 Task: Create a collage of vacation photos using Google Photos.
Action: Mouse moved to (329, 0)
Screenshot: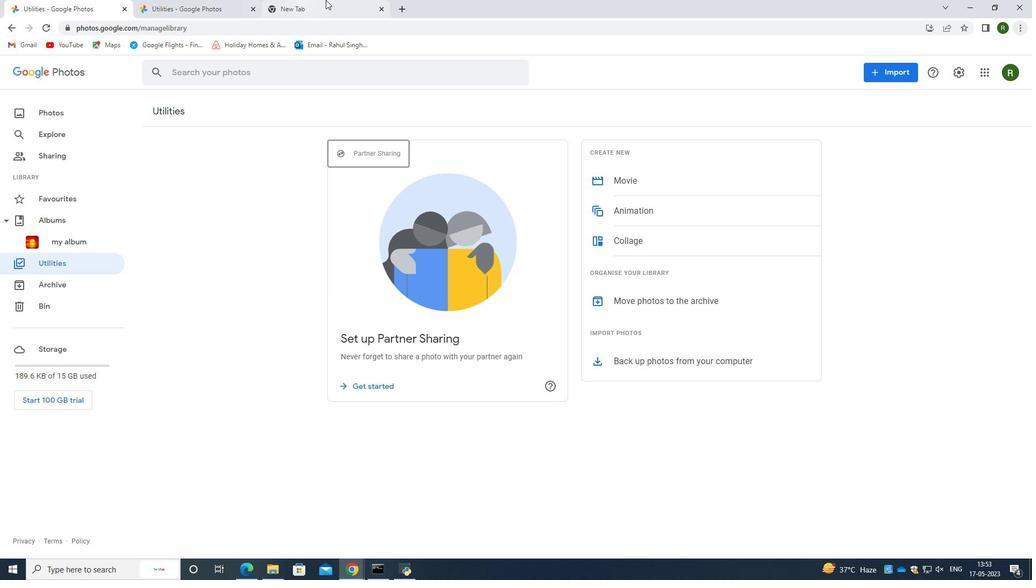 
Action: Mouse pressed left at (329, 0)
Screenshot: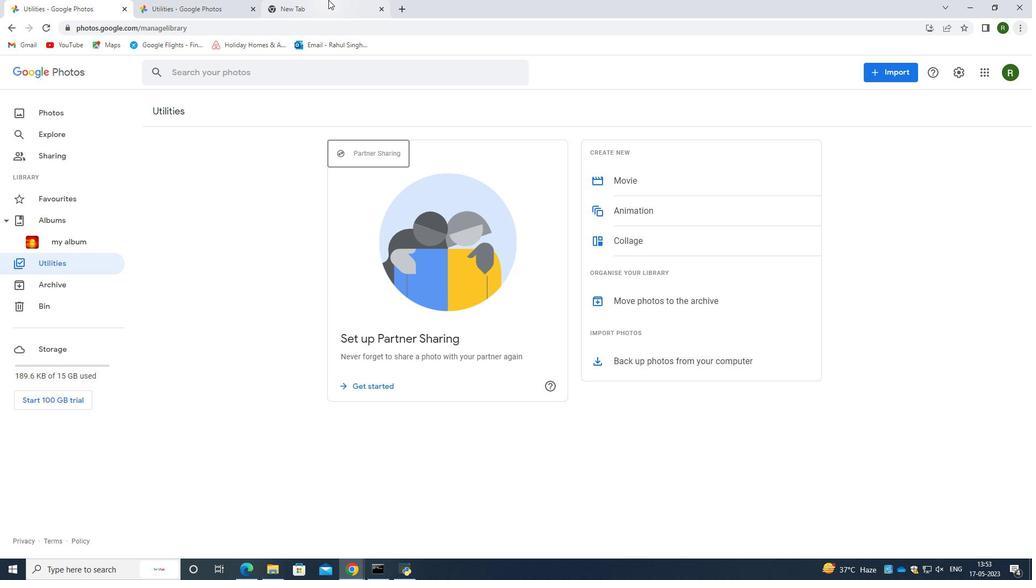 
Action: Mouse moved to (221, 22)
Screenshot: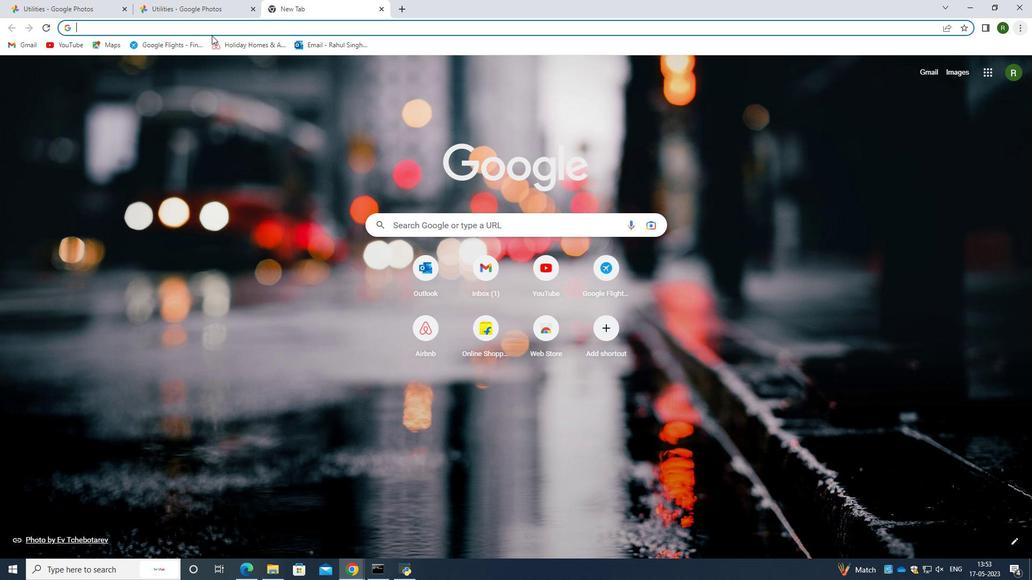 
Action: Mouse pressed left at (221, 22)
Screenshot: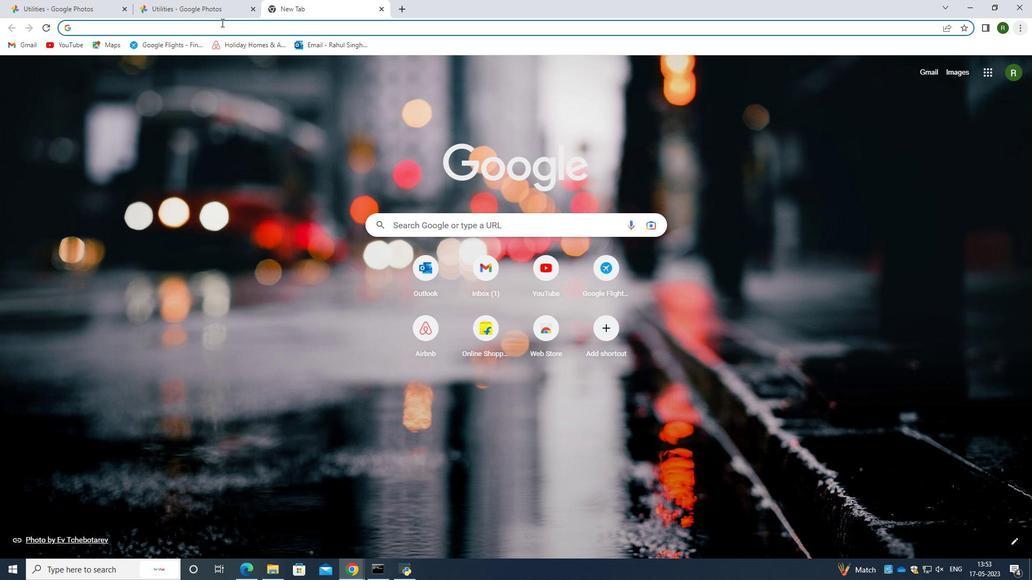 
Action: Mouse moved to (221, 25)
Screenshot: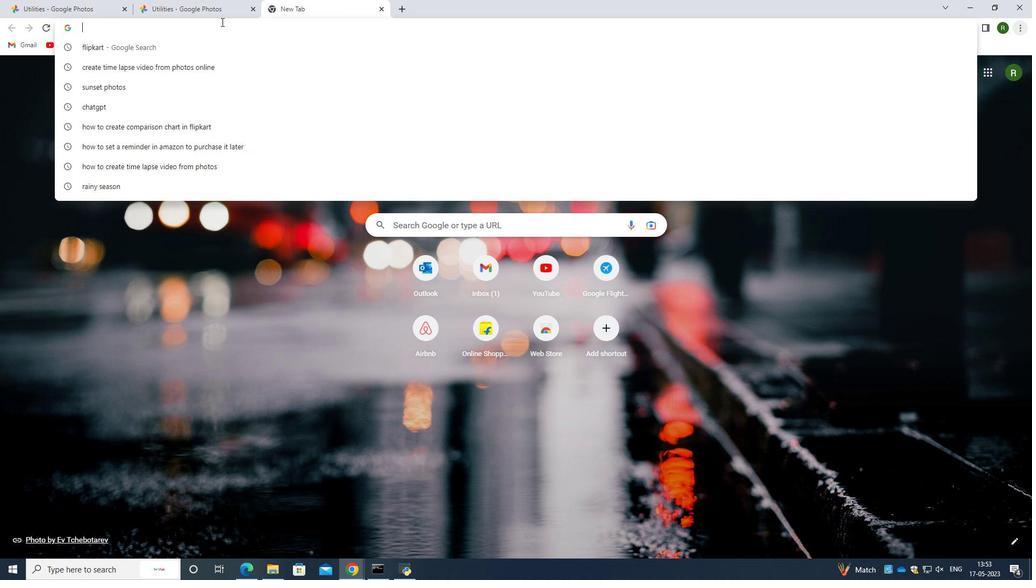 
Action: Key pressed c<Key.backspace>v<Key.backspace><Key.backspace>vacatiom<Key.backspace>n<Key.space>photos<Key.enter>
Screenshot: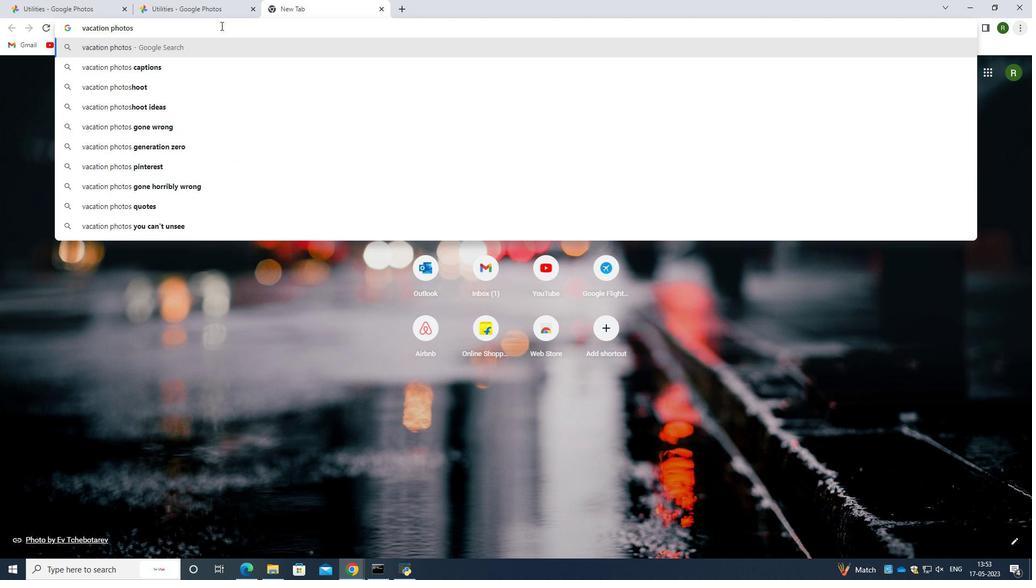 
Action: Mouse moved to (180, 112)
Screenshot: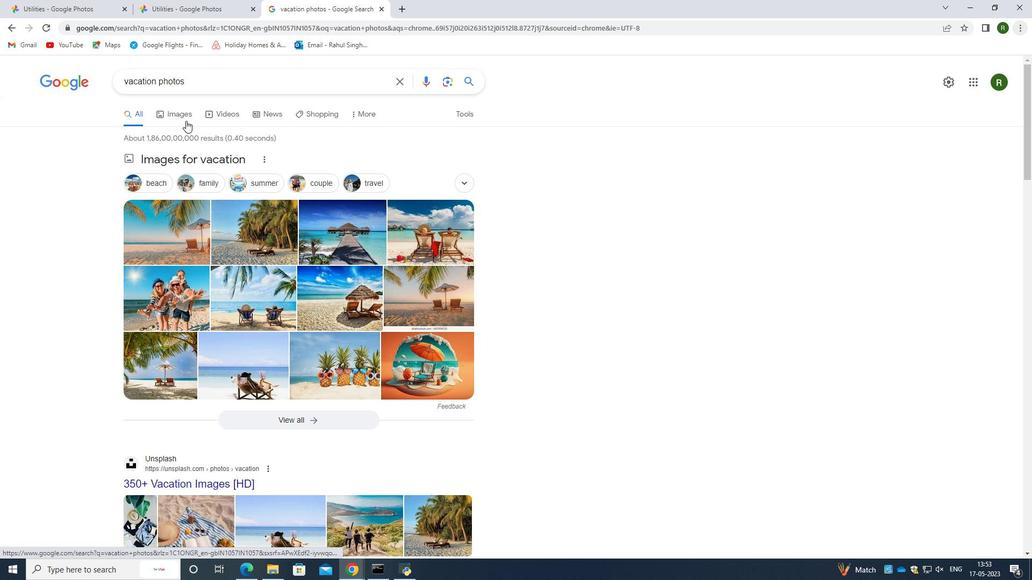 
Action: Mouse pressed left at (180, 112)
Screenshot: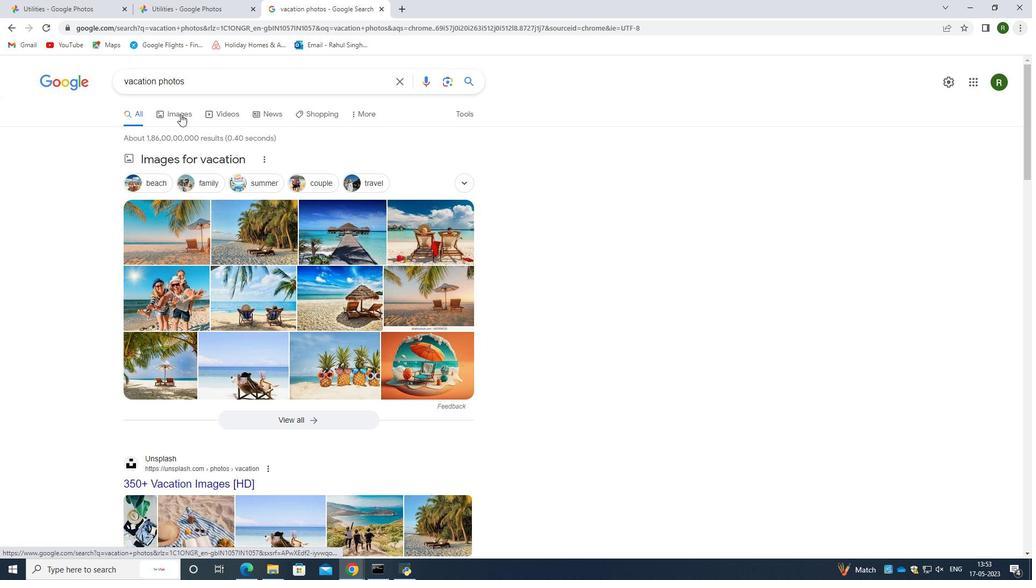 
Action: Mouse moved to (275, 346)
Screenshot: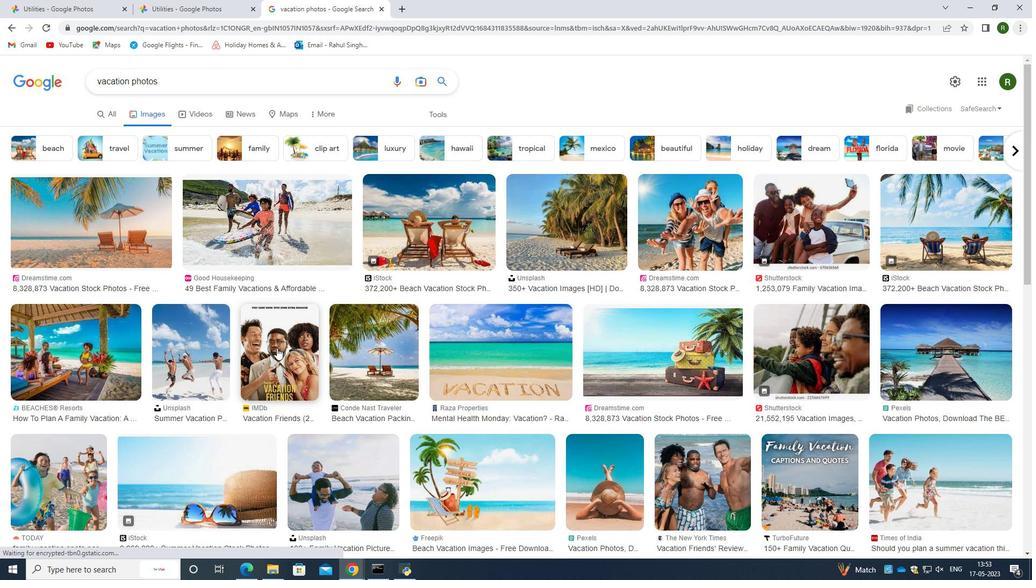 
Action: Mouse scrolled (275, 345) with delta (0, 0)
Screenshot: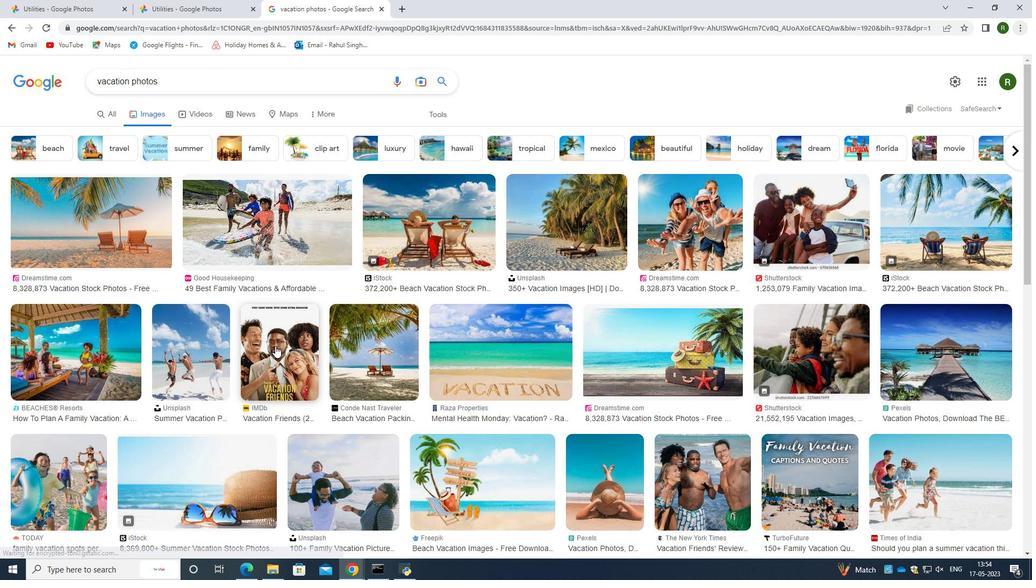 
Action: Mouse moved to (275, 344)
Screenshot: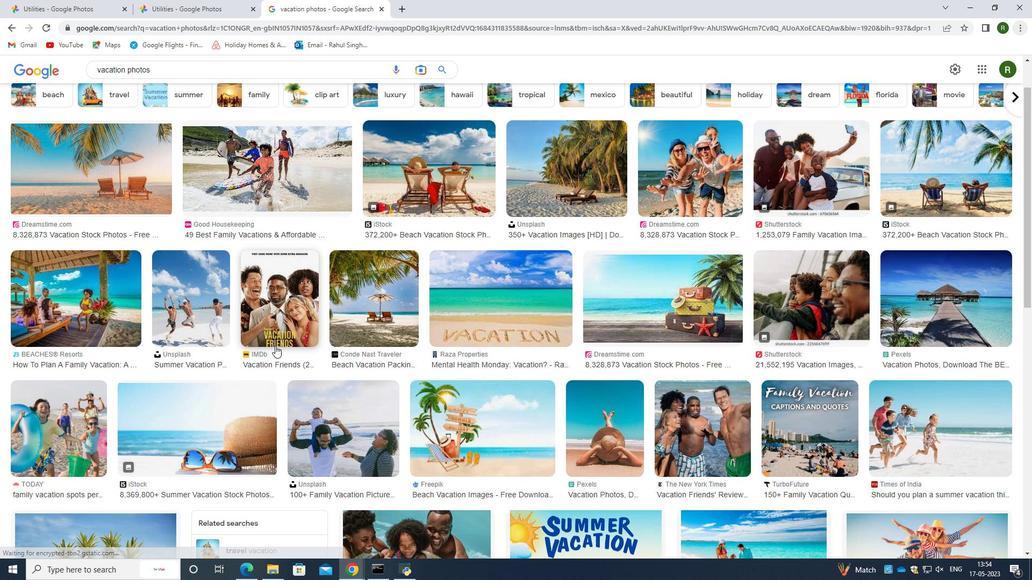
Action: Mouse scrolled (275, 343) with delta (0, 0)
Screenshot: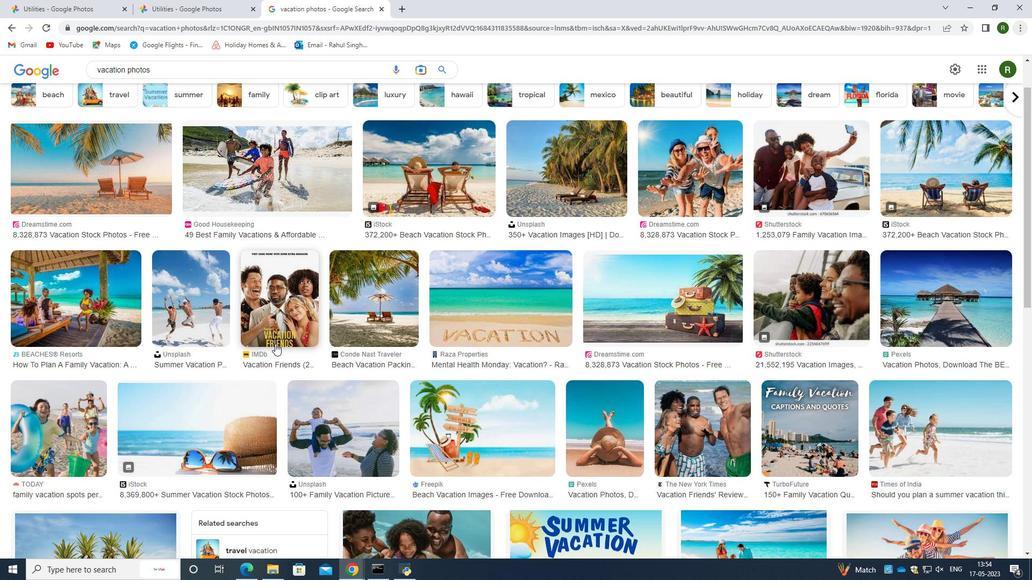 
Action: Mouse moved to (252, 298)
Screenshot: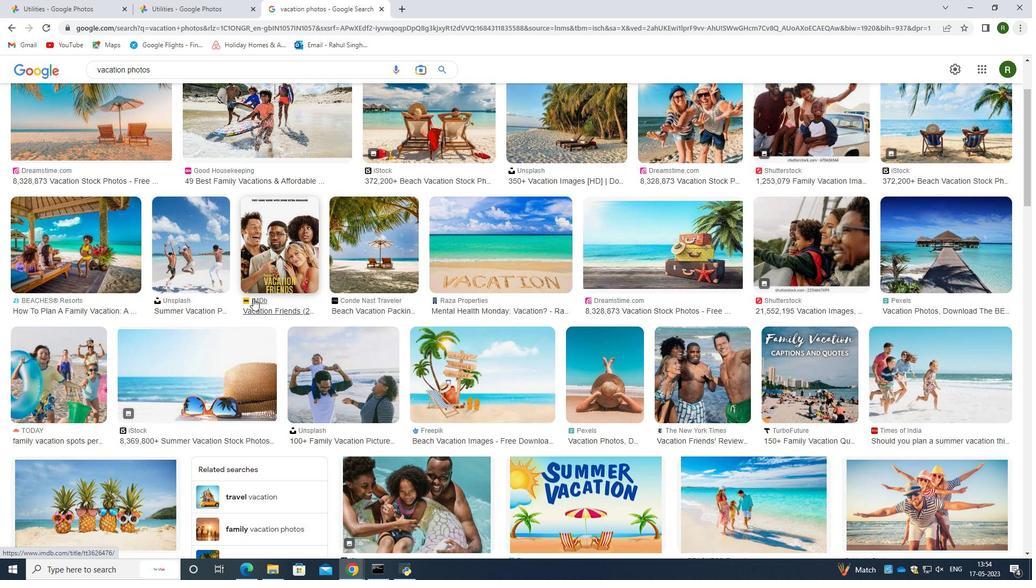 
Action: Mouse scrolled (252, 299) with delta (0, 0)
Screenshot: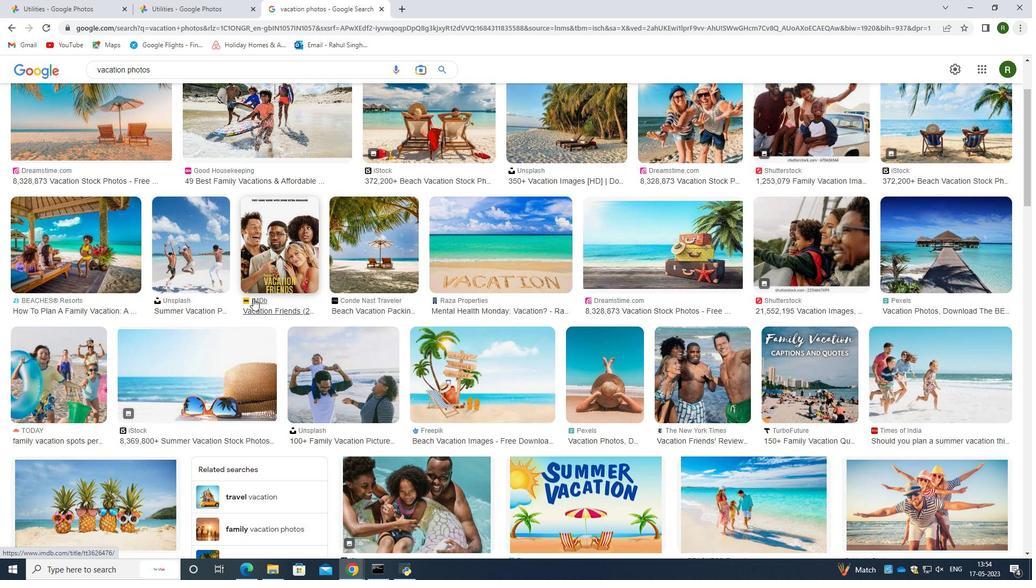 
Action: Mouse moved to (184, 310)
Screenshot: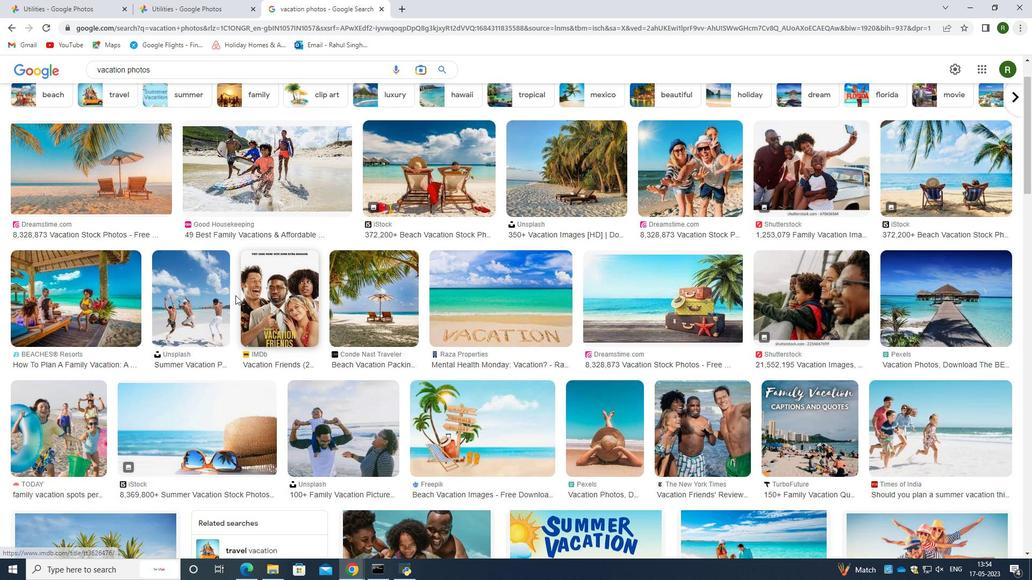 
Action: Mouse pressed left at (184, 310)
Screenshot: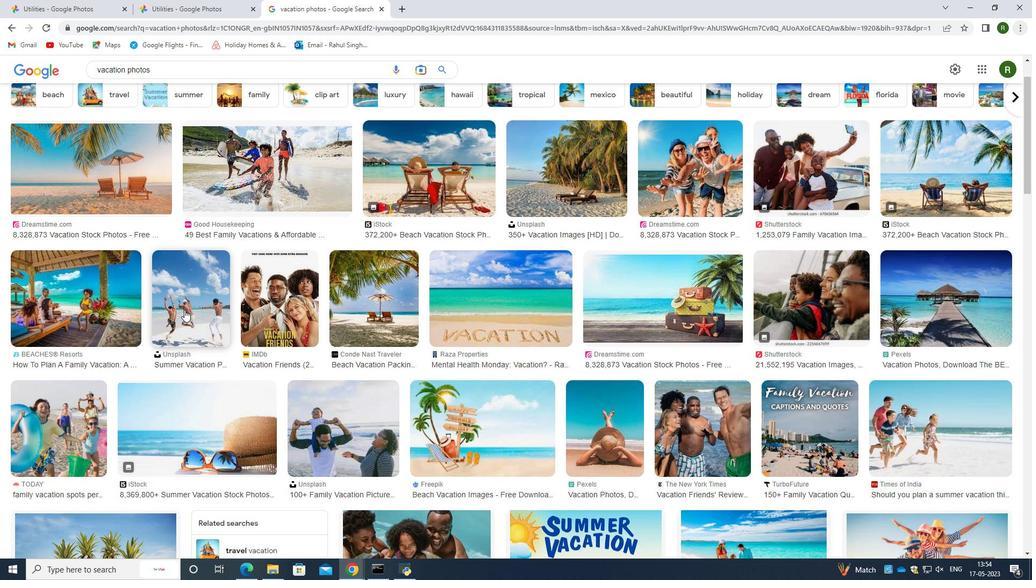 
Action: Mouse moved to (771, 261)
Screenshot: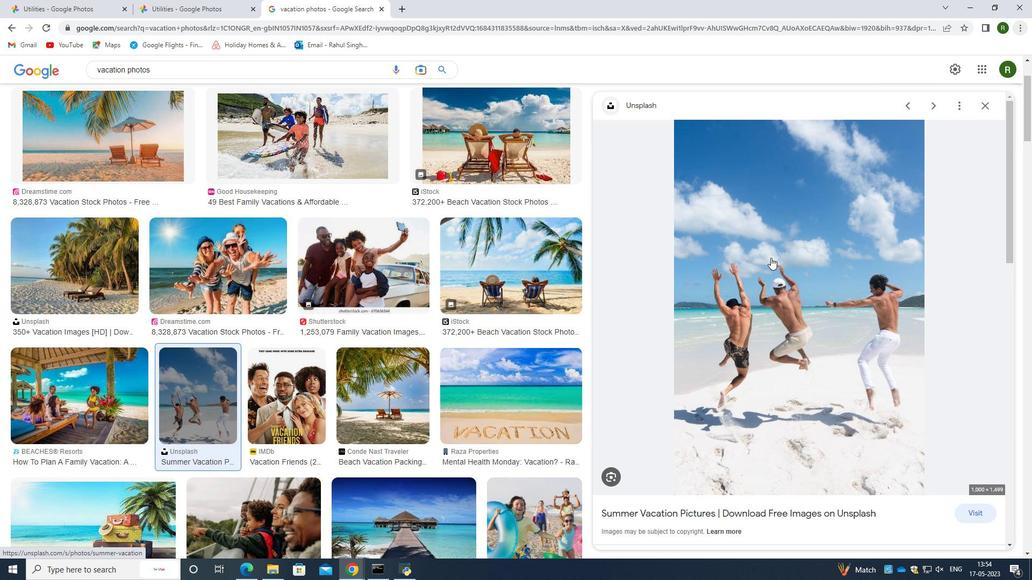 
Action: Mouse pressed right at (771, 261)
Screenshot: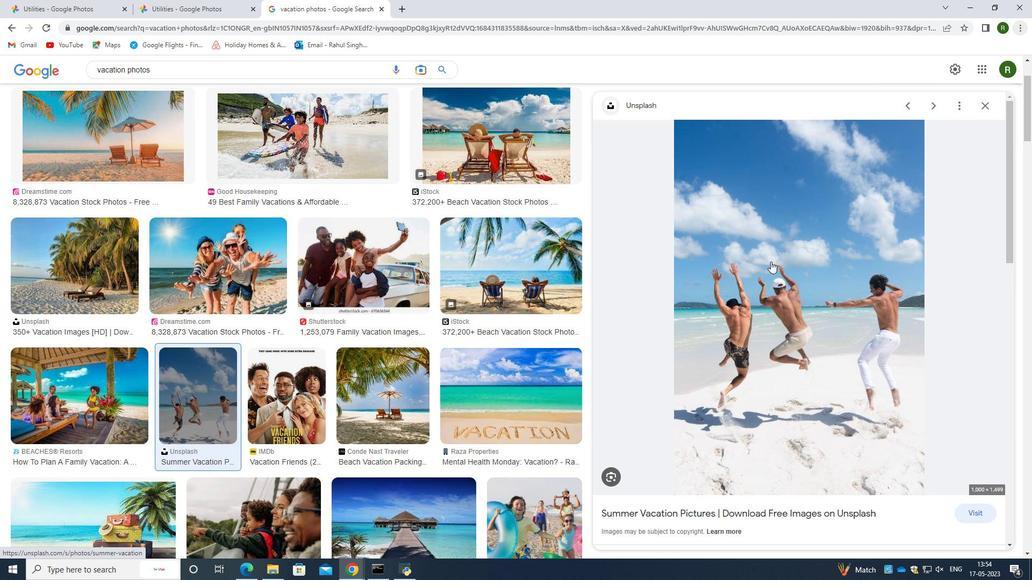 
Action: Mouse moved to (833, 370)
Screenshot: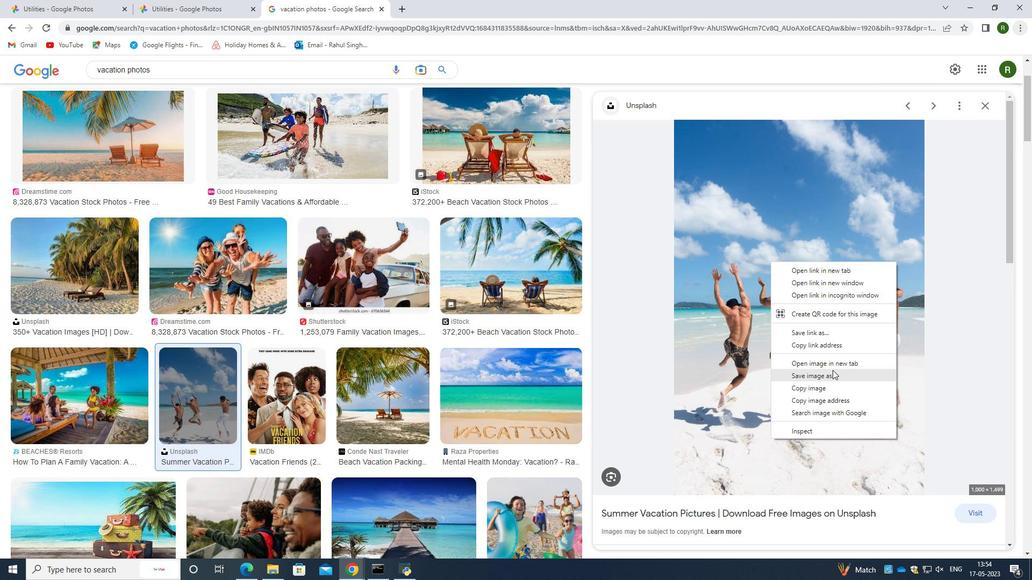 
Action: Mouse pressed left at (833, 370)
Screenshot: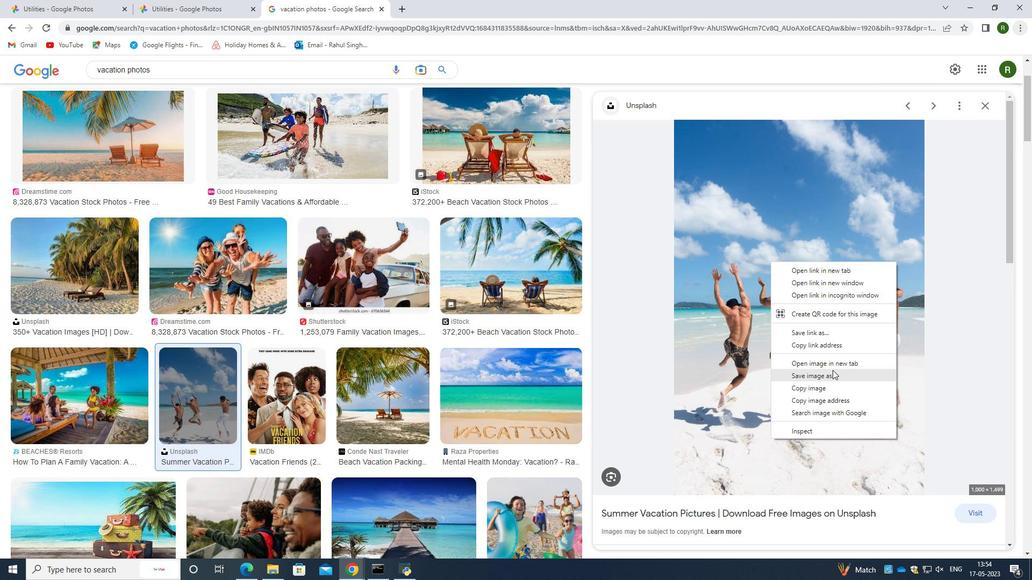 
Action: Mouse moved to (479, 150)
Screenshot: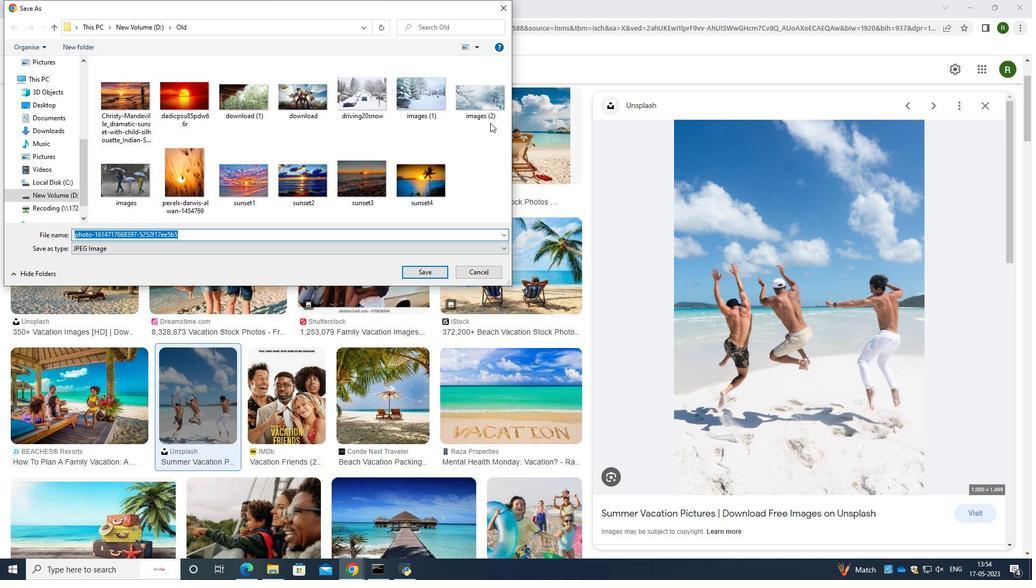 
Action: Mouse pressed left at (479, 150)
Screenshot: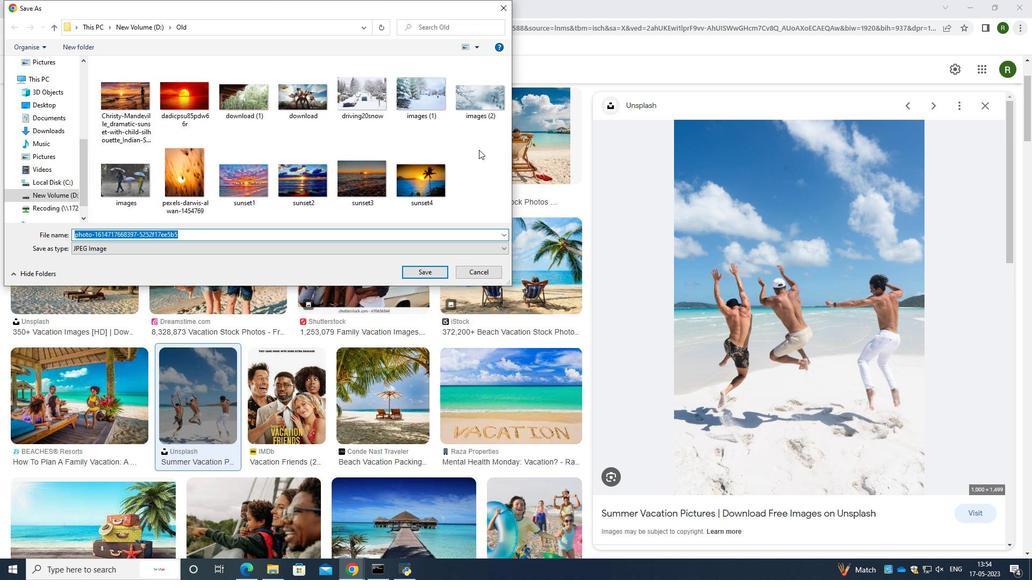 
Action: Mouse pressed right at (479, 150)
Screenshot: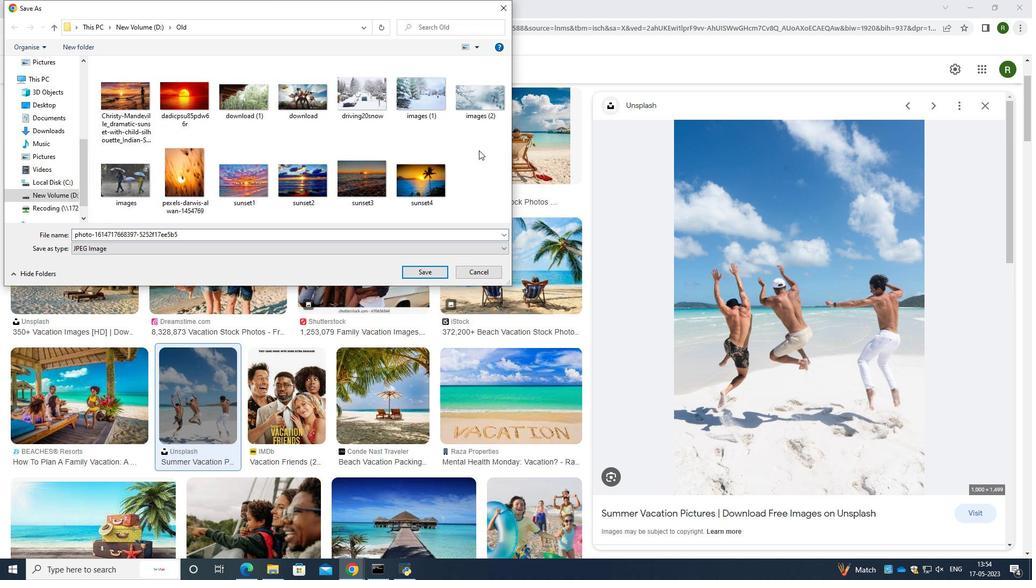 
Action: Mouse moved to (613, 265)
Screenshot: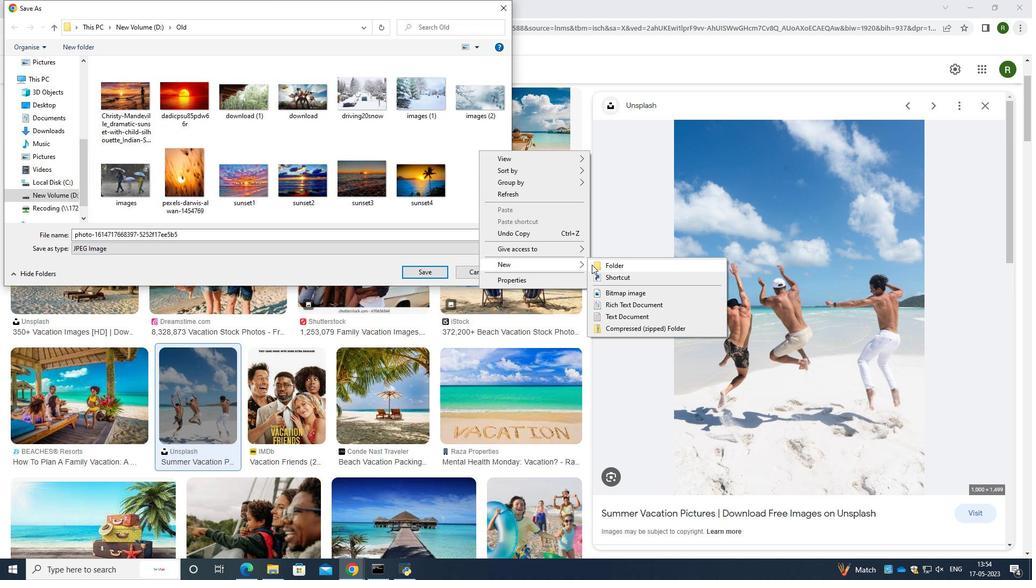 
Action: Mouse pressed left at (613, 265)
Screenshot: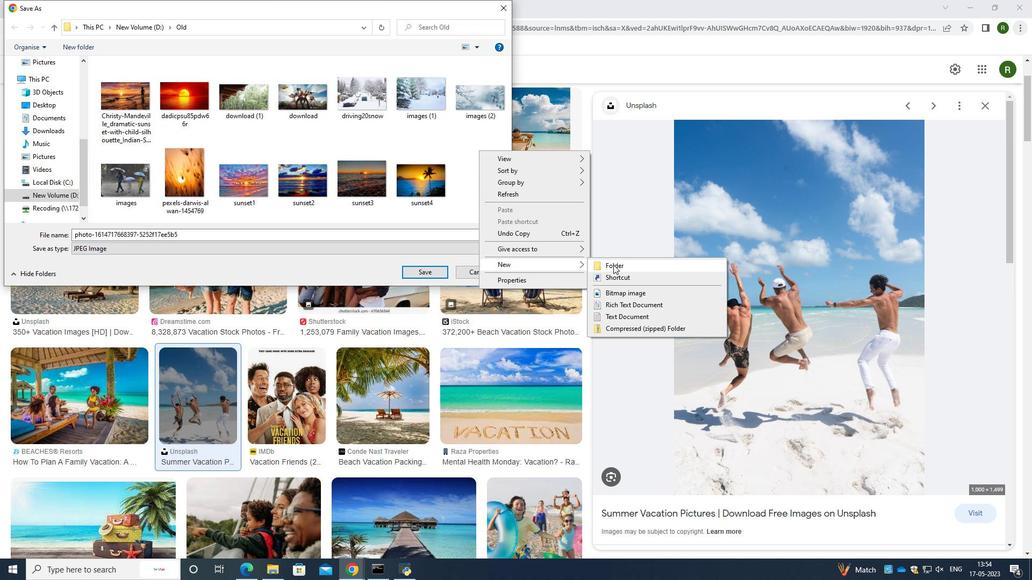 
Action: Mouse moved to (551, 260)
Screenshot: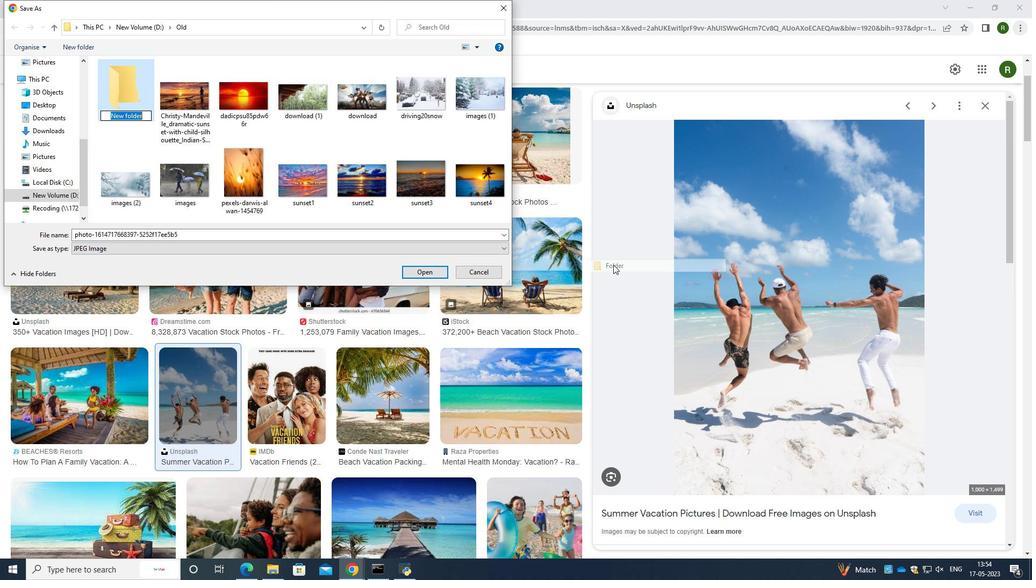 
Action: Key pressed vacation<Key.space>photos<Key.enter>
Screenshot: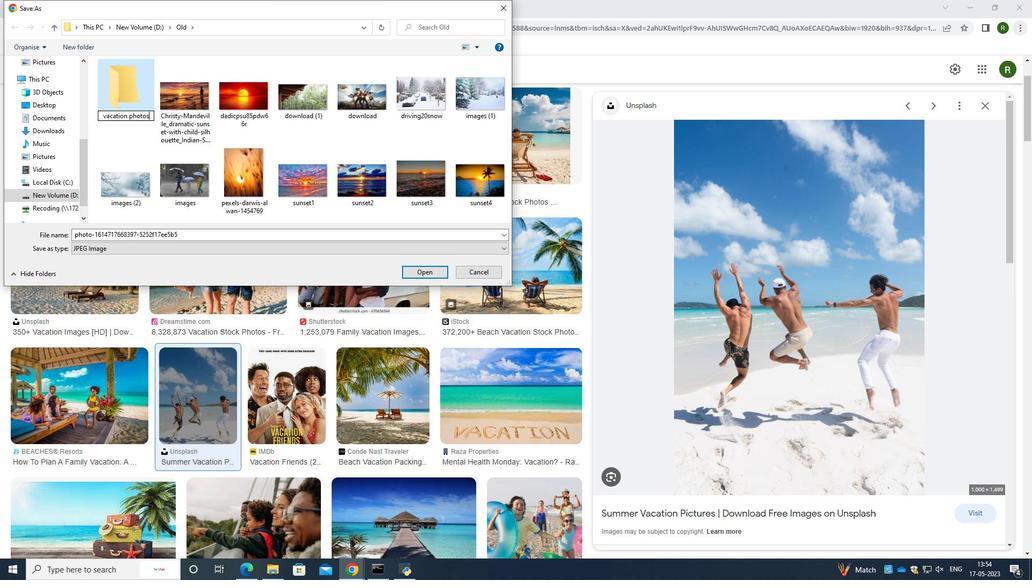 
Action: Mouse moved to (111, 104)
Screenshot: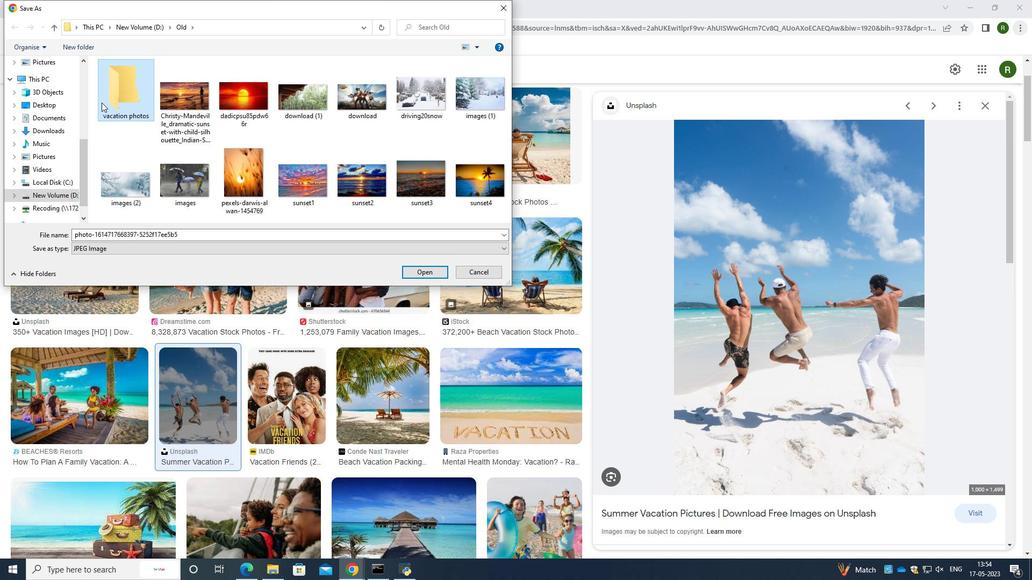 
Action: Mouse pressed left at (111, 104)
Screenshot: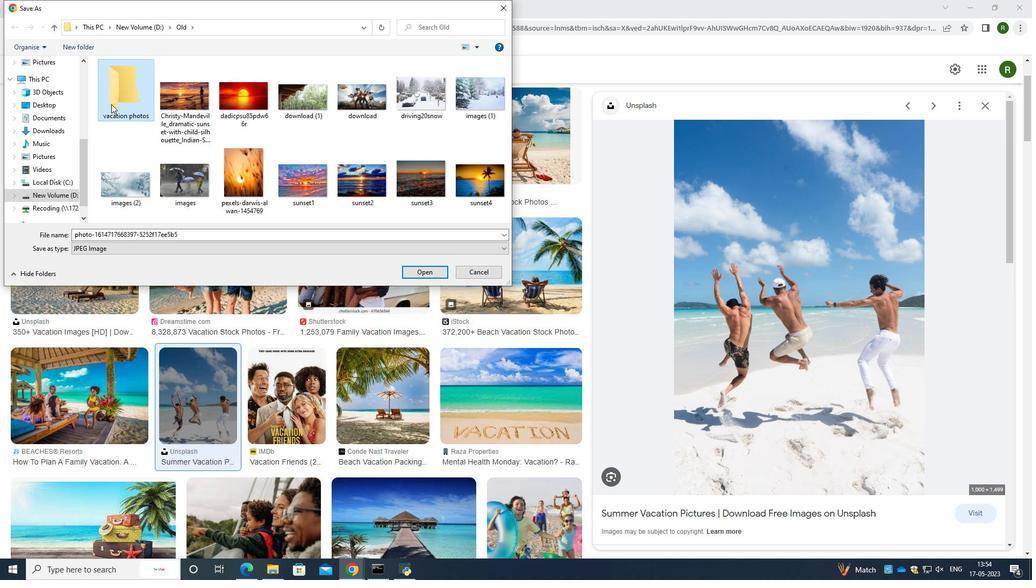 
Action: Mouse moved to (111, 104)
Screenshot: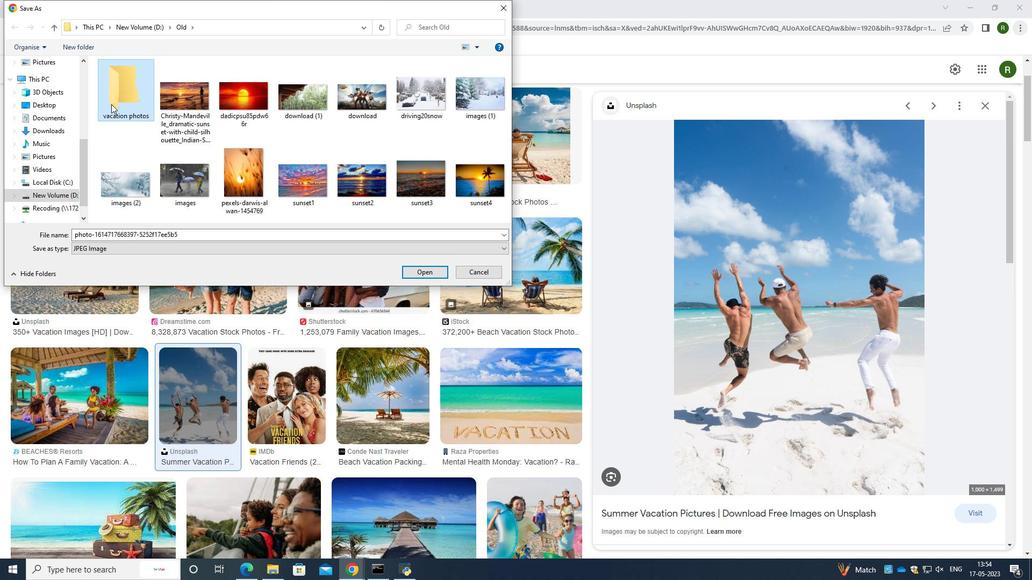 
Action: Mouse pressed left at (111, 104)
Screenshot: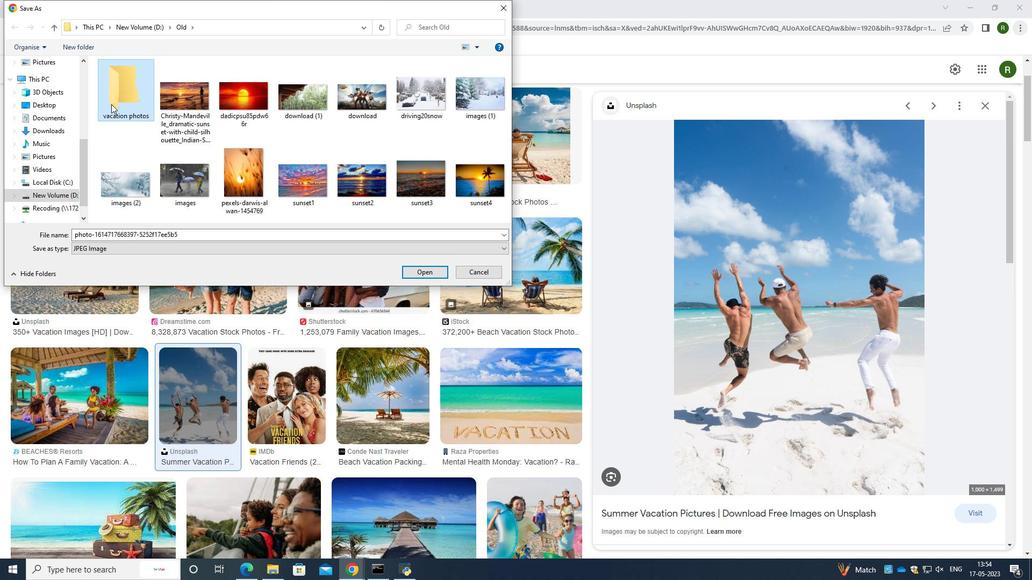 
Action: Mouse moved to (424, 270)
Screenshot: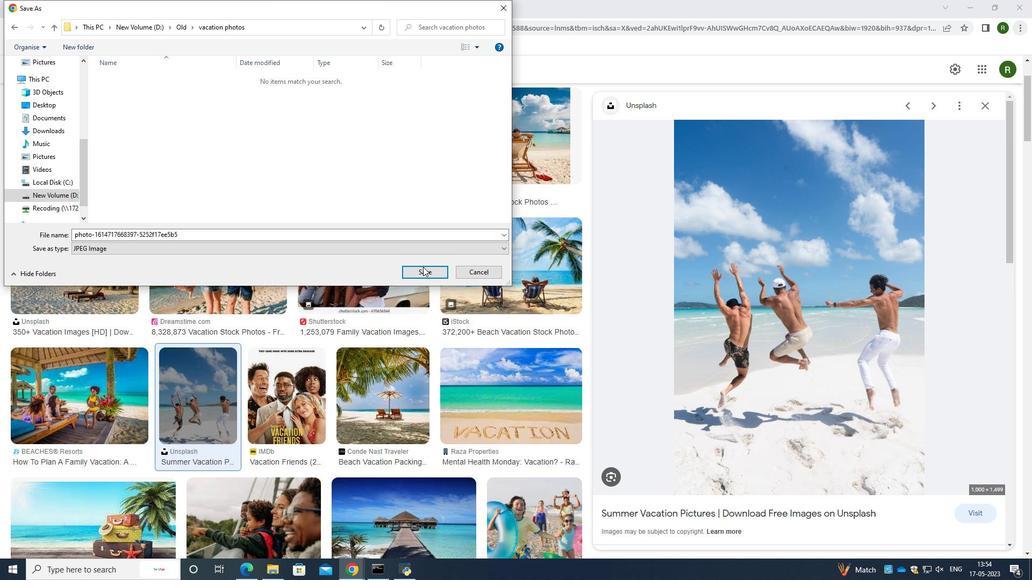 
Action: Mouse pressed left at (424, 270)
Screenshot: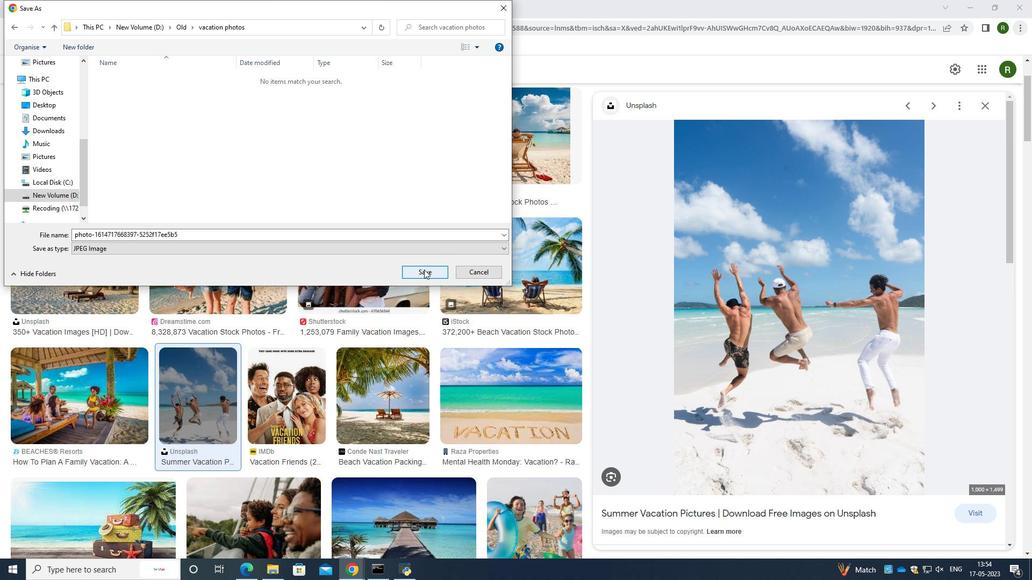 
Action: Mouse moved to (357, 329)
Screenshot: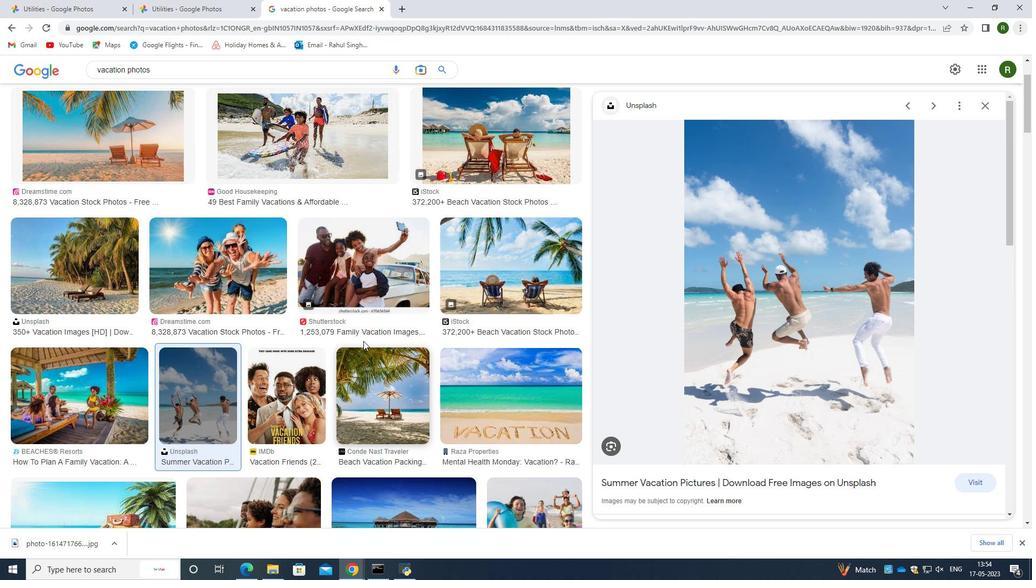 
Action: Mouse scrolled (357, 329) with delta (0, 0)
Screenshot: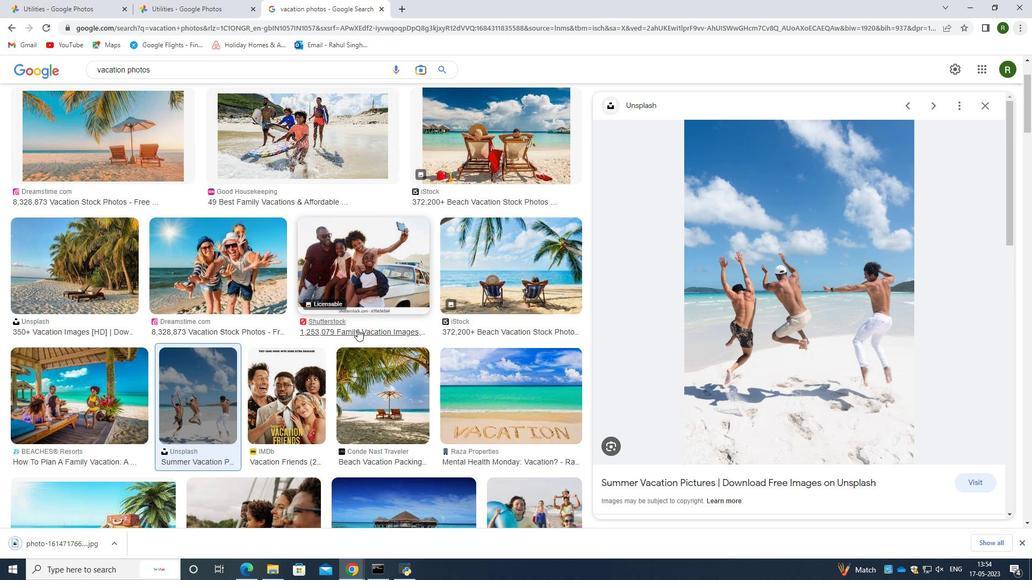
Action: Mouse moved to (353, 360)
Screenshot: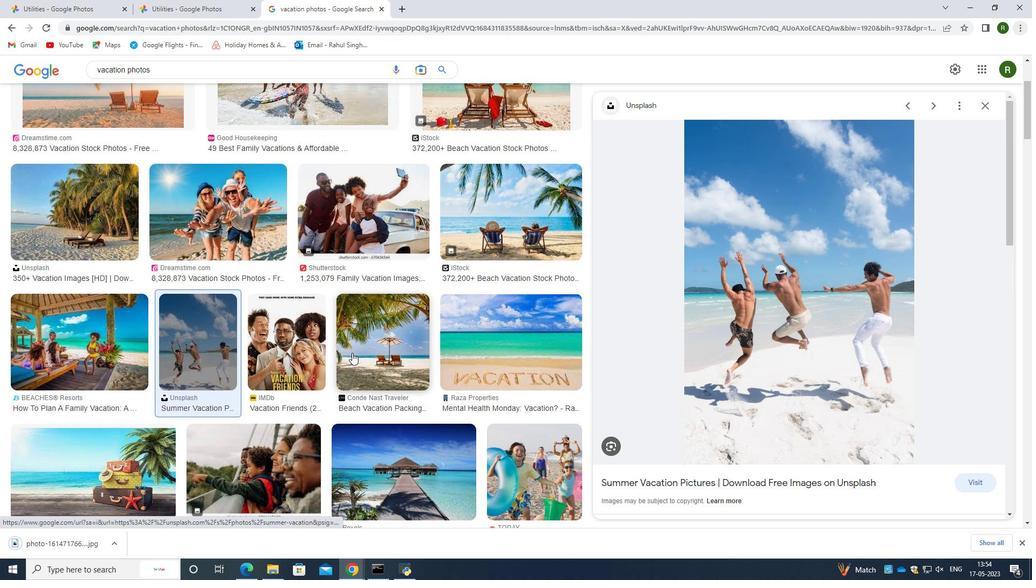 
Action: Mouse scrolled (353, 359) with delta (0, 0)
Screenshot: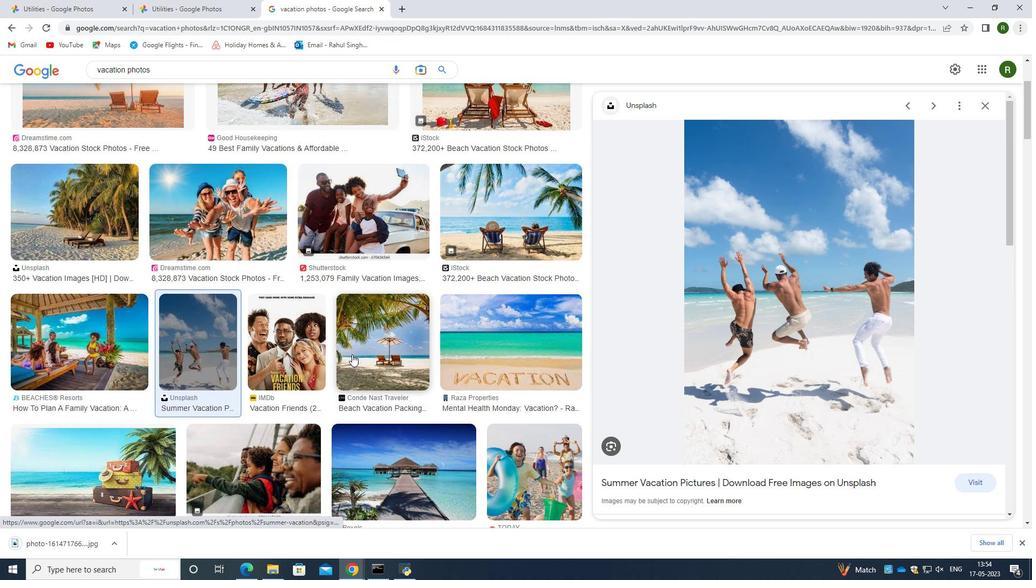
Action: Mouse moved to (306, 337)
Screenshot: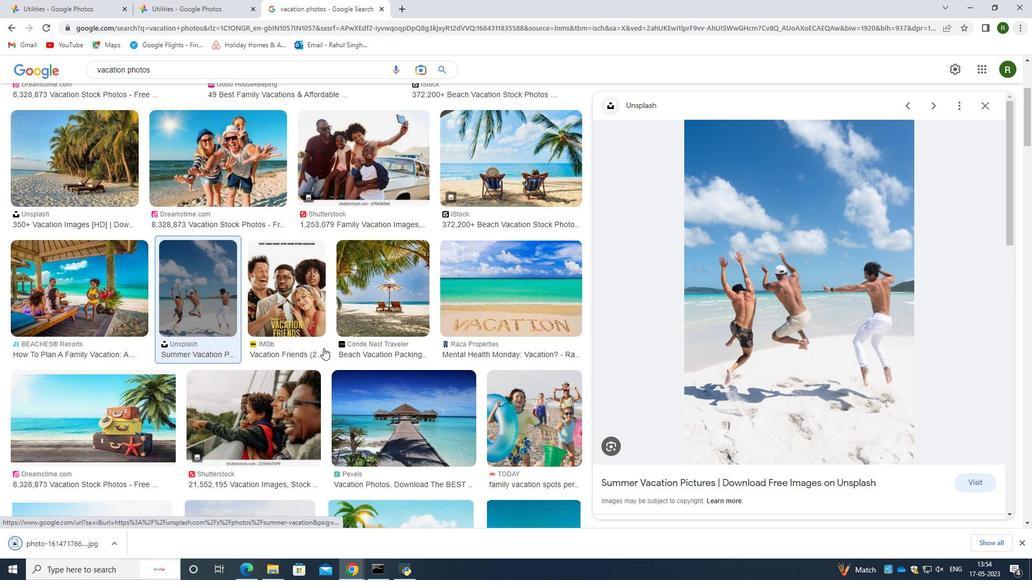 
Action: Mouse scrolled (306, 338) with delta (0, 0)
Screenshot: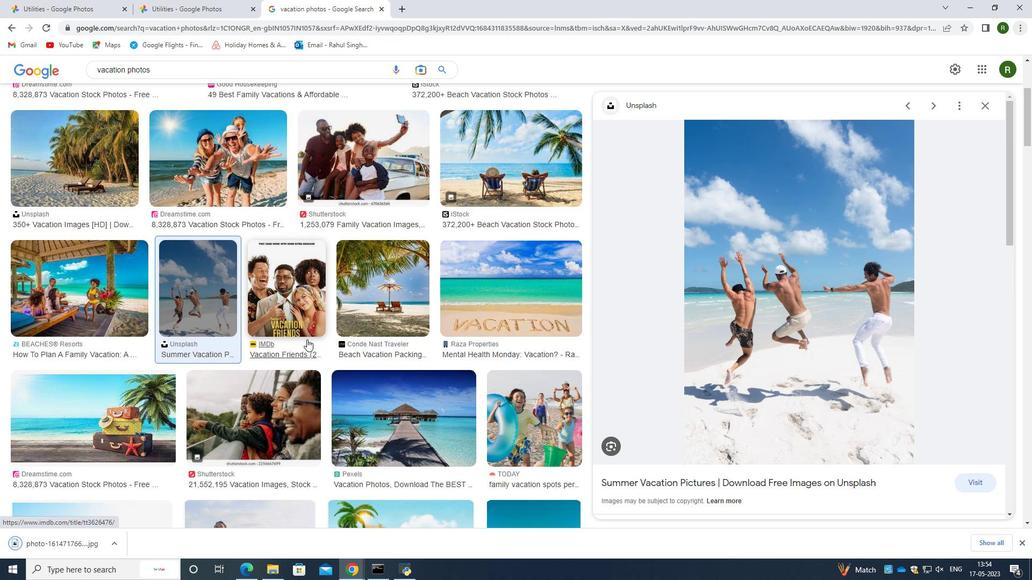 
Action: Mouse moved to (235, 217)
Screenshot: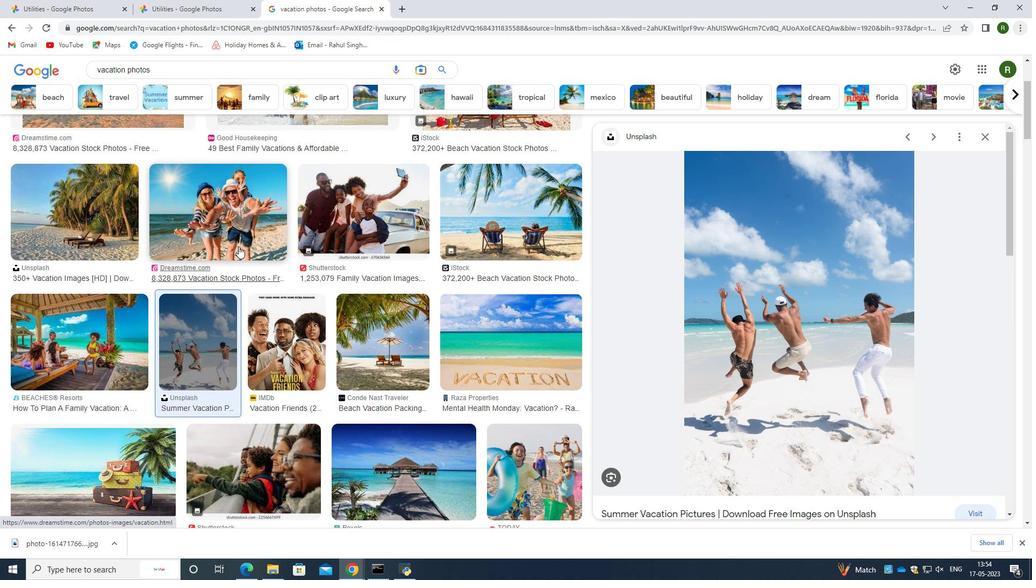 
Action: Mouse pressed left at (235, 217)
Screenshot: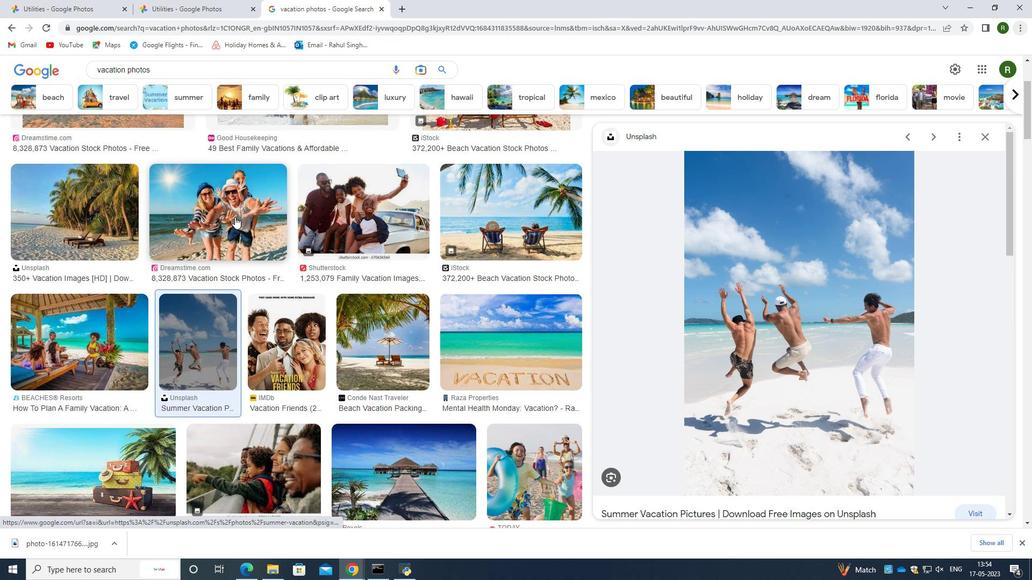 
Action: Mouse moved to (707, 299)
Screenshot: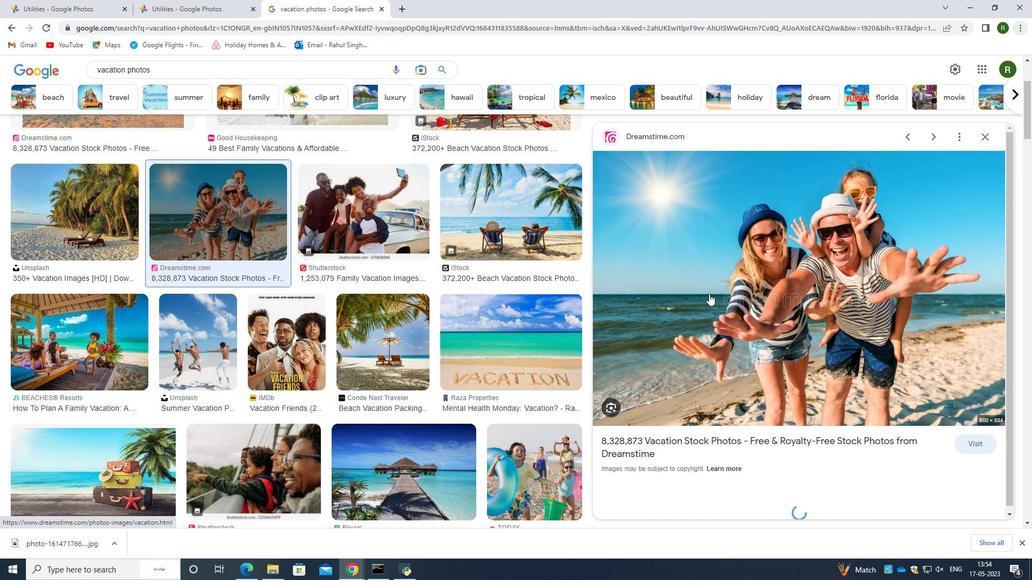 
Action: Mouse pressed right at (707, 299)
Screenshot: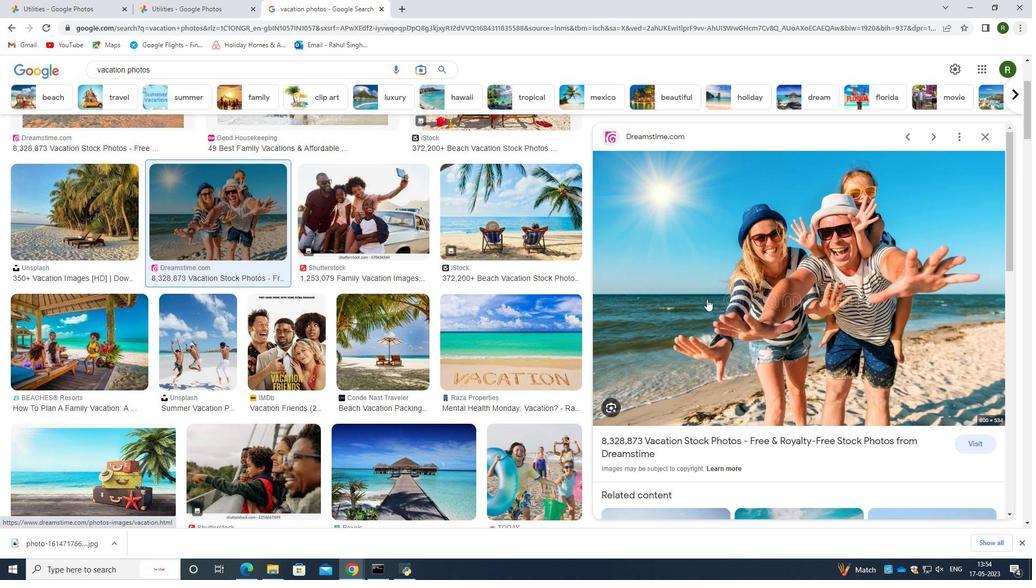 
Action: Mouse moved to (758, 410)
Screenshot: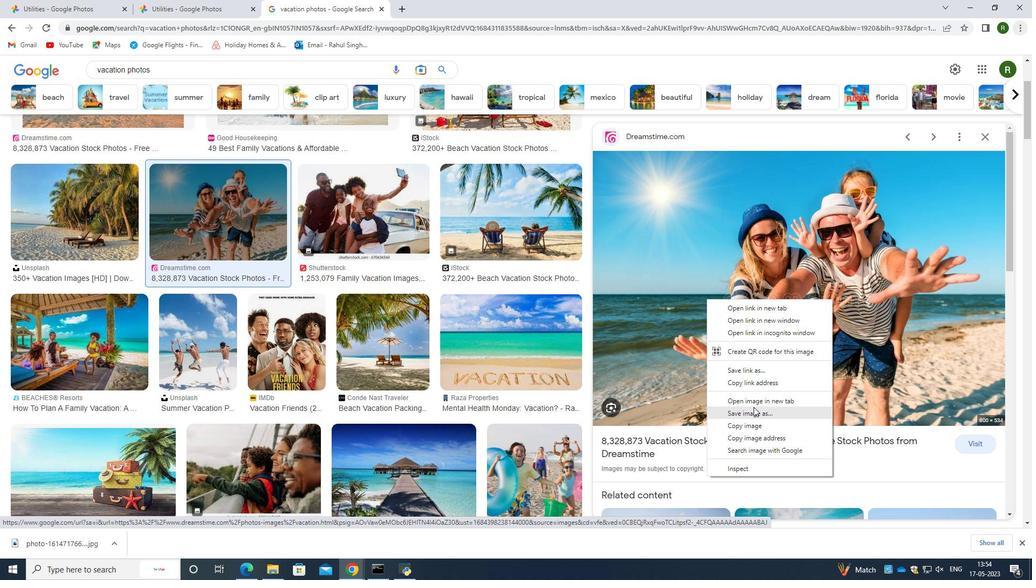 
Action: Mouse pressed left at (758, 410)
Screenshot: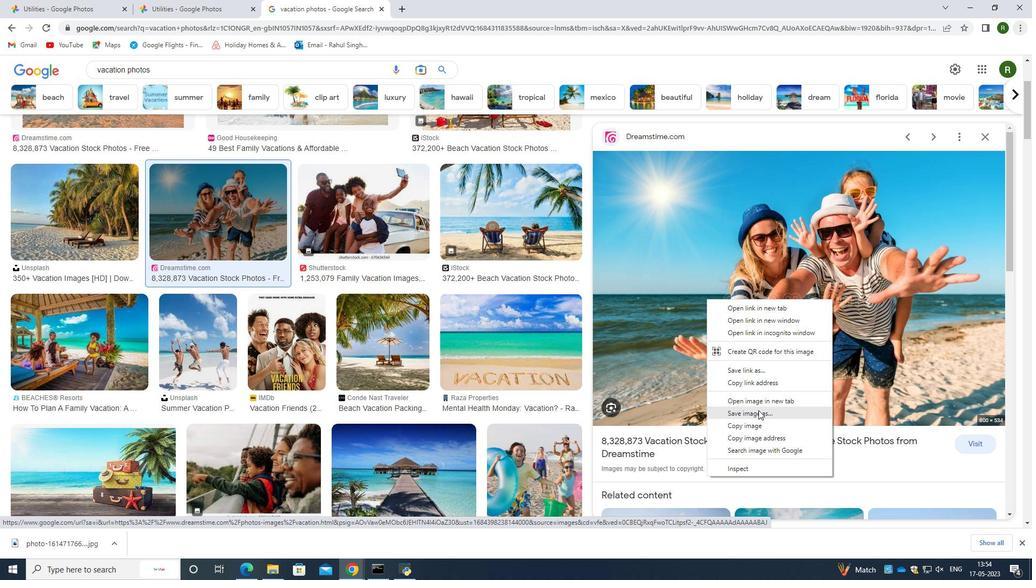 
Action: Mouse moved to (413, 270)
Screenshot: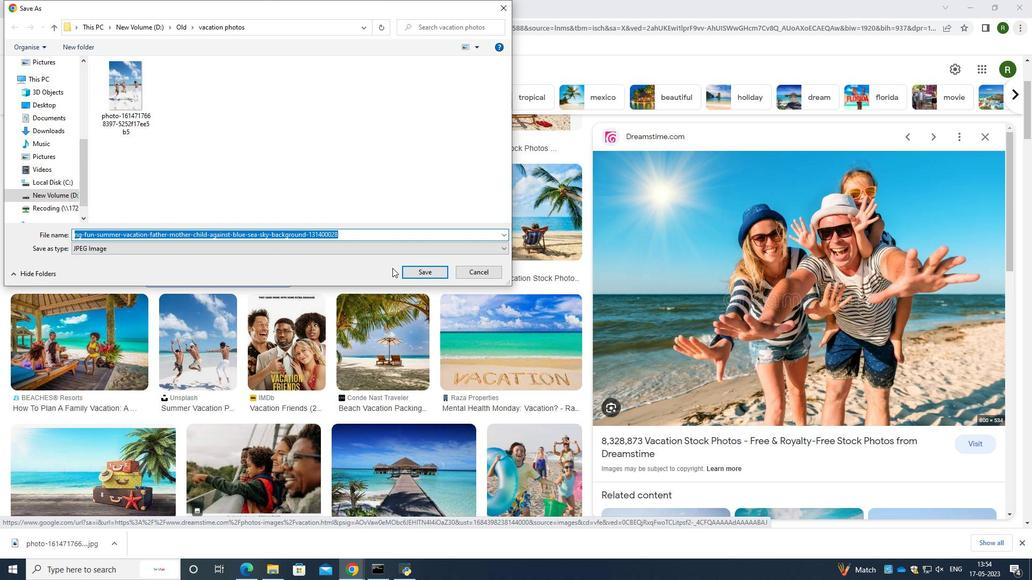 
Action: Mouse pressed left at (413, 270)
Screenshot: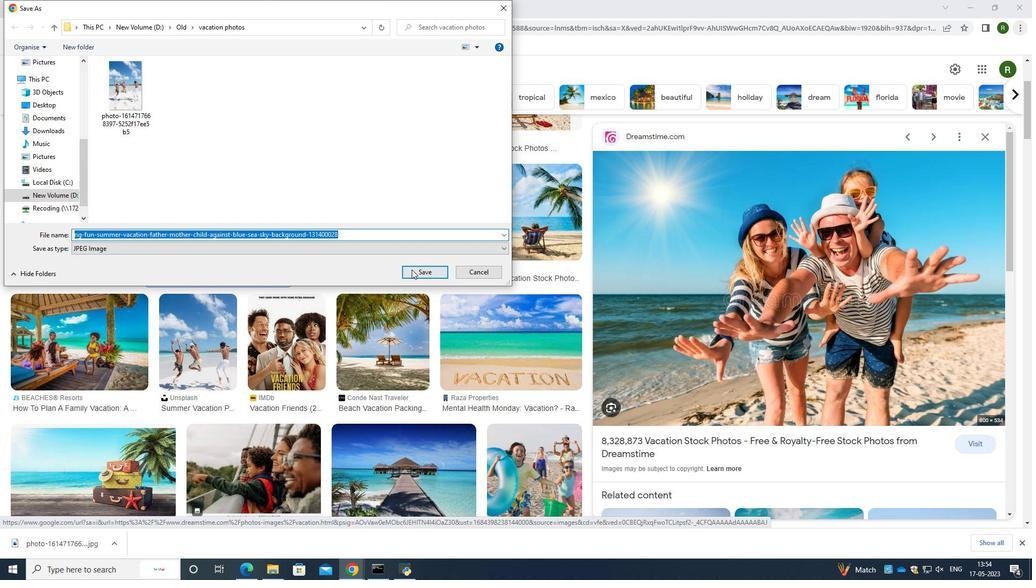 
Action: Mouse moved to (297, 326)
Screenshot: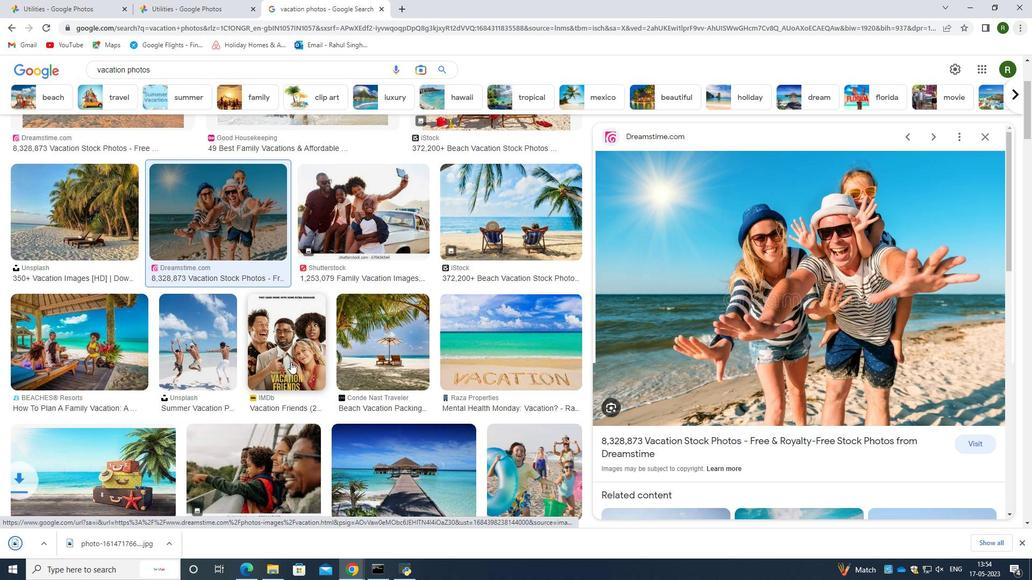 
Action: Mouse scrolled (297, 325) with delta (0, 0)
Screenshot: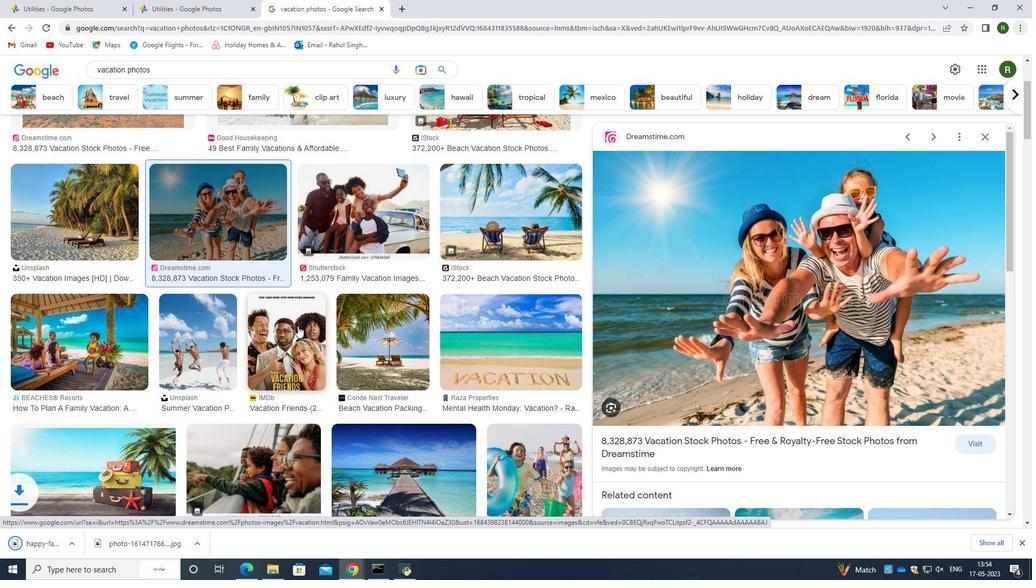 
Action: Mouse scrolled (297, 327) with delta (0, 0)
Screenshot: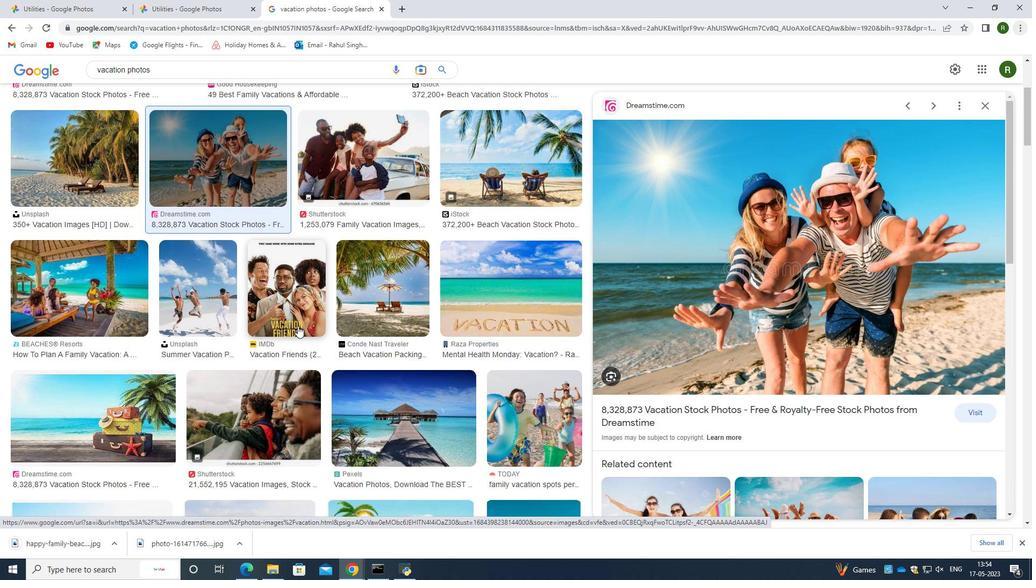 
Action: Mouse scrolled (297, 327) with delta (0, 0)
Screenshot: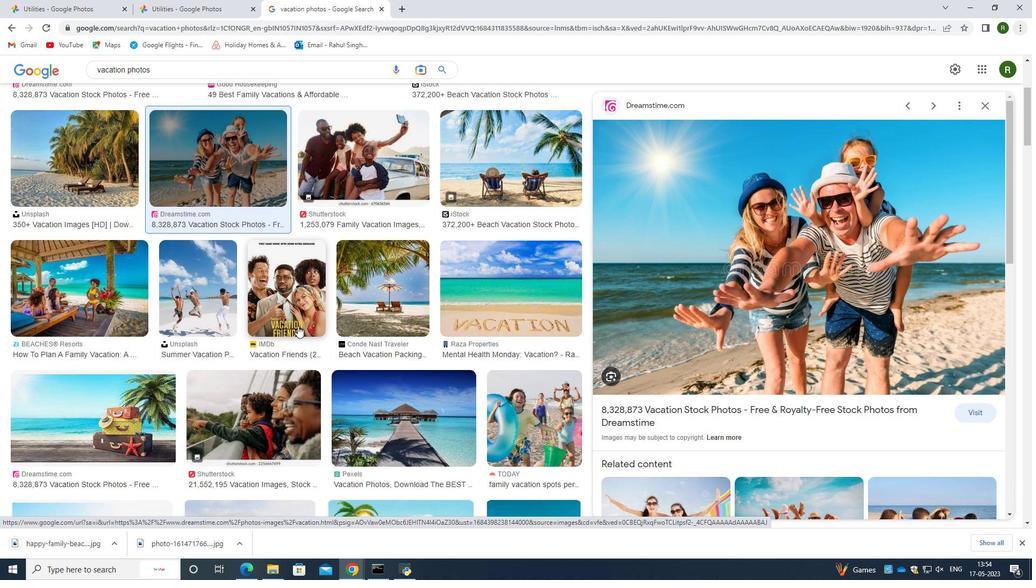 
Action: Mouse scrolled (297, 327) with delta (0, 0)
Screenshot: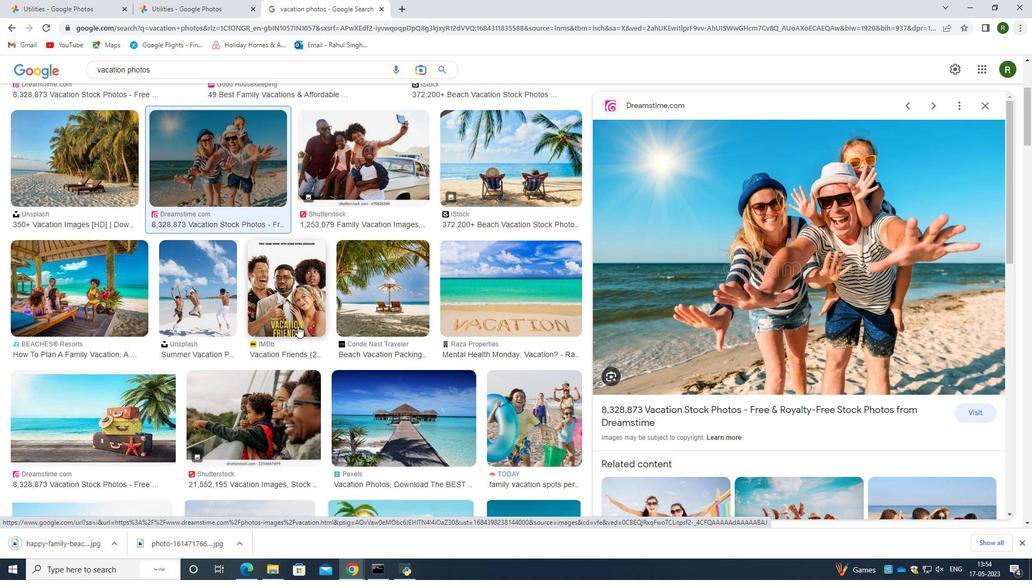 
Action: Mouse scrolled (297, 327) with delta (0, 0)
Screenshot: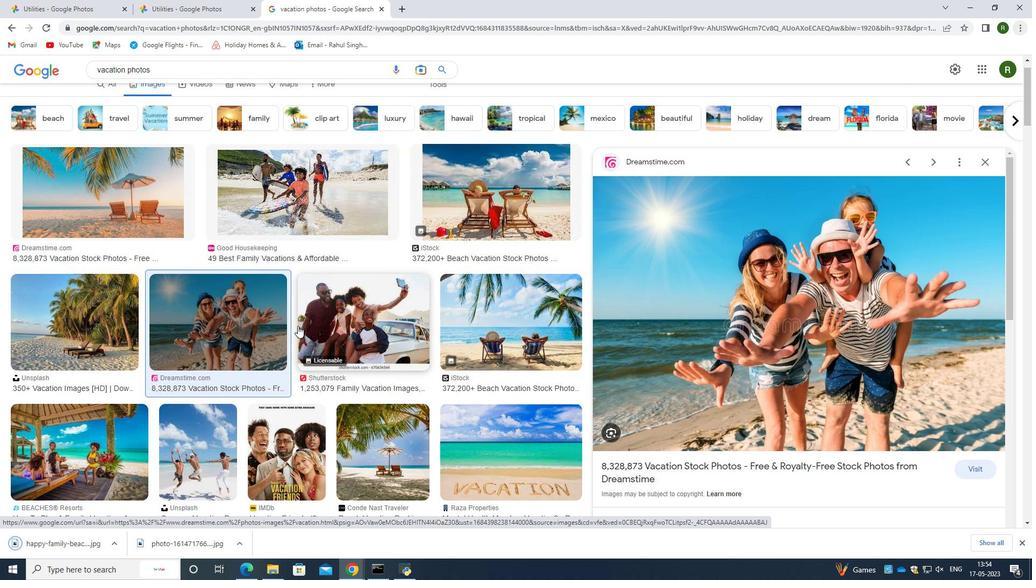 
Action: Mouse scrolled (297, 327) with delta (0, 0)
Screenshot: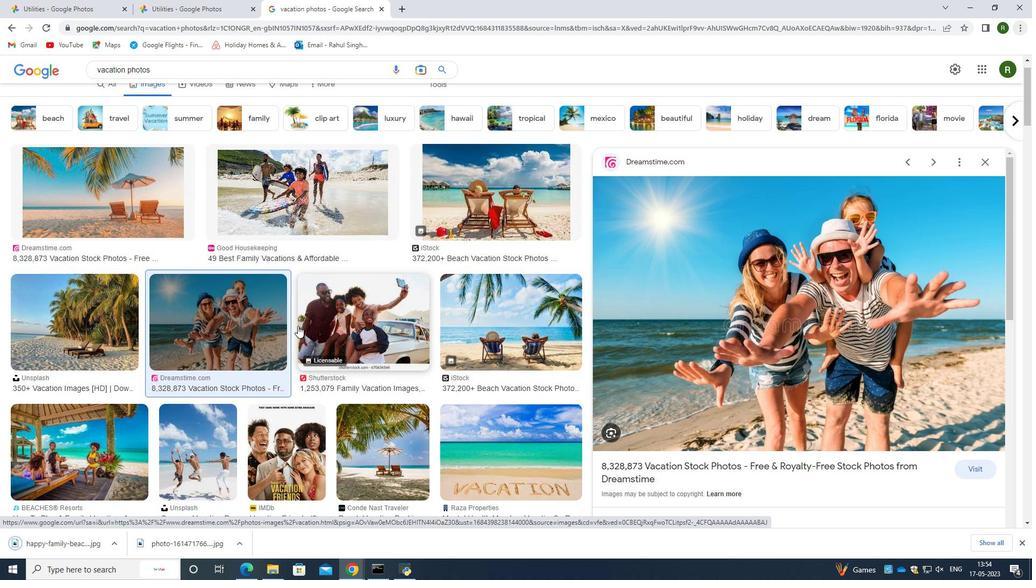 
Action: Mouse scrolled (297, 325) with delta (0, 0)
Screenshot: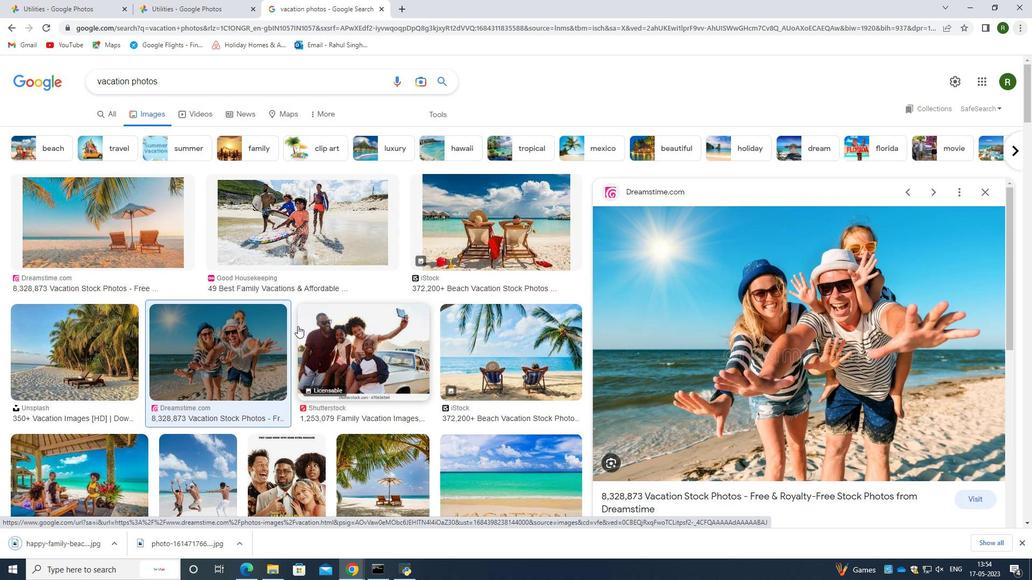
Action: Mouse scrolled (297, 325) with delta (0, 0)
Screenshot: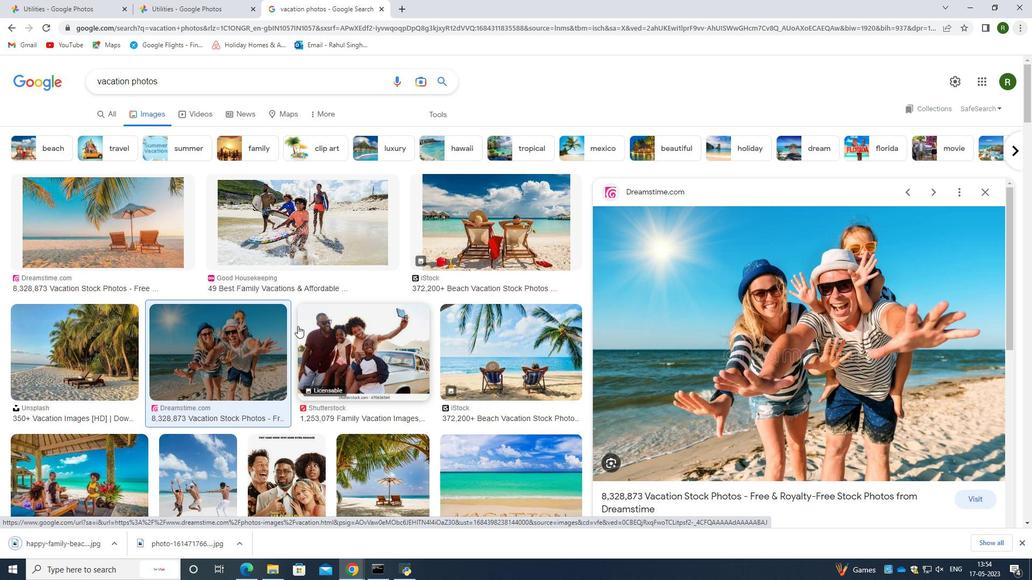 
Action: Mouse scrolled (297, 325) with delta (0, 0)
Screenshot: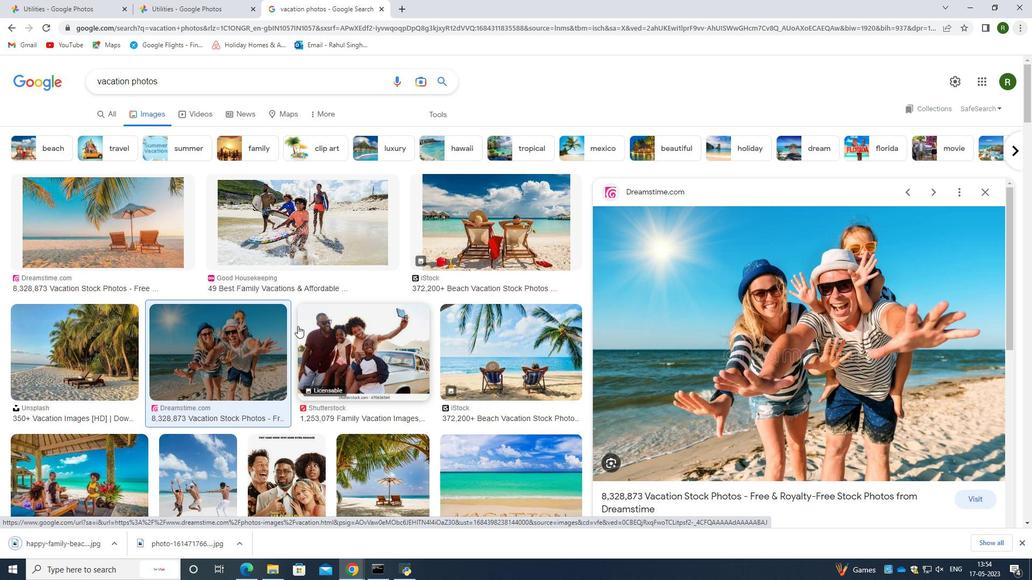 
Action: Mouse scrolled (297, 325) with delta (0, 0)
Screenshot: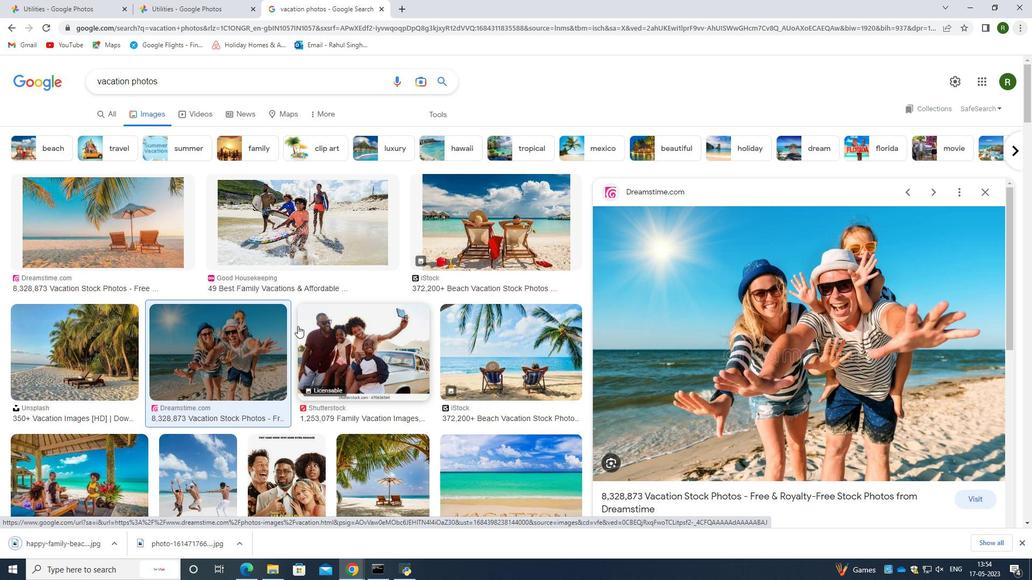 
Action: Mouse scrolled (297, 325) with delta (0, 0)
Screenshot: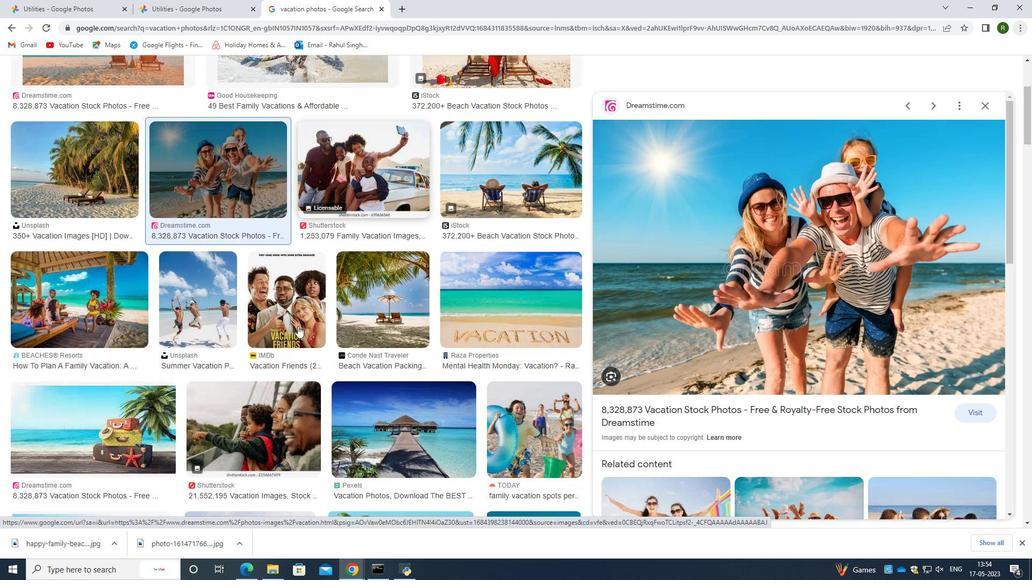 
Action: Mouse scrolled (297, 325) with delta (0, 0)
Screenshot: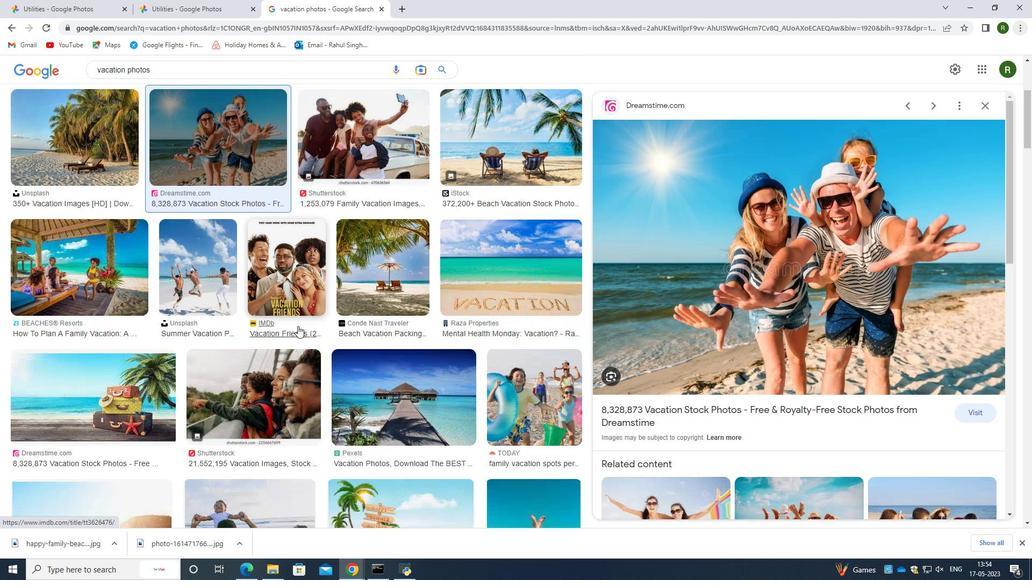 
Action: Mouse scrolled (297, 325) with delta (0, 0)
Screenshot: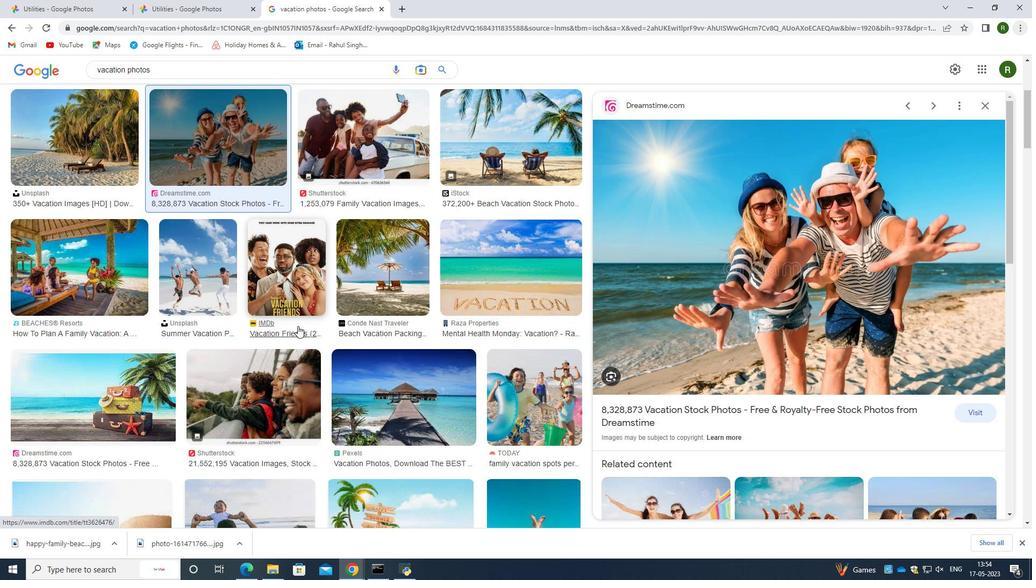 
Action: Mouse scrolled (297, 325) with delta (0, 0)
Screenshot: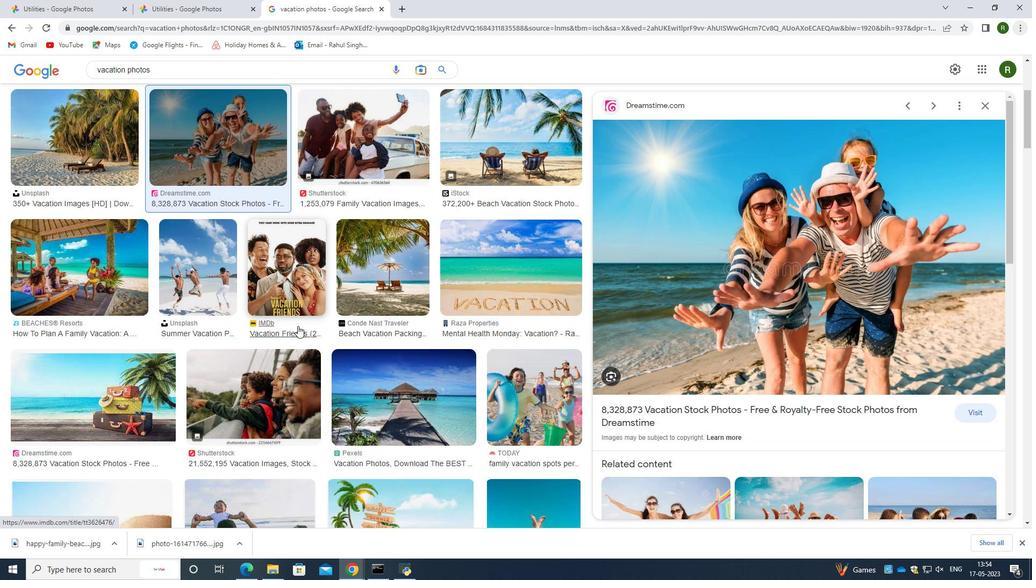 
Action: Mouse scrolled (297, 325) with delta (0, 0)
Screenshot: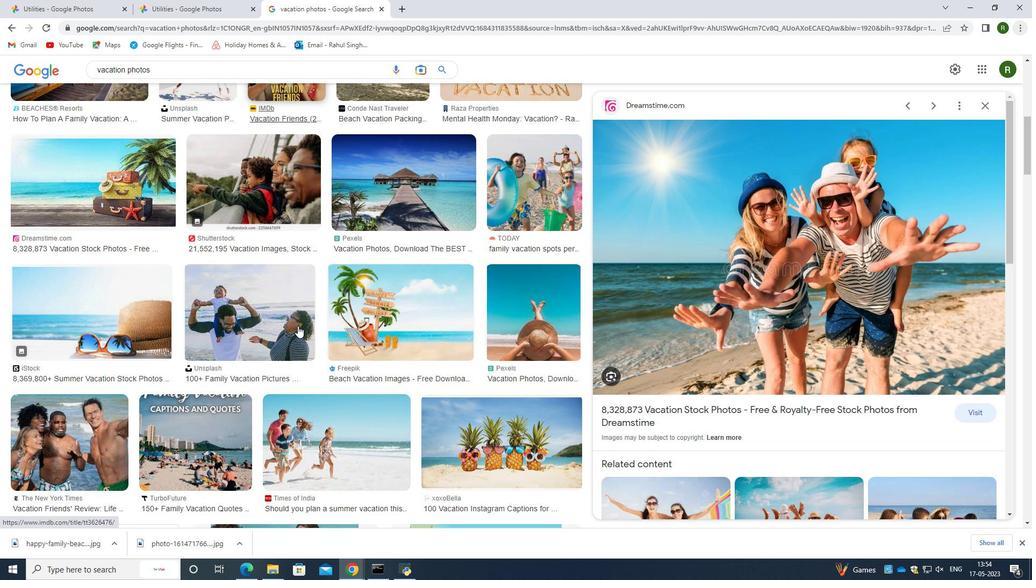 
Action: Mouse moved to (310, 376)
Screenshot: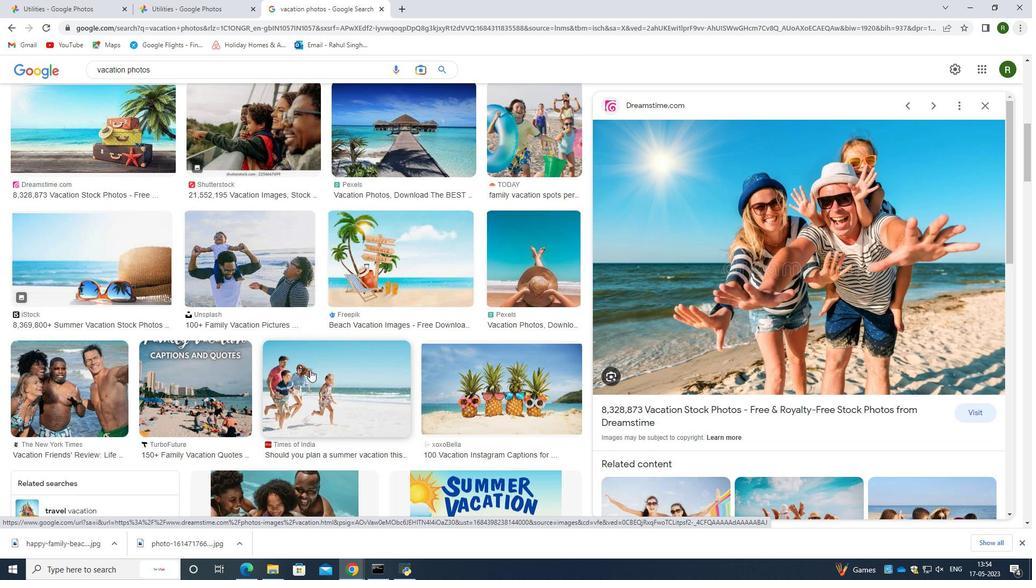 
Action: Mouse pressed left at (310, 376)
Screenshot: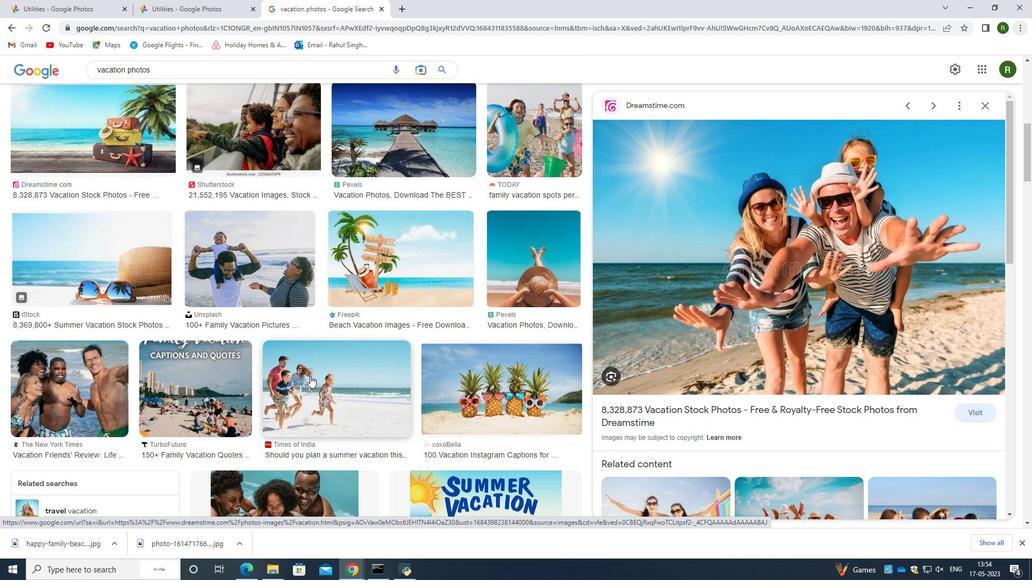 
Action: Mouse moved to (705, 281)
Screenshot: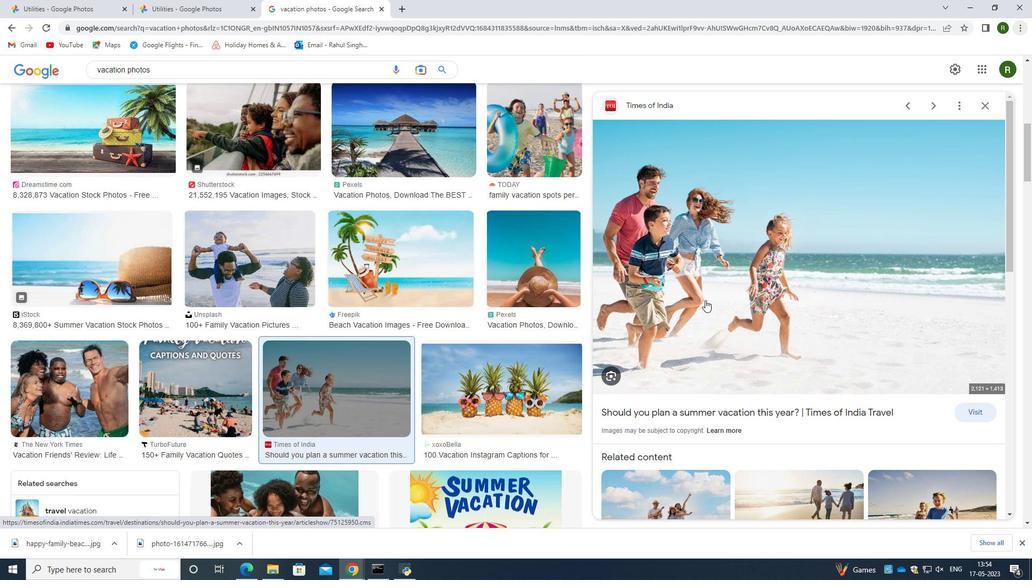 
Action: Mouse pressed right at (705, 281)
Screenshot: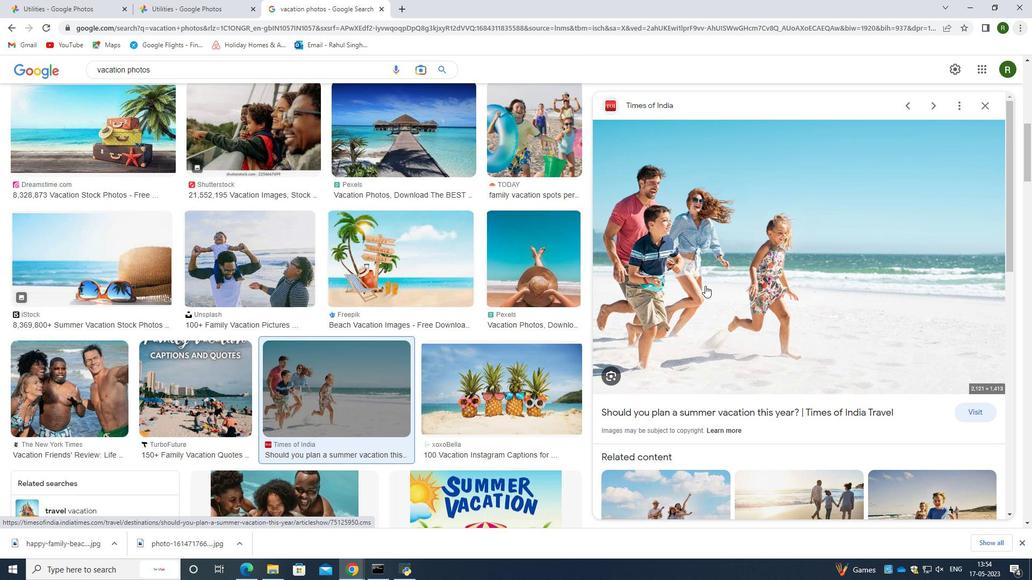 
Action: Mouse moved to (754, 395)
Screenshot: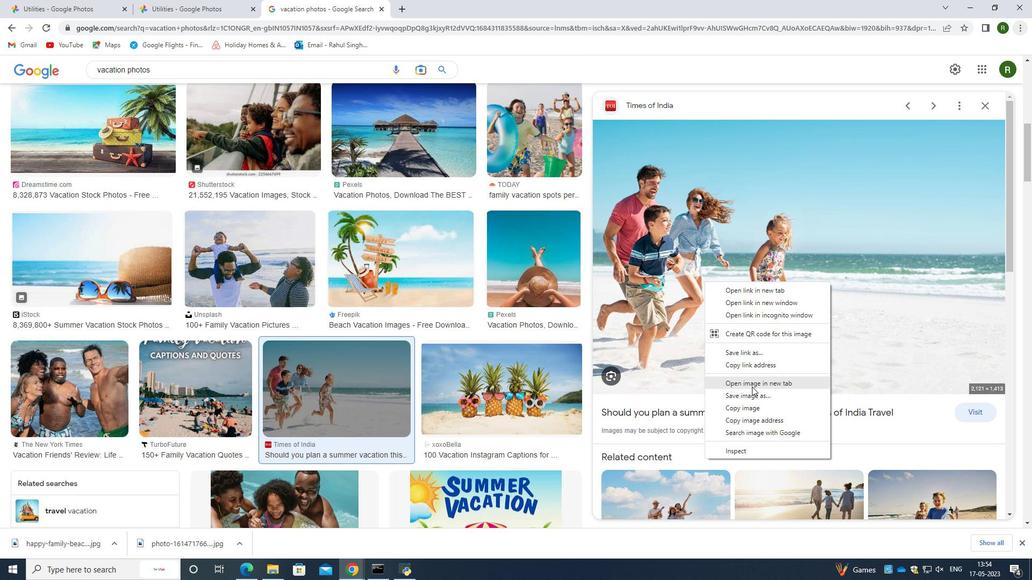 
Action: Mouse pressed left at (754, 395)
Screenshot: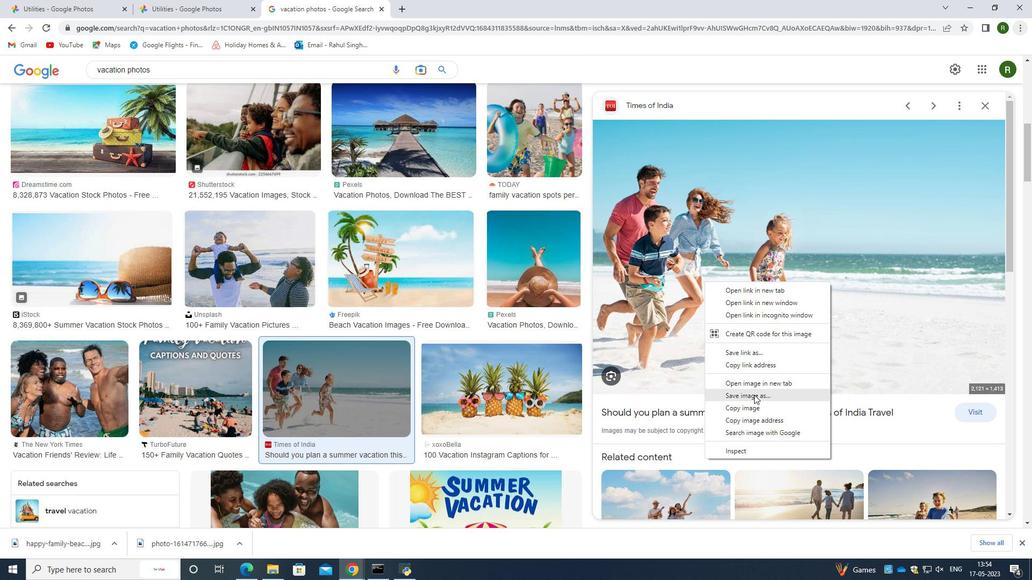 
Action: Mouse moved to (495, 11)
Screenshot: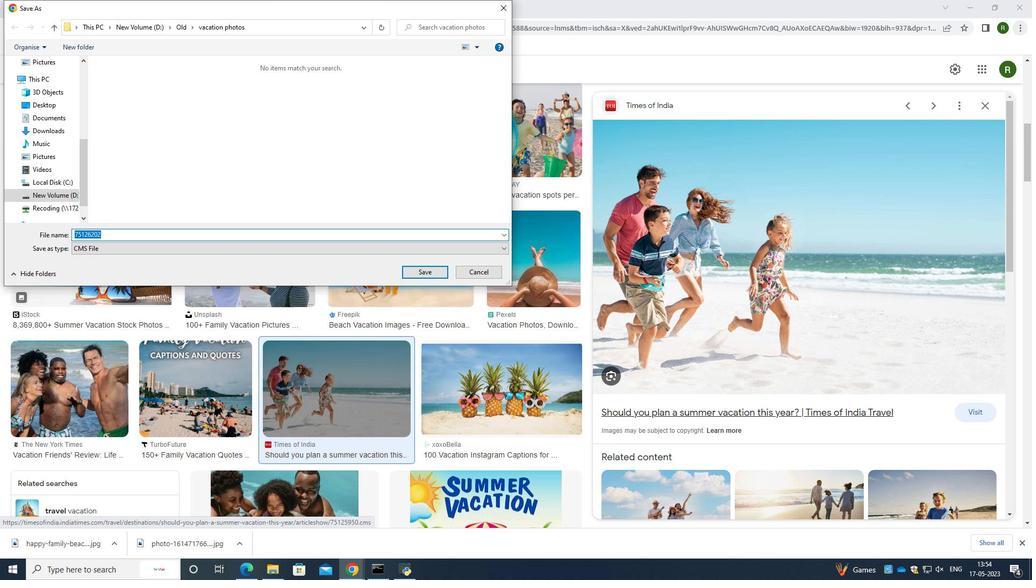 
Action: Mouse pressed left at (495, 11)
Screenshot: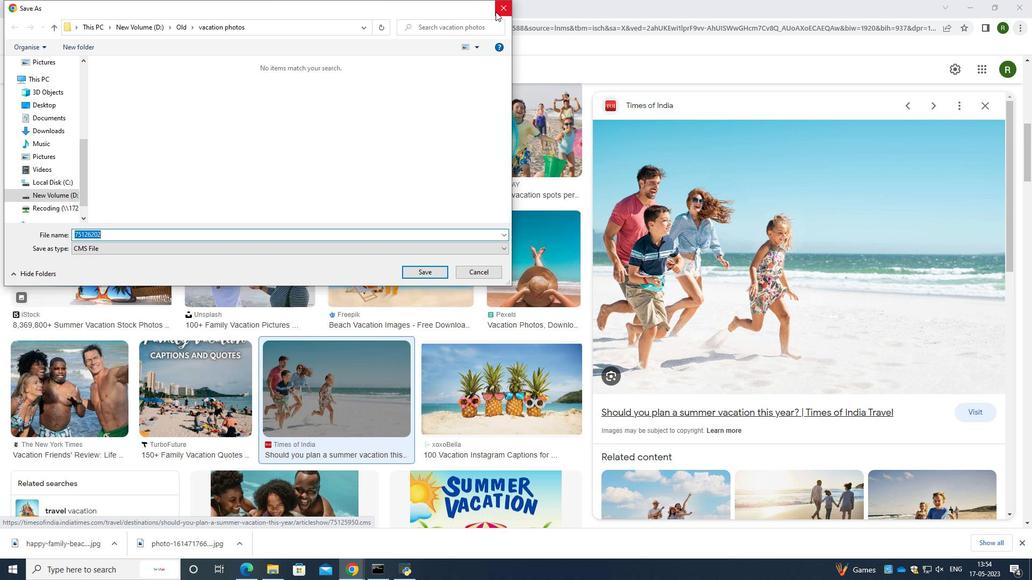 
Action: Mouse moved to (441, 344)
Screenshot: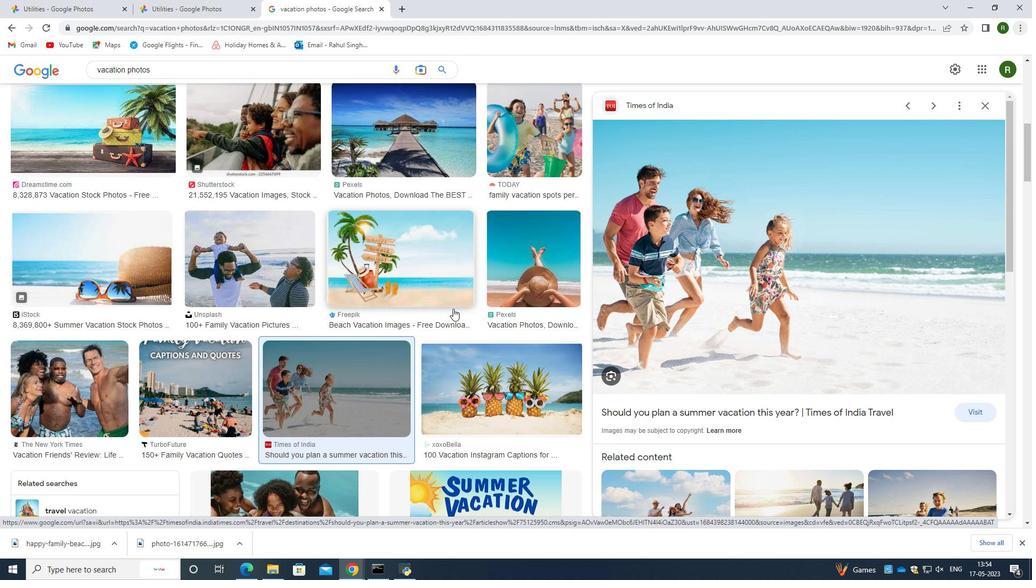 
Action: Mouse scrolled (441, 343) with delta (0, 0)
Screenshot: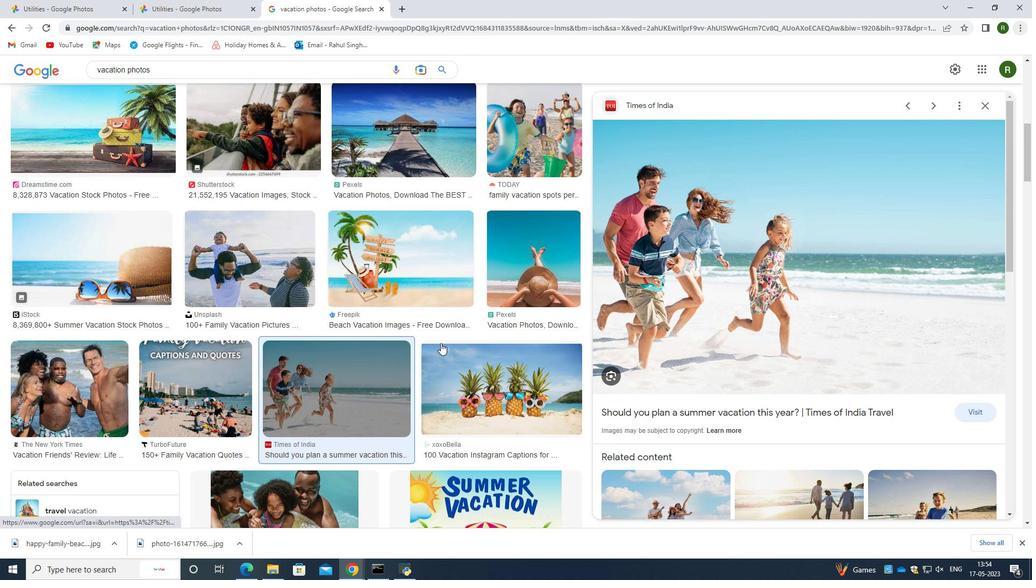 
Action: Mouse scrolled (441, 343) with delta (0, 0)
Screenshot: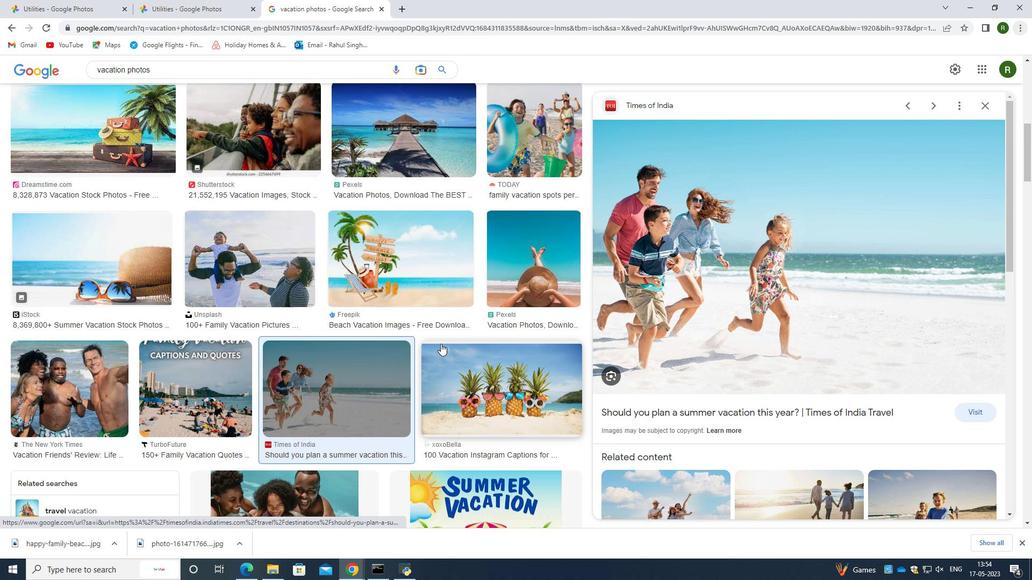 
Action: Mouse scrolled (441, 343) with delta (0, 0)
Screenshot: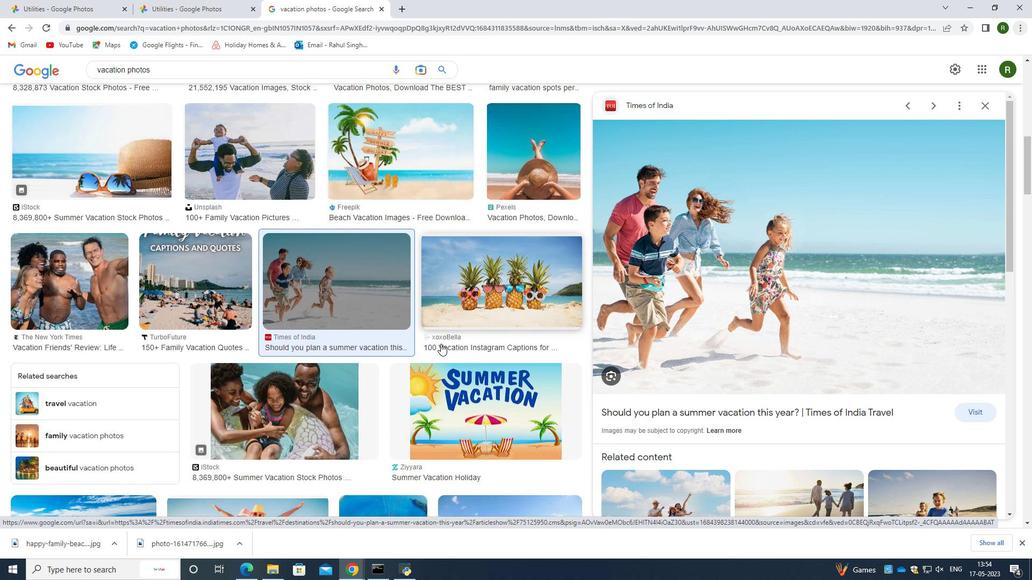 
Action: Mouse scrolled (441, 343) with delta (0, 0)
Screenshot: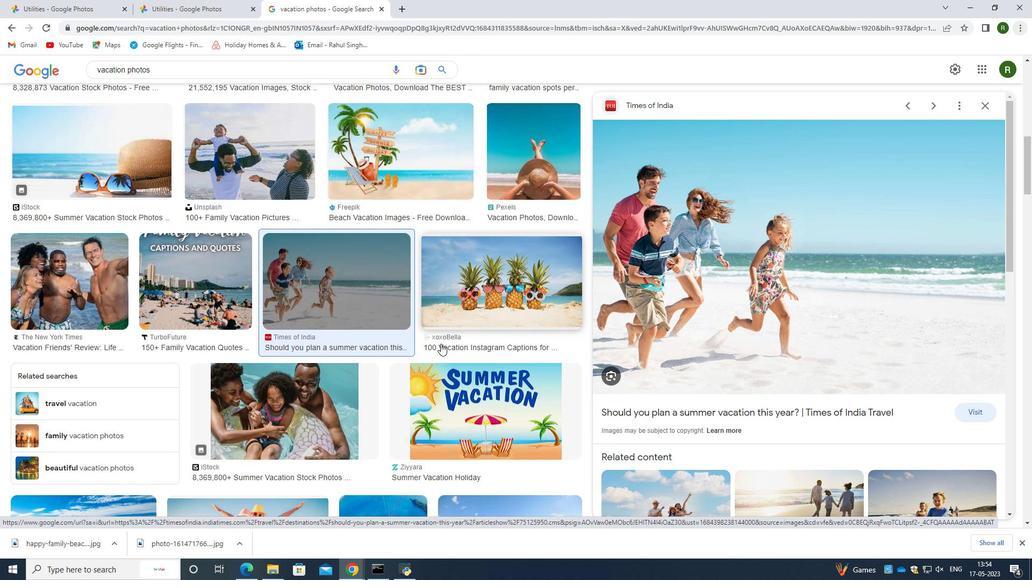 
Action: Mouse moved to (322, 332)
Screenshot: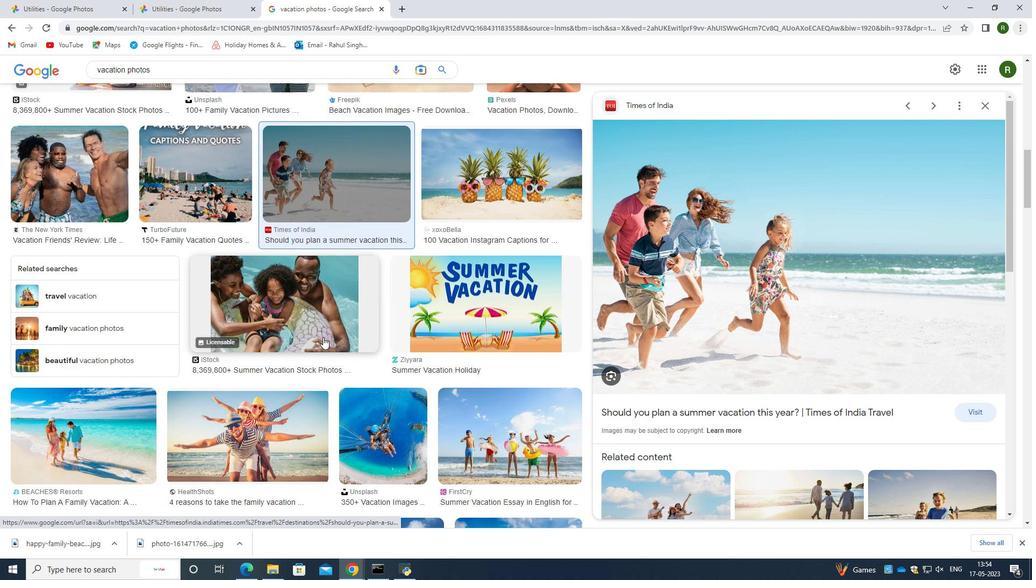 
Action: Mouse pressed left at (322, 332)
Screenshot: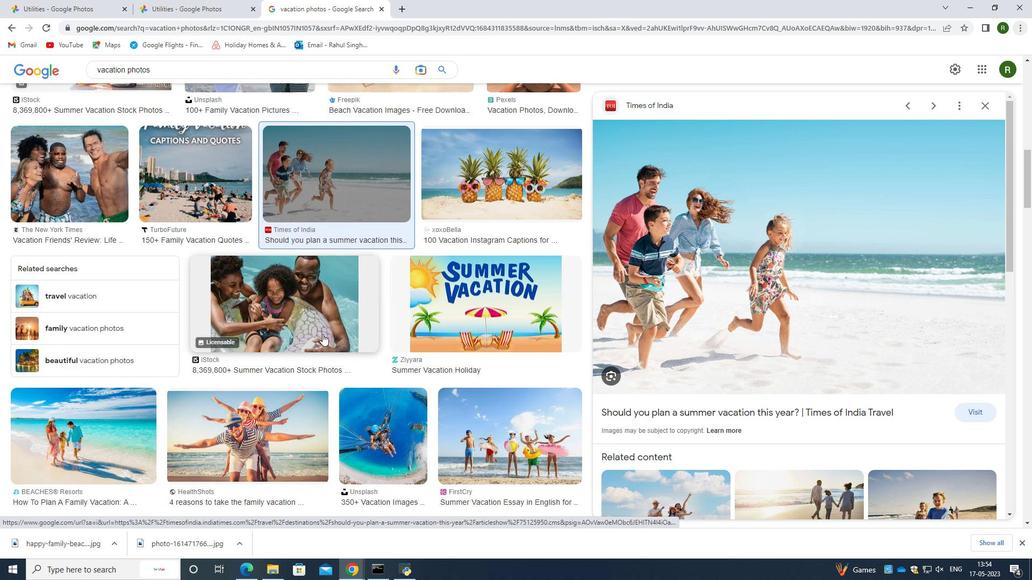 
Action: Mouse moved to (332, 318)
Screenshot: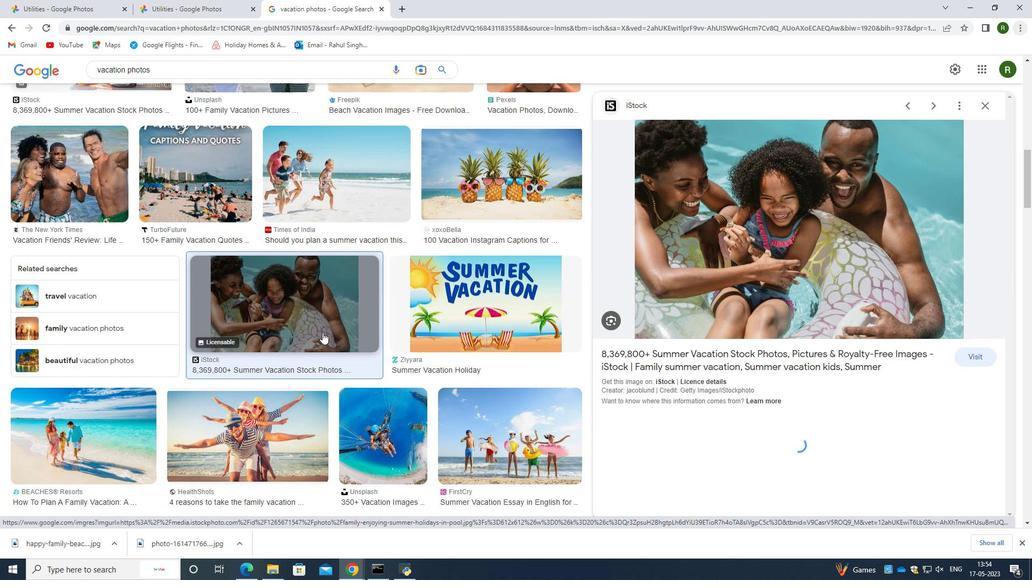 
Action: Mouse scrolled (332, 318) with delta (0, 0)
Screenshot: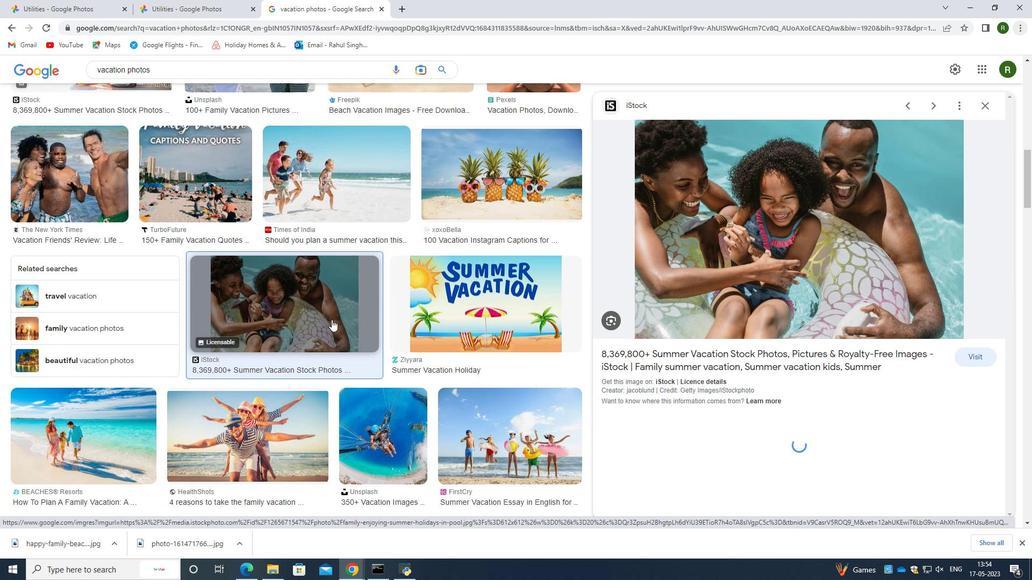 
Action: Mouse scrolled (332, 318) with delta (0, 0)
Screenshot: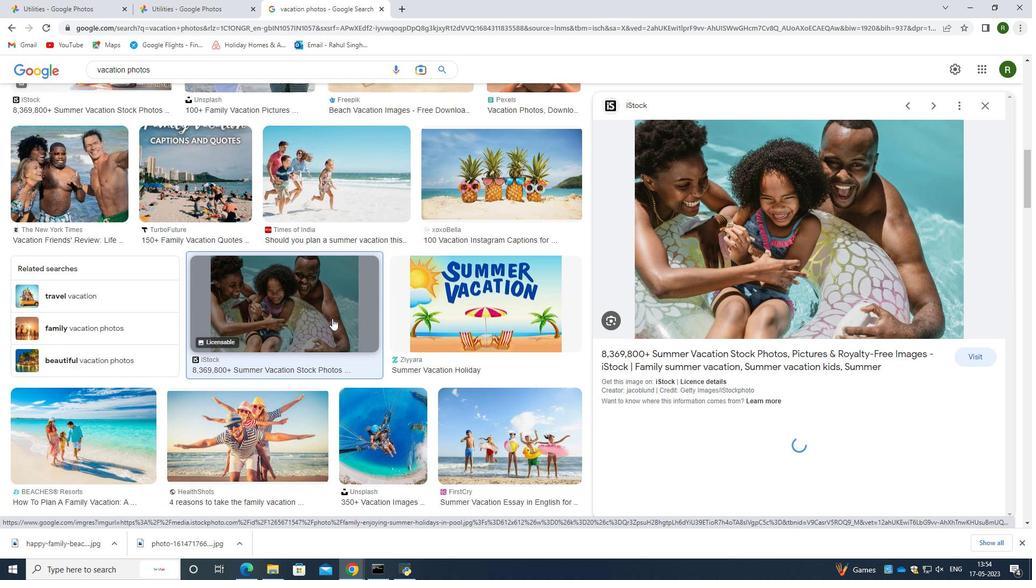 
Action: Mouse scrolled (332, 318) with delta (0, 0)
Screenshot: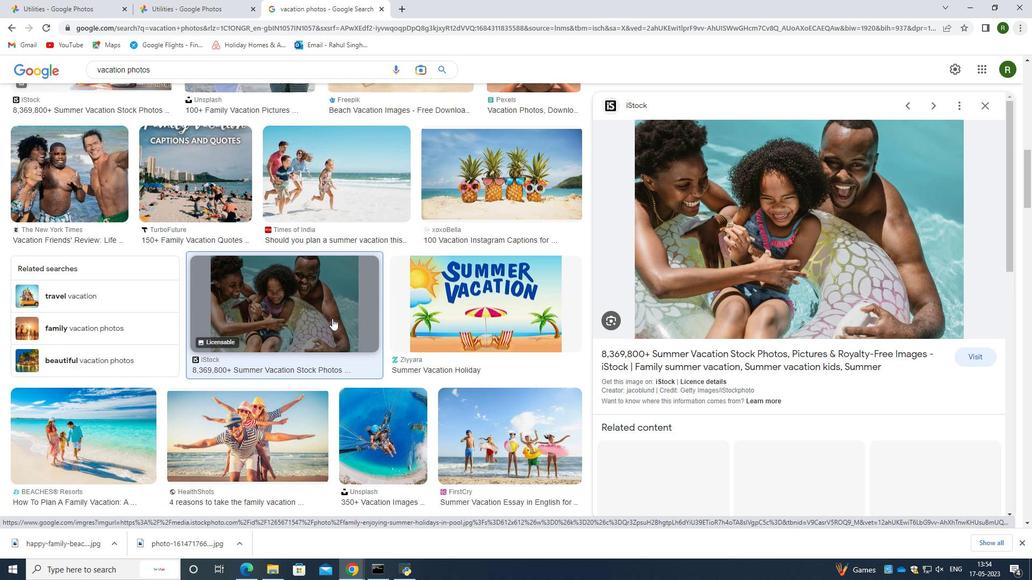 
Action: Mouse moved to (260, 291)
Screenshot: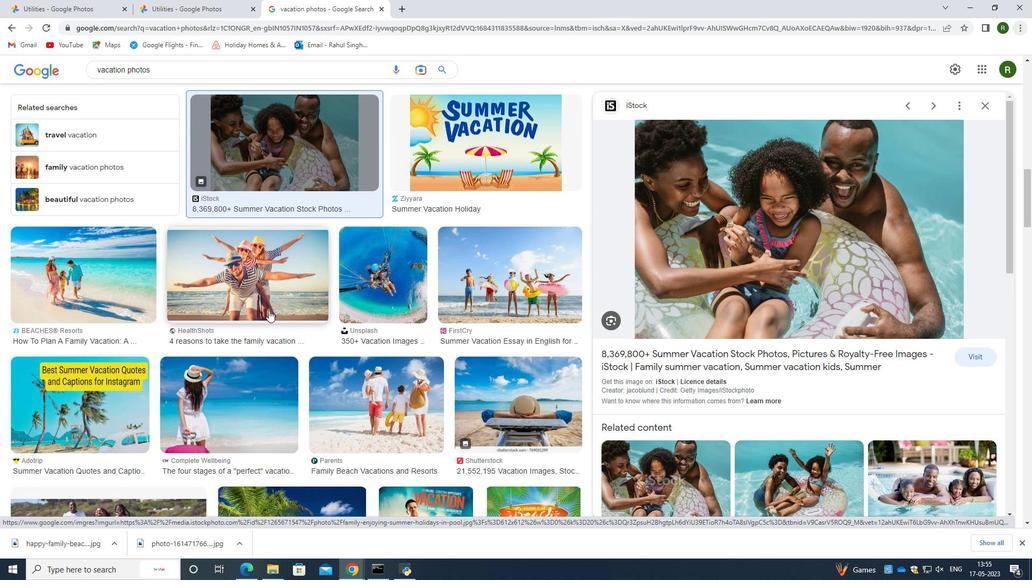 
Action: Mouse pressed left at (260, 291)
Screenshot: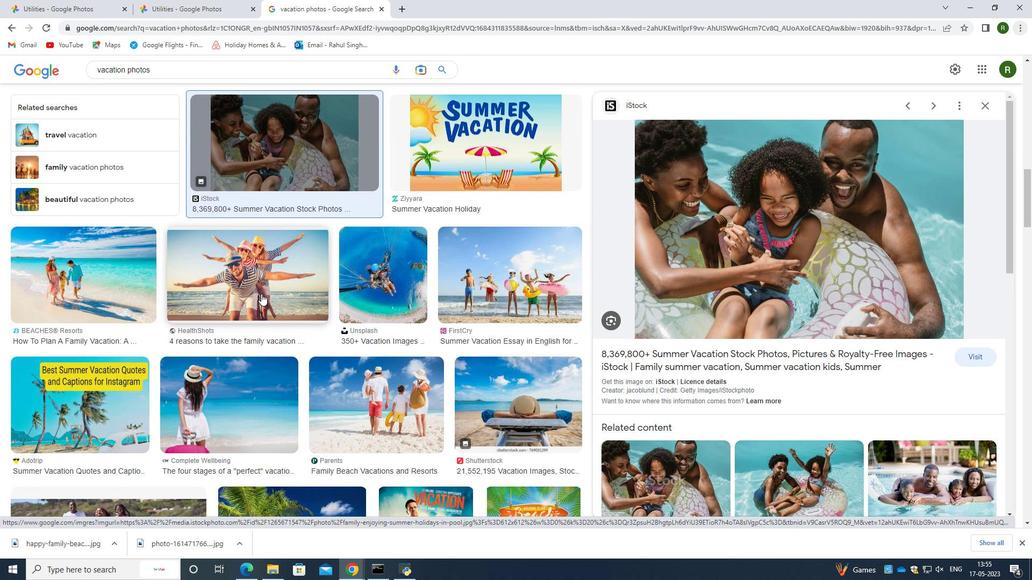 
Action: Mouse moved to (773, 240)
Screenshot: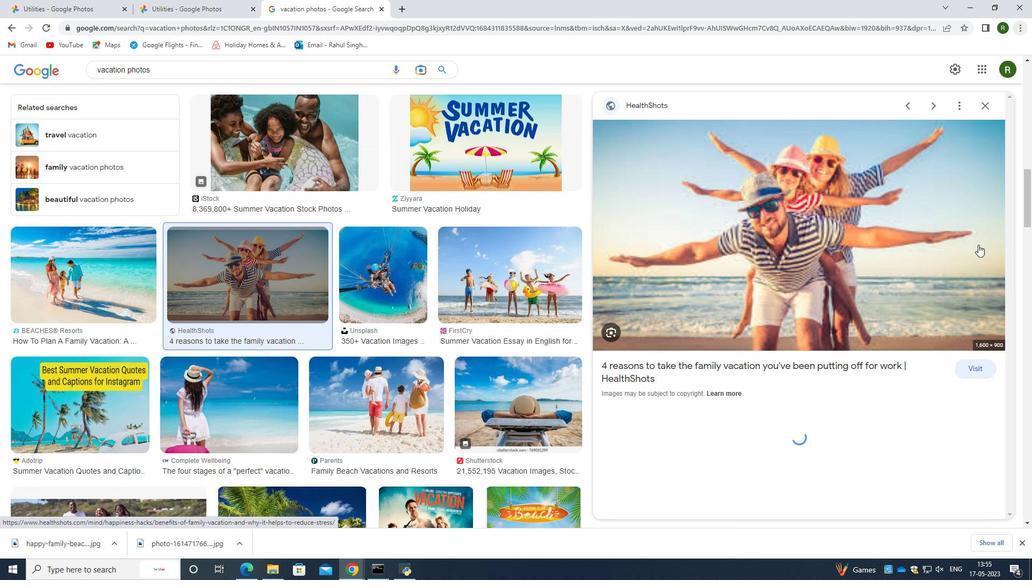 
Action: Mouse pressed right at (773, 240)
Screenshot: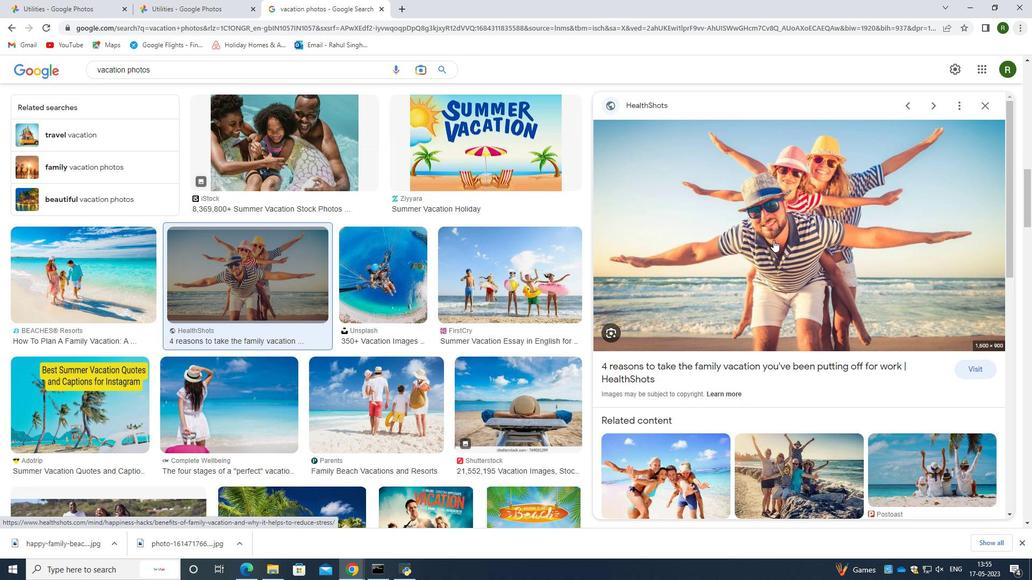 
Action: Mouse moved to (825, 352)
Screenshot: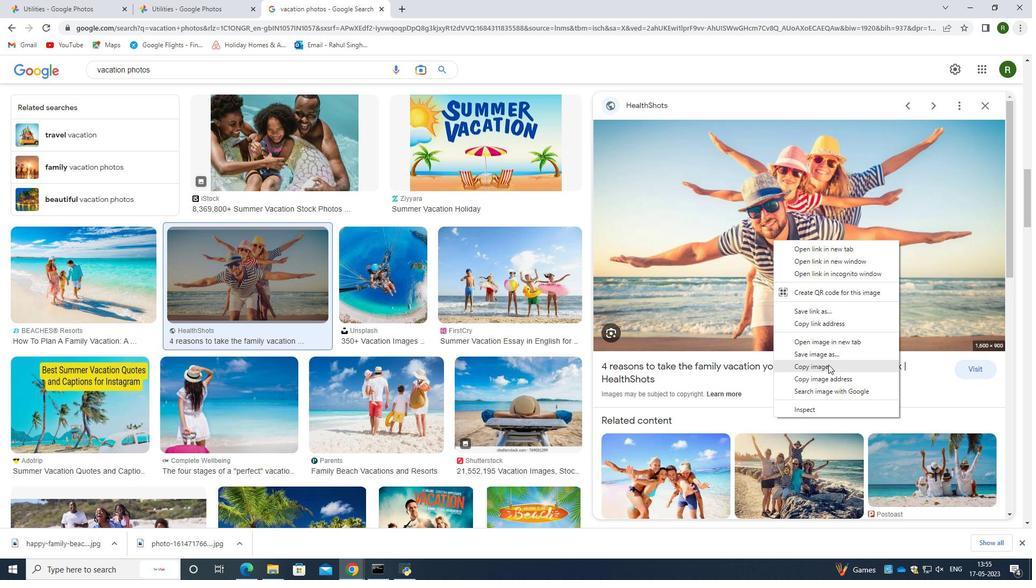 
Action: Mouse pressed left at (825, 352)
Screenshot: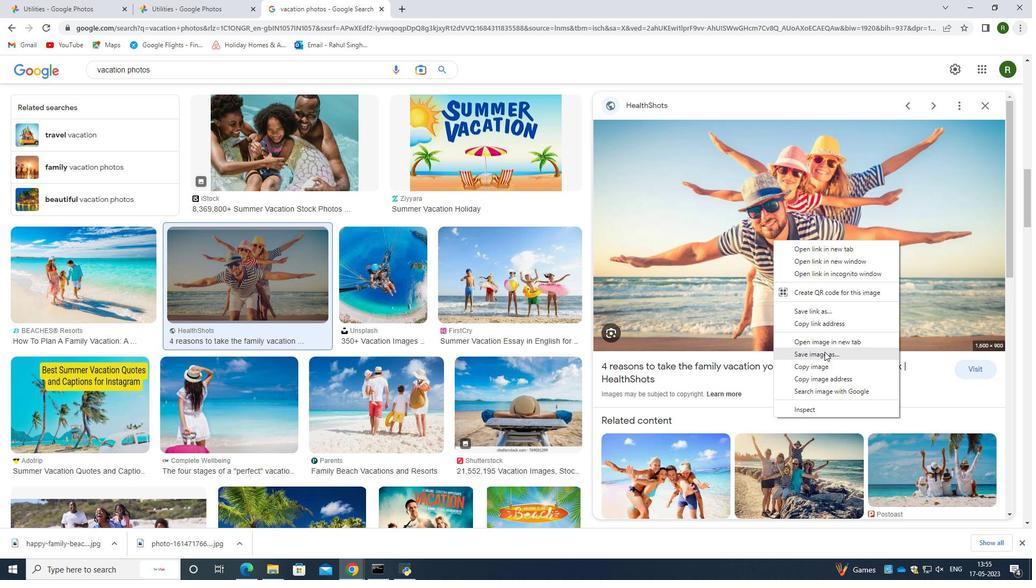 
Action: Mouse moved to (216, 253)
Screenshot: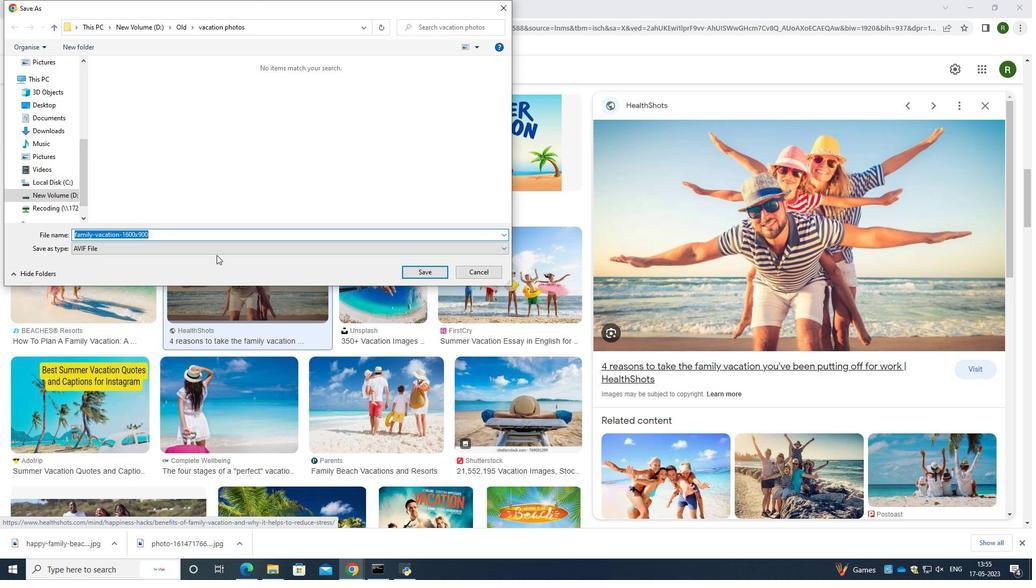 
Action: Mouse pressed left at (216, 253)
Screenshot: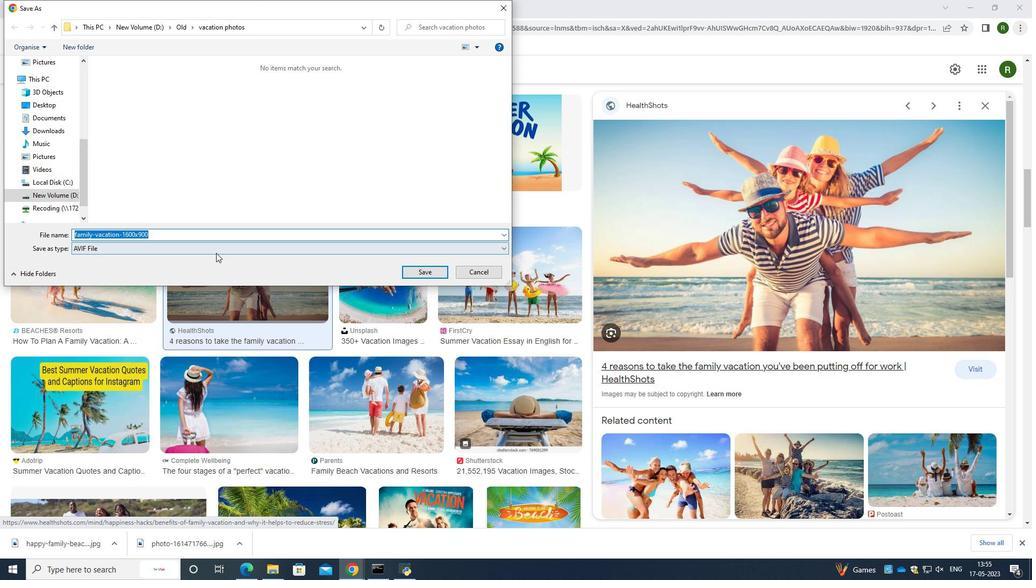 
Action: Mouse pressed left at (216, 253)
Screenshot: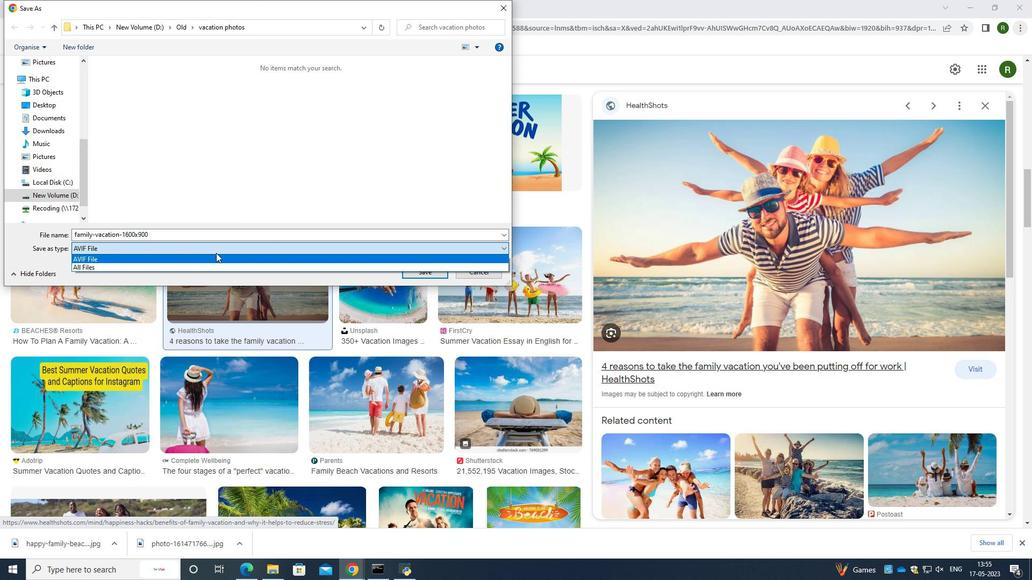 
Action: Mouse moved to (499, 4)
Screenshot: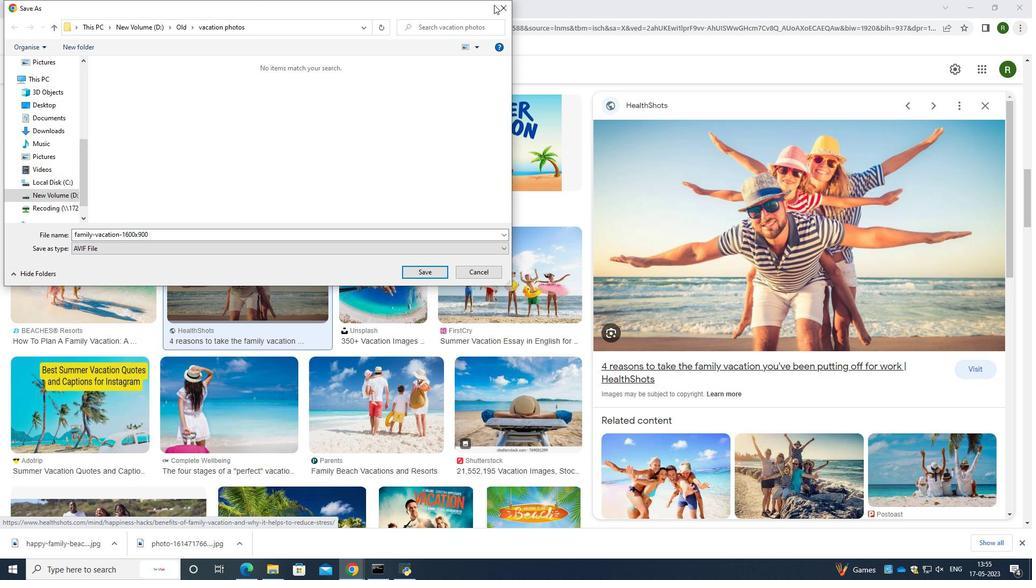 
Action: Mouse pressed left at (499, 4)
Screenshot: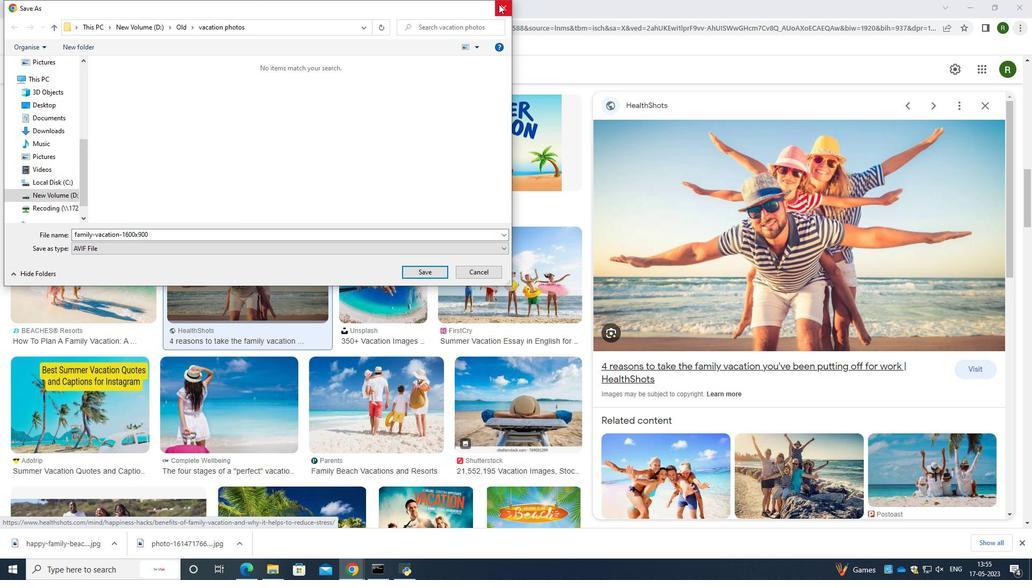 
Action: Mouse moved to (260, 418)
Screenshot: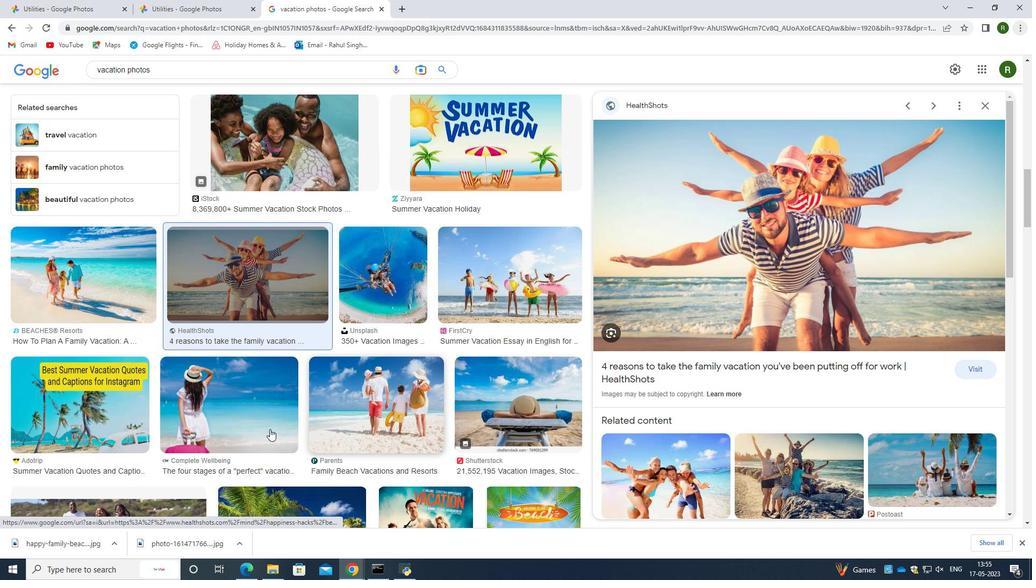 
Action: Mouse scrolled (260, 418) with delta (0, 0)
Screenshot: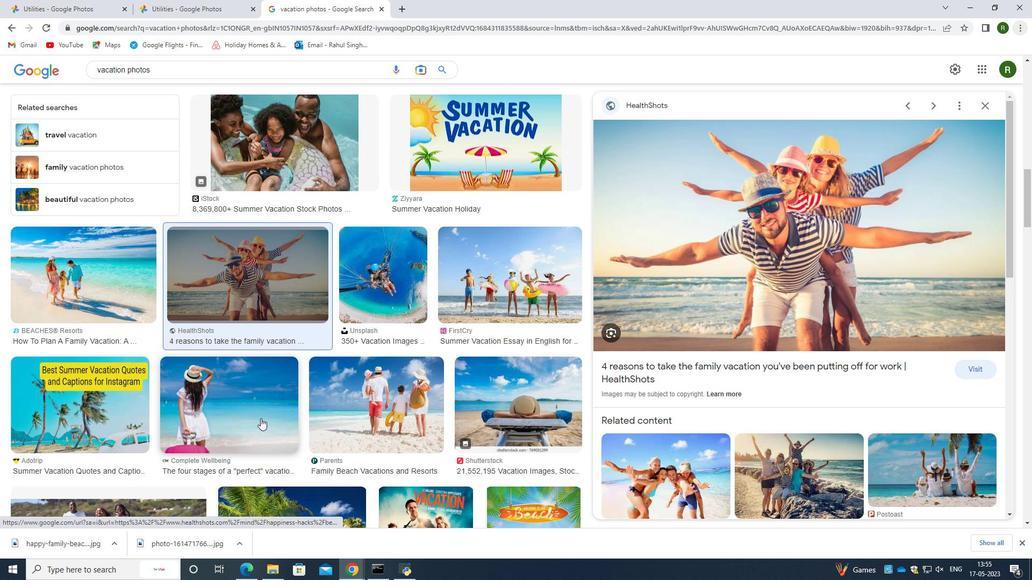 
Action: Mouse scrolled (260, 418) with delta (0, 0)
Screenshot: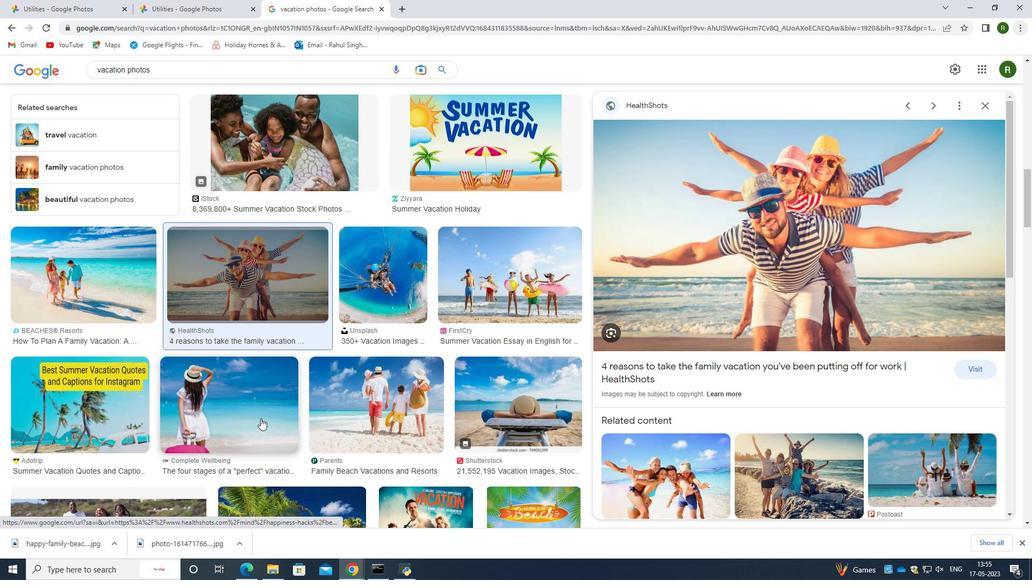 
Action: Mouse scrolled (260, 418) with delta (0, 0)
Screenshot: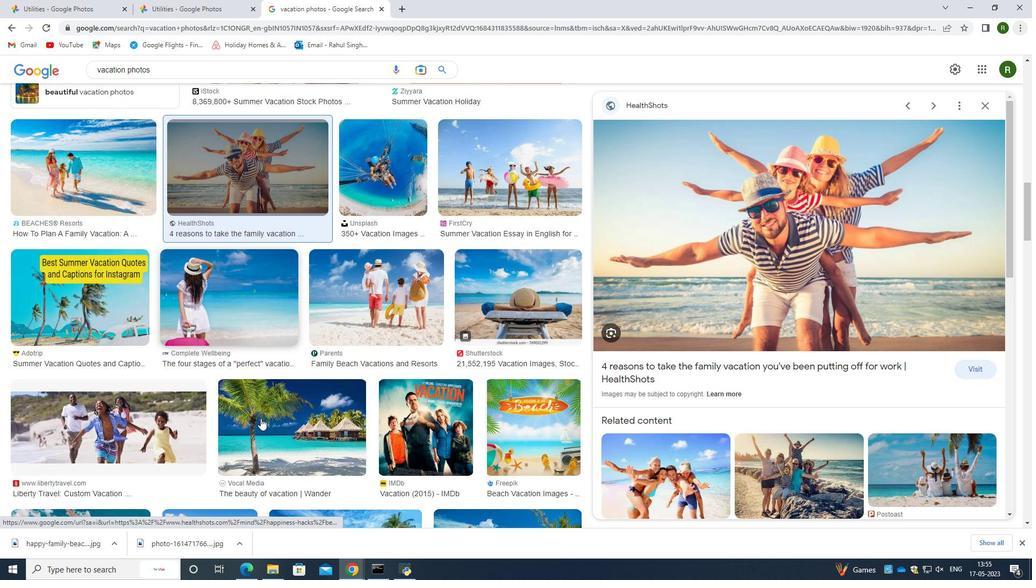 
Action: Mouse scrolled (260, 419) with delta (0, 0)
Screenshot: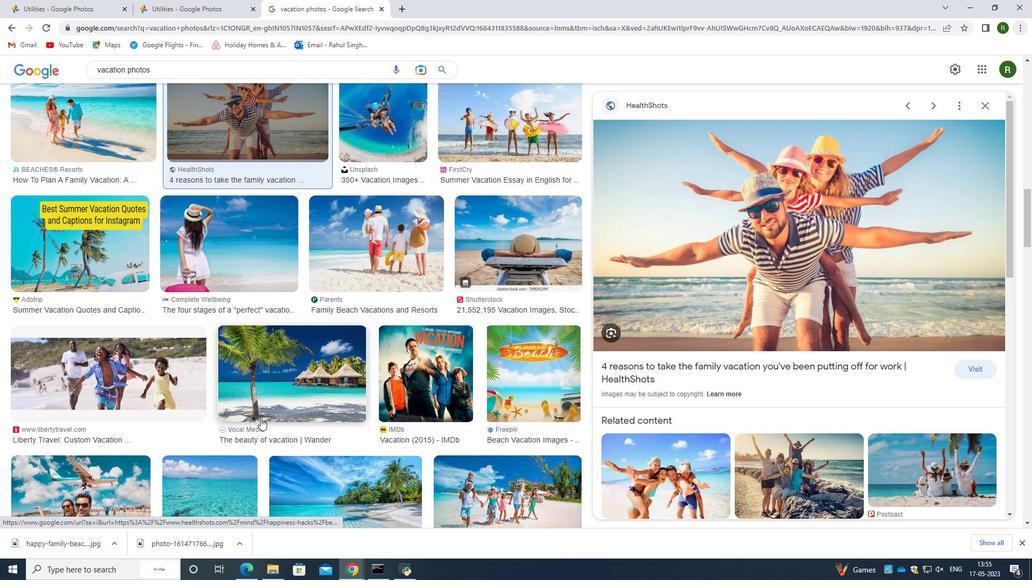 
Action: Mouse scrolled (260, 419) with delta (0, 0)
Screenshot: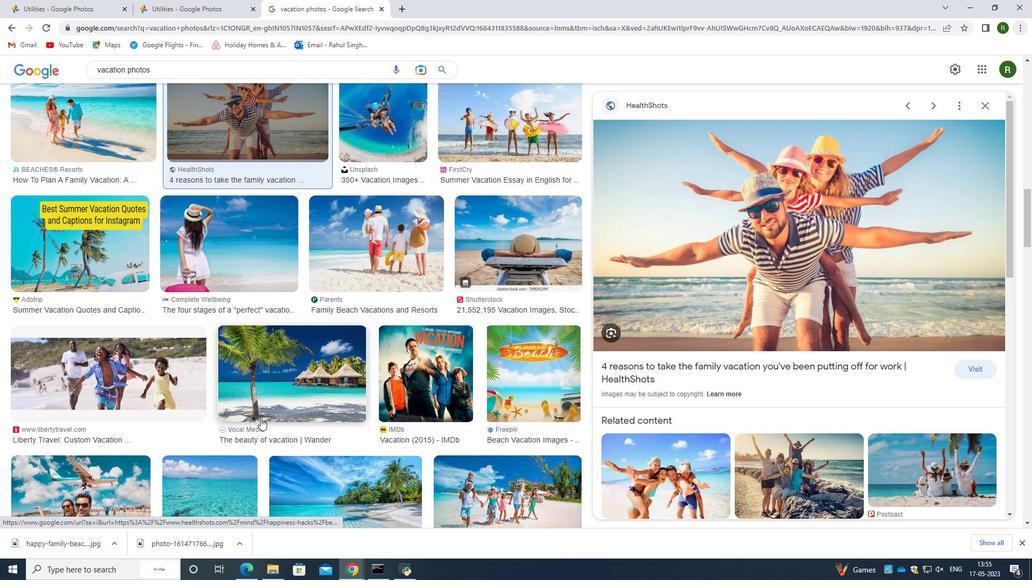 
Action: Mouse scrolled (260, 419) with delta (0, 0)
Screenshot: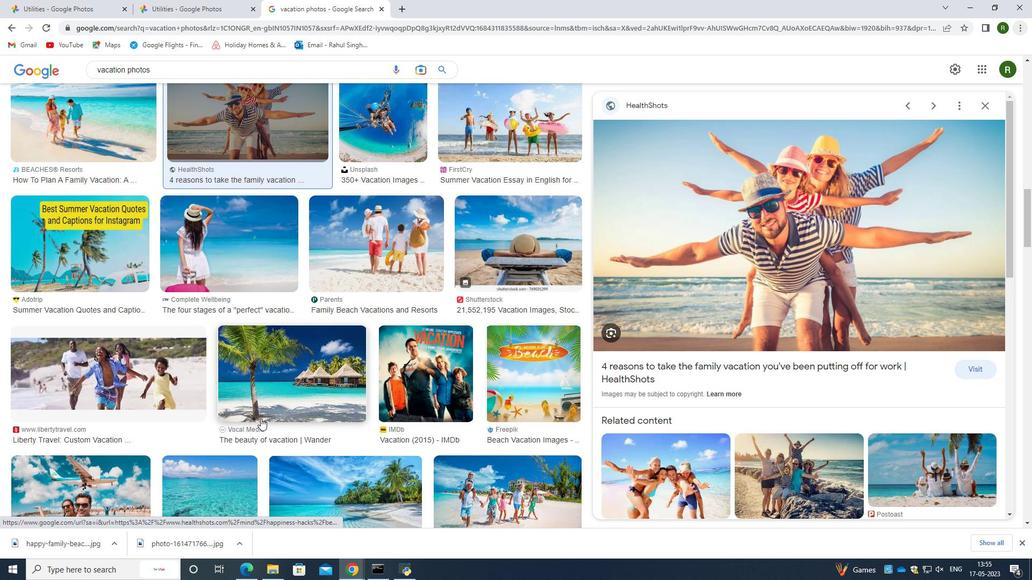 
Action: Mouse scrolled (260, 419) with delta (0, 0)
Screenshot: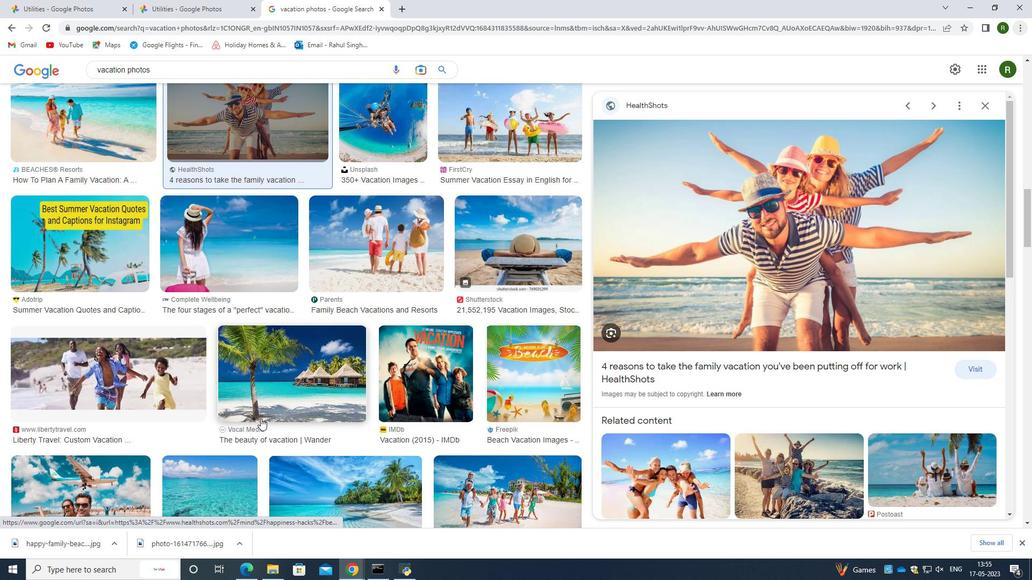 
Action: Mouse scrolled (260, 419) with delta (0, 0)
Screenshot: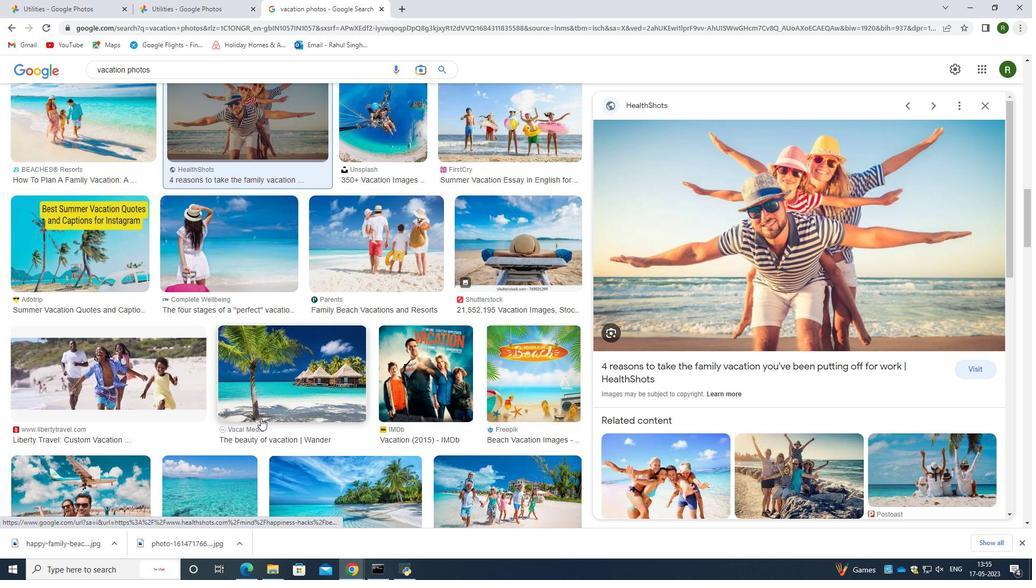 
Action: Mouse scrolled (260, 419) with delta (0, 0)
Screenshot: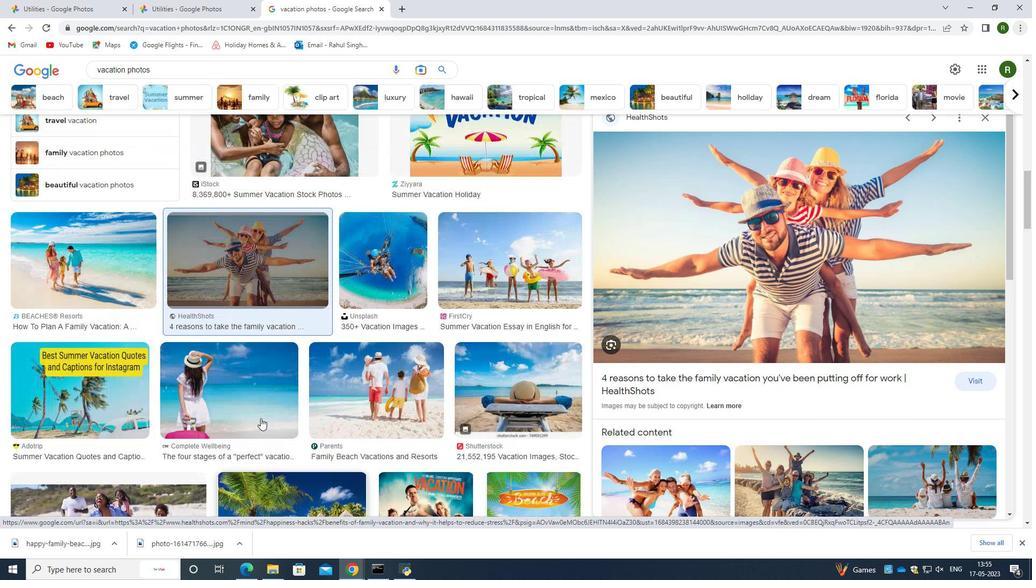 
Action: Mouse scrolled (260, 419) with delta (0, 0)
Screenshot: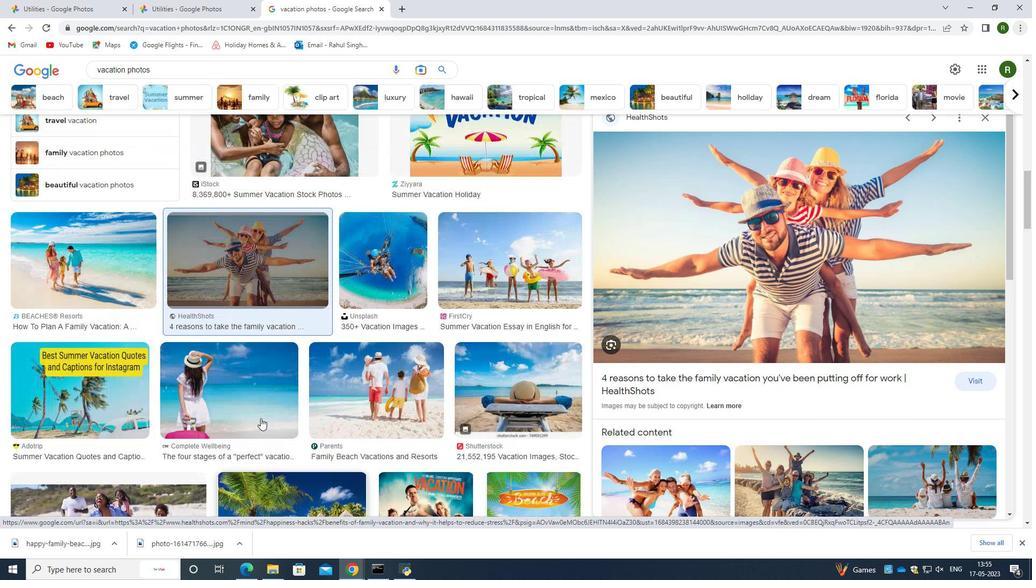 
Action: Mouse scrolled (260, 419) with delta (0, 0)
Screenshot: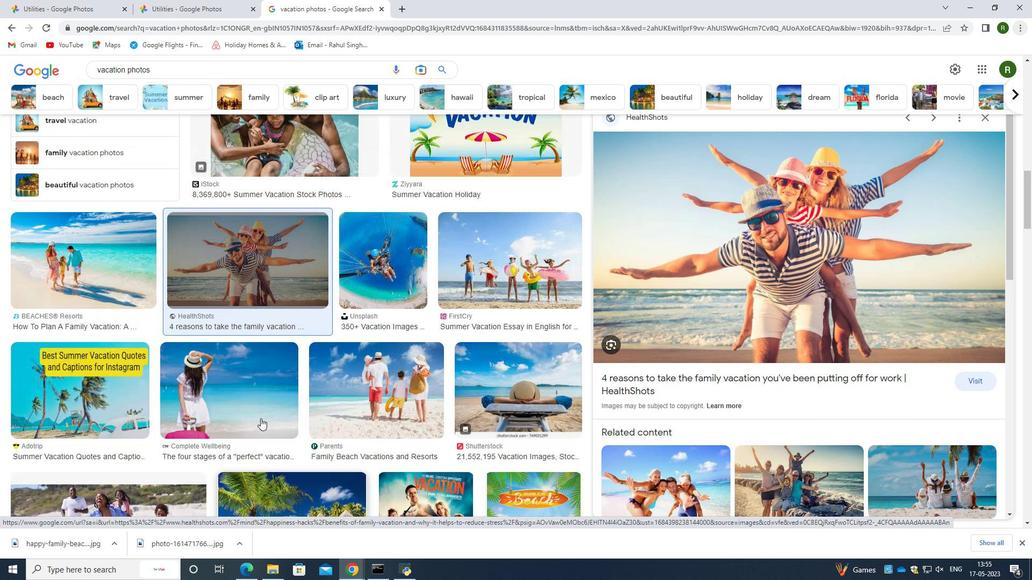 
Action: Mouse scrolled (260, 419) with delta (0, 0)
Screenshot: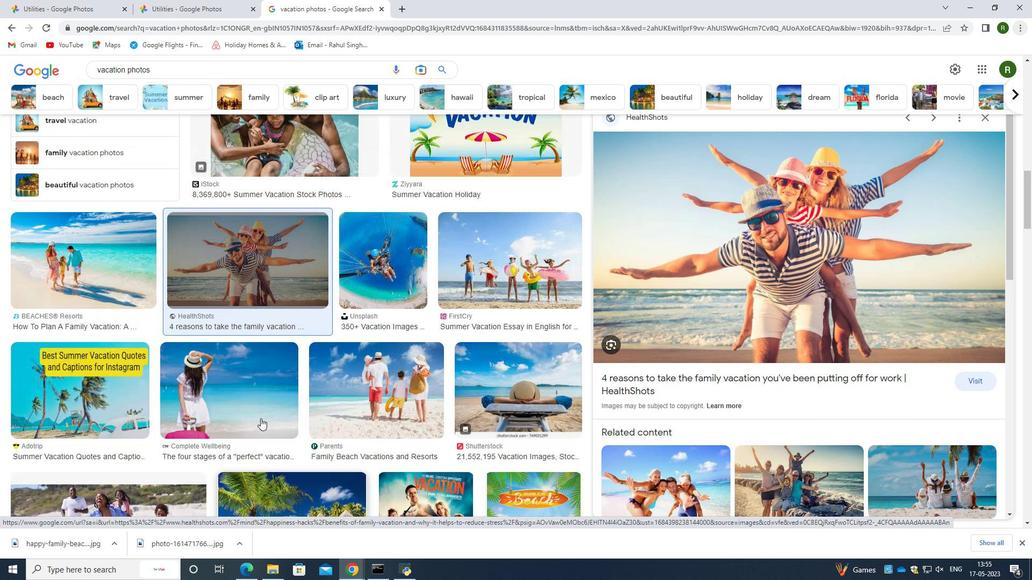 
Action: Mouse scrolled (260, 419) with delta (0, 0)
Screenshot: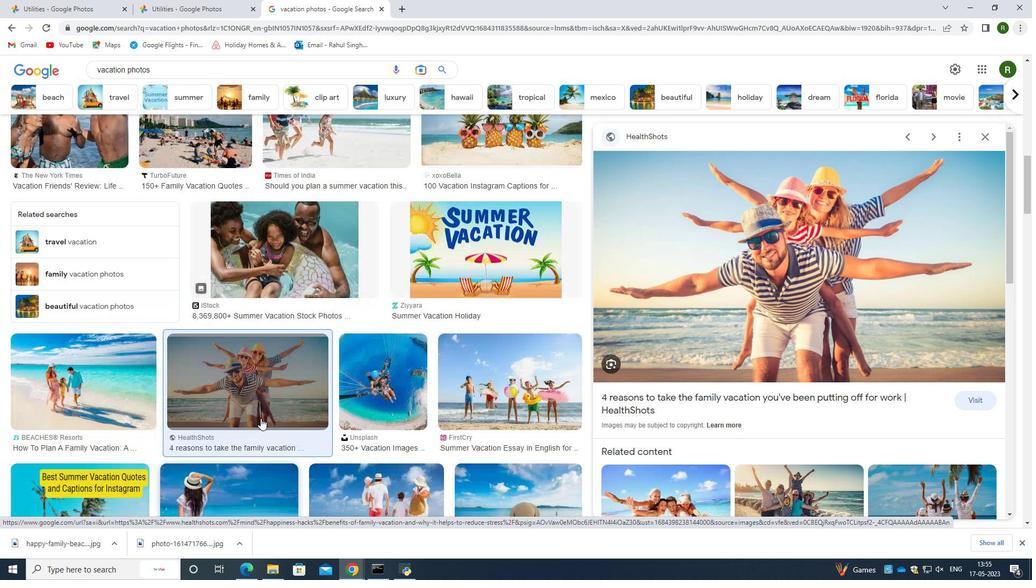 
Action: Mouse scrolled (260, 419) with delta (0, 0)
Screenshot: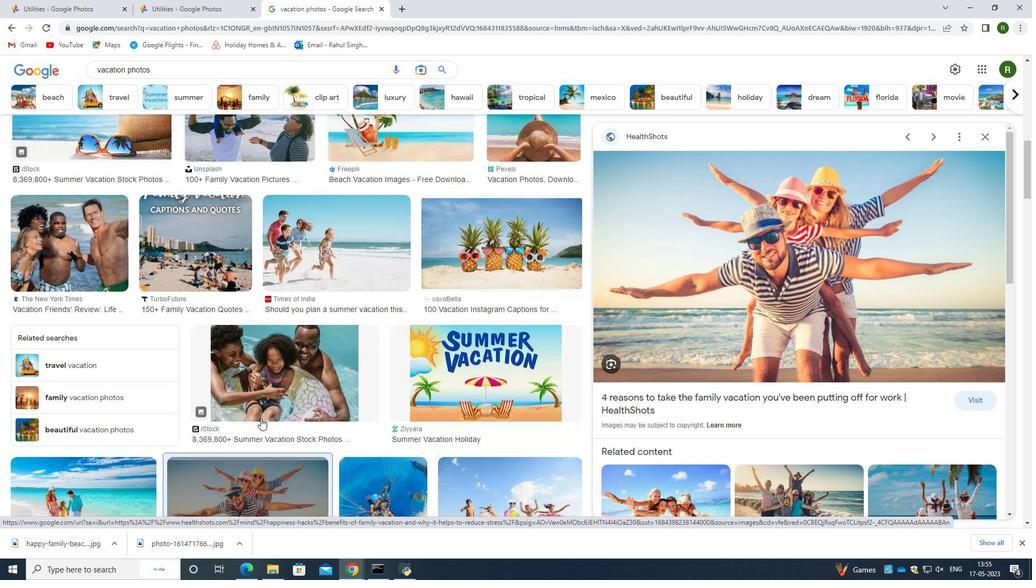 
Action: Mouse scrolled (260, 419) with delta (0, 0)
Screenshot: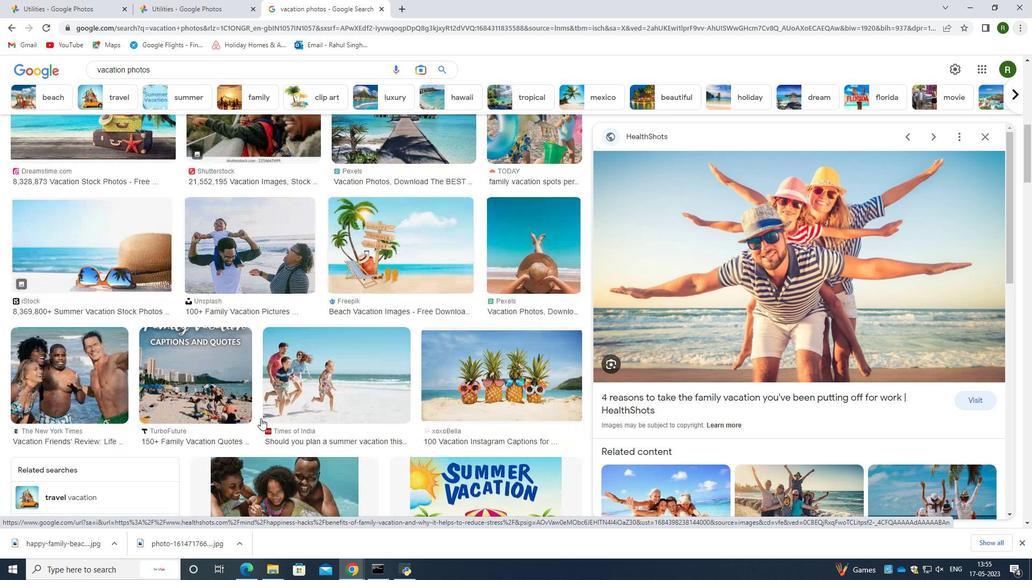 
Action: Mouse scrolled (260, 419) with delta (0, 0)
Screenshot: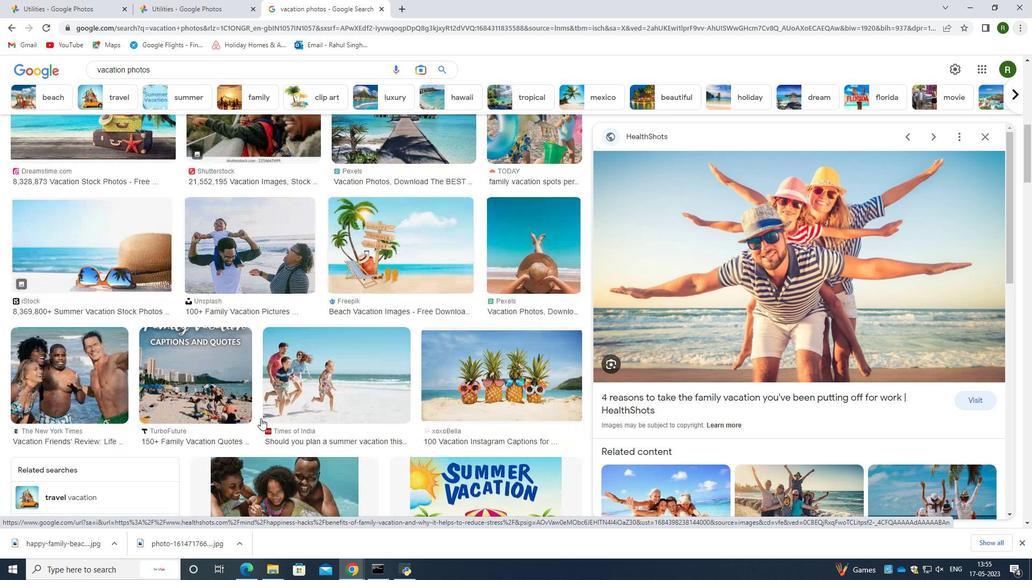 
Action: Mouse scrolled (260, 419) with delta (0, 0)
Screenshot: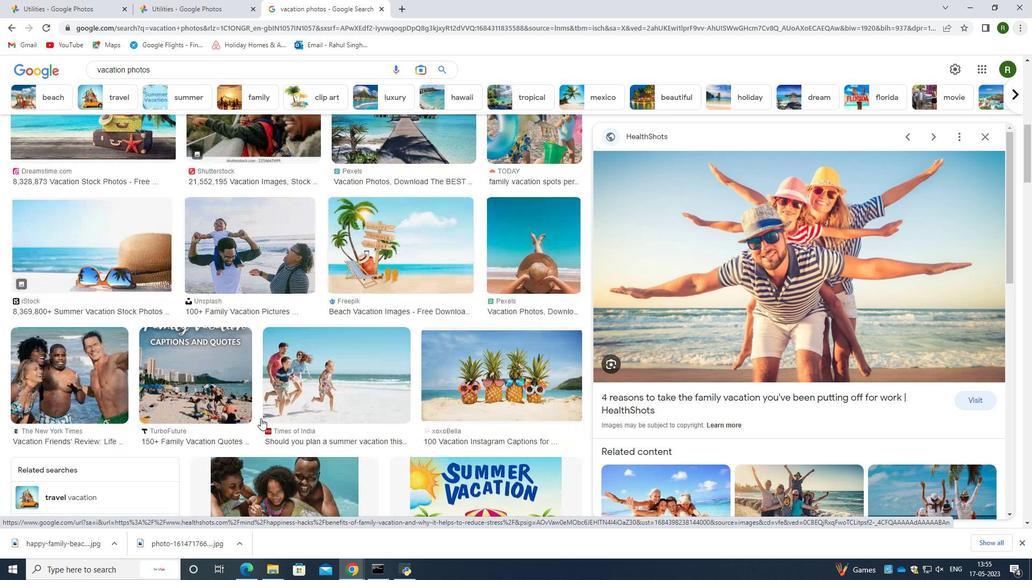 
Action: Mouse scrolled (260, 419) with delta (0, 0)
Screenshot: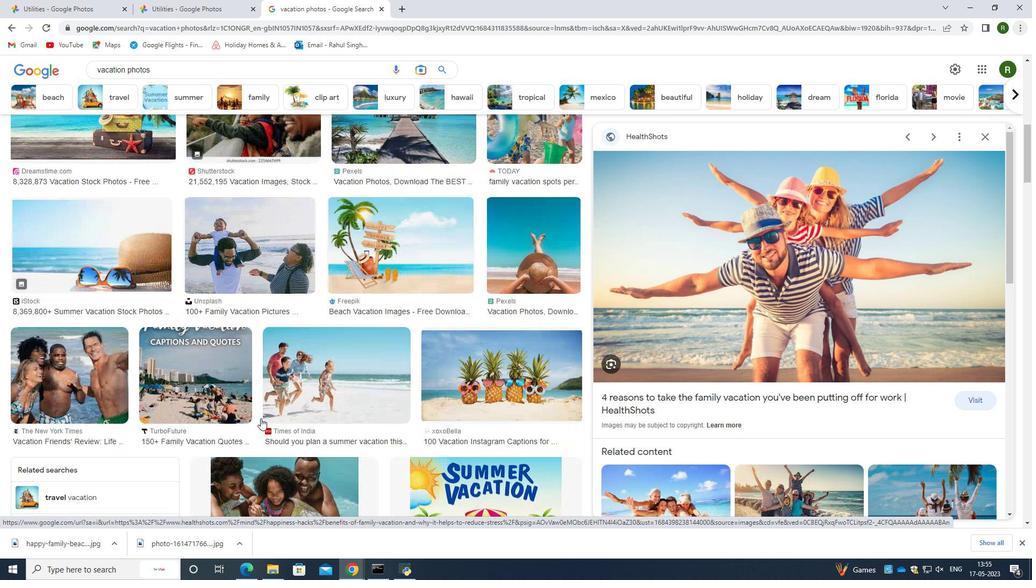 
Action: Mouse moved to (199, 68)
Screenshot: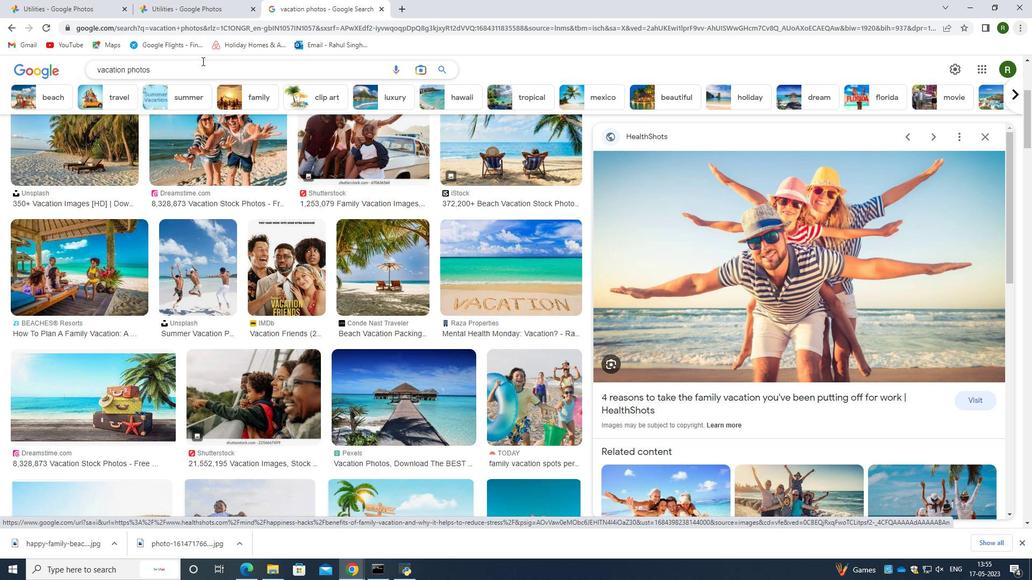 
Action: Mouse pressed left at (199, 68)
Screenshot: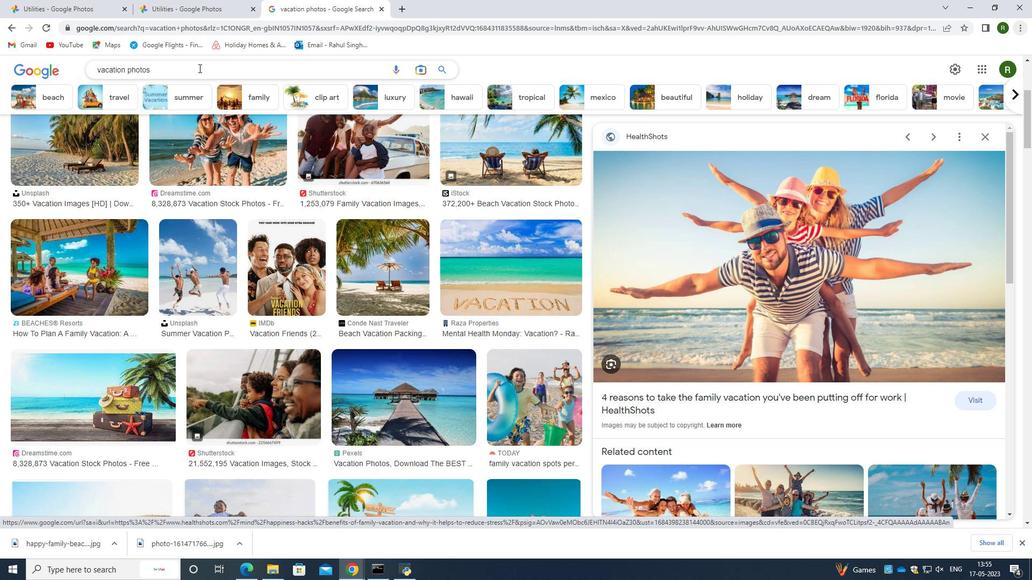 
Action: Key pressed <Key.space>
Screenshot: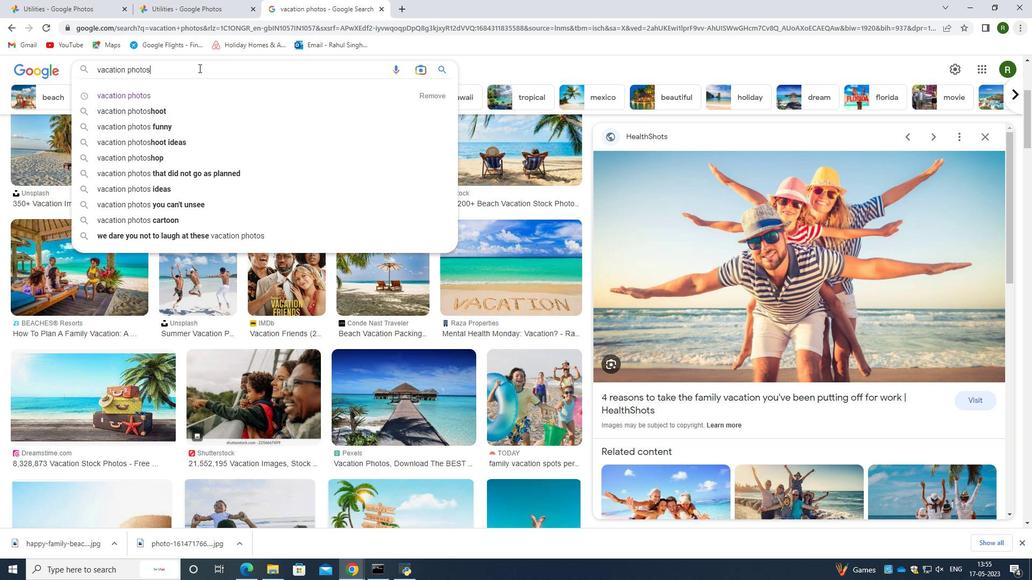 
Action: Mouse moved to (199, 68)
Screenshot: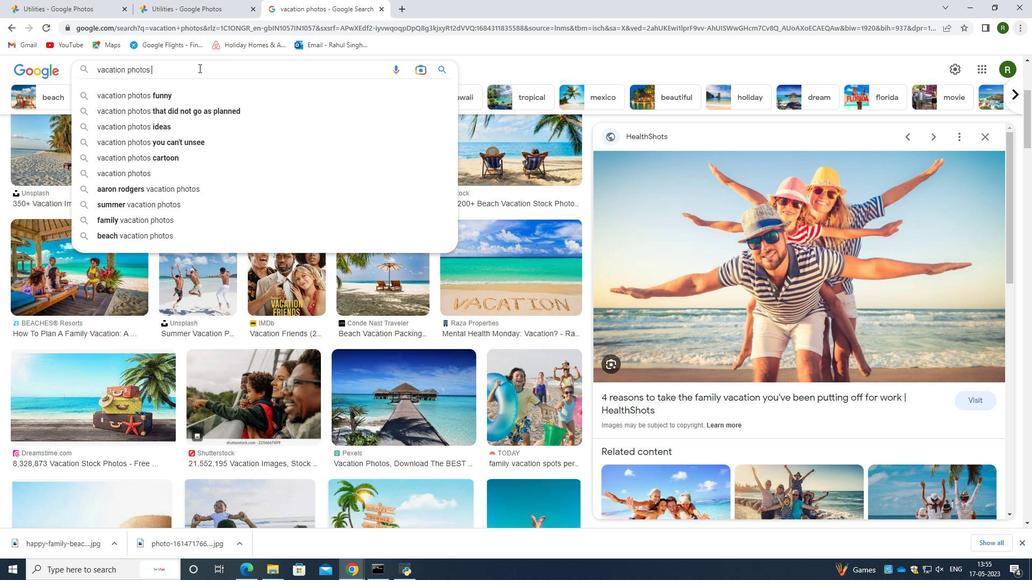 
Action: Key pressed i
Screenshot: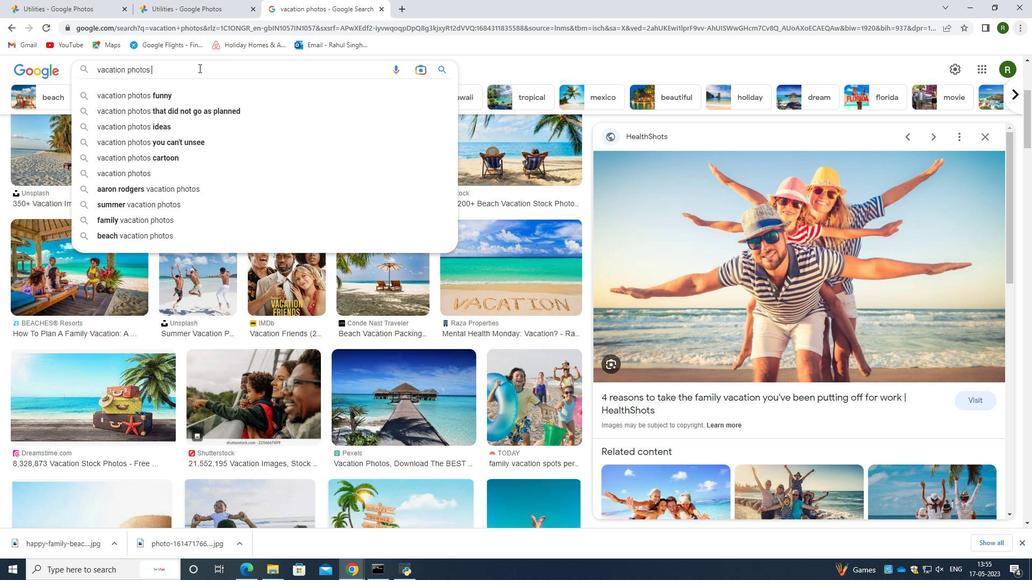 
Action: Mouse moved to (200, 69)
Screenshot: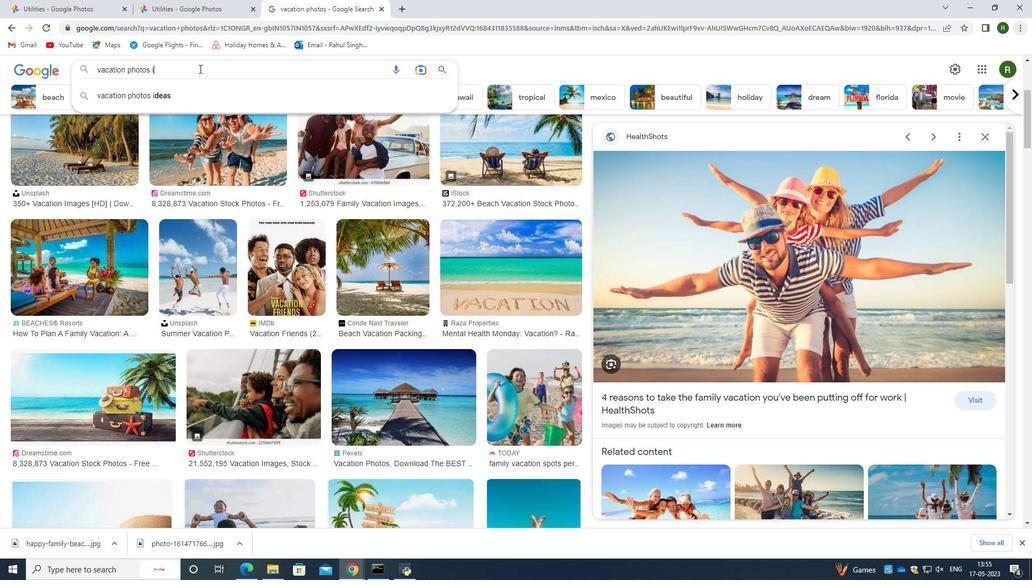 
Action: Key pressed n
Screenshot: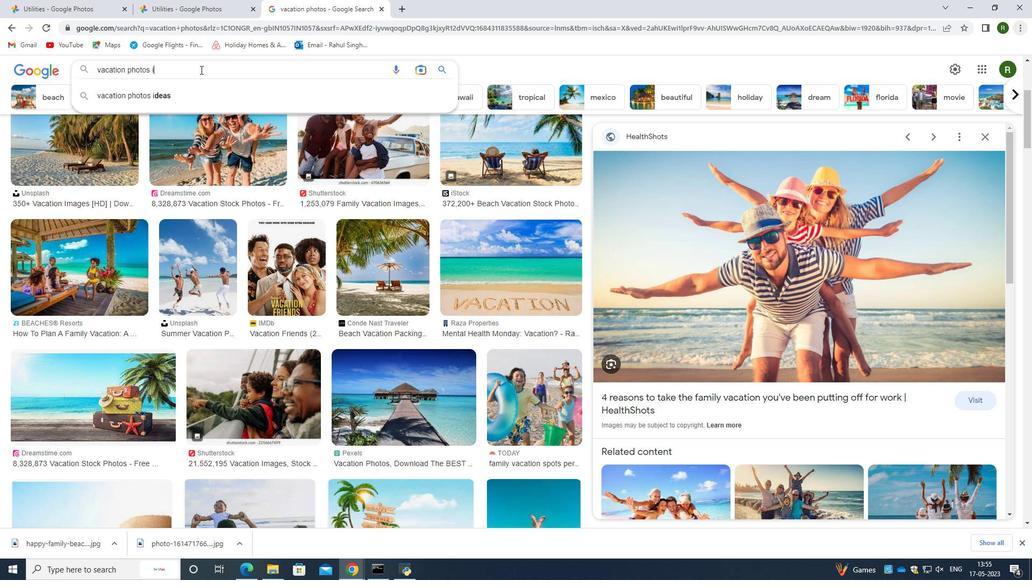 
Action: Mouse moved to (201, 70)
Screenshot: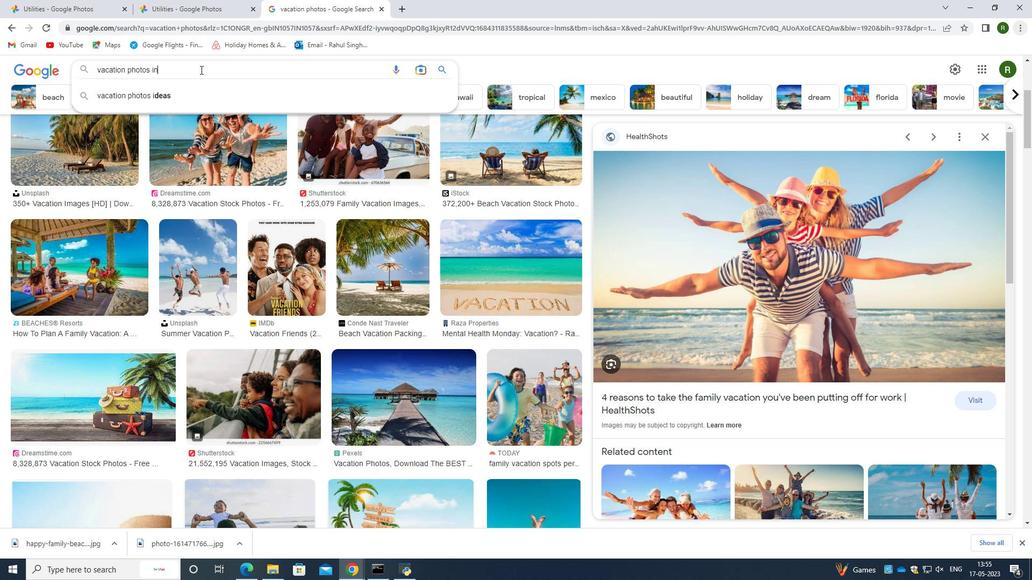 
Action: Key pressed <Key.space>jpg<Key.enter>
Screenshot: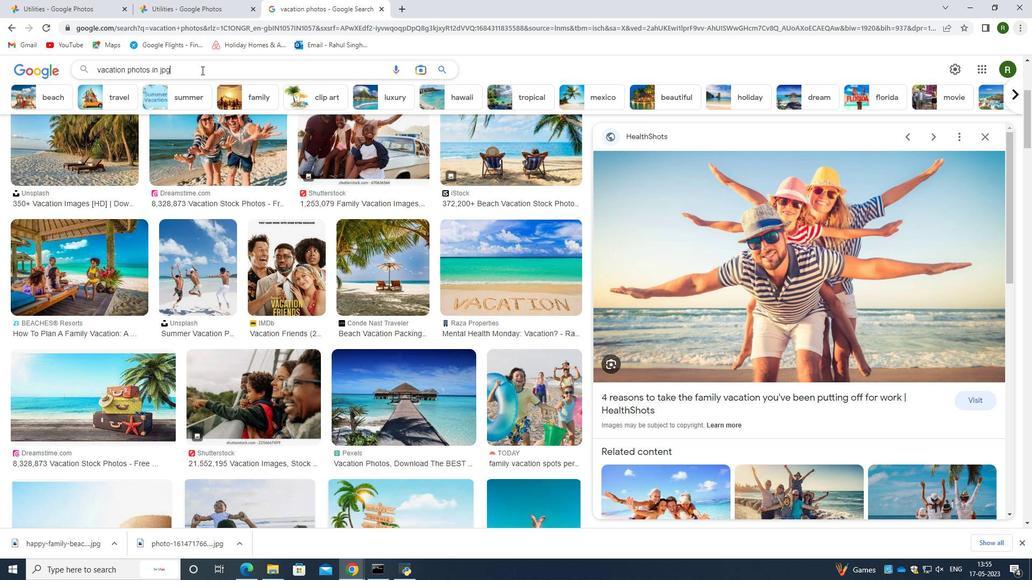 
Action: Mouse moved to (175, 231)
Screenshot: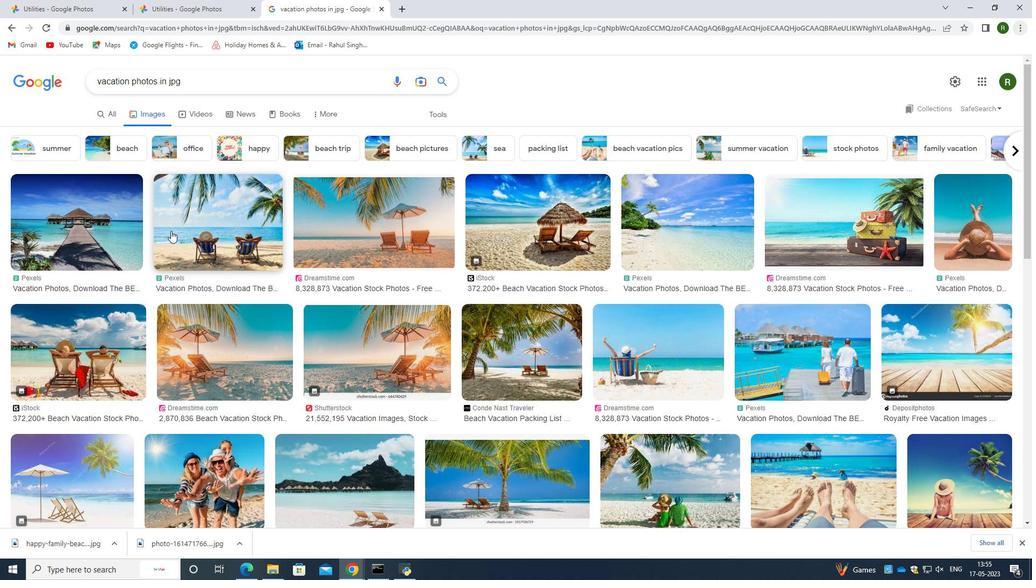 
Action: Mouse pressed left at (175, 231)
Screenshot: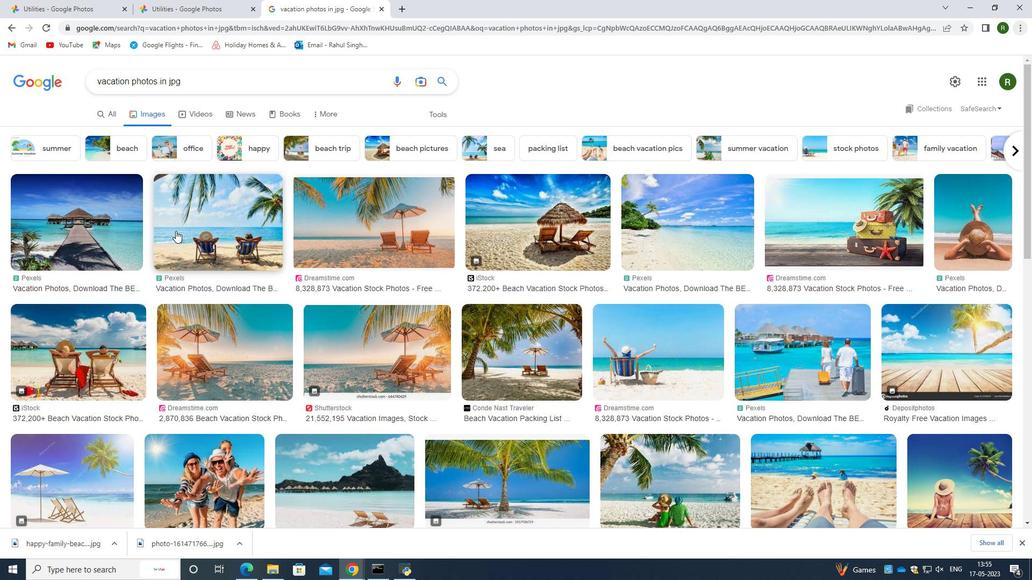 
Action: Mouse moved to (820, 282)
Screenshot: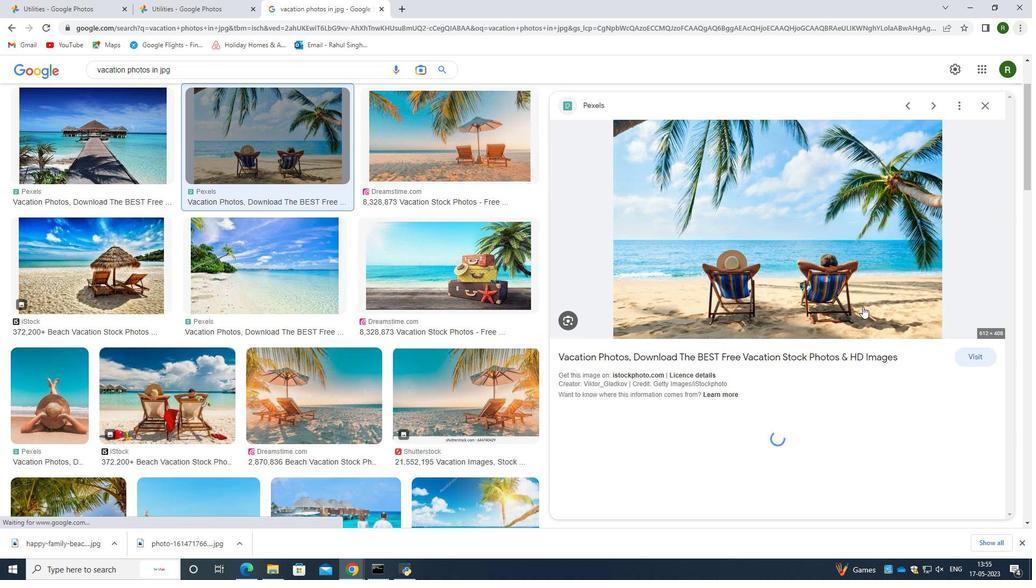 
Action: Mouse pressed right at (820, 282)
Screenshot: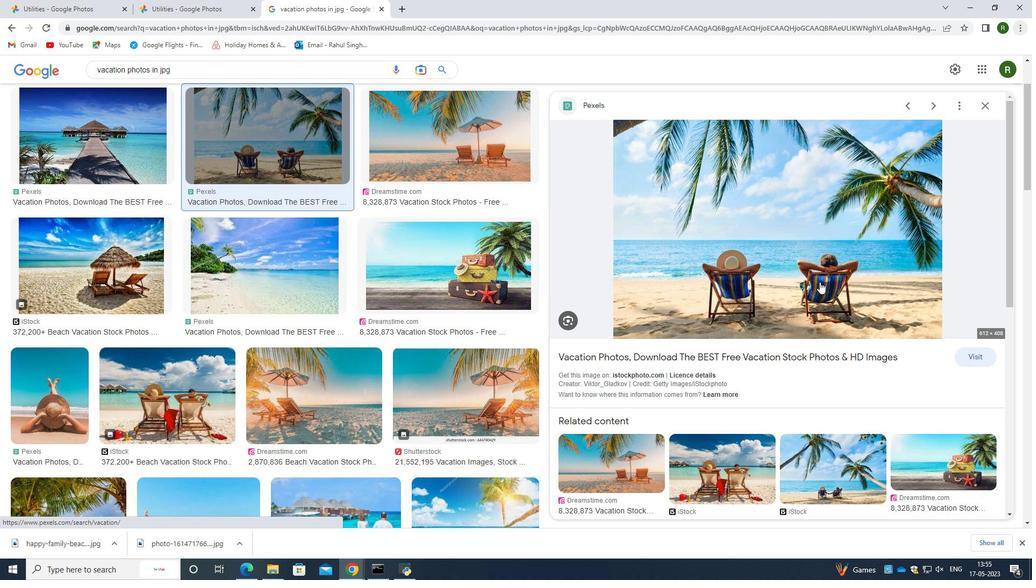 
Action: Mouse moved to (872, 394)
Screenshot: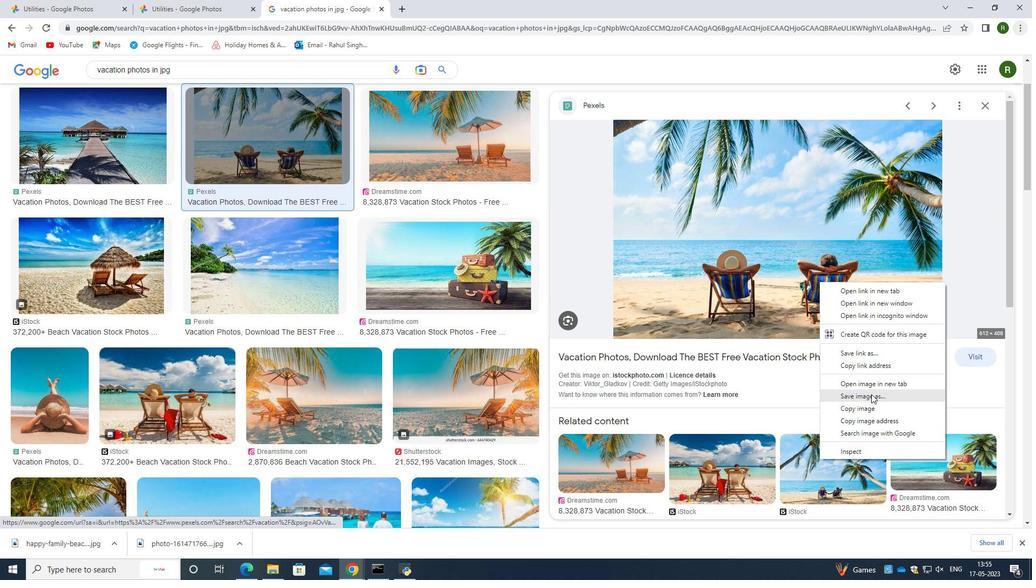 
Action: Mouse pressed left at (872, 394)
Screenshot: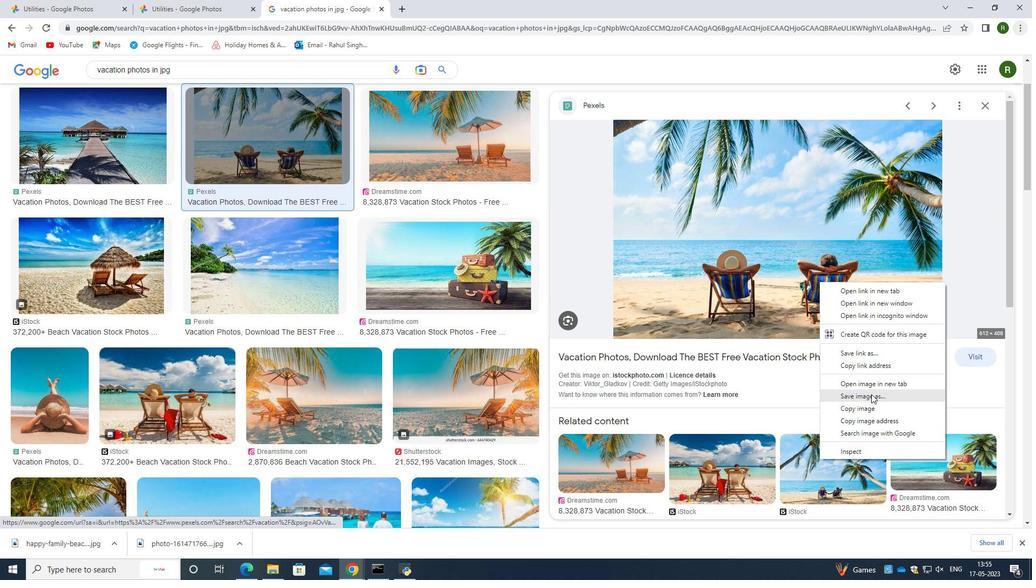 
Action: Mouse moved to (420, 271)
Screenshot: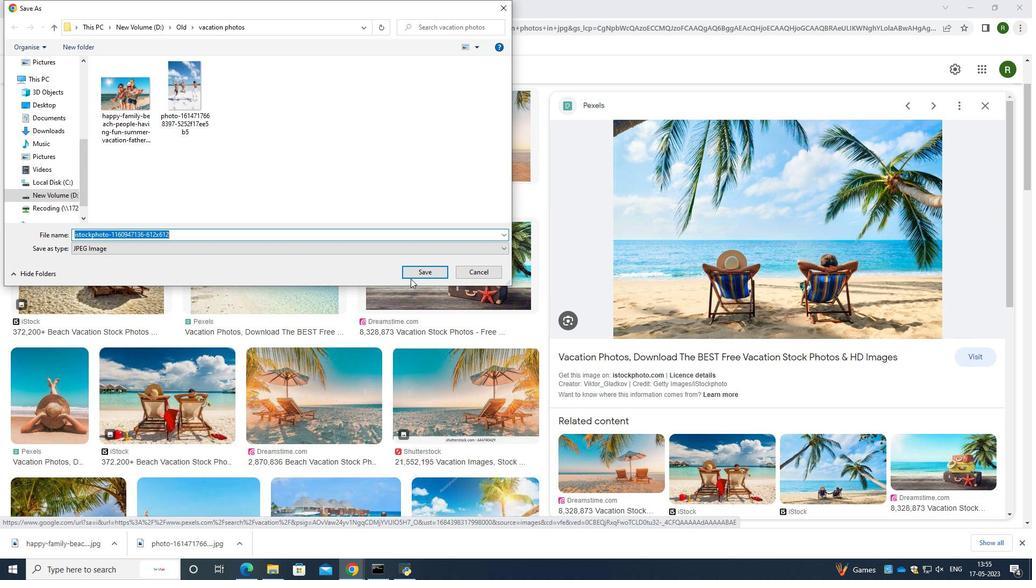 
Action: Mouse pressed left at (420, 271)
Screenshot: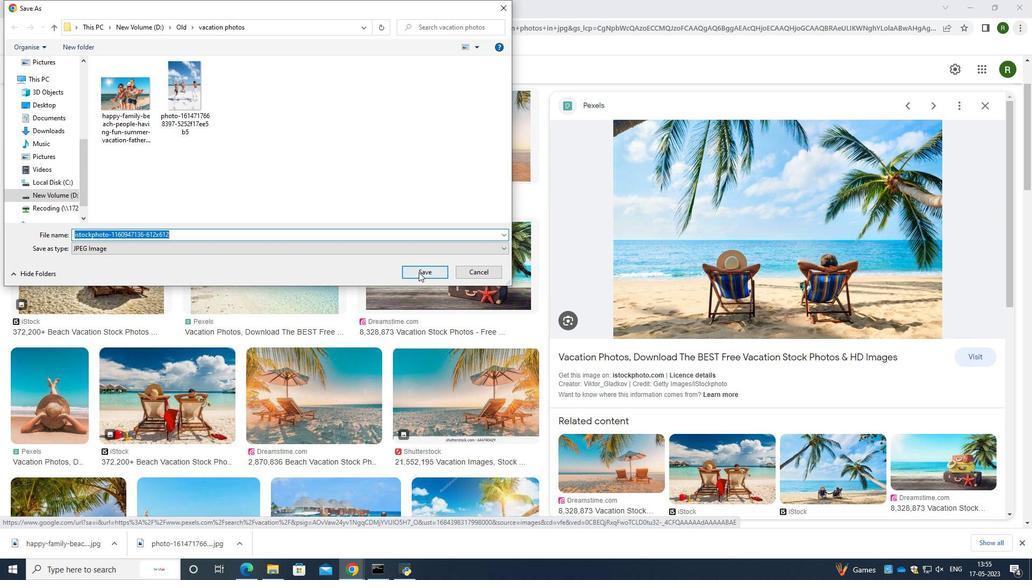 
Action: Mouse moved to (496, 352)
Screenshot: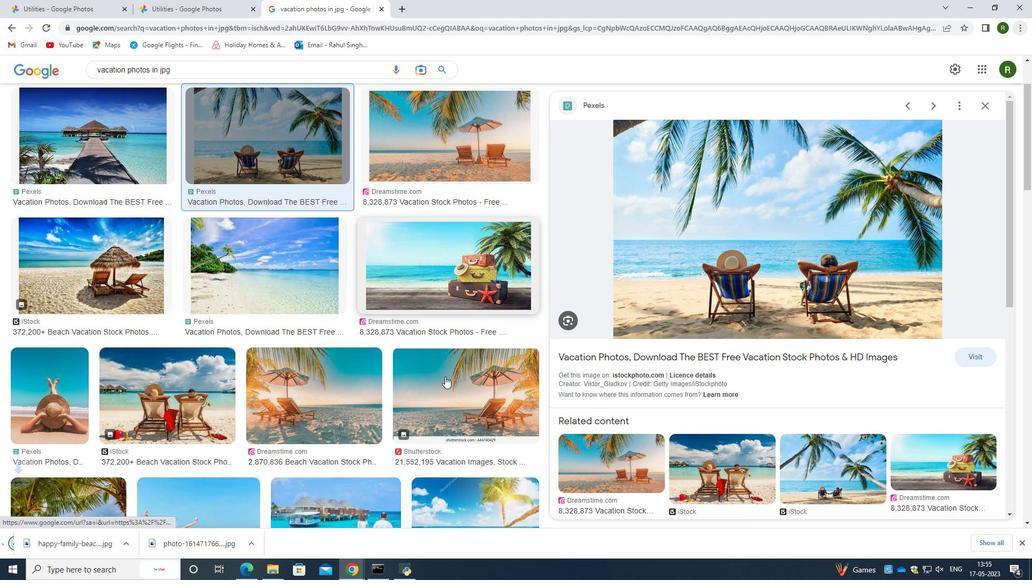 
Action: Mouse scrolled (496, 352) with delta (0, 0)
Screenshot: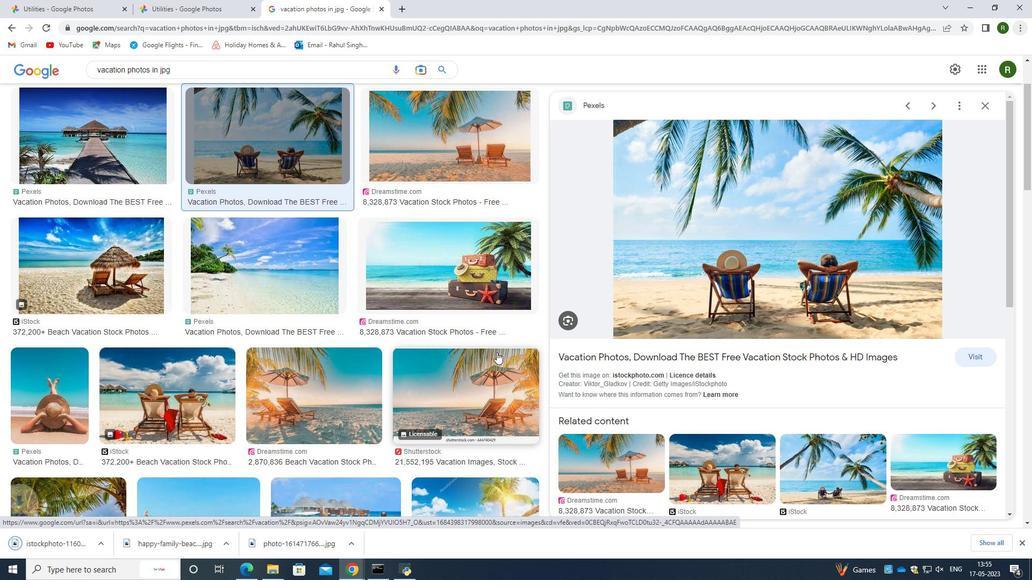 
Action: Mouse scrolled (496, 352) with delta (0, 0)
Screenshot: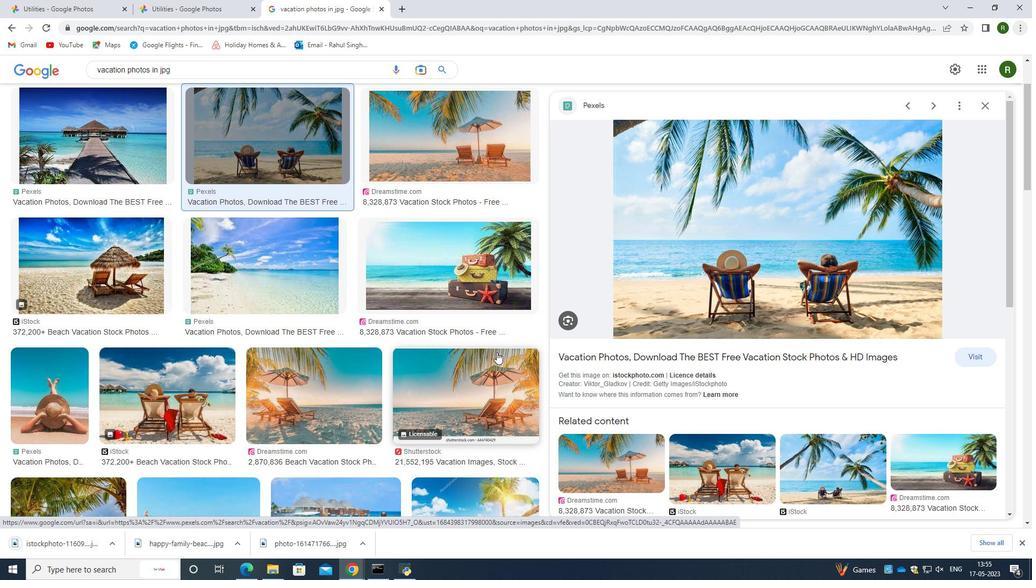 
Action: Mouse moved to (340, 411)
Screenshot: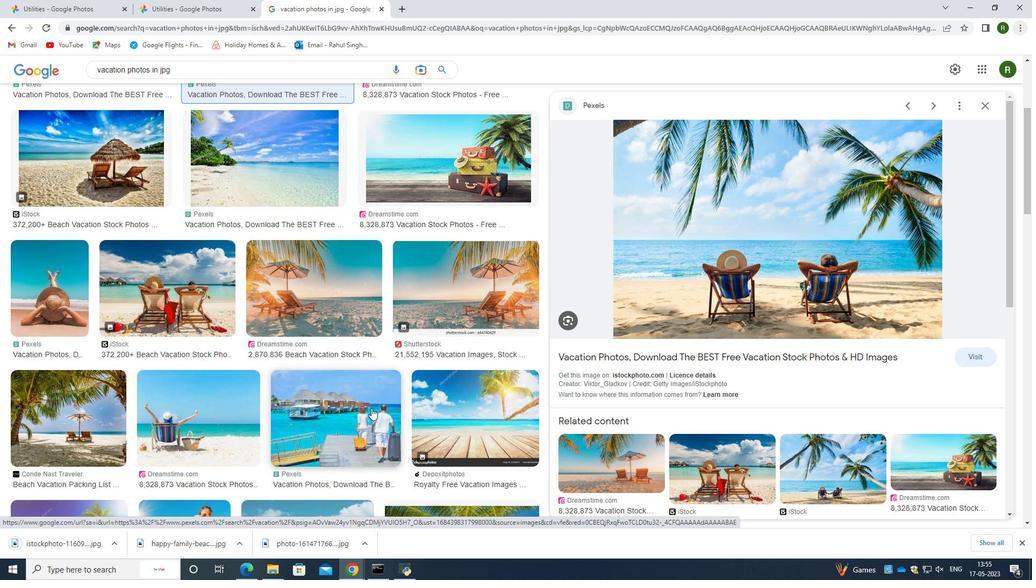 
Action: Mouse scrolled (340, 410) with delta (0, 0)
Screenshot: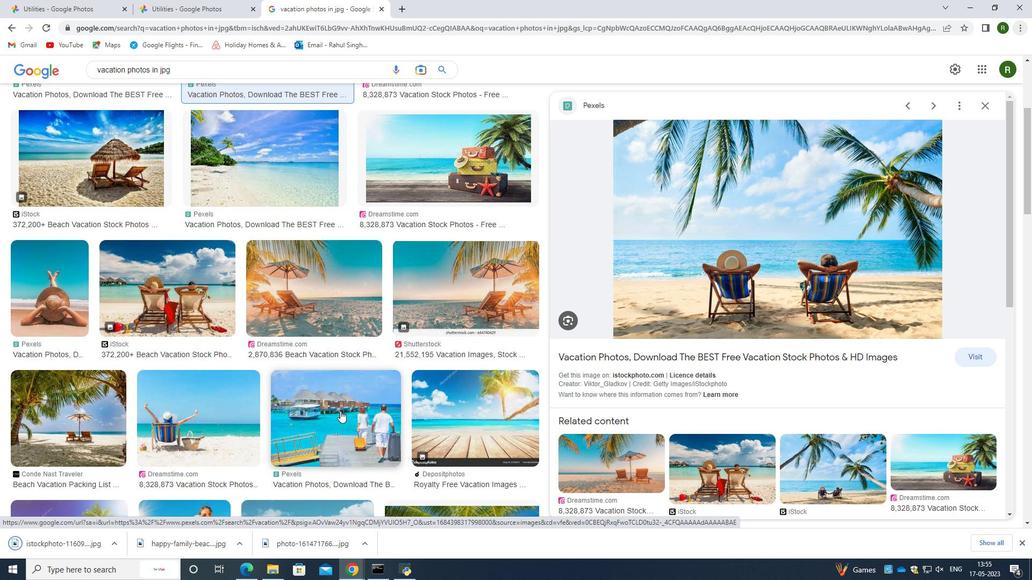 
Action: Mouse moved to (712, 444)
Screenshot: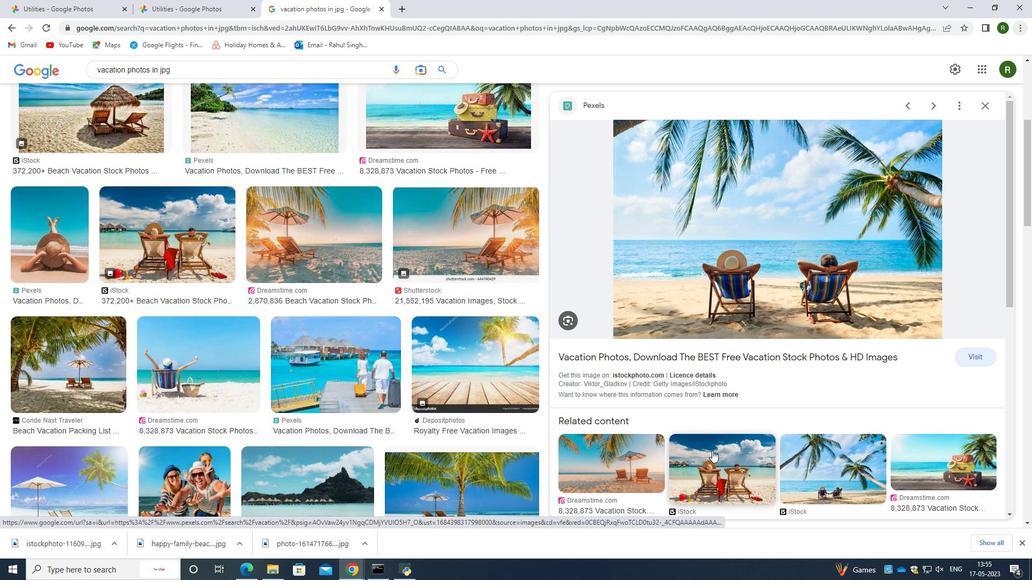 
Action: Mouse scrolled (712, 443) with delta (0, 0)
Screenshot: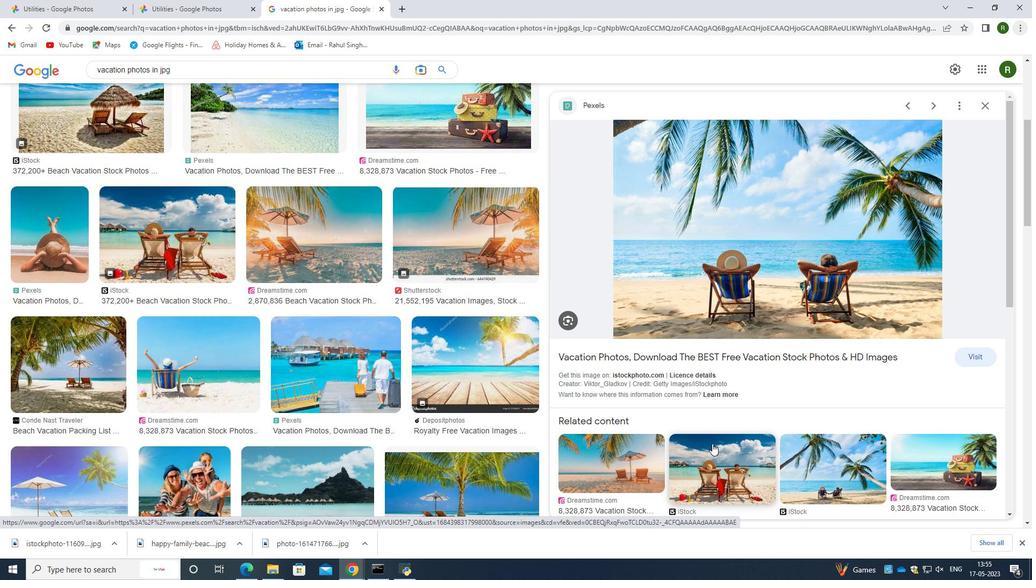 
Action: Mouse moved to (824, 425)
Screenshot: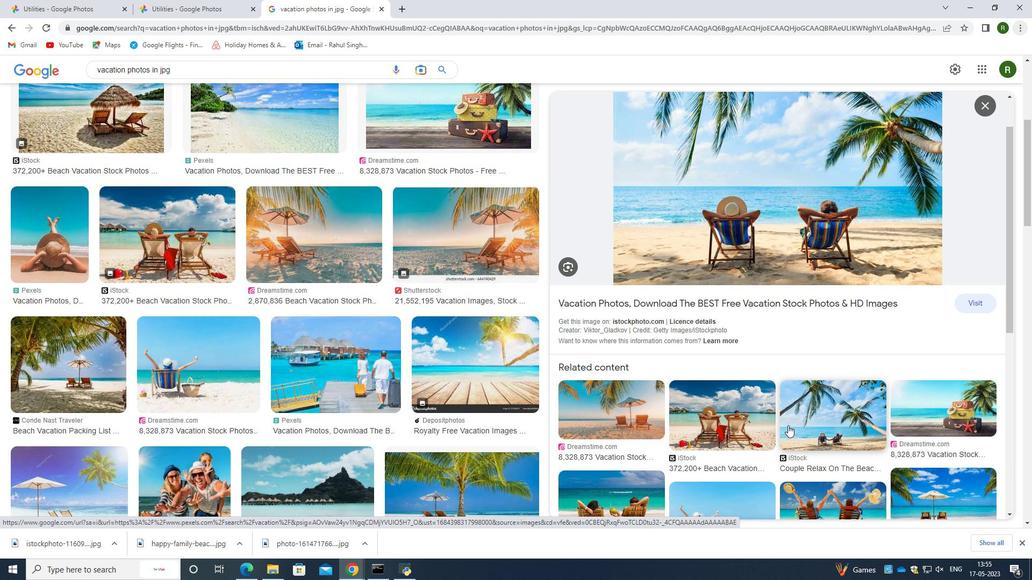 
Action: Mouse pressed left at (824, 425)
Screenshot: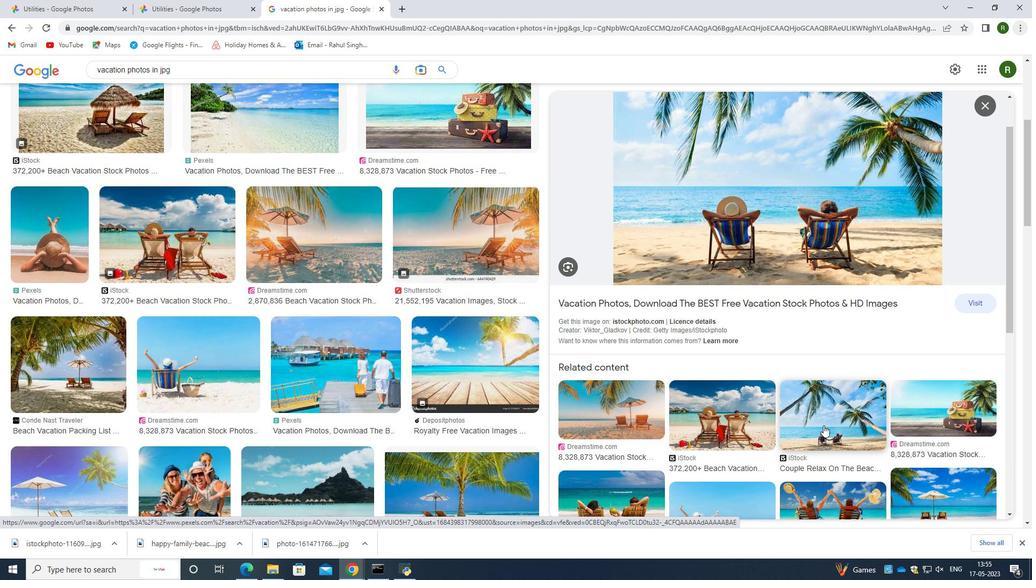 
Action: Mouse moved to (349, 327)
Screenshot: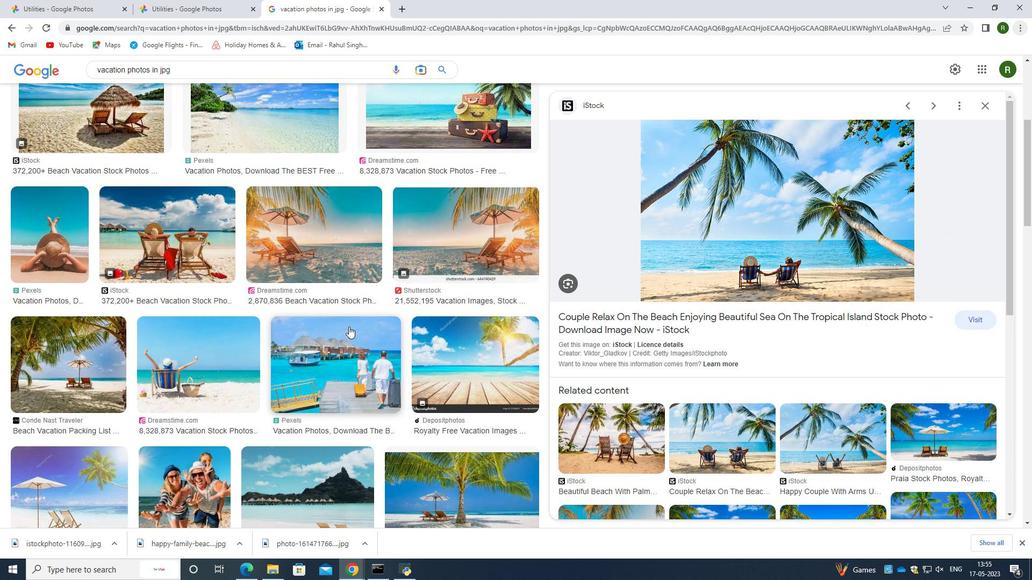 
Action: Mouse scrolled (349, 327) with delta (0, 0)
Screenshot: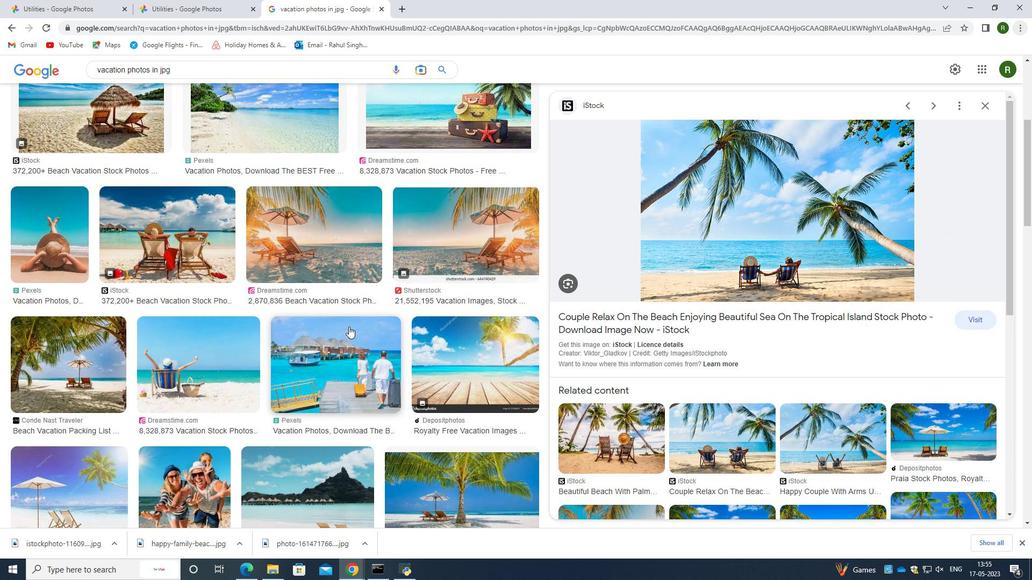 
Action: Mouse moved to (349, 332)
Screenshot: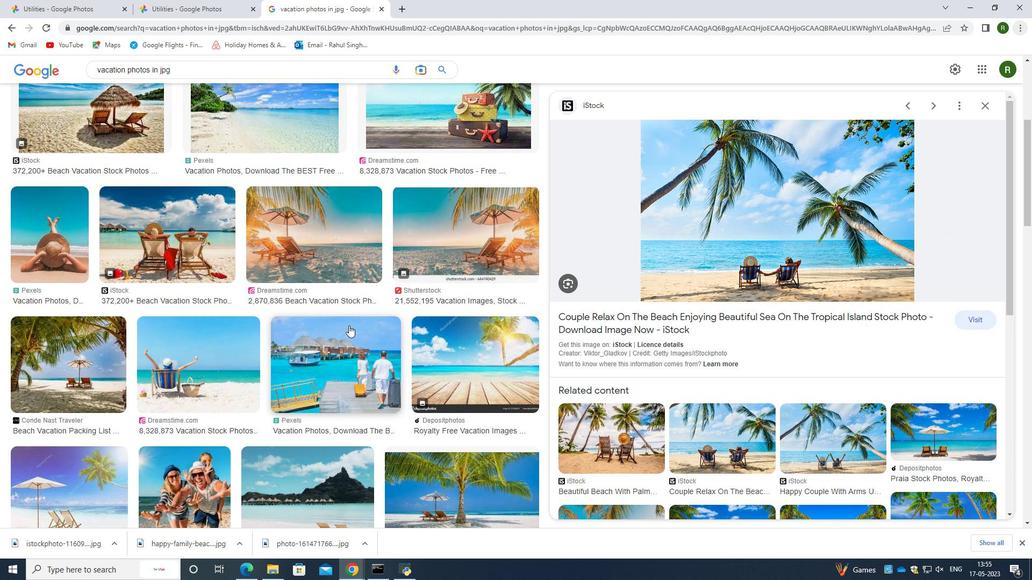 
Action: Mouse scrolled (349, 332) with delta (0, 0)
Screenshot: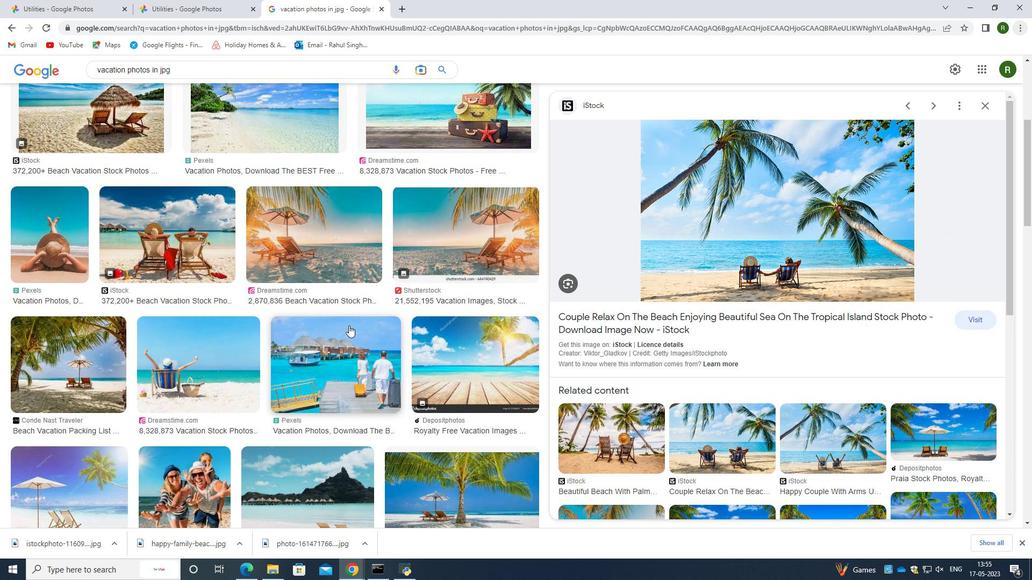 
Action: Mouse moved to (350, 335)
Screenshot: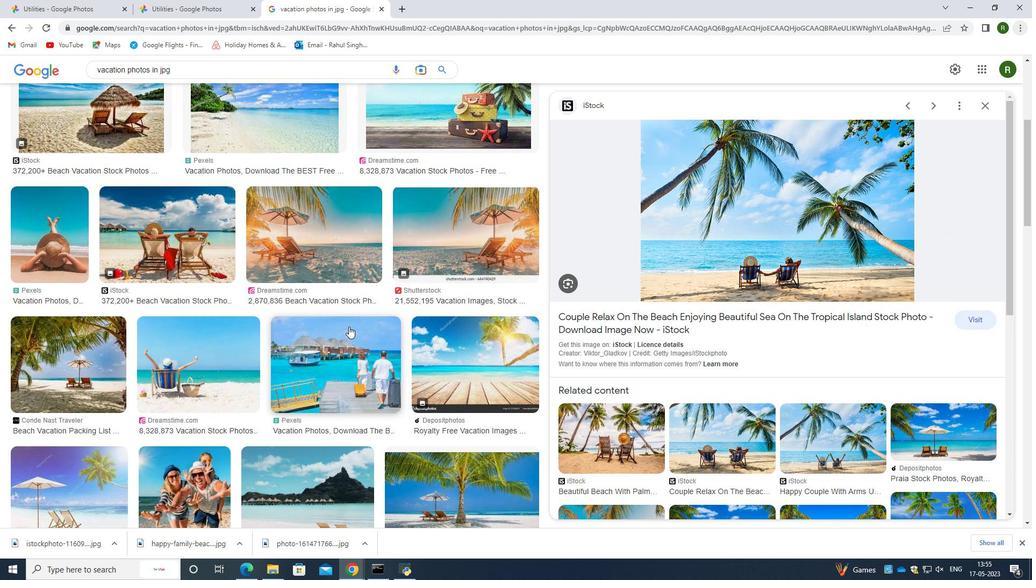 
Action: Mouse scrolled (350, 334) with delta (0, 0)
Screenshot: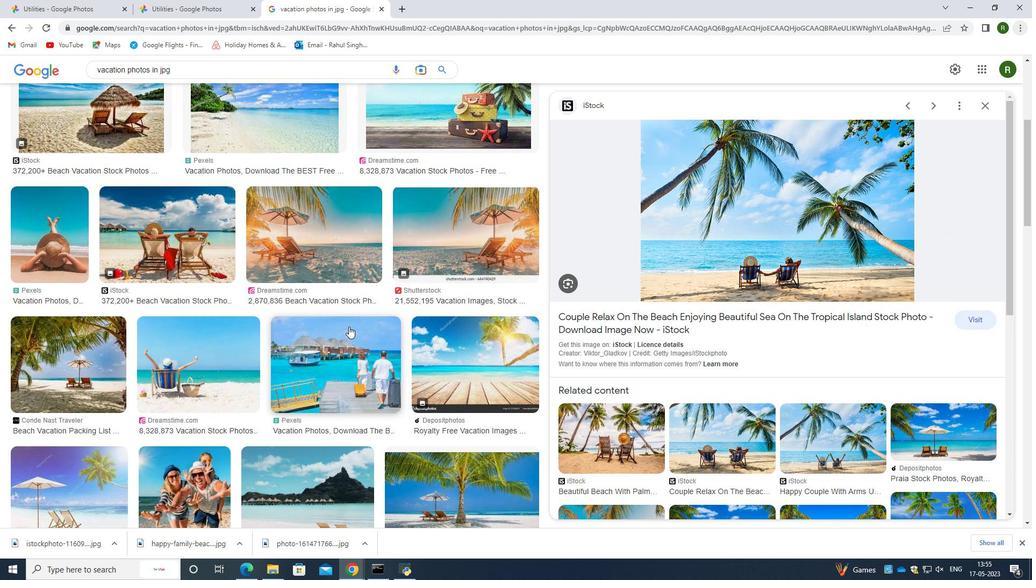 
Action: Mouse moved to (496, 415)
Screenshot: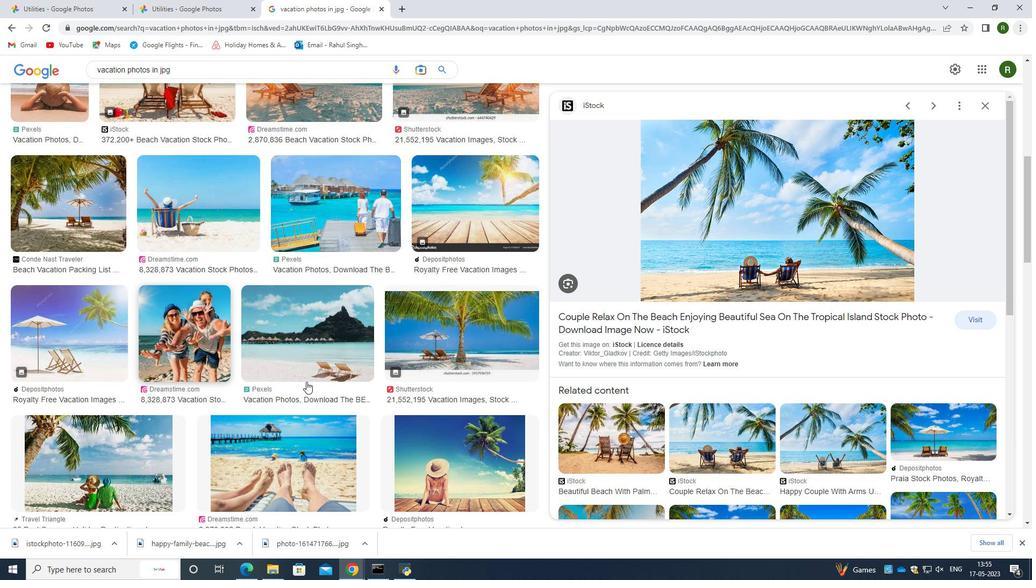 
Action: Mouse scrolled (496, 415) with delta (0, 0)
Screenshot: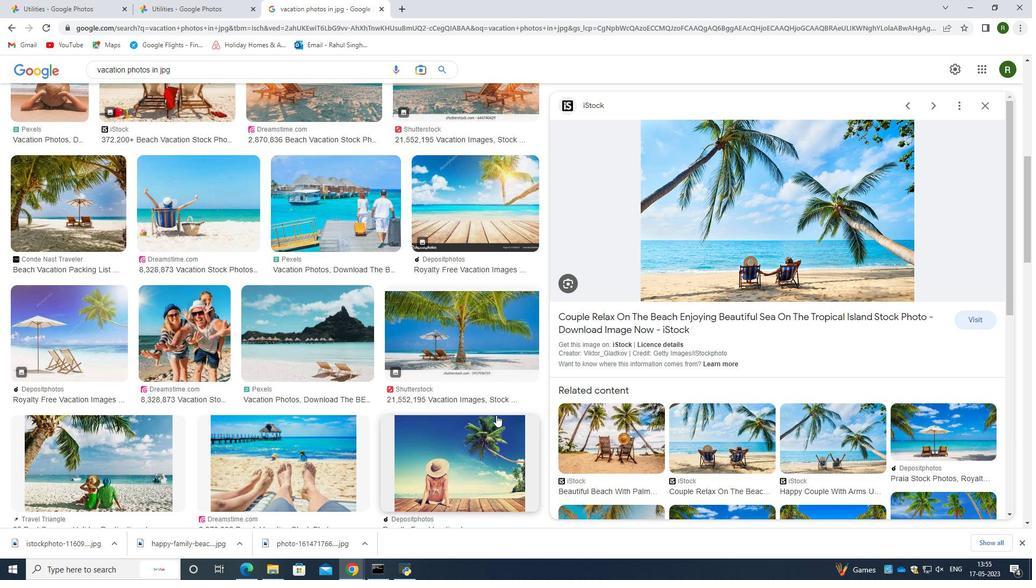 
Action: Mouse moved to (315, 413)
Screenshot: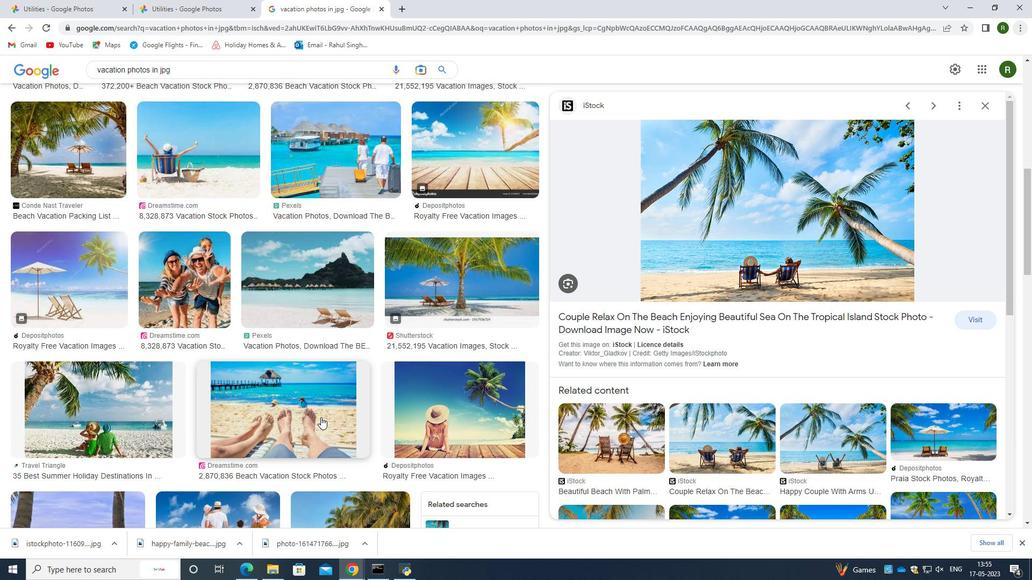 
Action: Mouse pressed left at (315, 413)
Screenshot: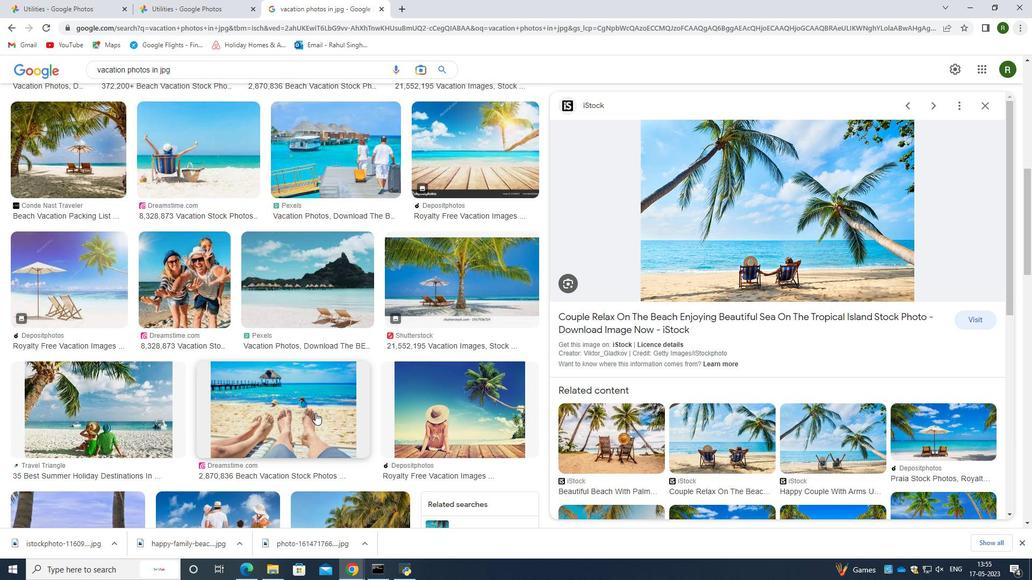 
Action: Mouse moved to (153, 415)
Screenshot: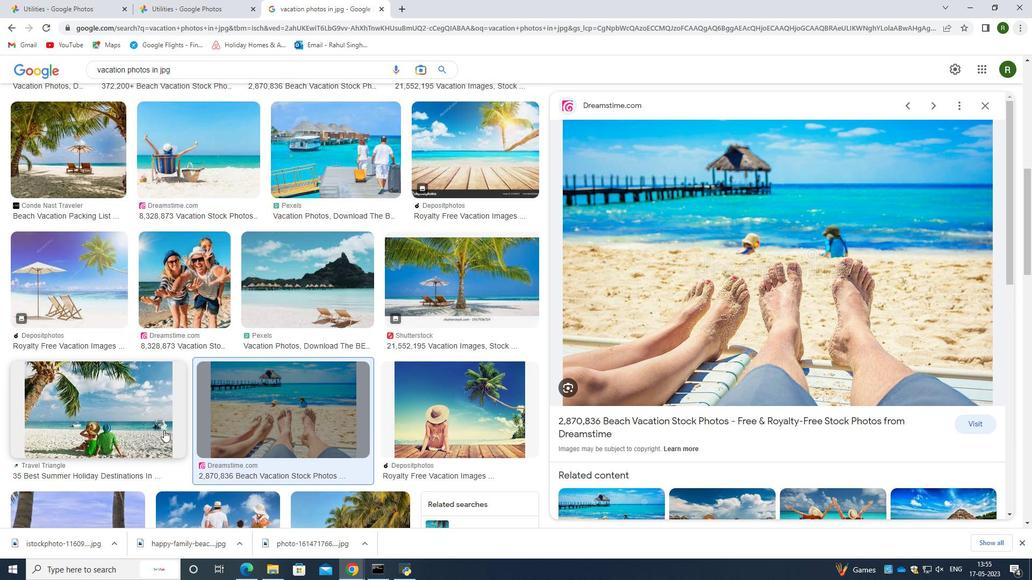 
Action: Mouse pressed left at (153, 415)
Screenshot: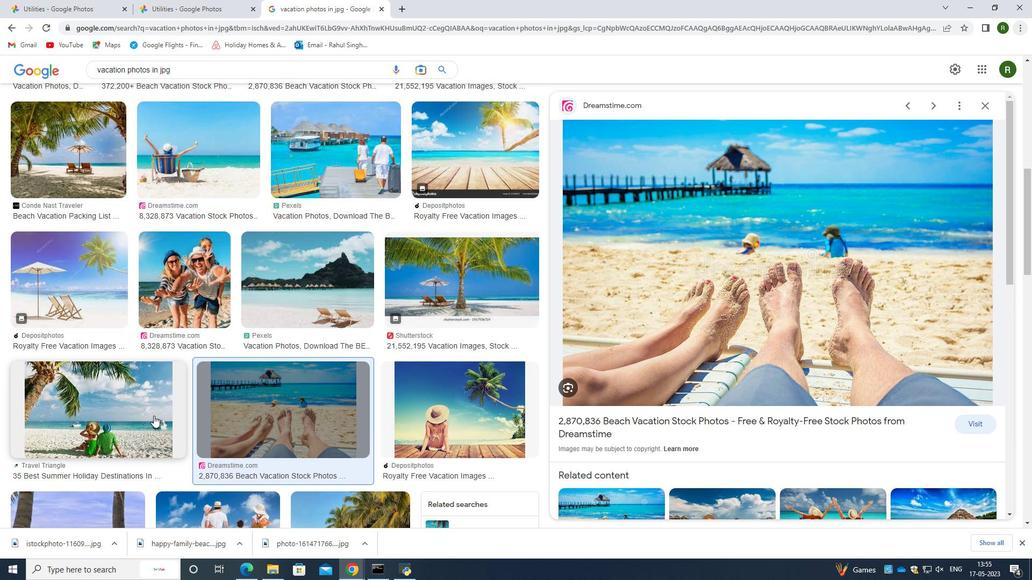 
Action: Mouse moved to (724, 249)
Screenshot: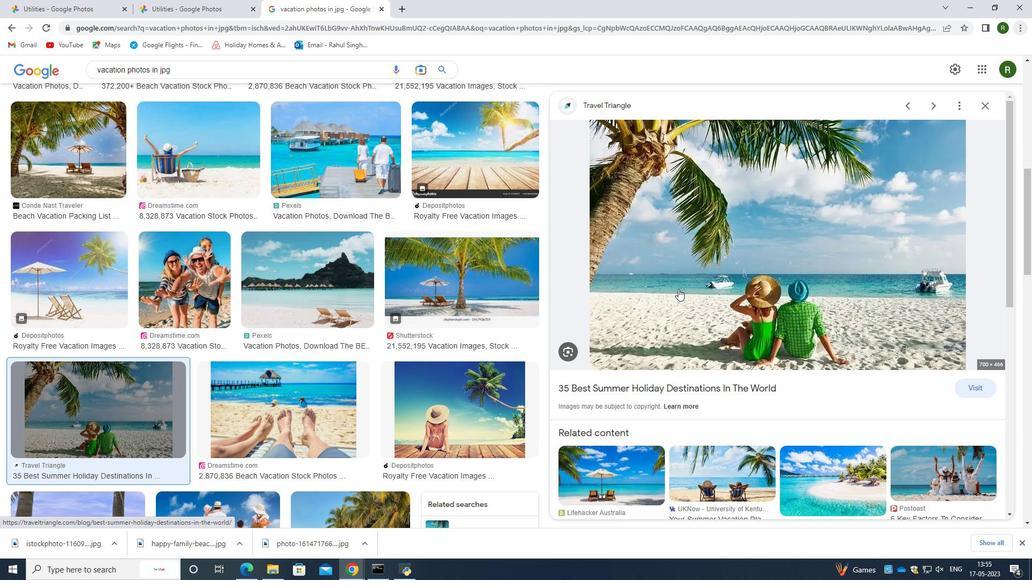
Action: Mouse pressed right at (724, 249)
Screenshot: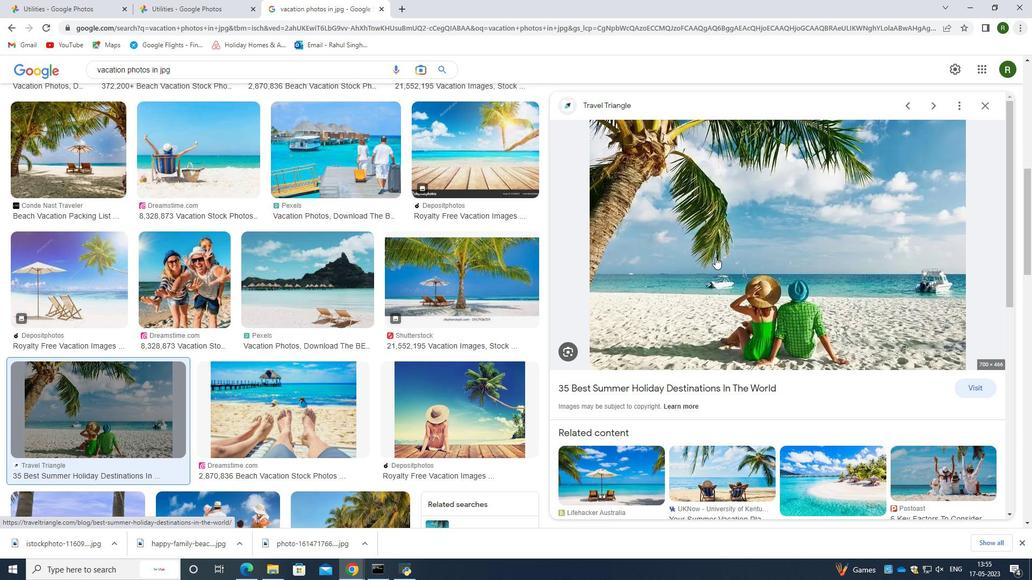 
Action: Mouse moved to (763, 367)
Screenshot: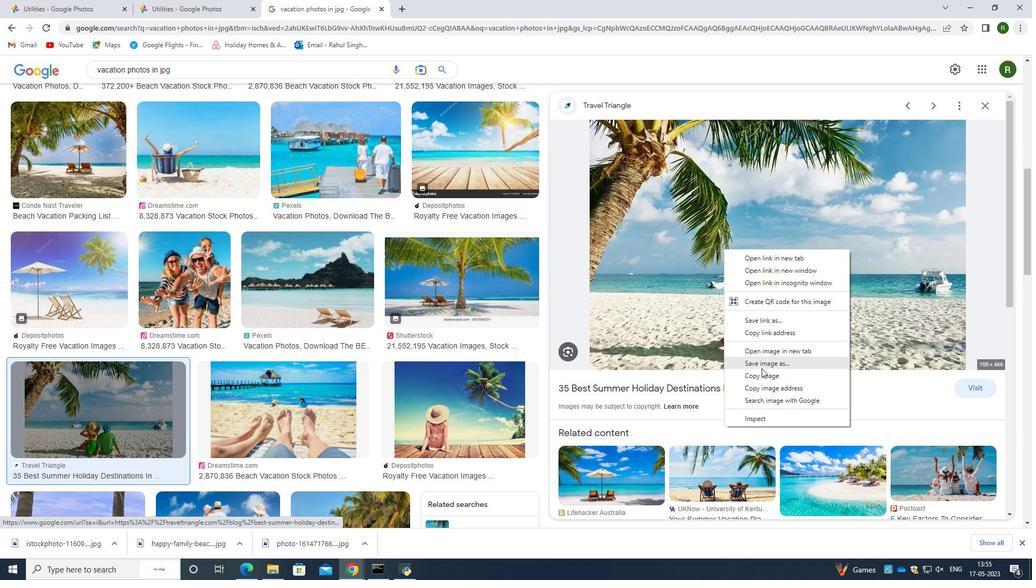 
Action: Mouse pressed left at (763, 367)
Screenshot: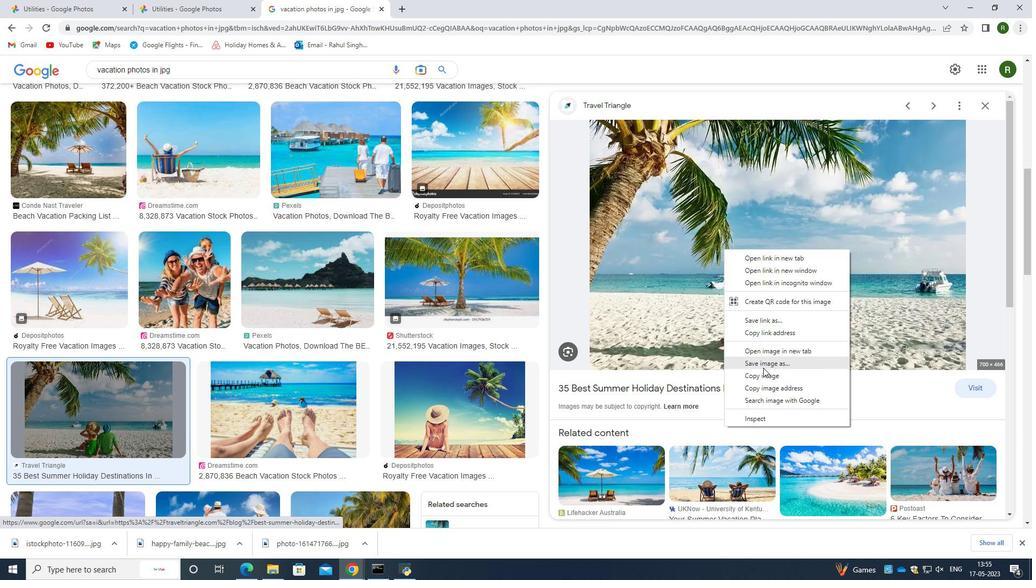 
Action: Mouse moved to (219, 246)
Screenshot: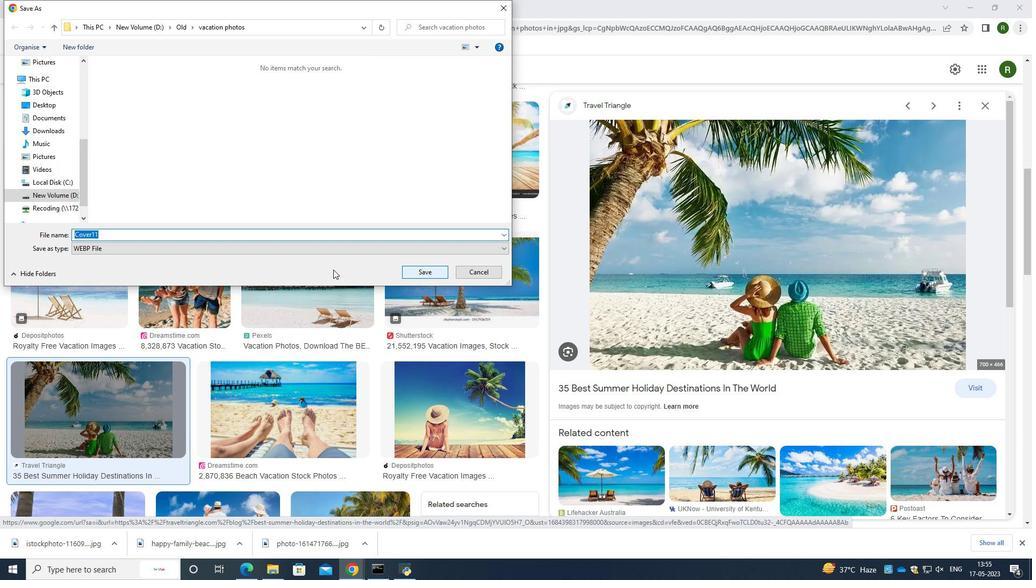 
Action: Mouse pressed left at (219, 246)
Screenshot: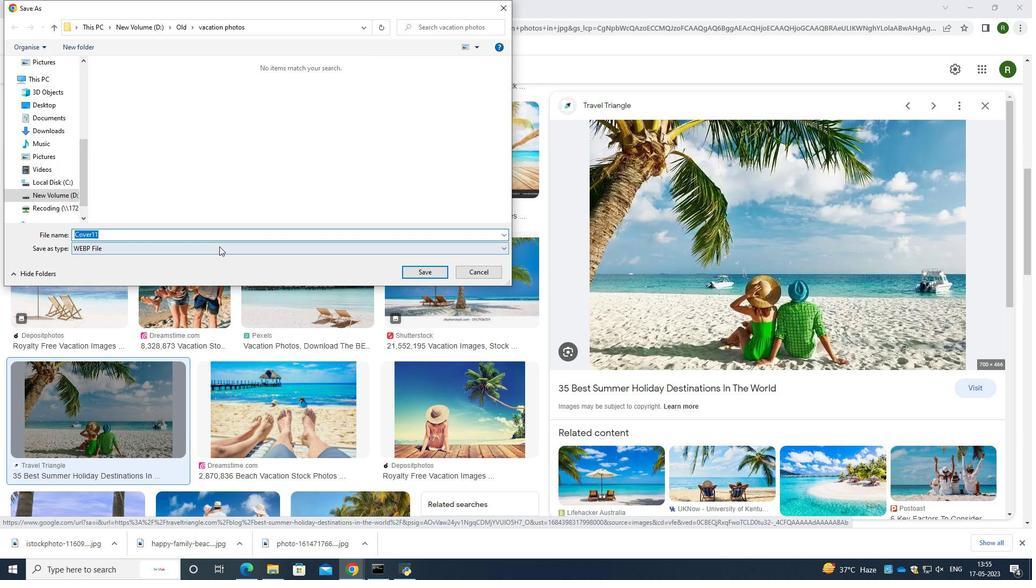 
Action: Mouse moved to (279, 421)
Screenshot: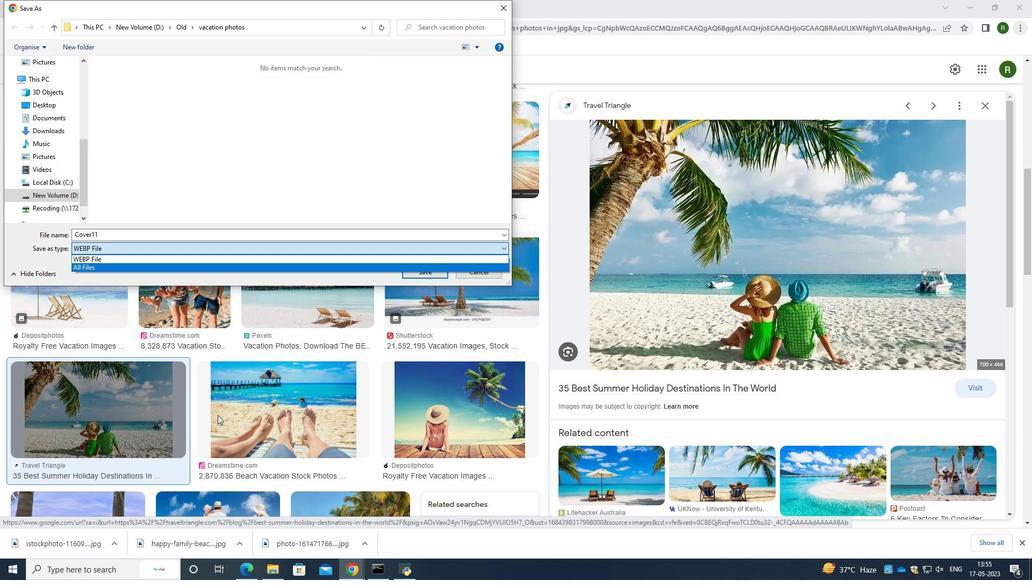 
Action: Mouse pressed left at (279, 421)
Screenshot: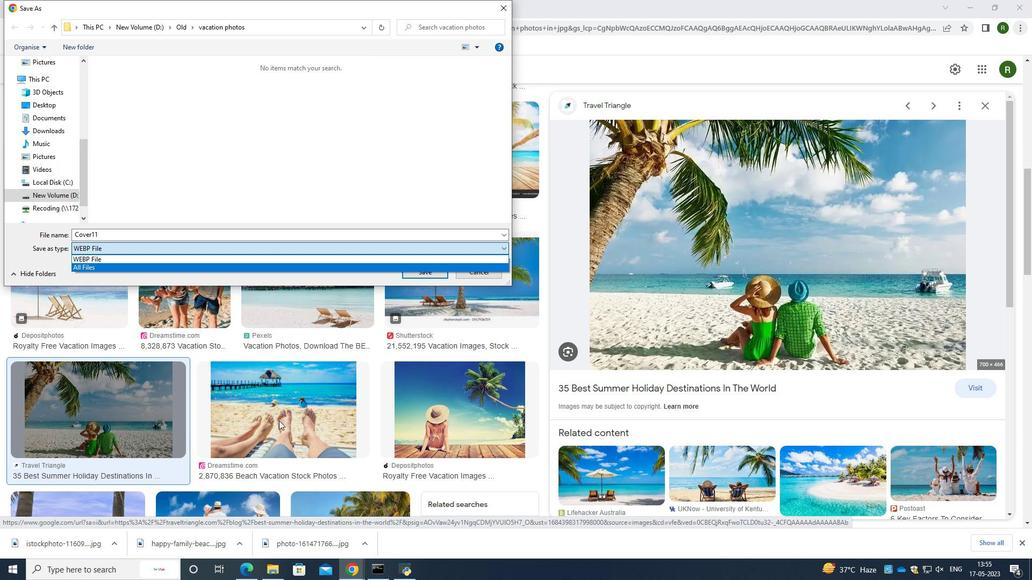 
Action: Mouse moved to (582, 451)
Screenshot: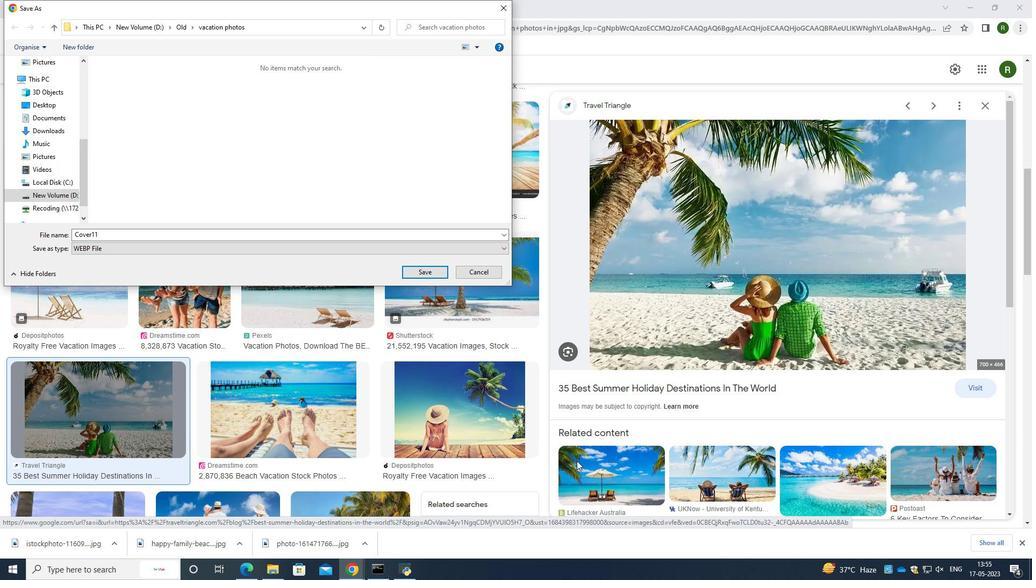 
Action: Mouse scrolled (582, 451) with delta (0, 0)
Screenshot: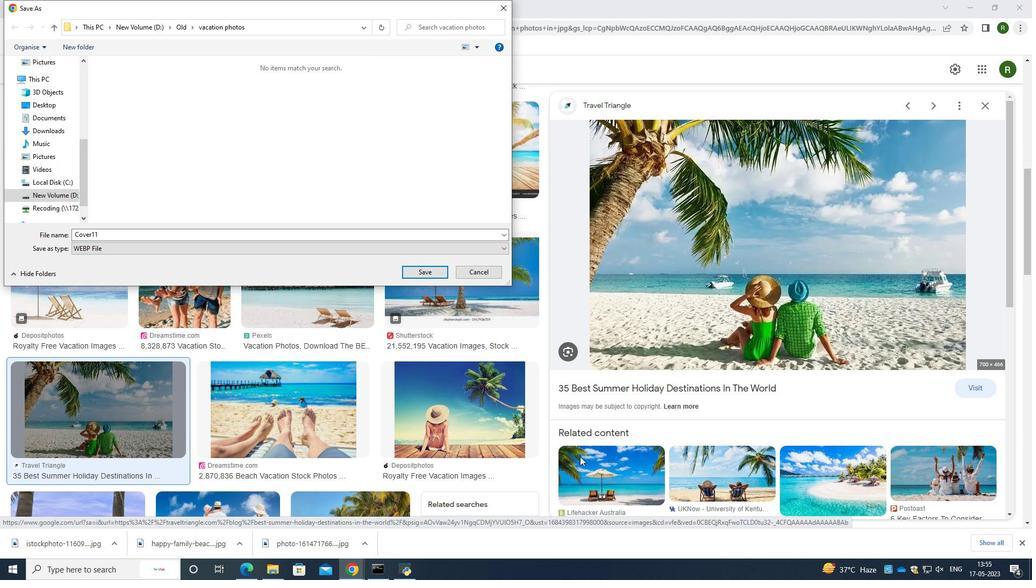 
Action: Mouse scrolled (582, 451) with delta (0, 0)
Screenshot: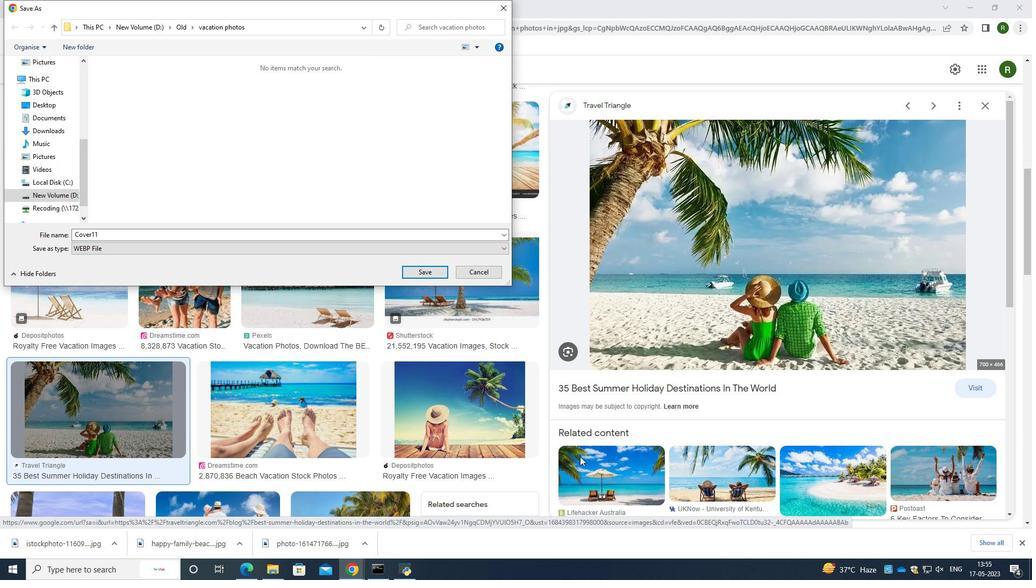 
Action: Mouse scrolled (582, 451) with delta (0, 0)
Screenshot: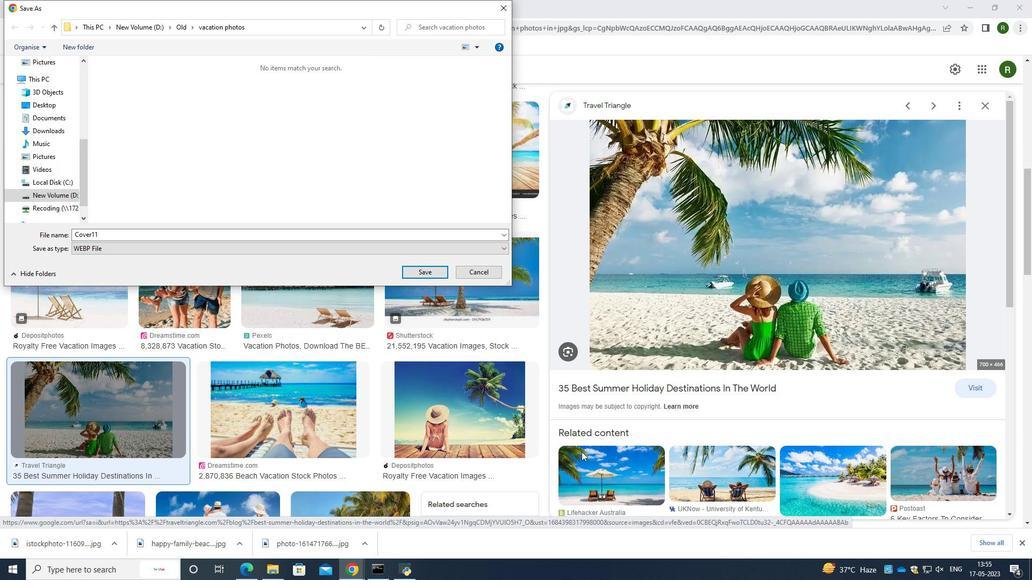 
Action: Mouse moved to (489, 276)
Screenshot: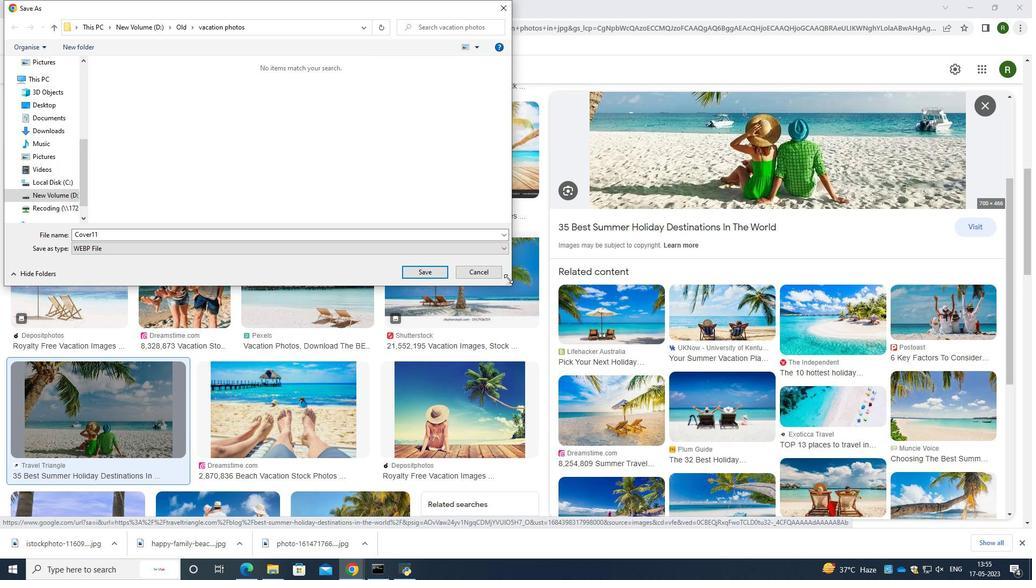 
Action: Mouse pressed left at (489, 276)
Screenshot: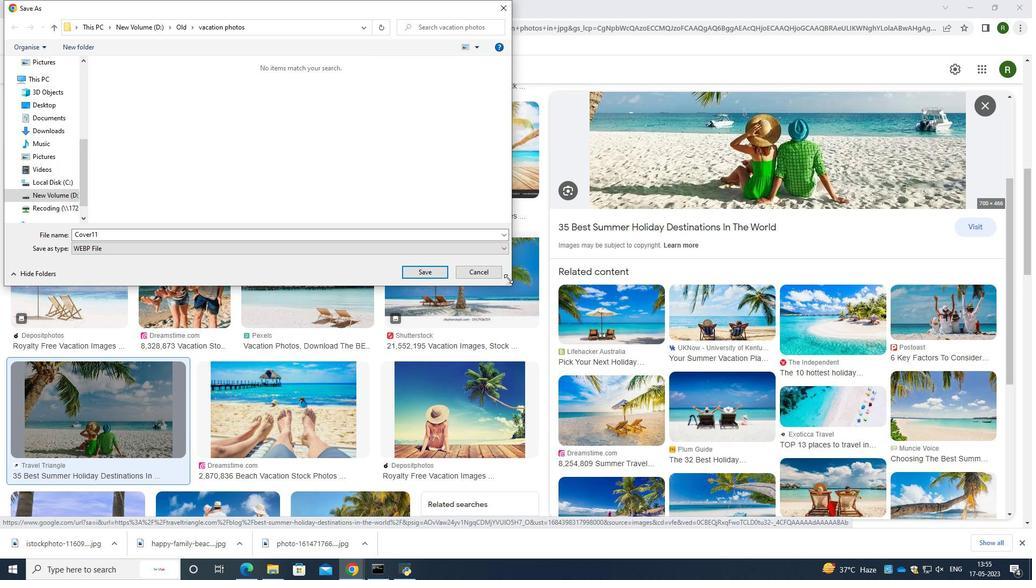 
Action: Mouse moved to (501, 334)
Screenshot: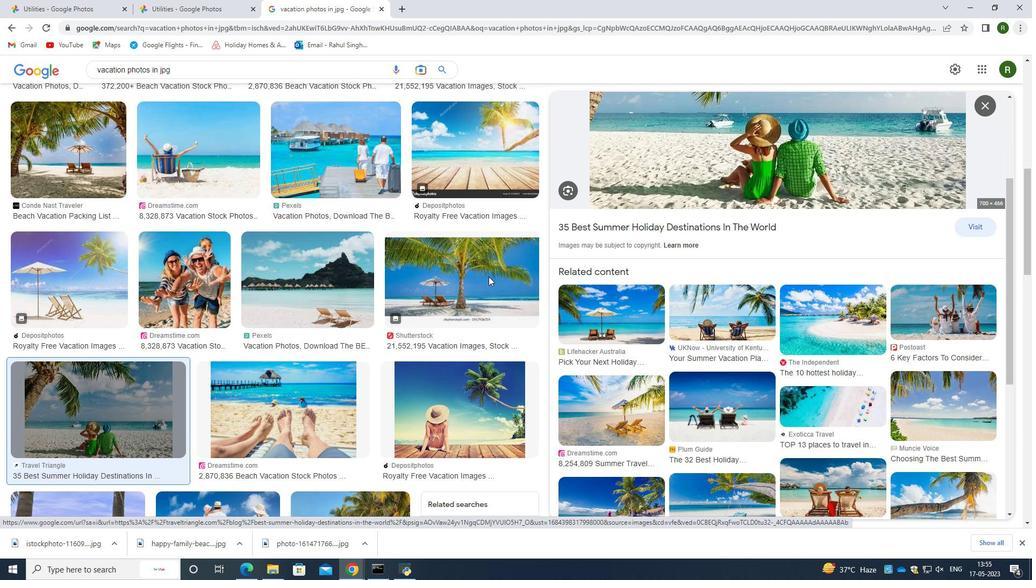 
Action: Mouse scrolled (501, 333) with delta (0, 0)
Screenshot: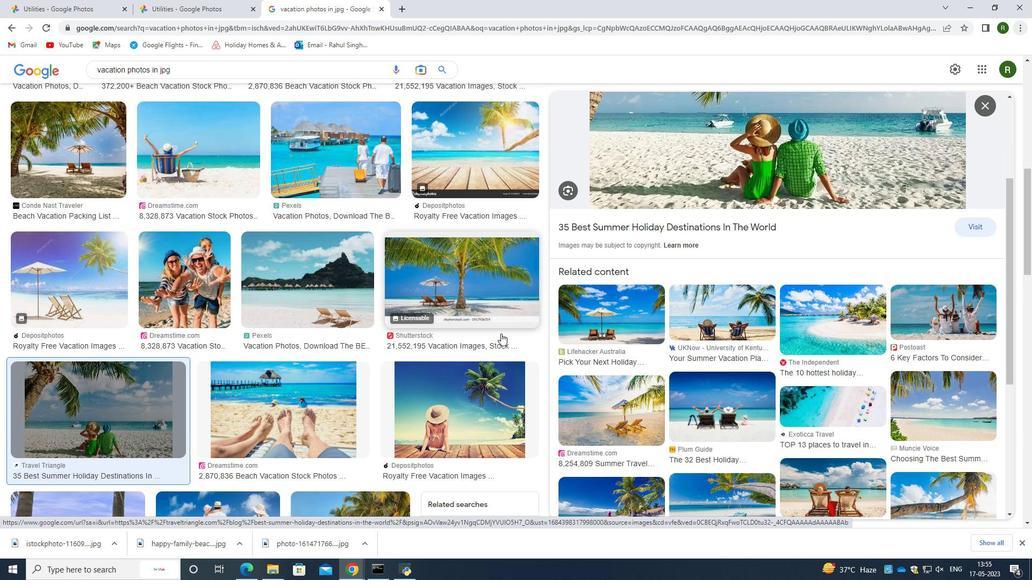 
Action: Mouse scrolled (501, 333) with delta (0, 0)
Screenshot: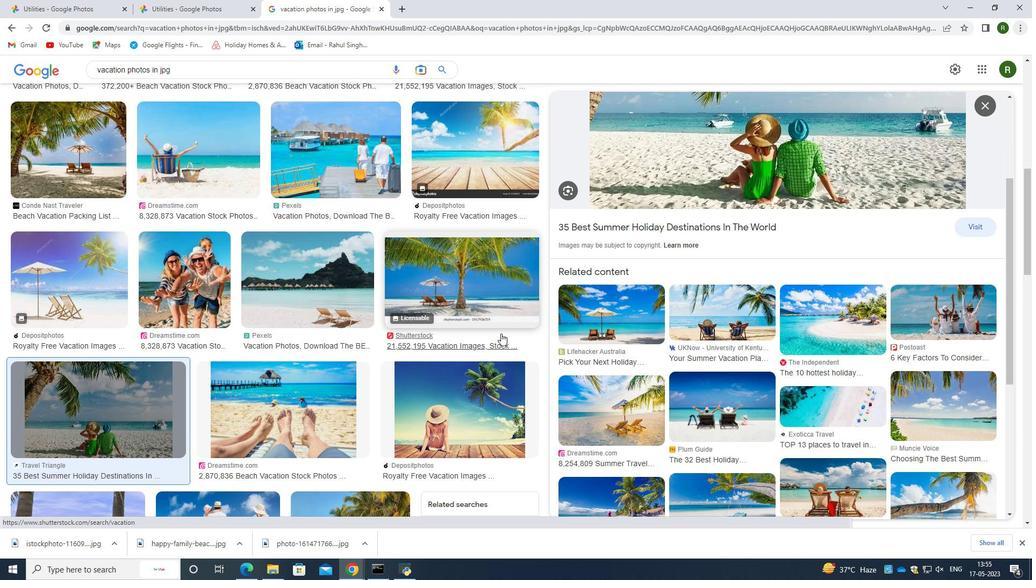 
Action: Mouse scrolled (501, 333) with delta (0, 0)
Screenshot: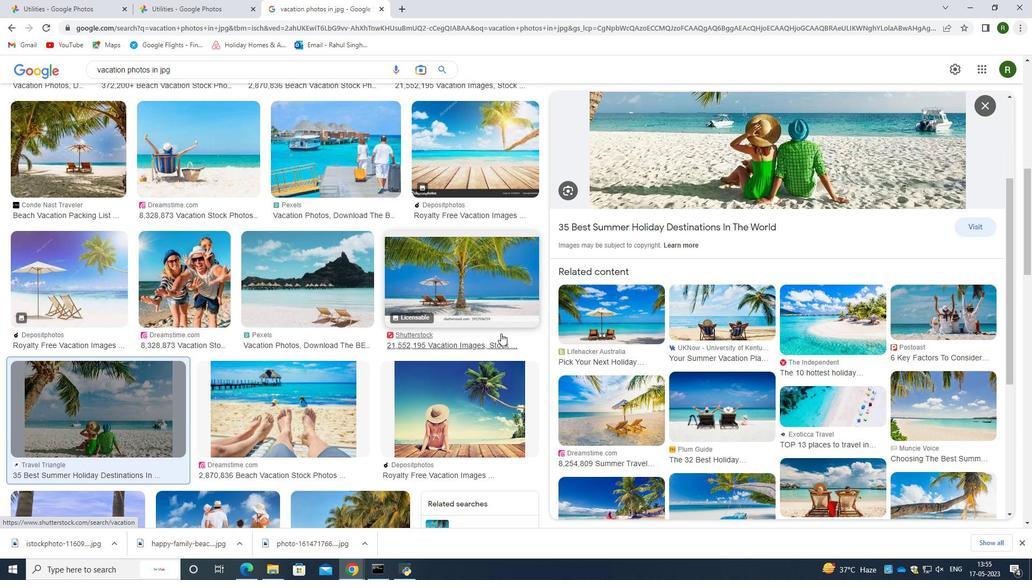 
Action: Mouse moved to (506, 332)
Screenshot: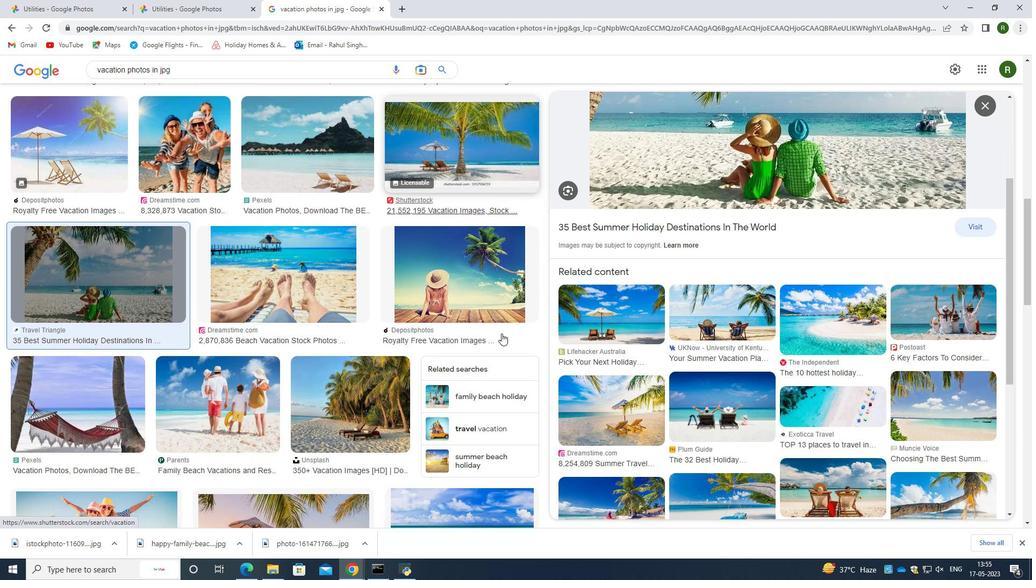 
Action: Mouse scrolled (506, 331) with delta (0, 0)
Screenshot: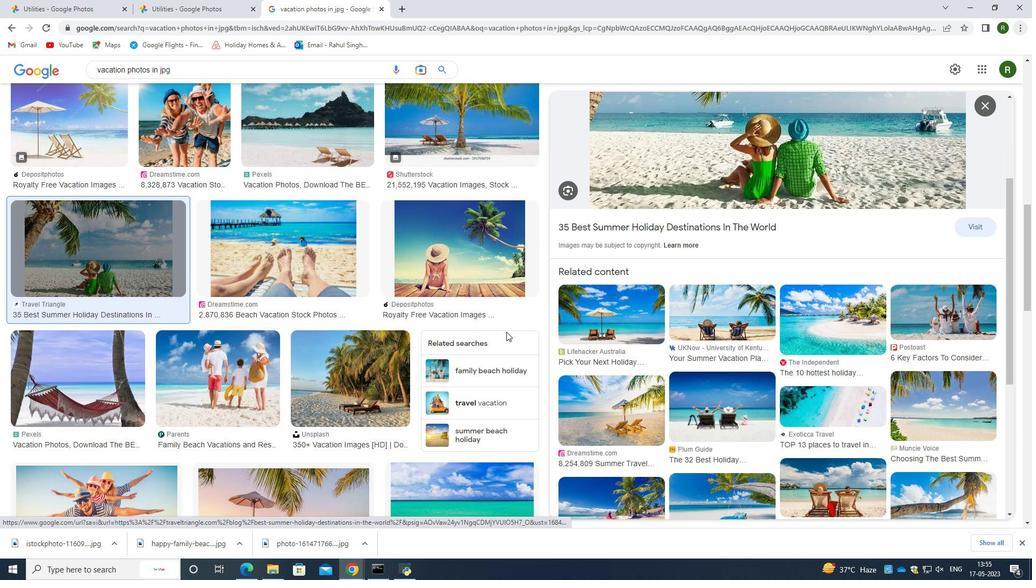 
Action: Mouse moved to (506, 332)
Screenshot: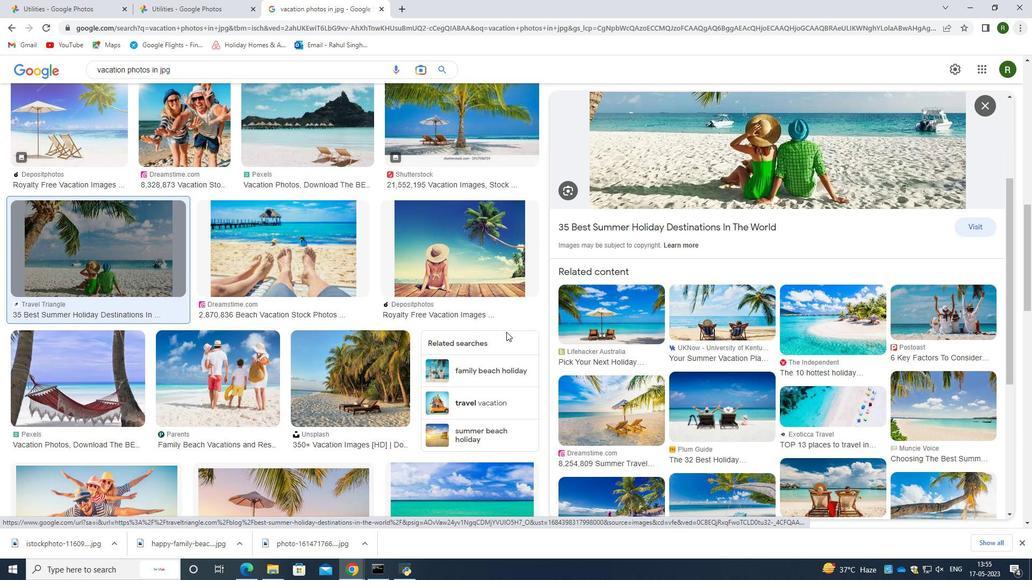 
Action: Mouse scrolled (506, 331) with delta (0, 0)
Screenshot: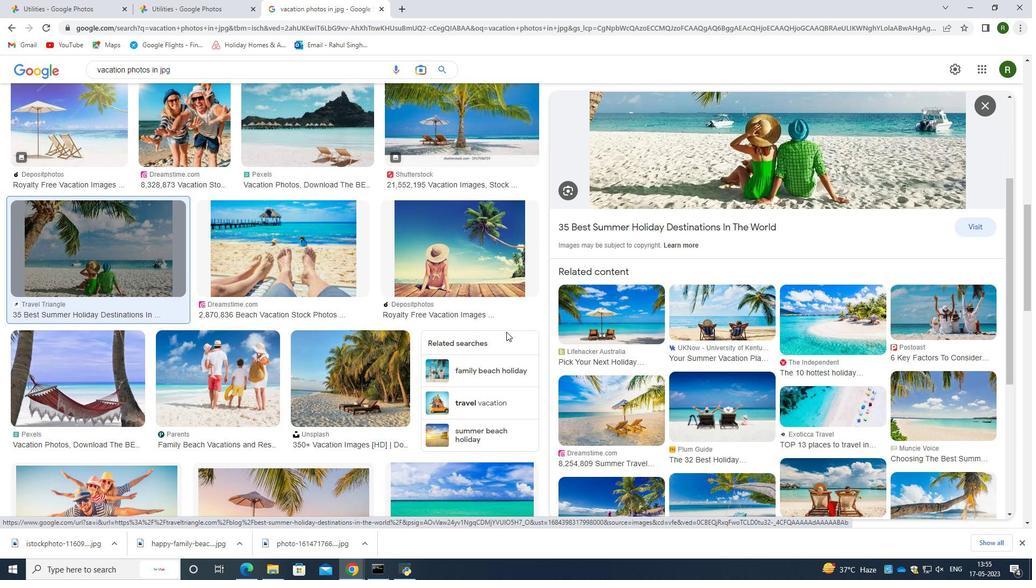 
Action: Mouse moved to (492, 337)
Screenshot: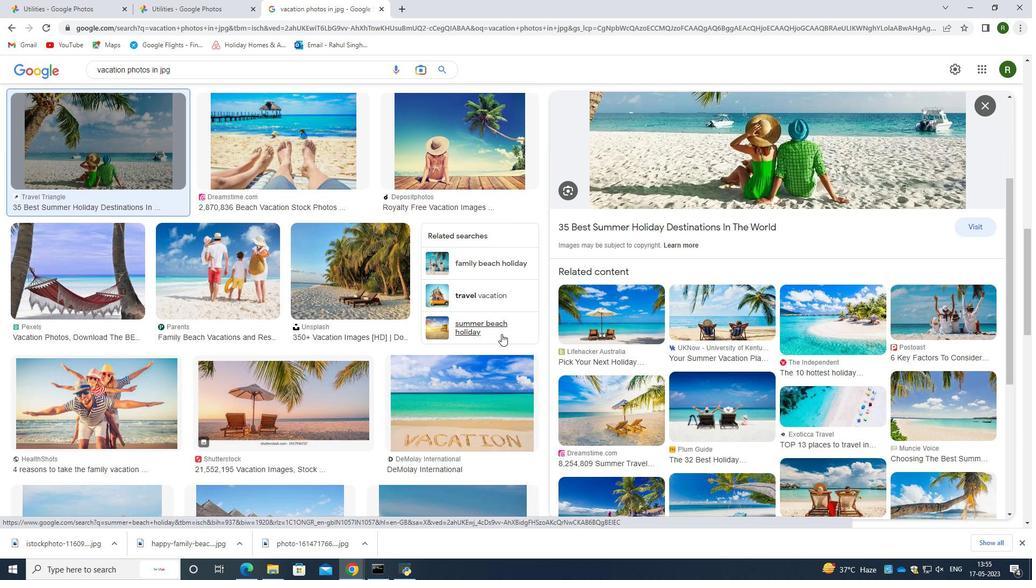 
Action: Mouse scrolled (492, 337) with delta (0, 0)
Screenshot: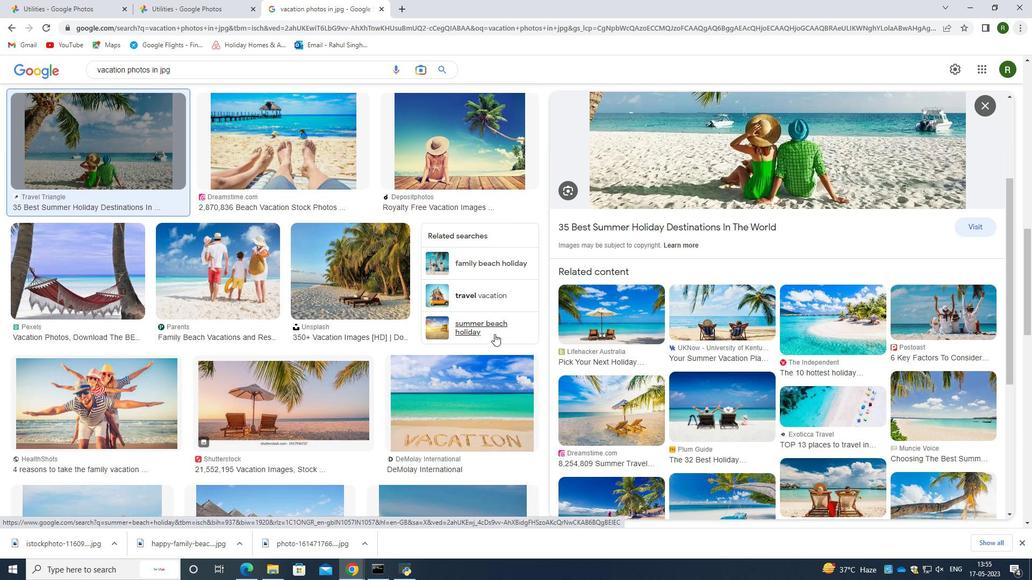 
Action: Mouse moved to (489, 340)
Screenshot: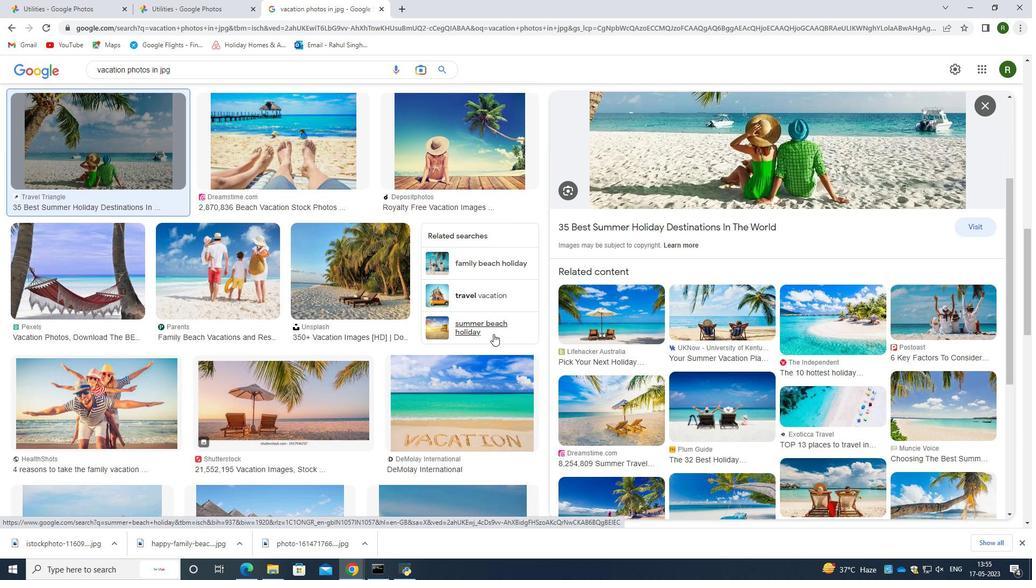 
Action: Mouse scrolled (489, 339) with delta (0, 0)
Screenshot: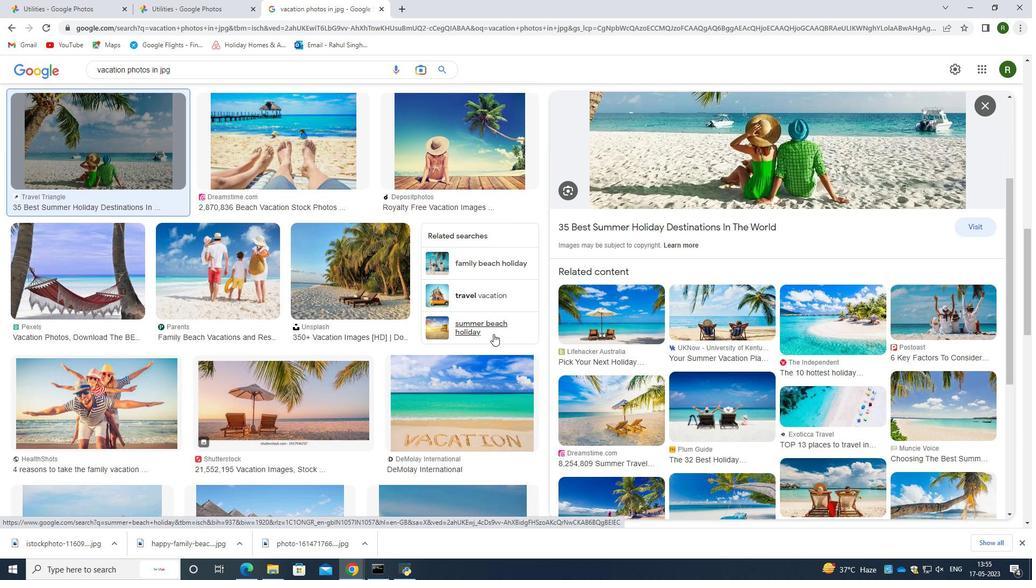 
Action: Mouse moved to (252, 314)
Screenshot: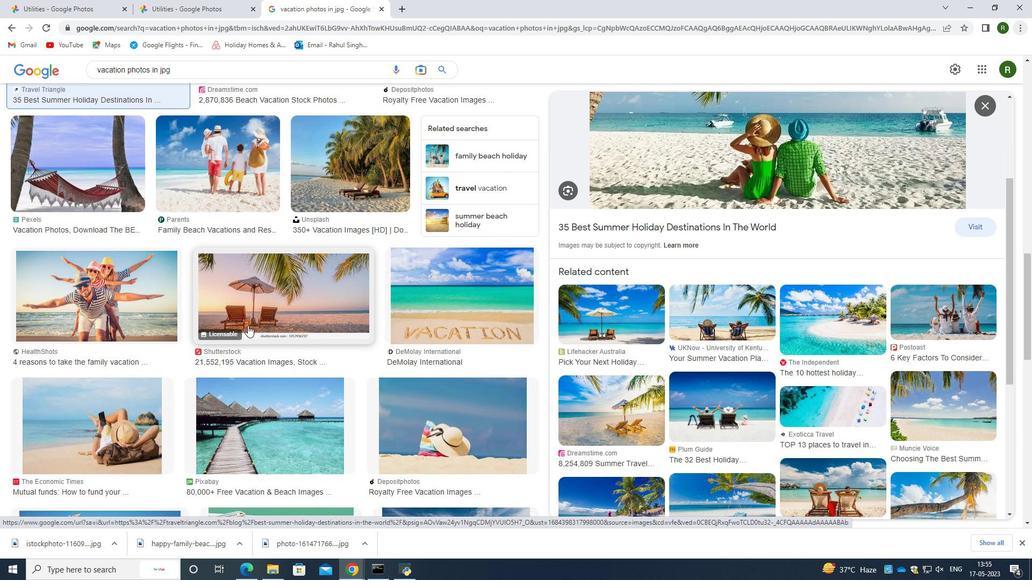 
Action: Mouse scrolled (252, 313) with delta (0, 0)
Screenshot: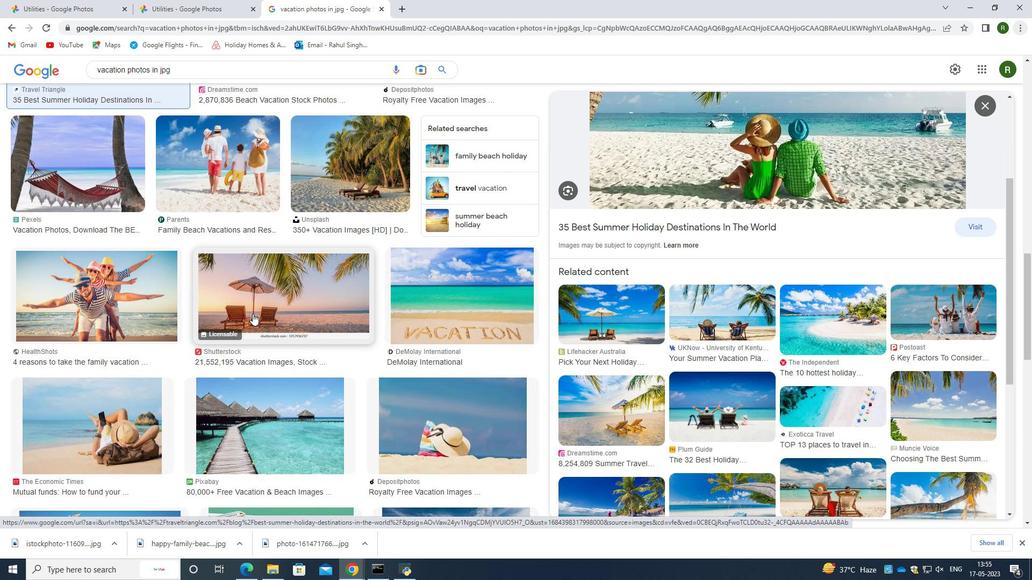 
Action: Mouse scrolled (252, 313) with delta (0, 0)
Screenshot: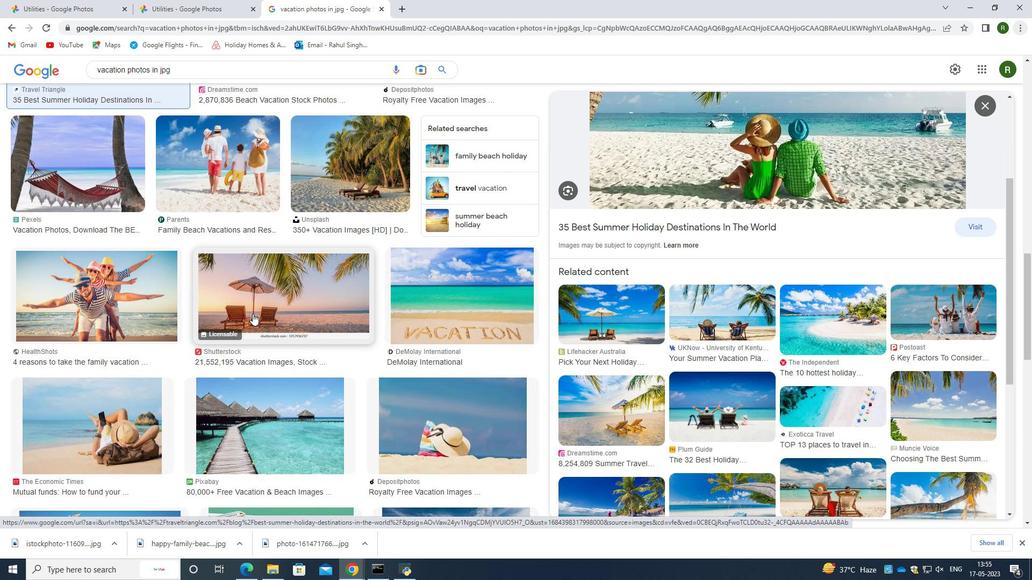 
Action: Mouse moved to (287, 366)
Screenshot: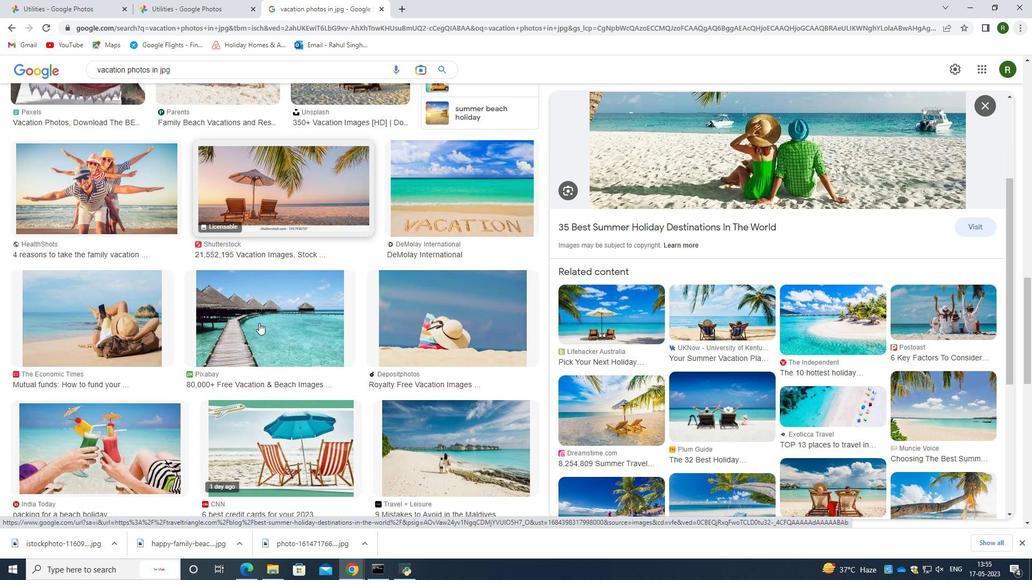 
Action: Mouse scrolled (287, 366) with delta (0, 0)
Screenshot: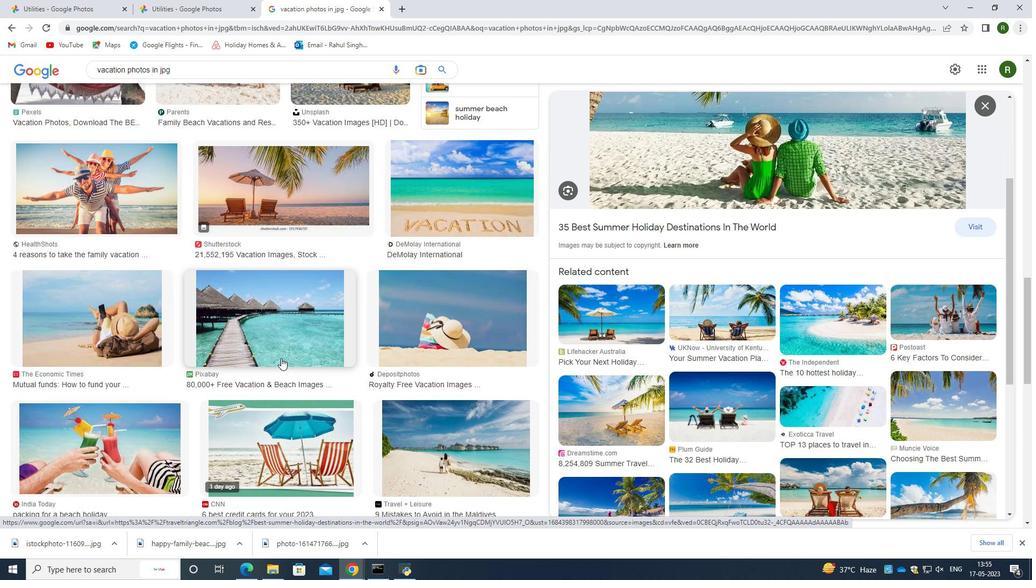 
Action: Mouse scrolled (287, 366) with delta (0, 0)
Screenshot: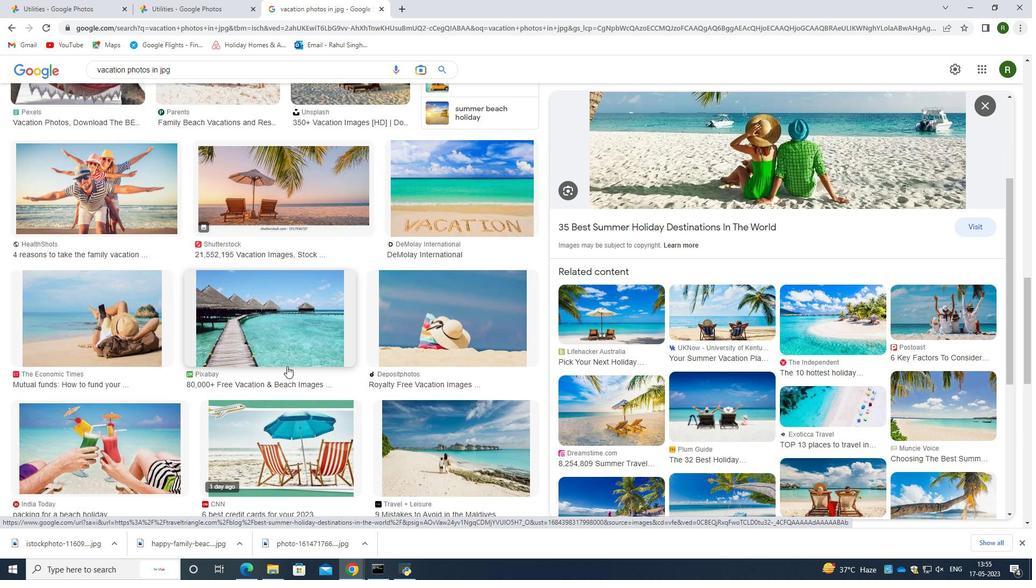 
Action: Mouse moved to (125, 364)
Screenshot: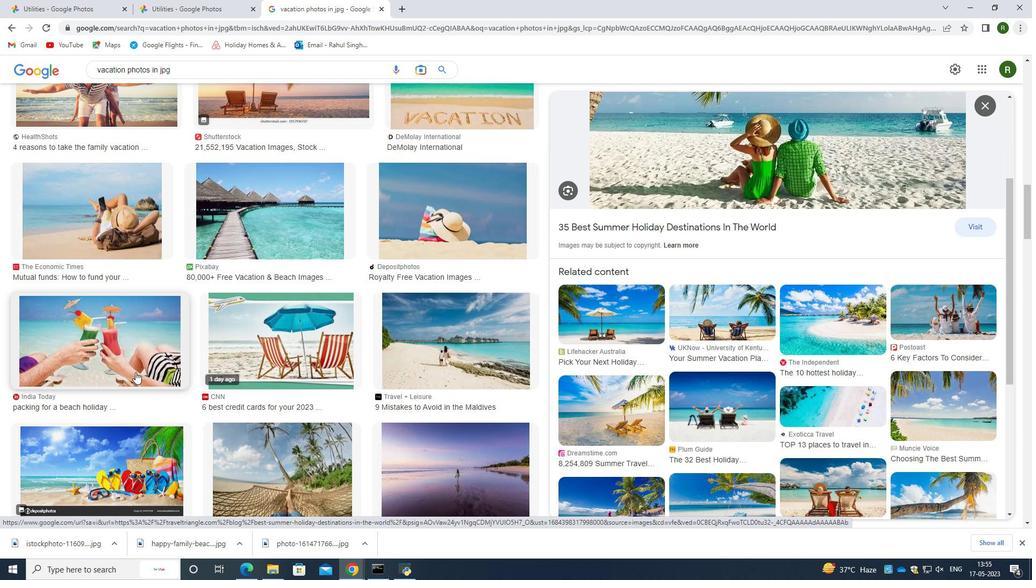 
Action: Mouse pressed left at (125, 364)
Screenshot: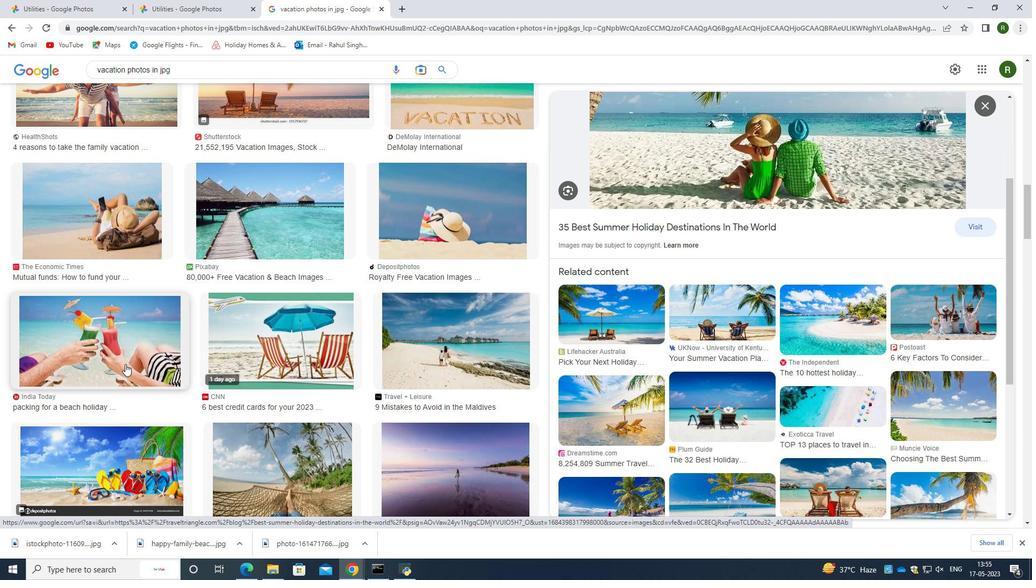 
Action: Mouse moved to (776, 216)
Screenshot: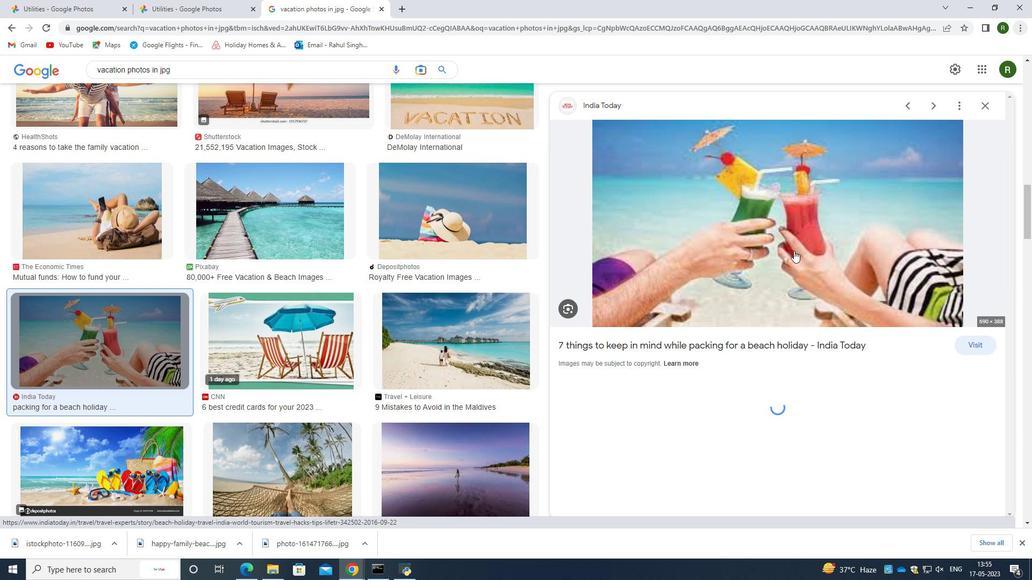 
Action: Mouse pressed right at (776, 216)
Screenshot: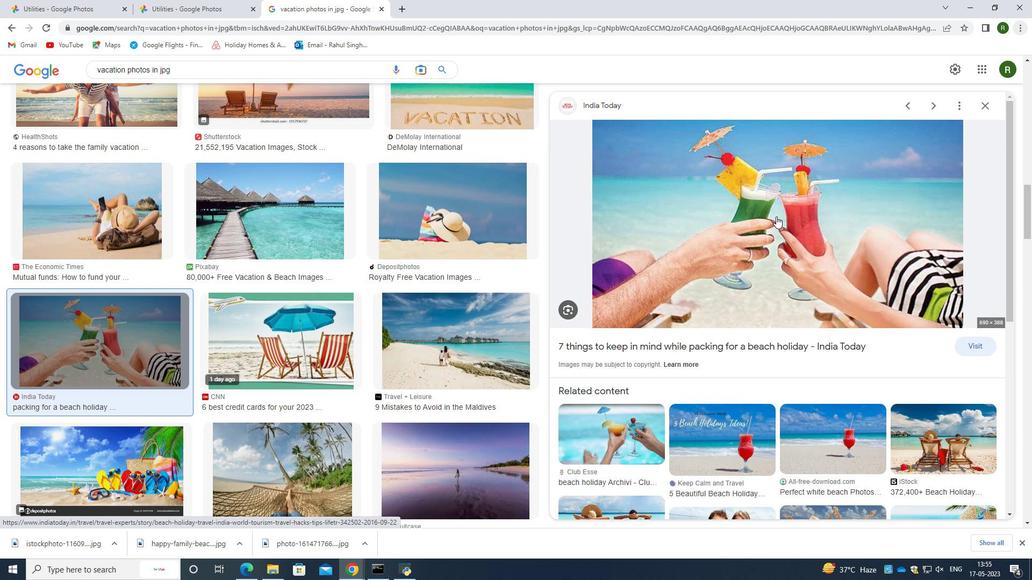 
Action: Mouse moved to (844, 333)
Screenshot: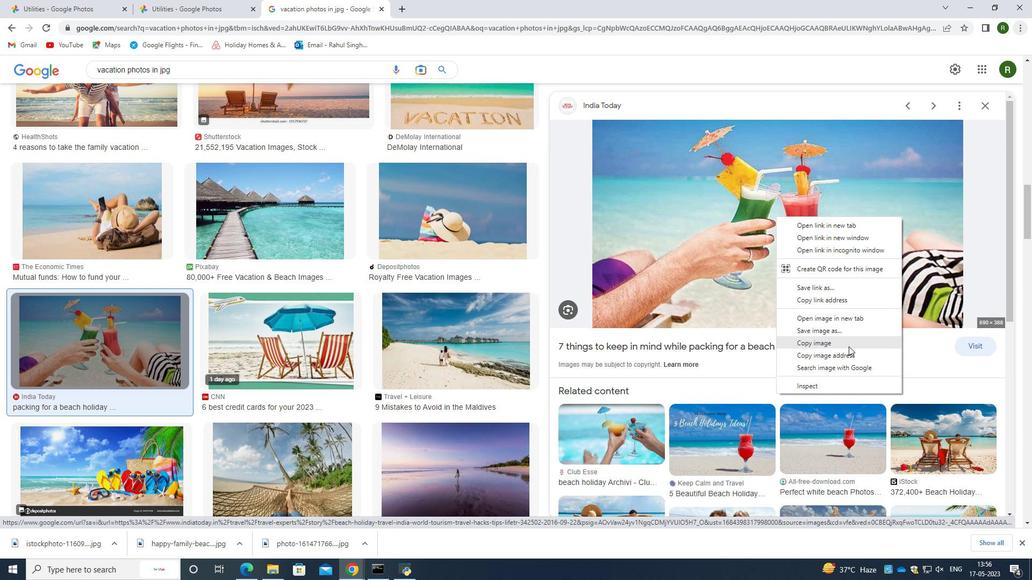
Action: Mouse pressed left at (844, 333)
Screenshot: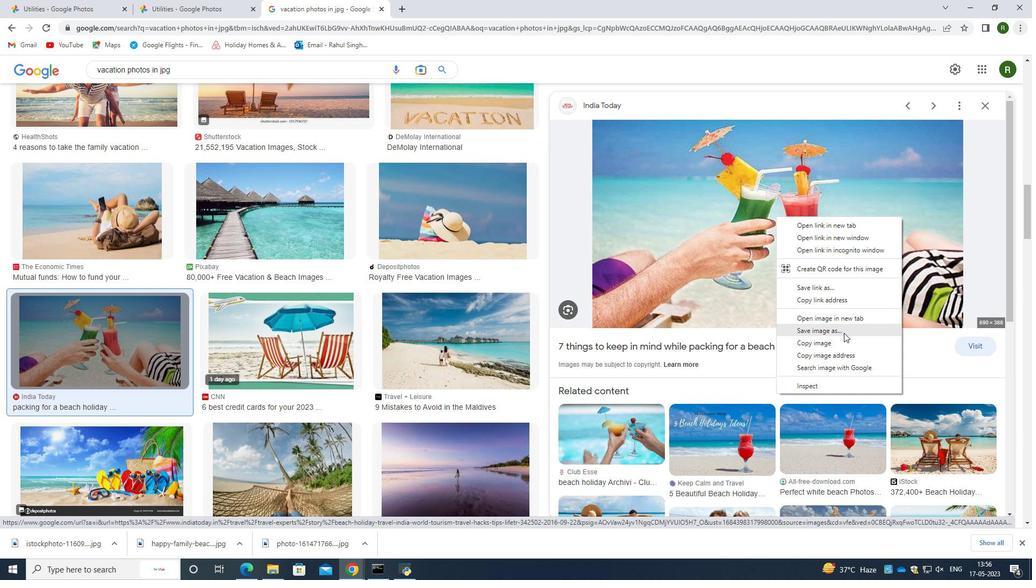 
Action: Mouse moved to (233, 253)
Screenshot: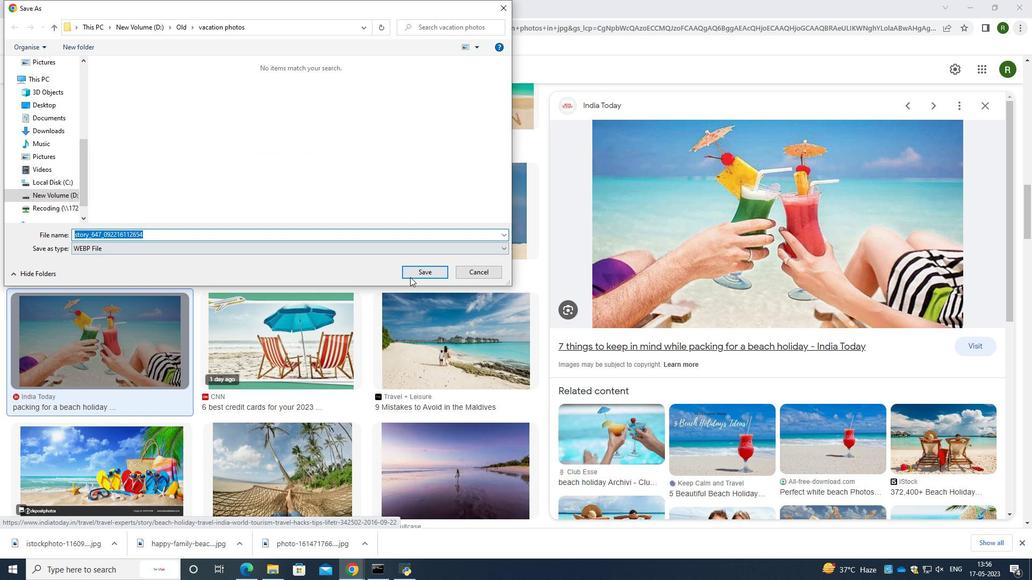 
Action: Mouse pressed left at (233, 253)
Screenshot: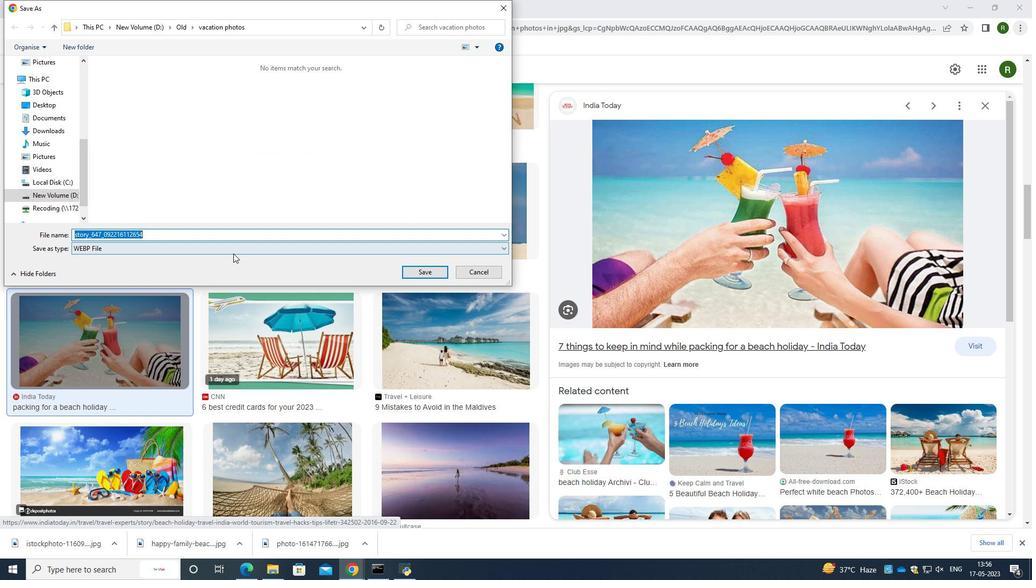 
Action: Mouse pressed left at (233, 253)
Screenshot: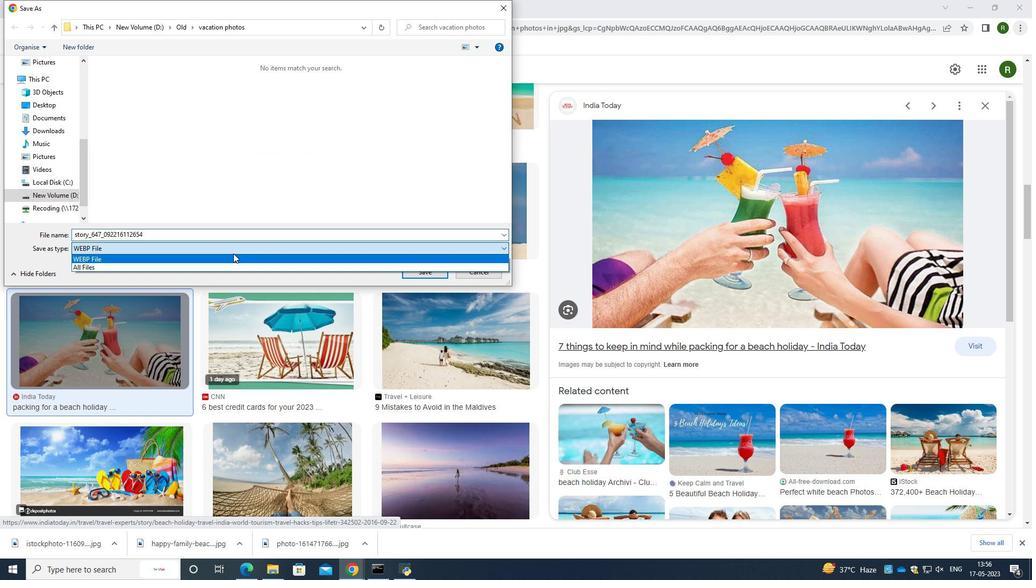 
Action: Mouse moved to (499, 2)
Screenshot: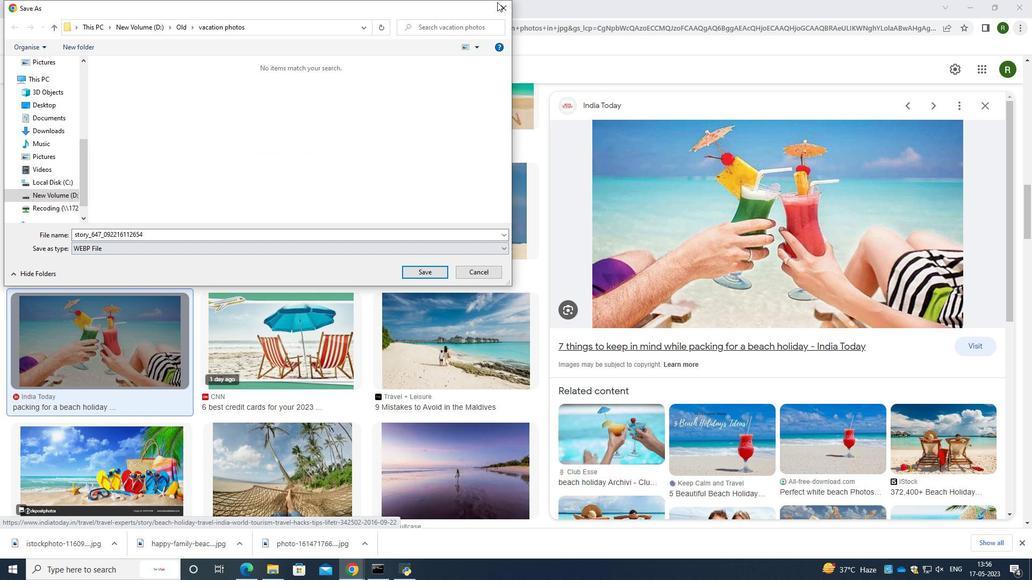 
Action: Mouse pressed left at (499, 2)
Screenshot: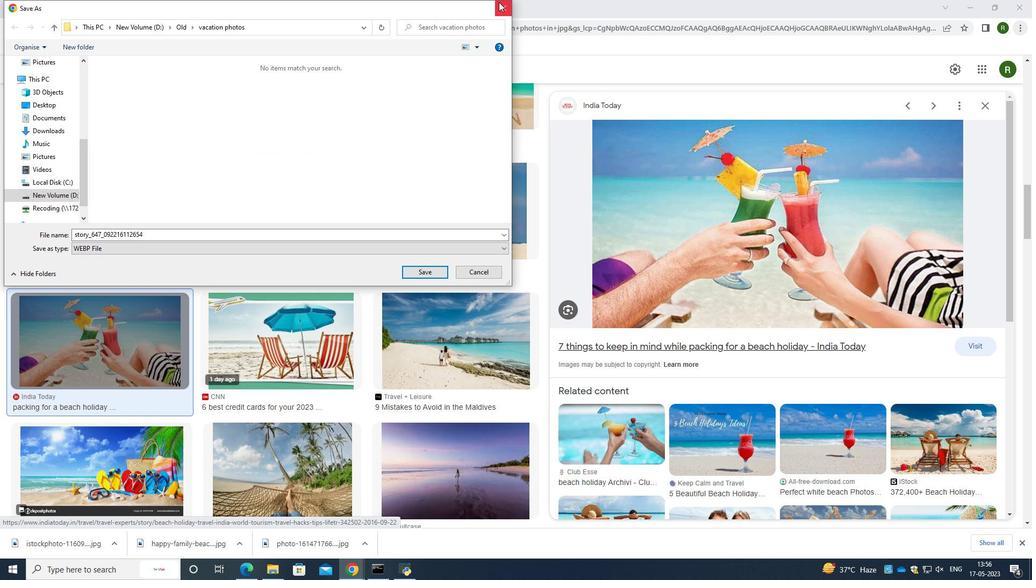 
Action: Mouse moved to (384, 414)
Screenshot: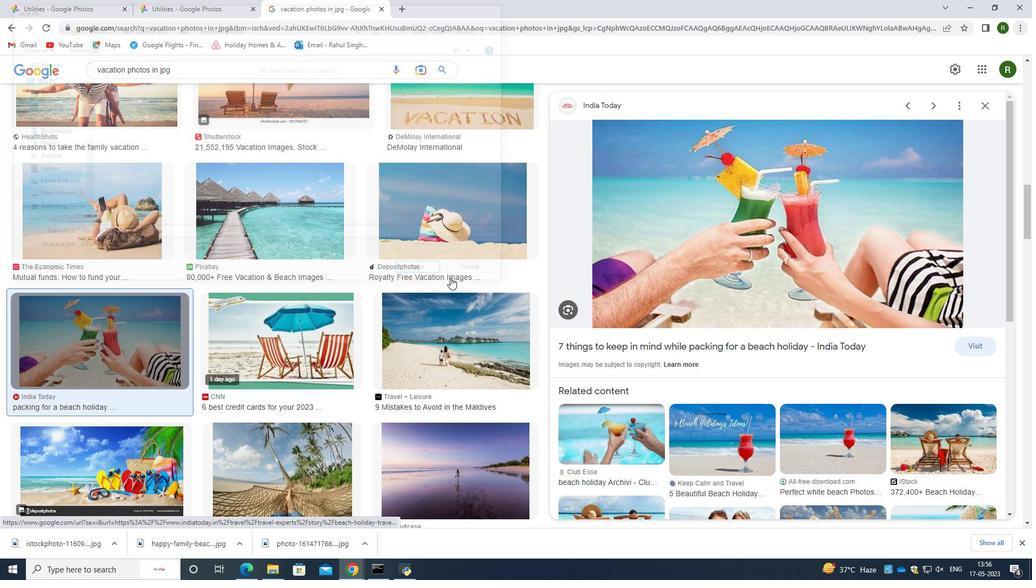 
Action: Mouse scrolled (384, 414) with delta (0, 0)
Screenshot: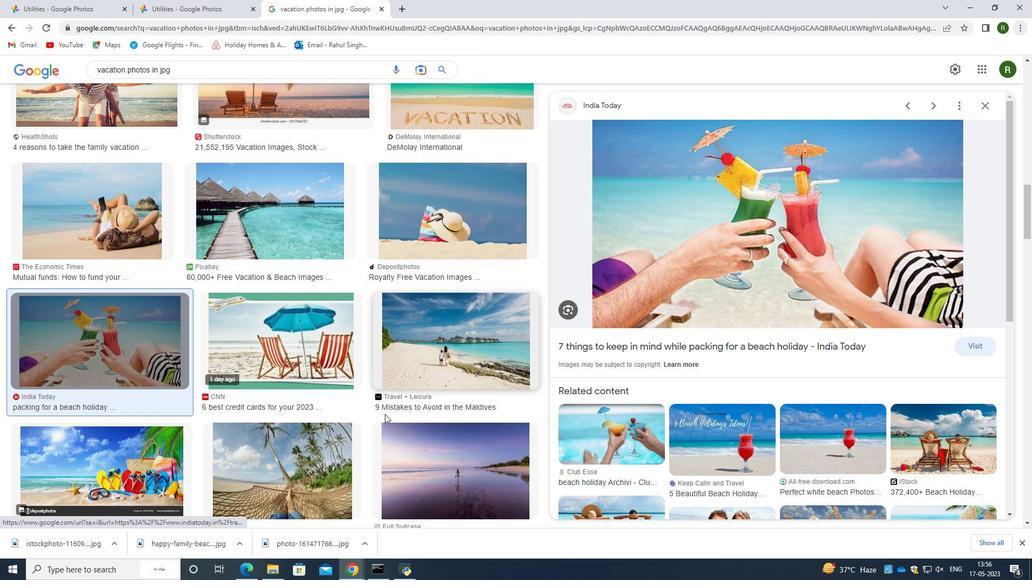 
Action: Mouse scrolled (384, 414) with delta (0, 0)
Screenshot: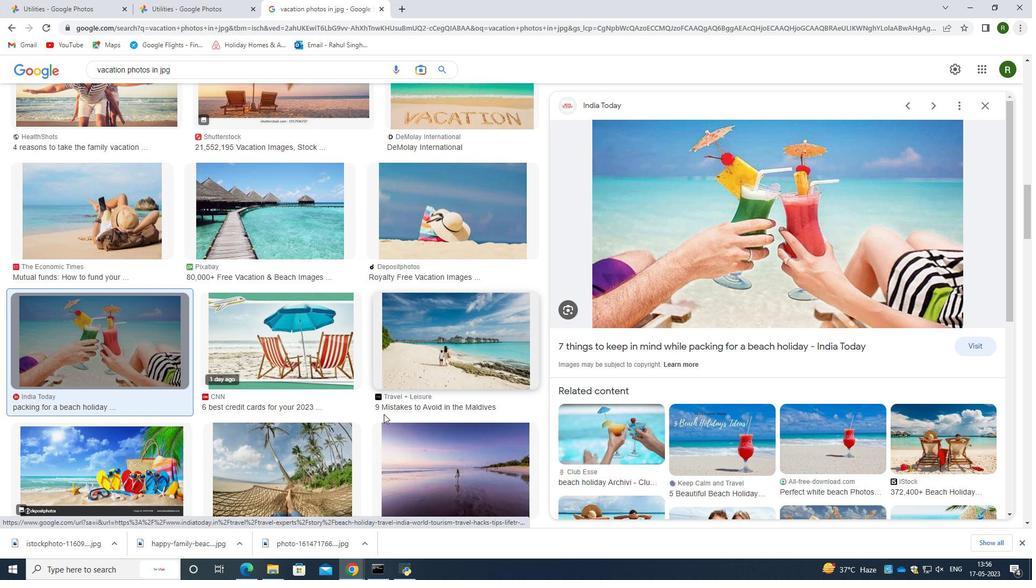 
Action: Mouse scrolled (384, 414) with delta (0, 0)
Screenshot: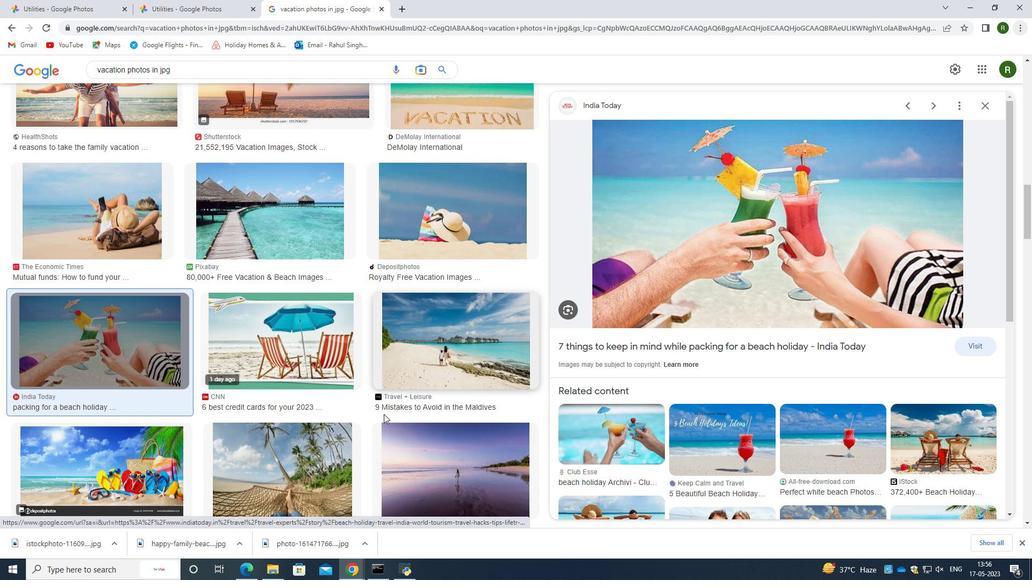 
Action: Mouse moved to (263, 415)
Screenshot: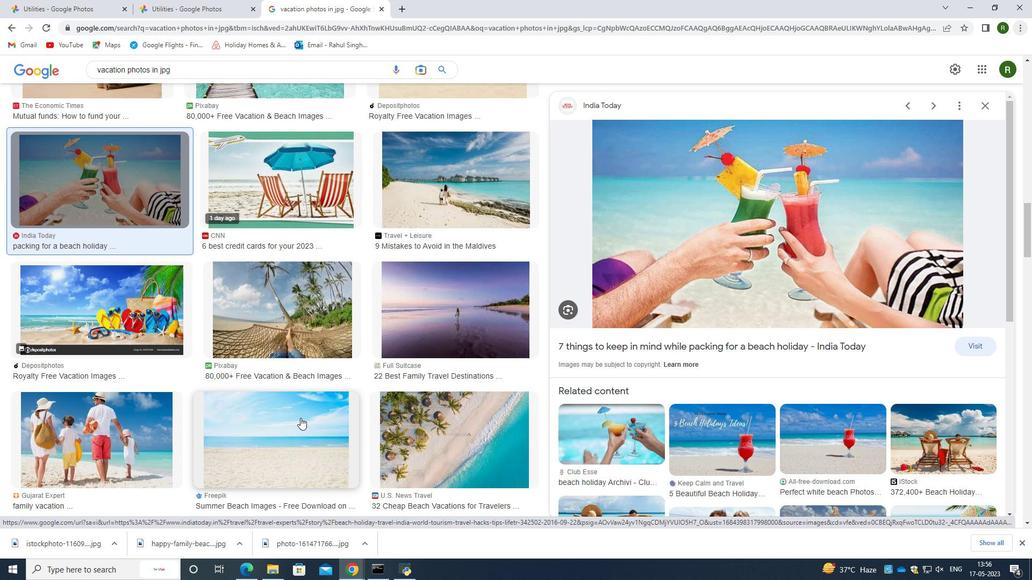 
Action: Mouse scrolled (263, 414) with delta (0, 0)
Screenshot: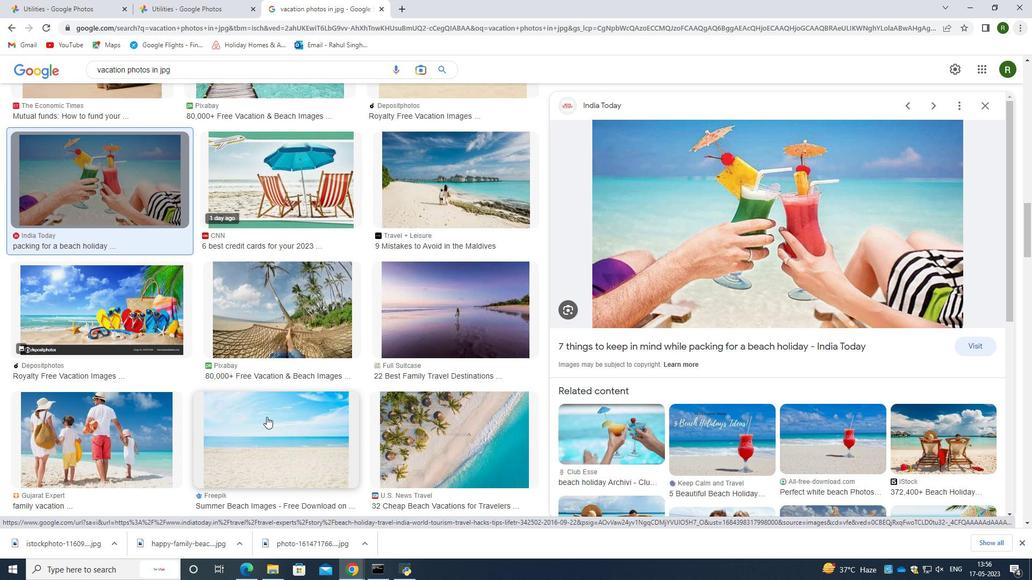 
Action: Mouse moved to (82, 363)
Screenshot: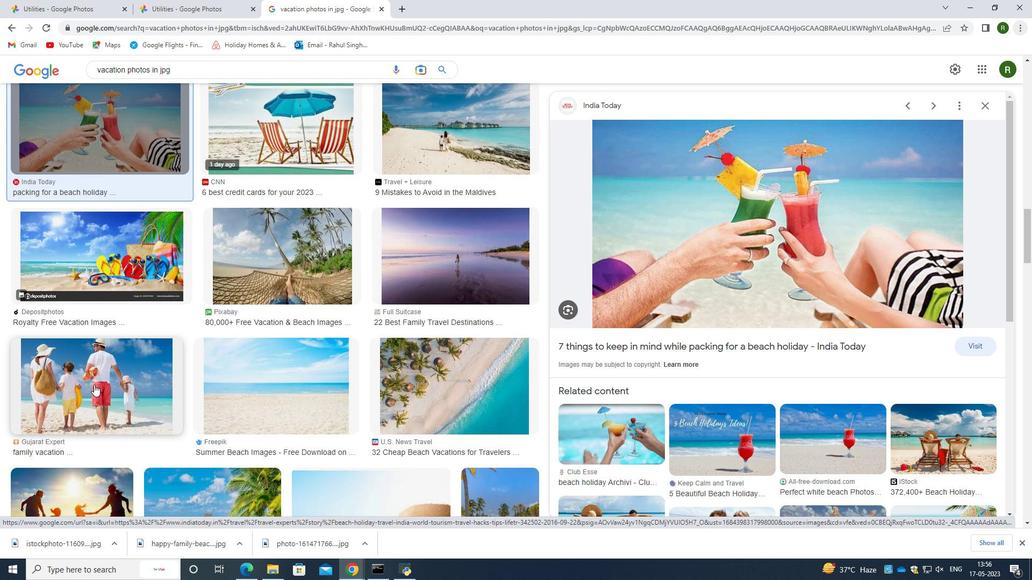 
Action: Mouse pressed left at (82, 363)
Screenshot: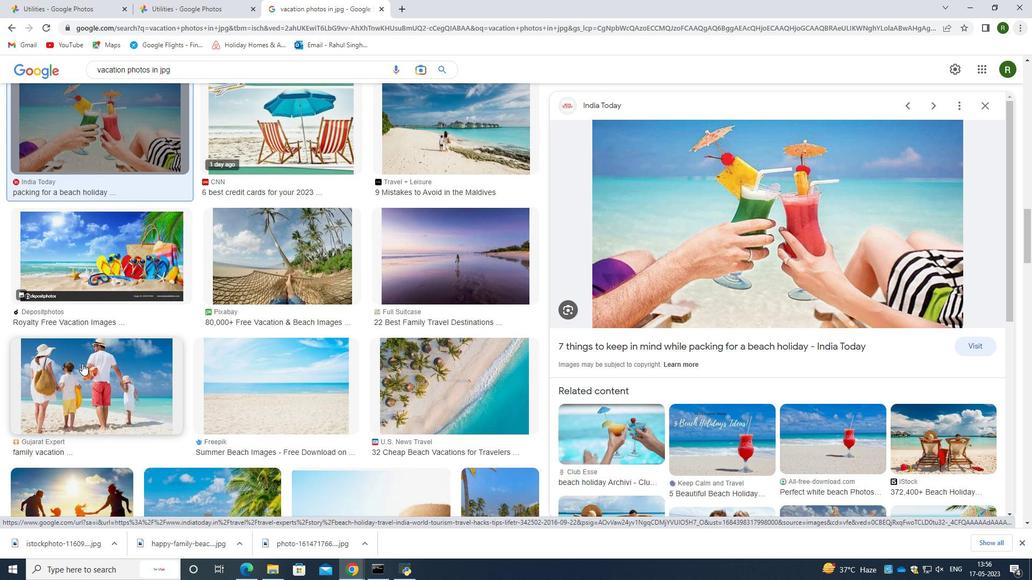 
Action: Mouse moved to (730, 240)
Screenshot: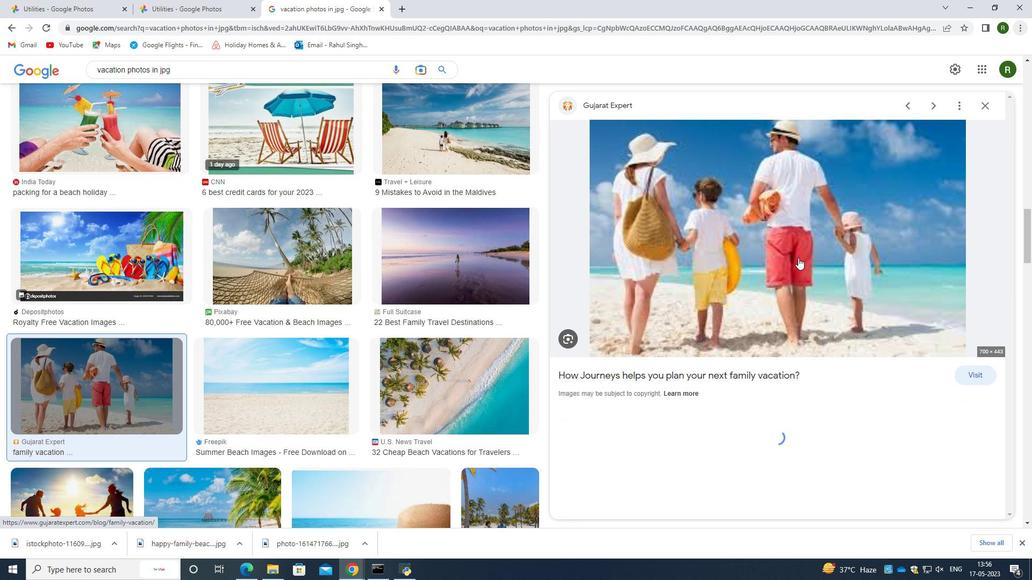 
Action: Mouse pressed right at (730, 240)
Screenshot: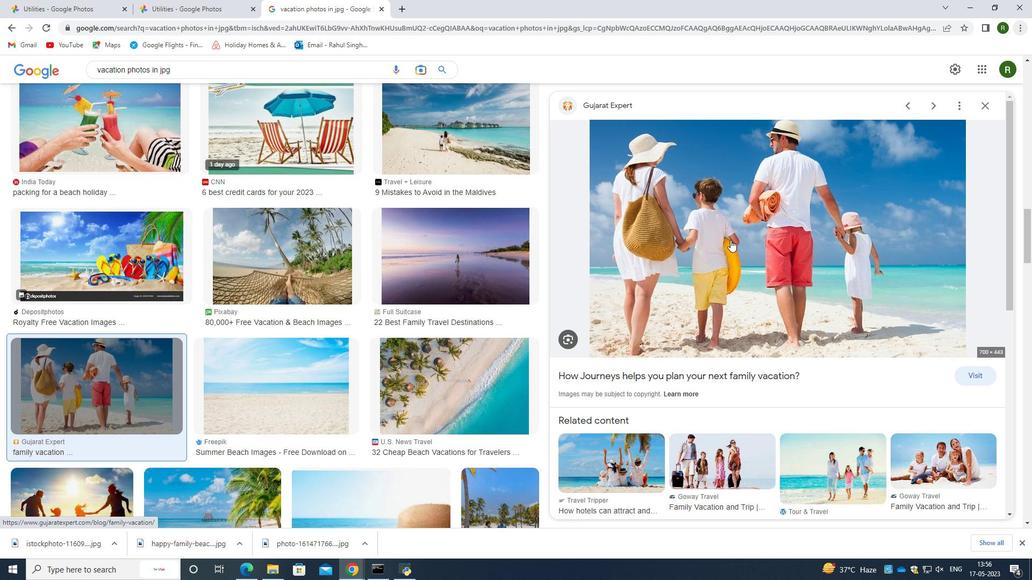 
Action: Mouse moved to (773, 357)
Screenshot: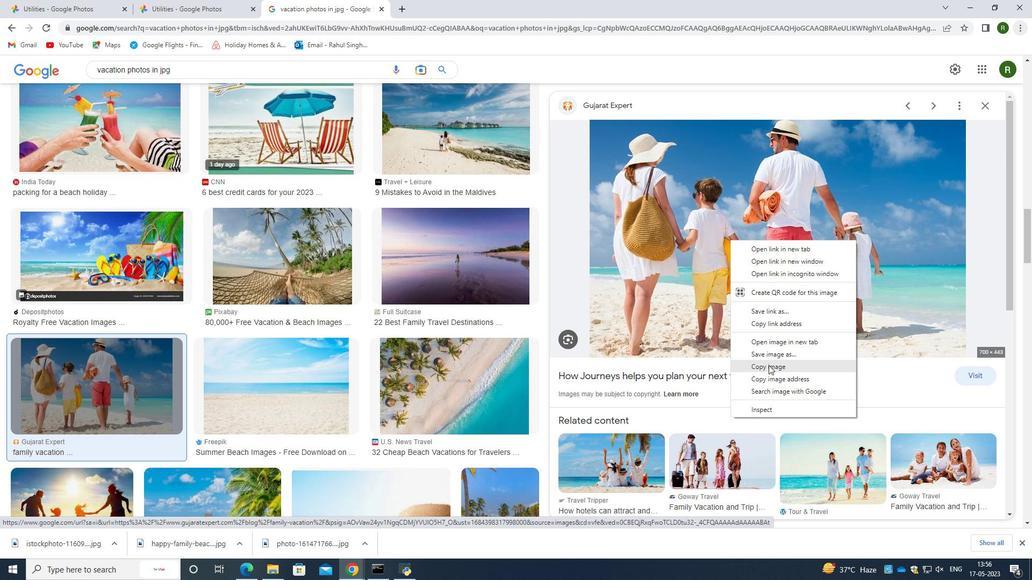 
Action: Mouse pressed left at (773, 357)
Screenshot: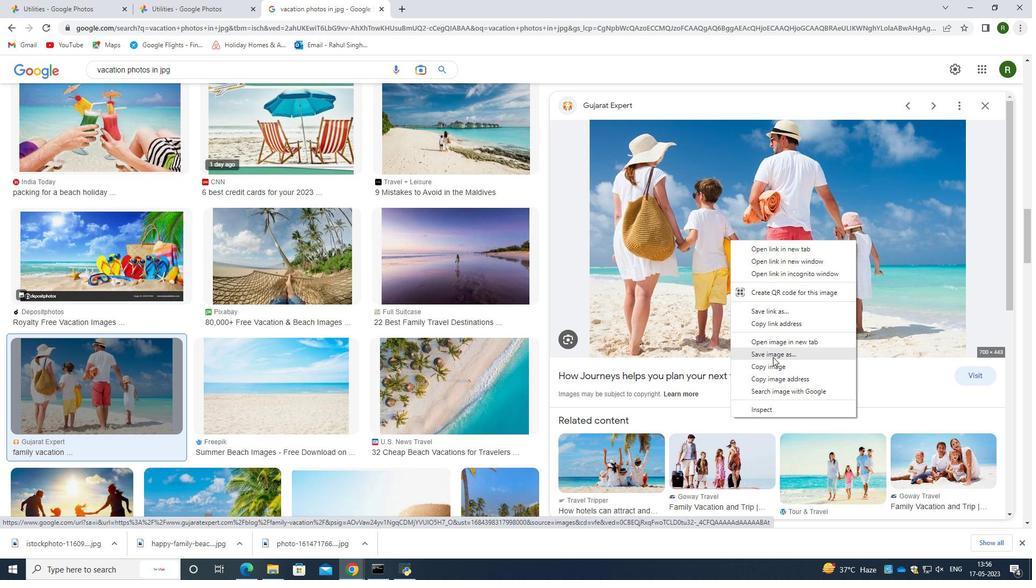 
Action: Mouse moved to (421, 274)
Screenshot: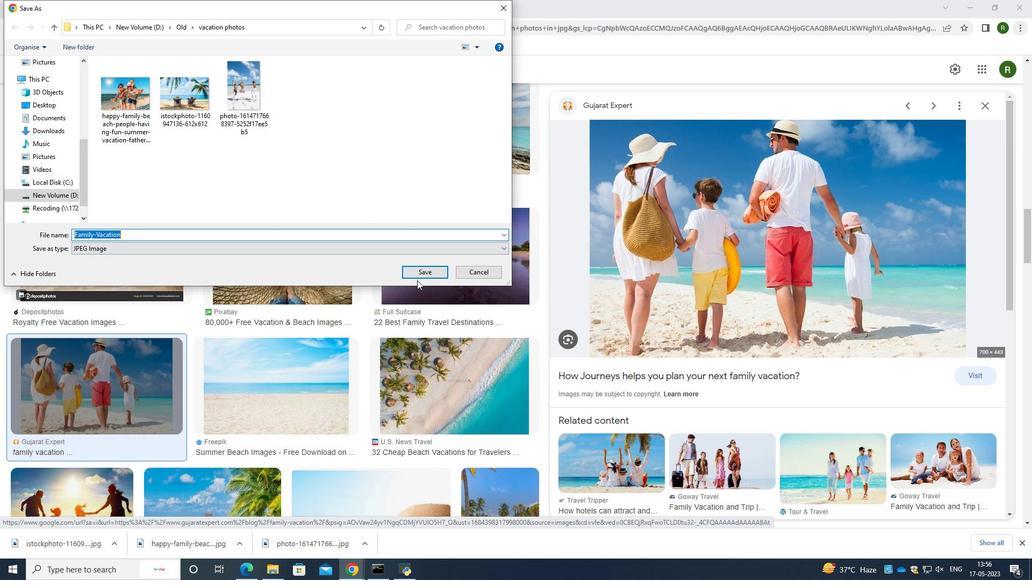 
Action: Mouse pressed left at (421, 274)
Screenshot: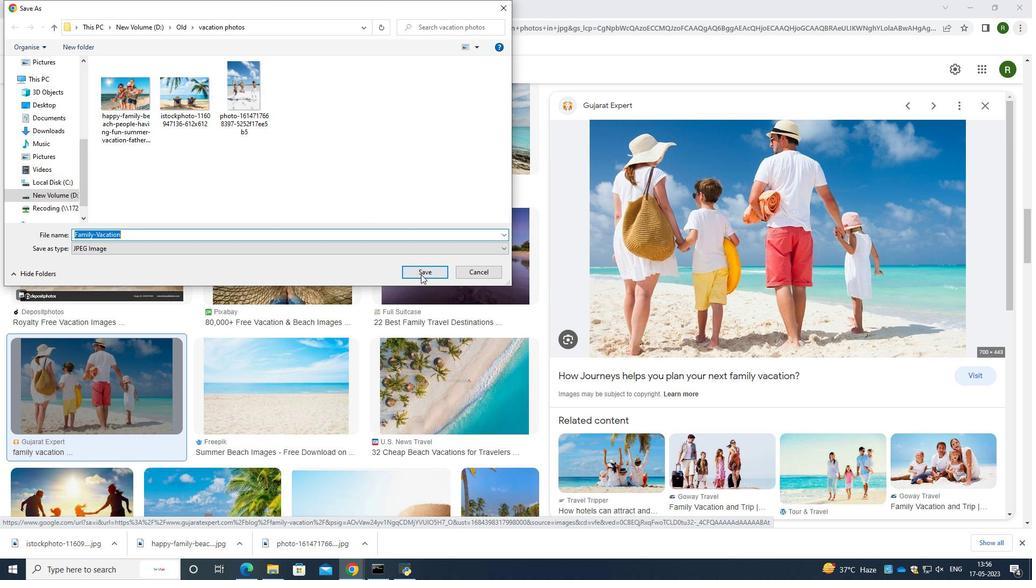 
Action: Mouse moved to (1025, 543)
Screenshot: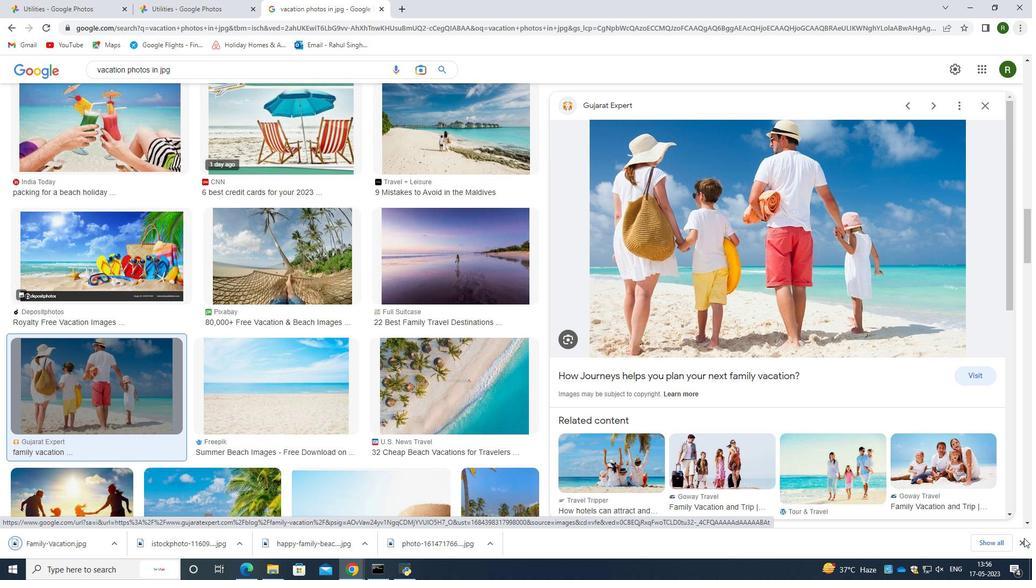 
Action: Mouse pressed left at (1025, 543)
Screenshot: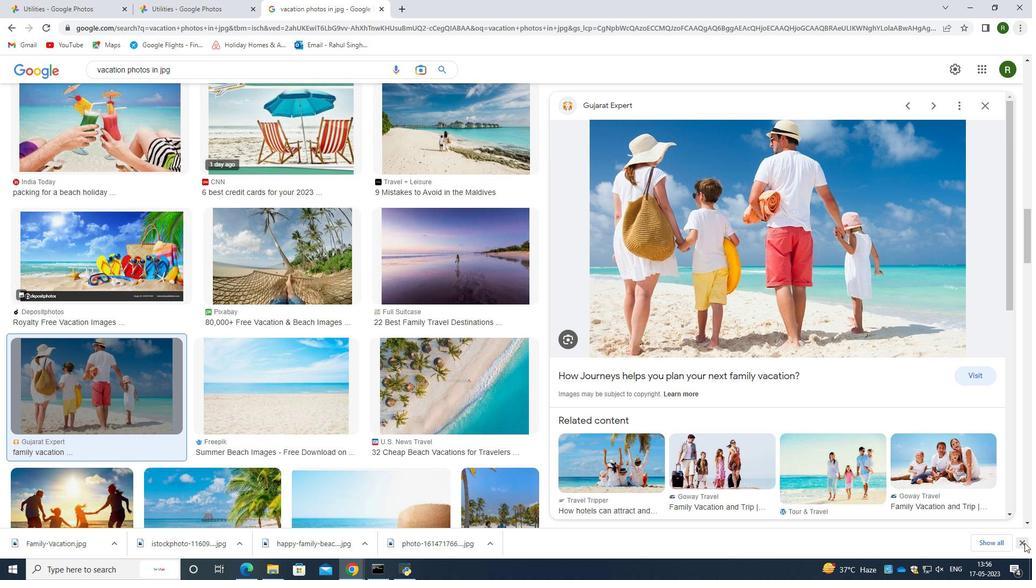 
Action: Mouse moved to (226, 0)
Screenshot: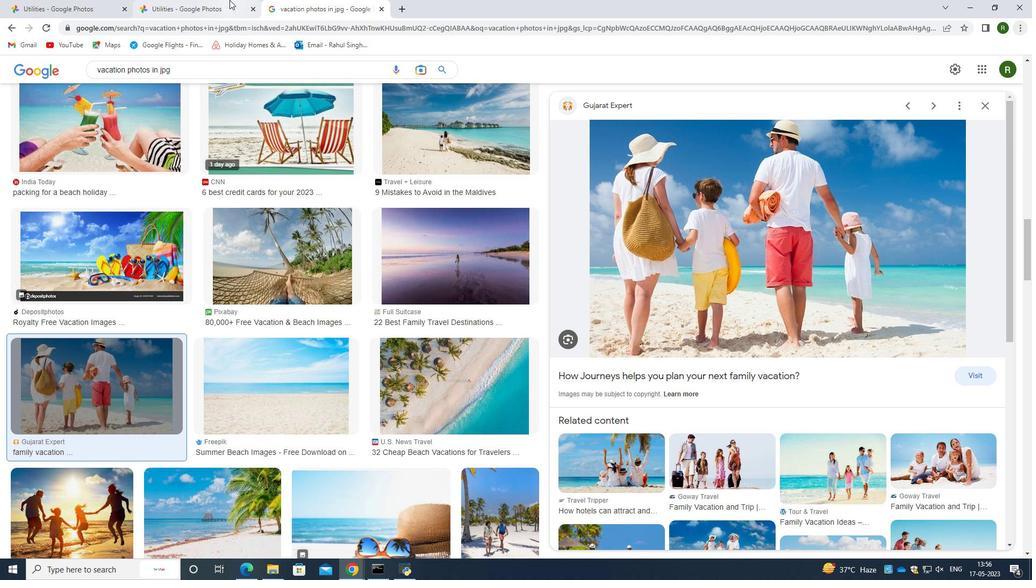 
Action: Mouse pressed left at (226, 0)
Screenshot: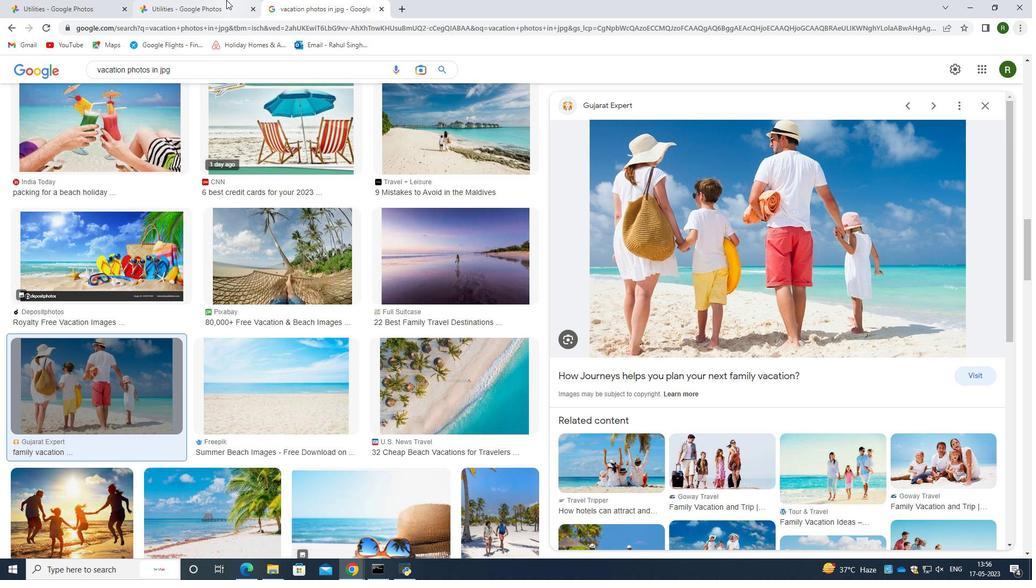 
Action: Mouse moved to (554, 356)
Screenshot: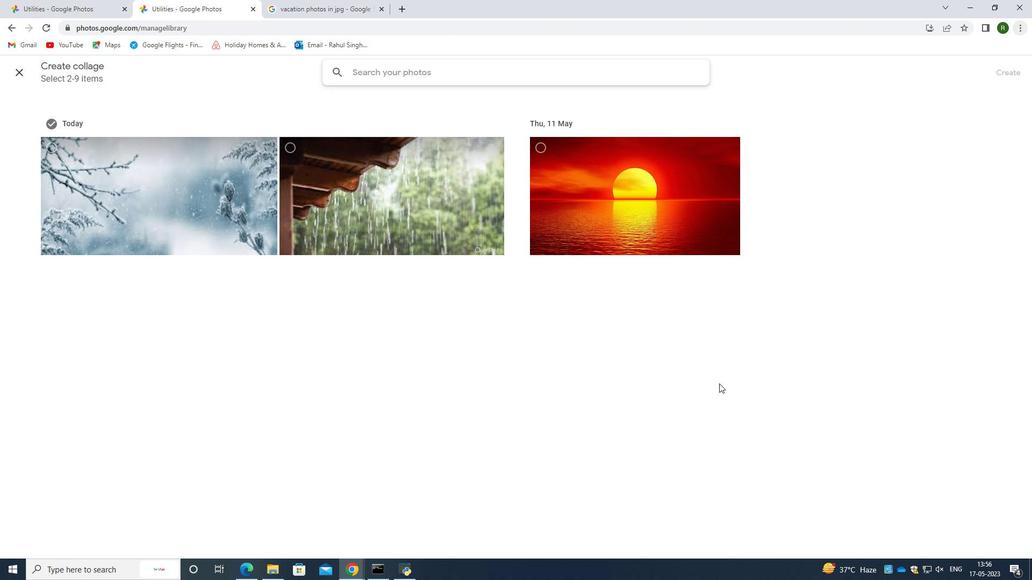 
Action: Mouse pressed left at (554, 356)
Screenshot: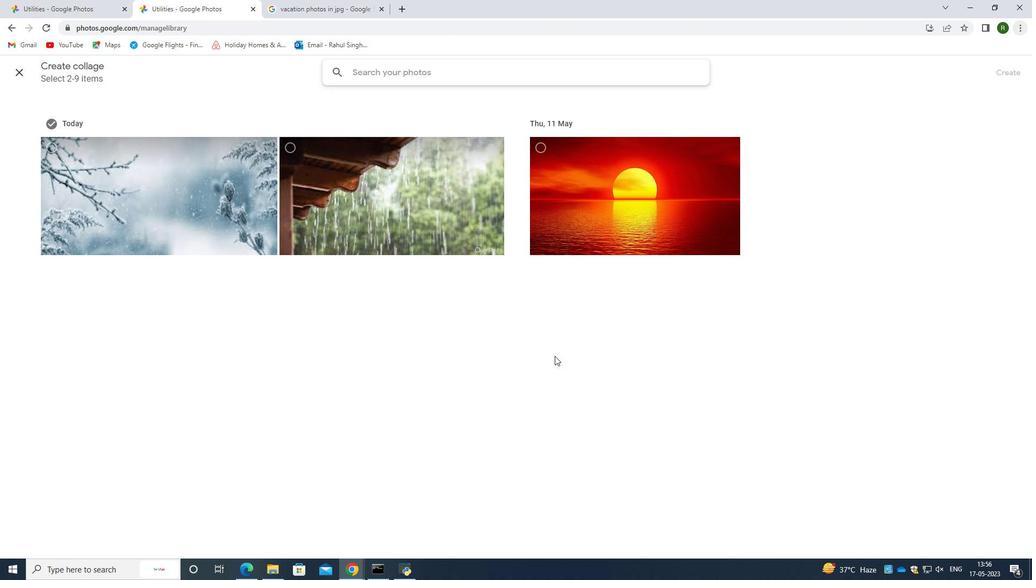 
Action: Mouse moved to (17, 70)
Screenshot: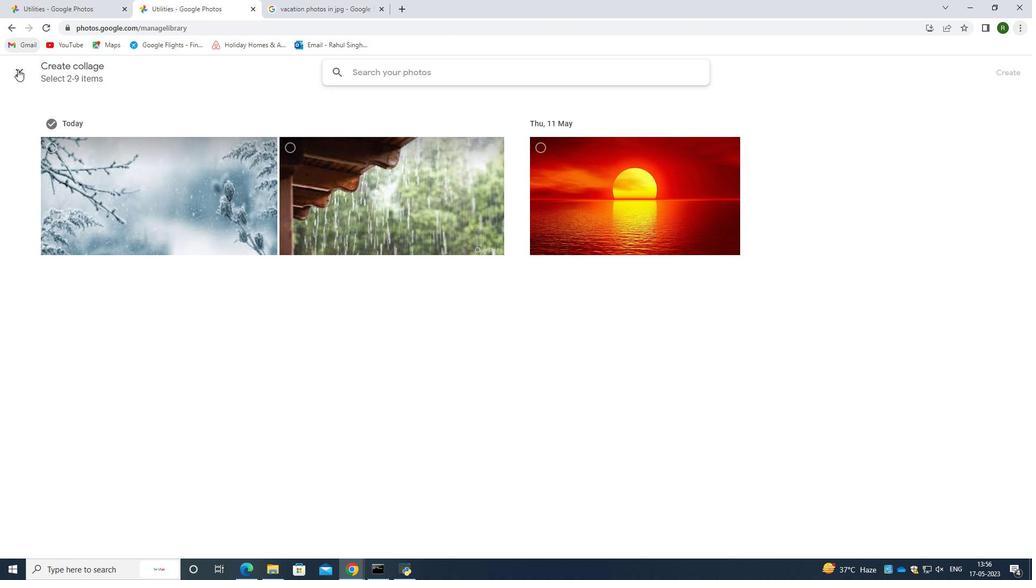 
Action: Mouse pressed left at (17, 70)
Screenshot: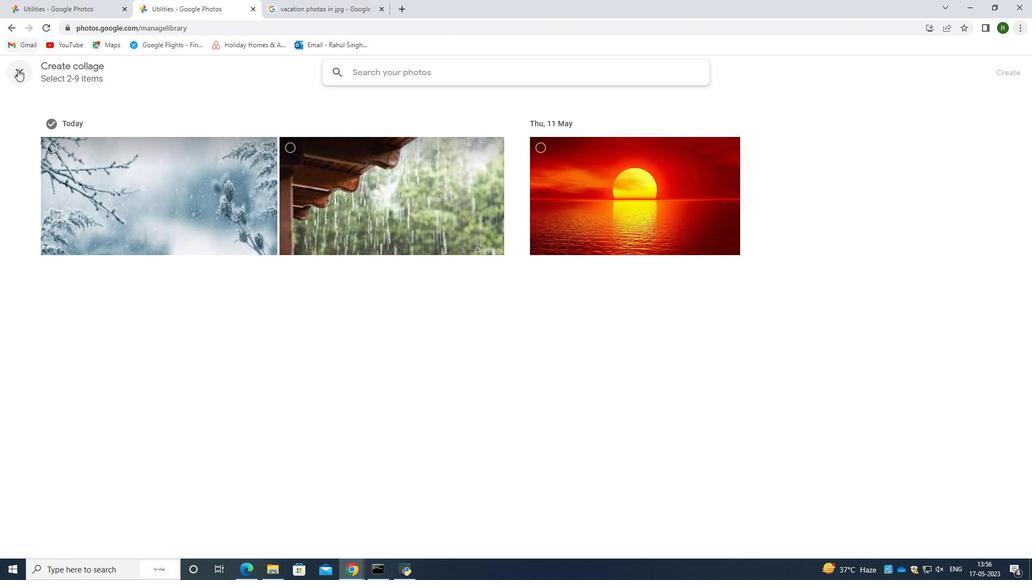
Action: Mouse moved to (56, 68)
Screenshot: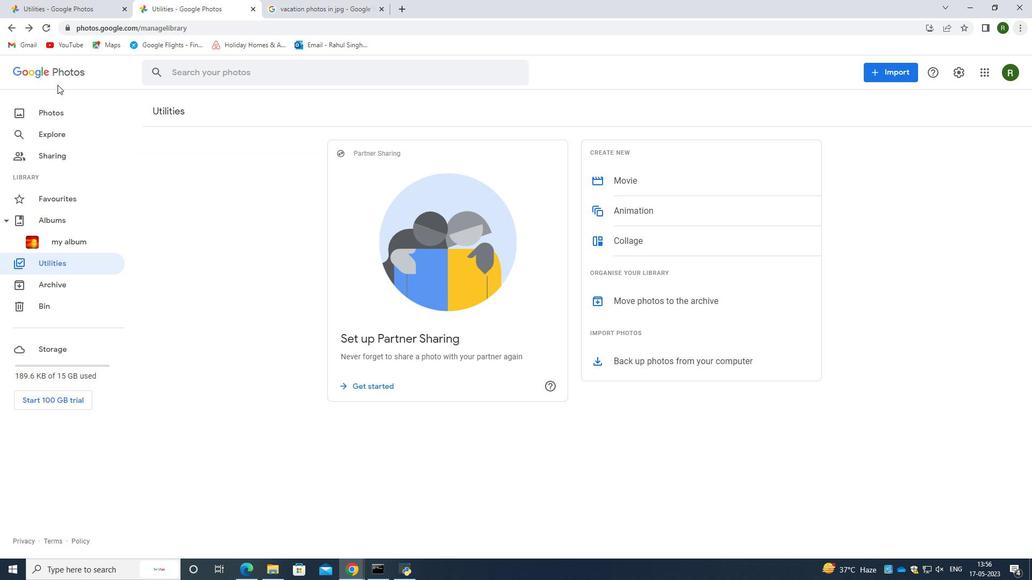 
Action: Mouse pressed left at (56, 68)
Screenshot: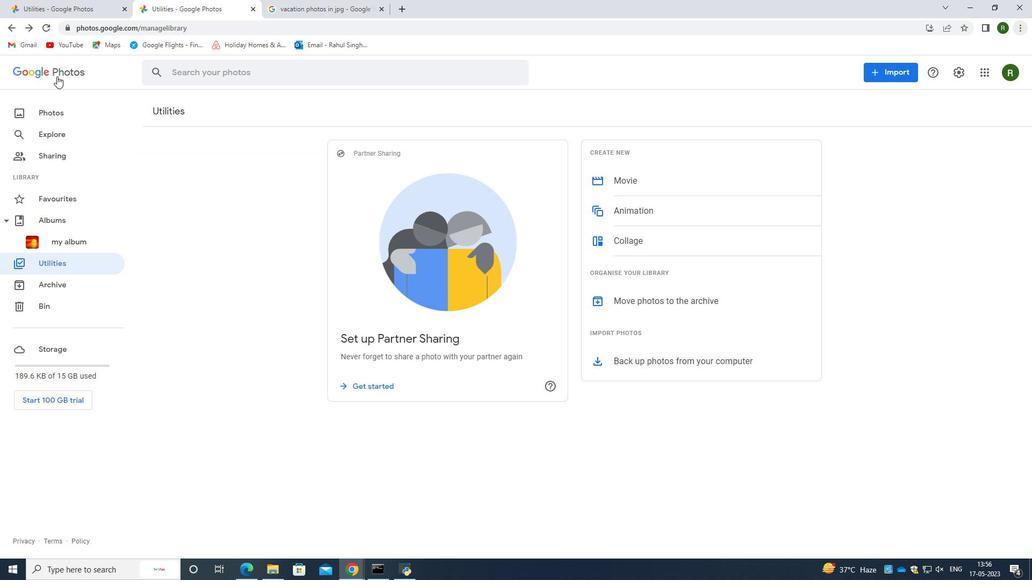 
Action: Mouse moved to (26, 65)
Screenshot: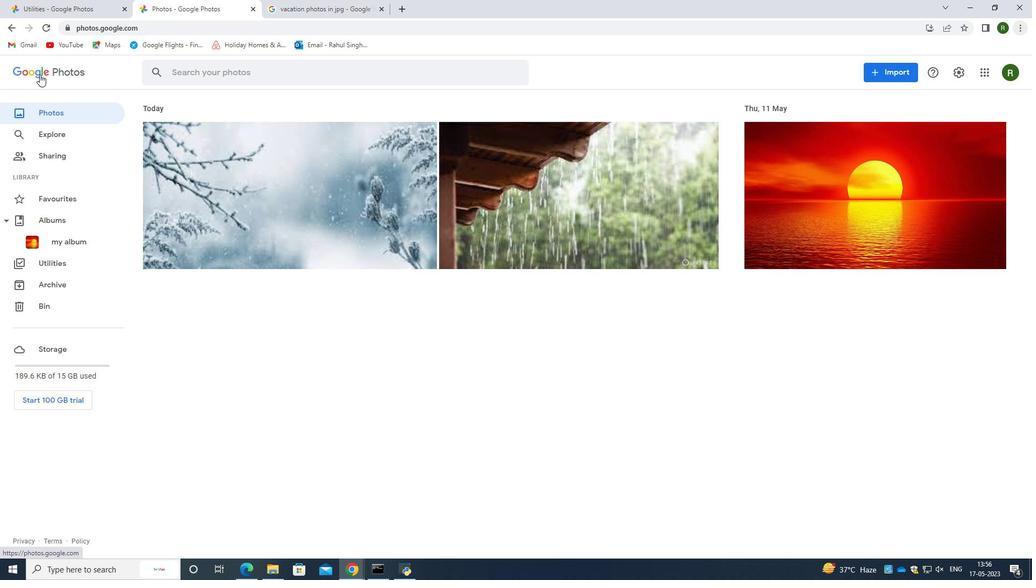 
Action: Mouse pressed left at (26, 65)
Screenshot: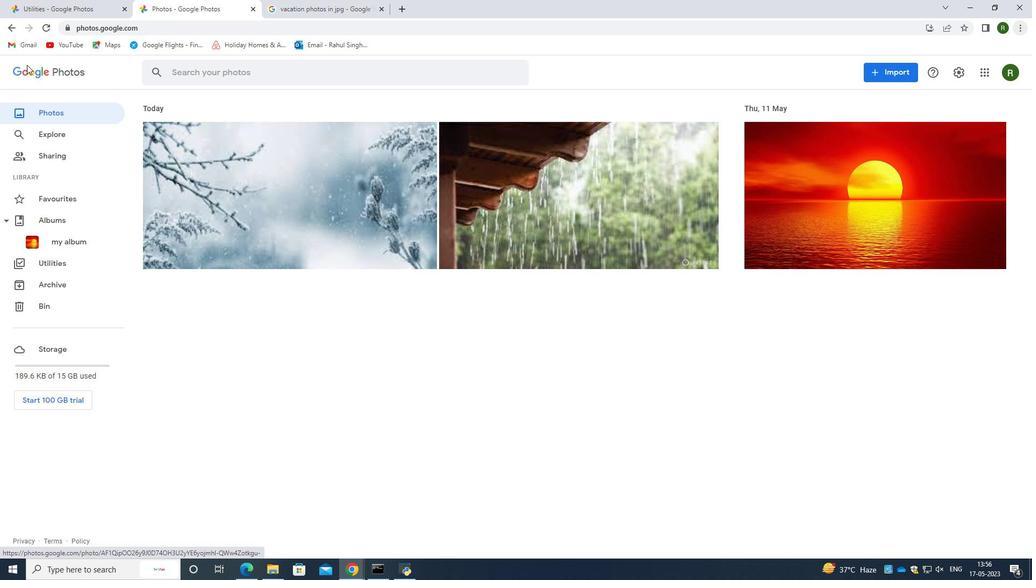 
Action: Mouse moved to (27, 70)
Screenshot: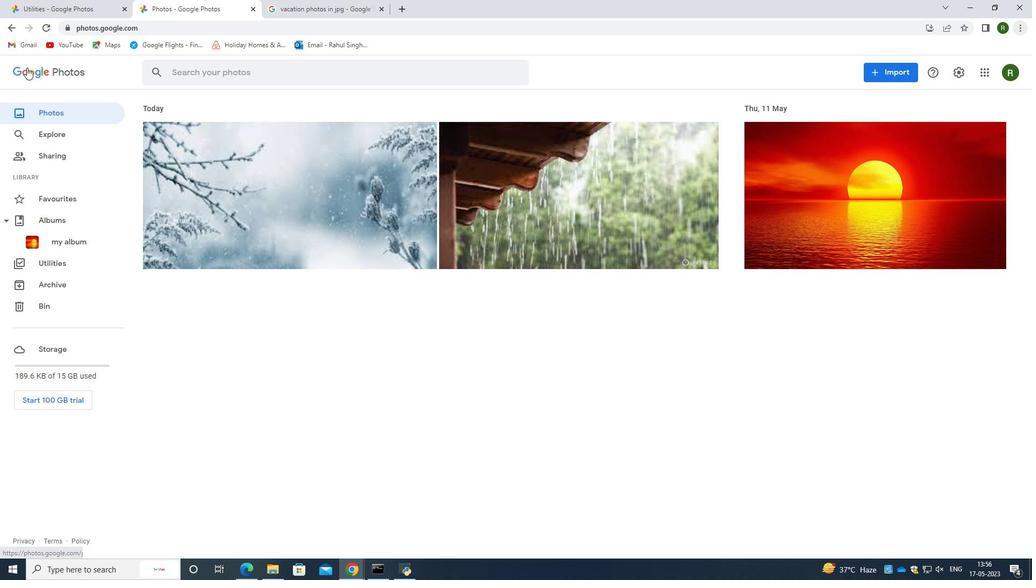
Action: Mouse pressed left at (27, 70)
Screenshot: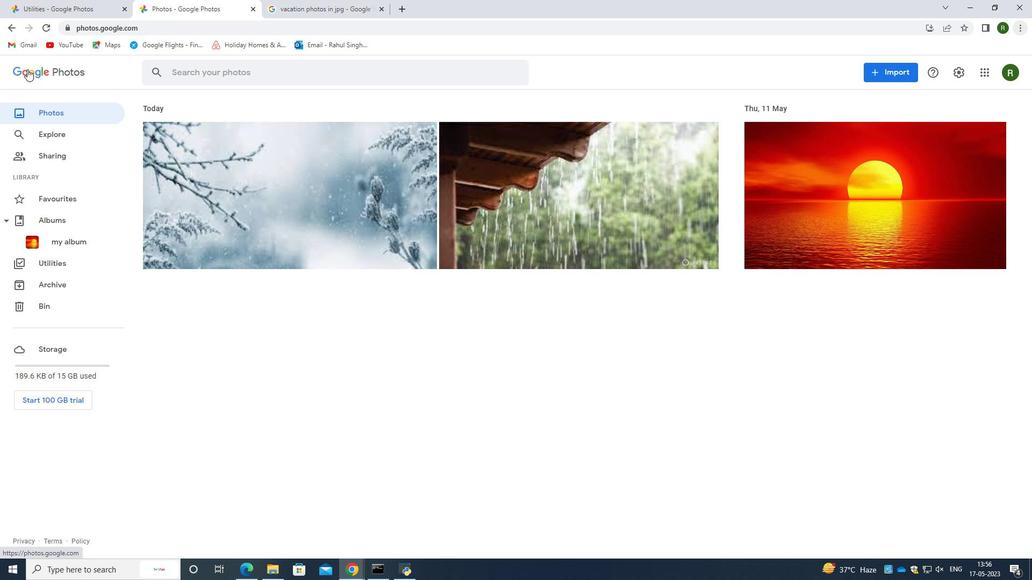 
Action: Mouse moved to (896, 74)
Screenshot: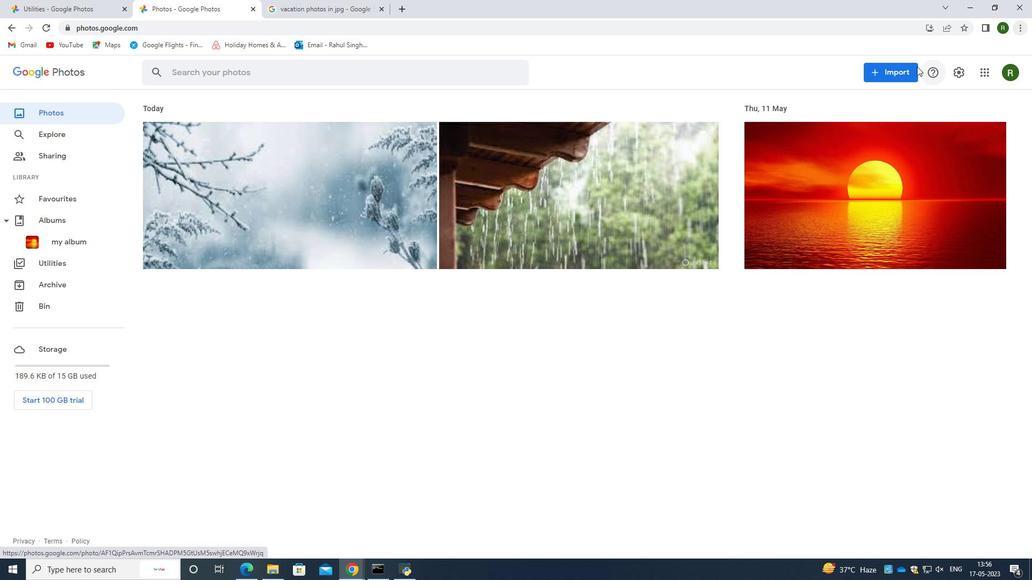 
Action: Mouse pressed left at (896, 74)
Screenshot: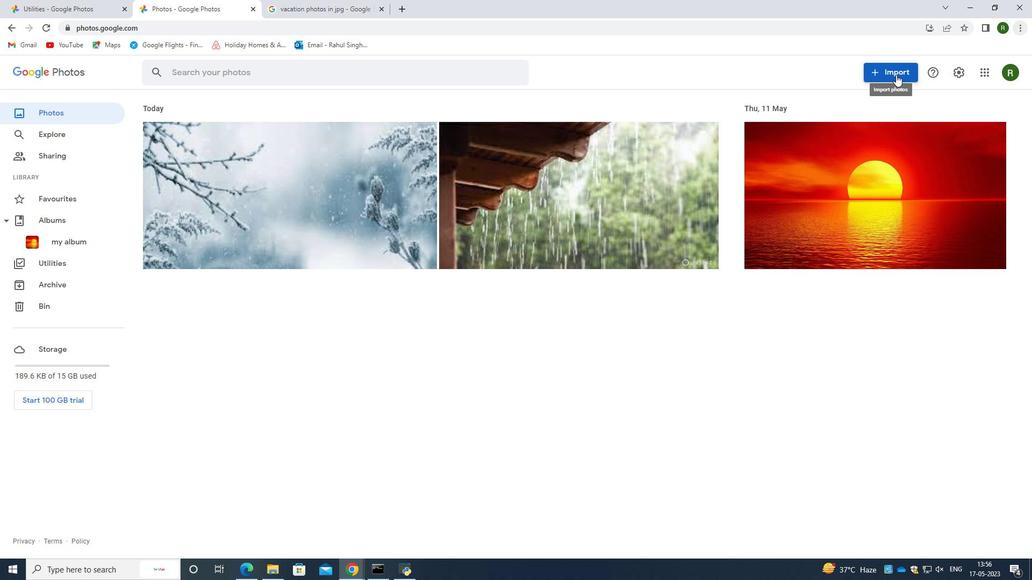 
Action: Mouse moved to (792, 103)
Screenshot: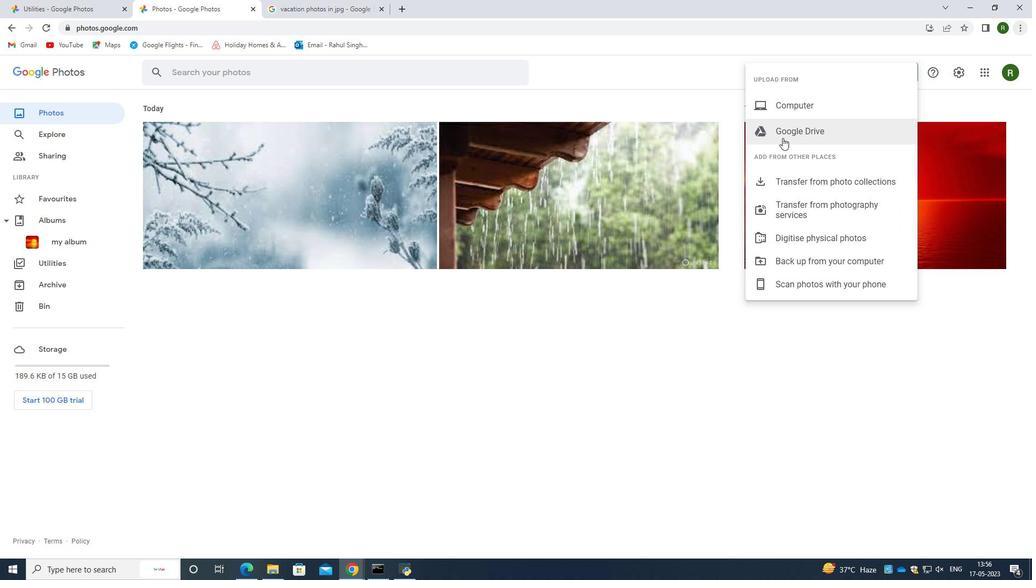 
Action: Mouse pressed left at (792, 103)
Screenshot: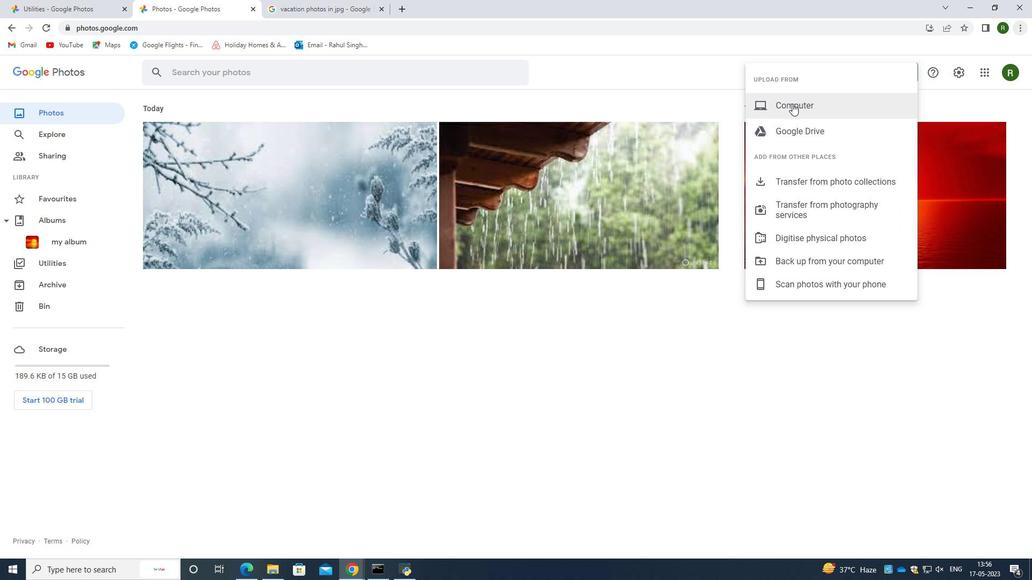 
Action: Mouse moved to (188, 157)
Screenshot: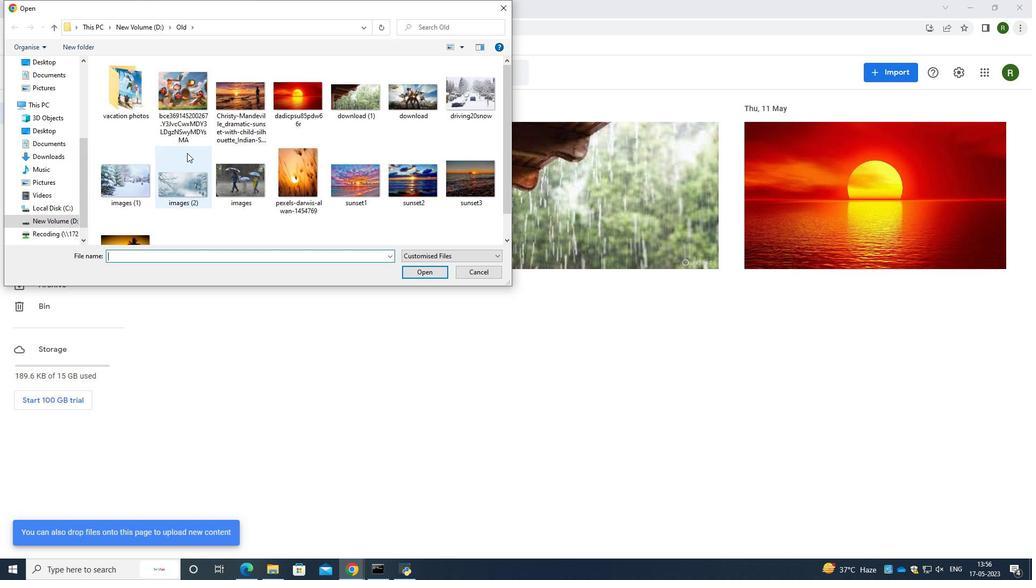 
Action: Mouse scrolled (188, 157) with delta (0, 0)
Screenshot: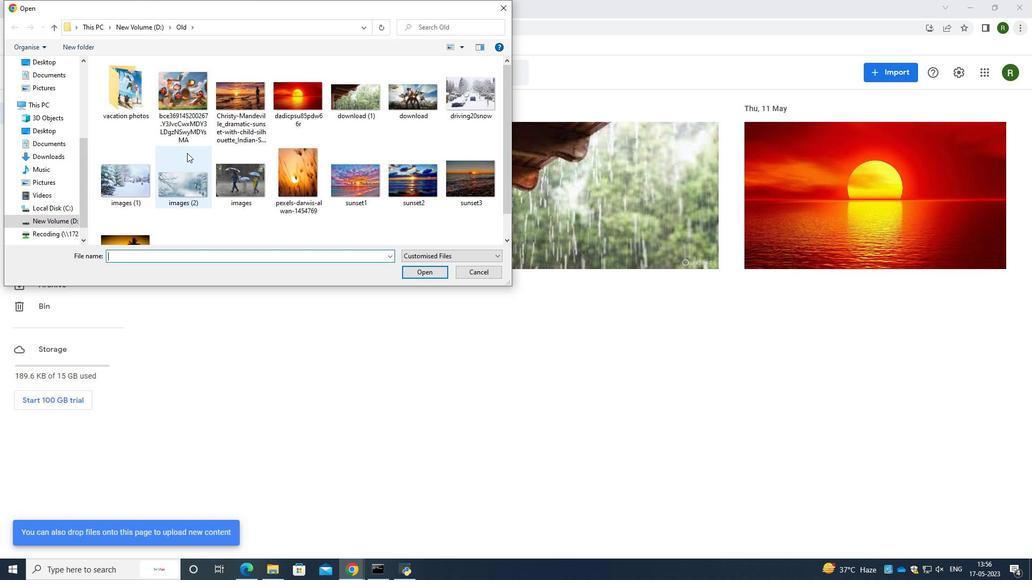 
Action: Mouse scrolled (188, 157) with delta (0, 0)
Screenshot: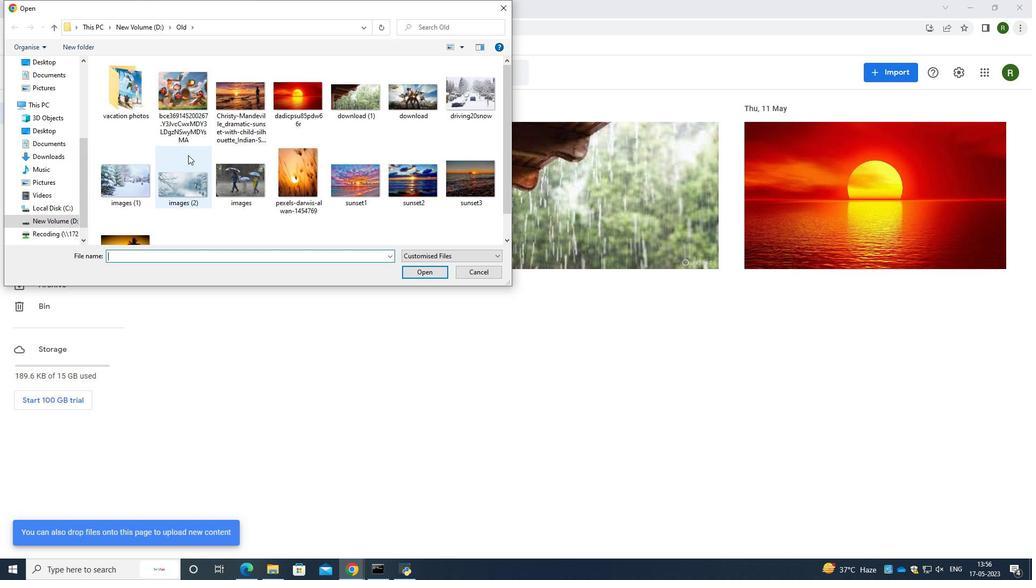 
Action: Mouse scrolled (188, 157) with delta (0, 0)
Screenshot: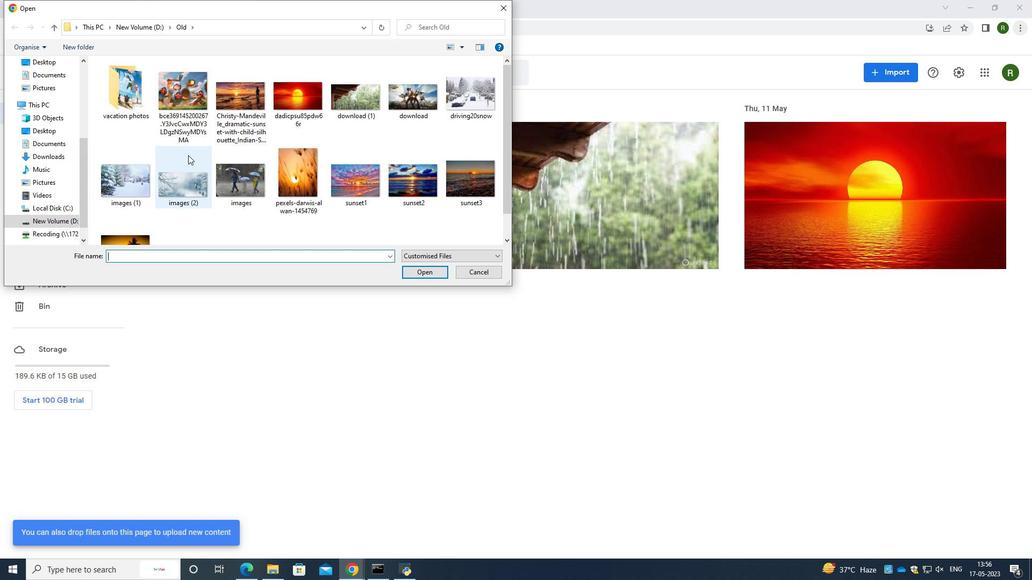 
Action: Mouse moved to (234, 210)
Screenshot: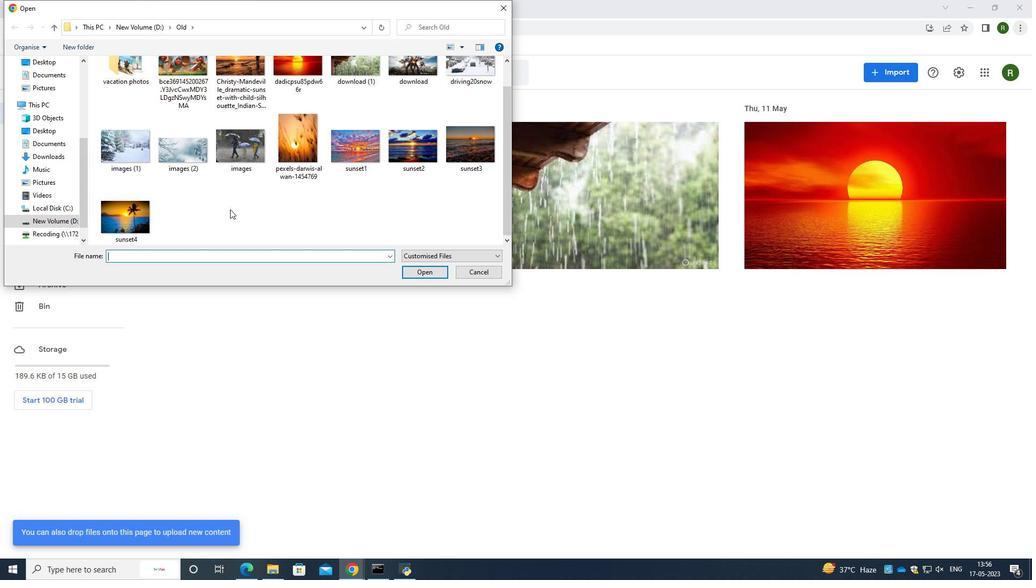 
Action: Mouse scrolled (234, 211) with delta (0, 0)
Screenshot: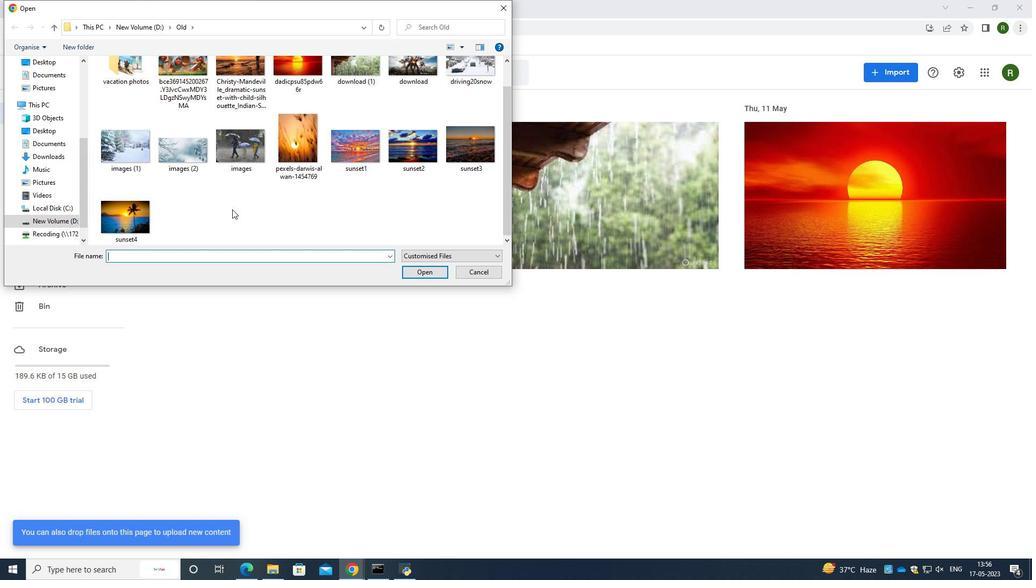 
Action: Mouse scrolled (234, 211) with delta (0, 0)
Screenshot: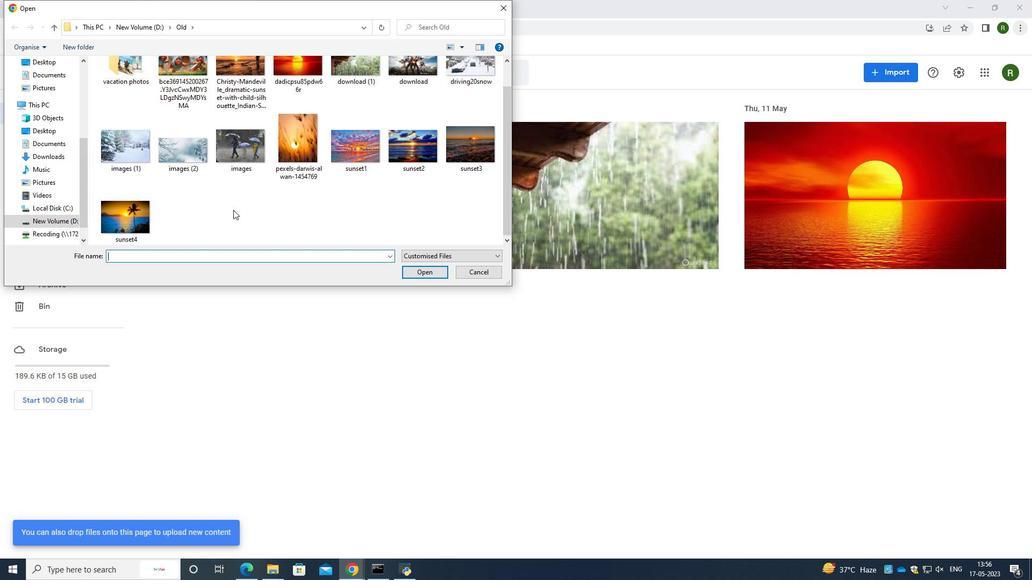 
Action: Mouse scrolled (234, 211) with delta (0, 0)
Screenshot: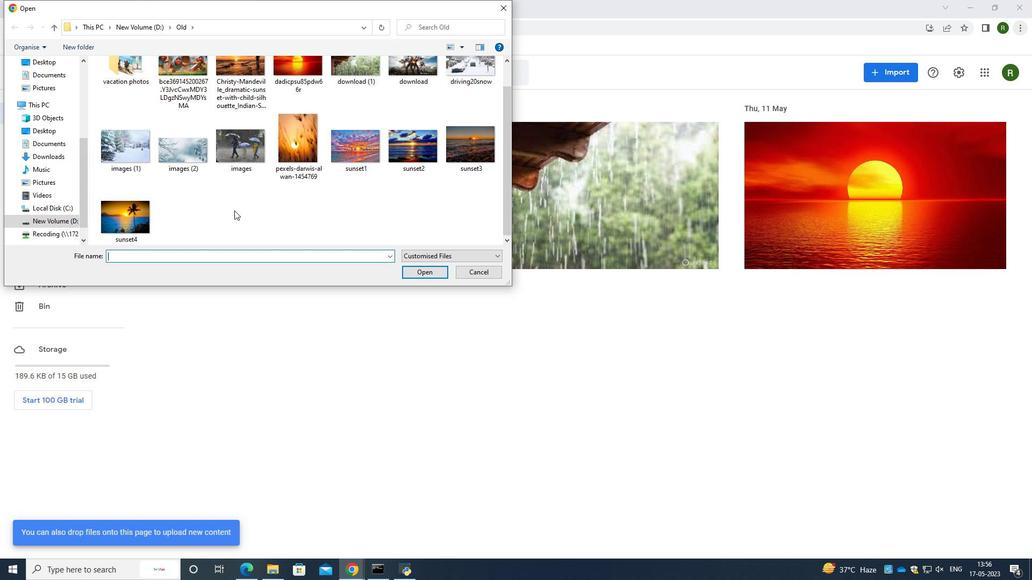 
Action: Mouse scrolled (234, 211) with delta (0, 0)
Screenshot: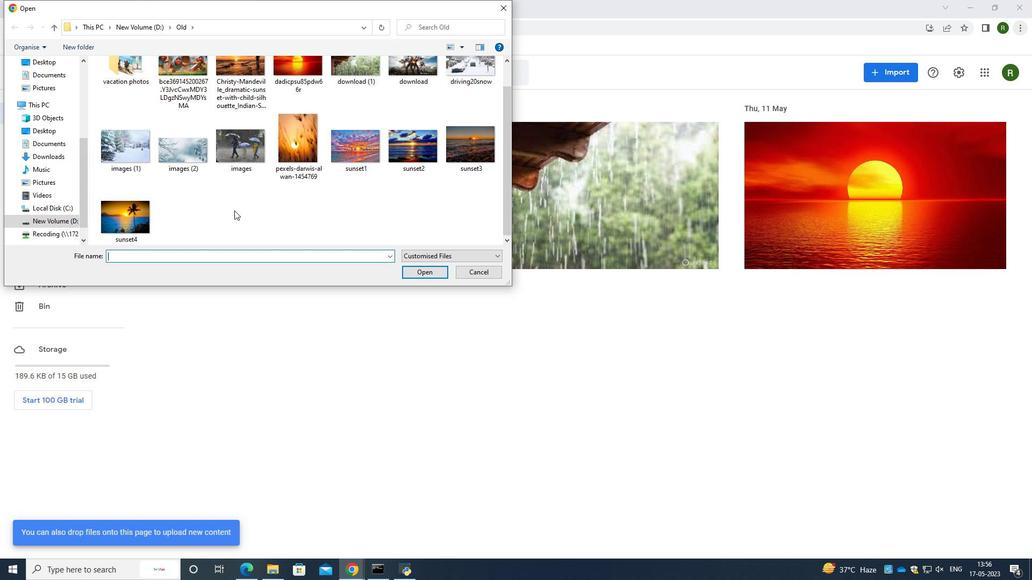 
Action: Mouse moved to (143, 103)
Screenshot: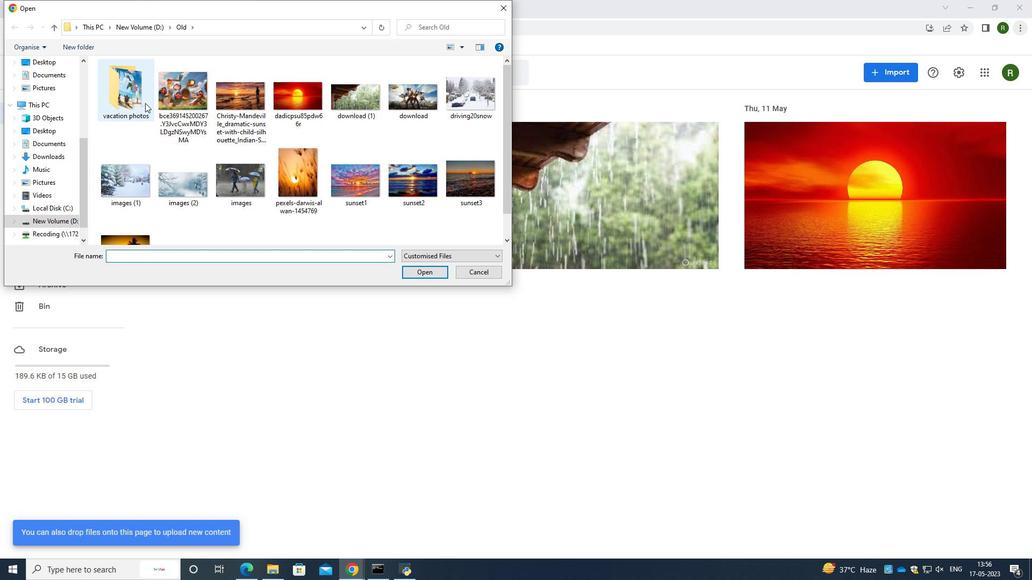 
Action: Mouse pressed left at (143, 103)
Screenshot: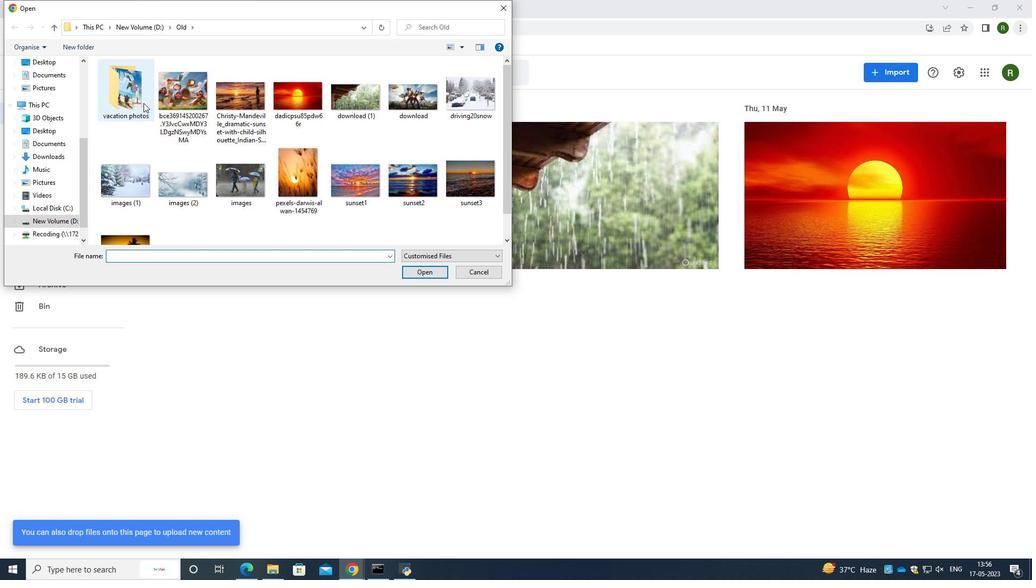 
Action: Mouse pressed left at (143, 103)
Screenshot: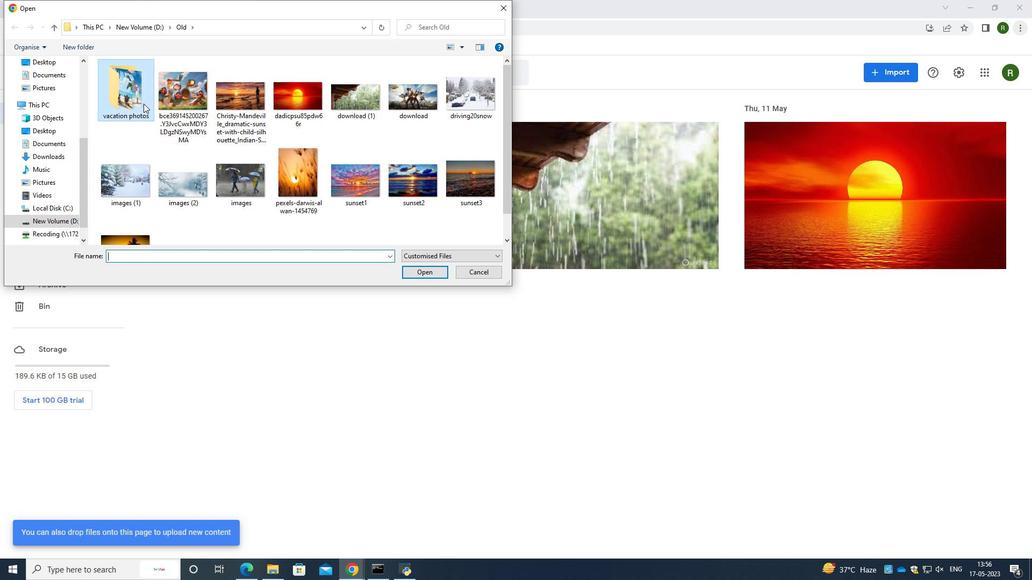 
Action: Mouse moved to (139, 112)
Screenshot: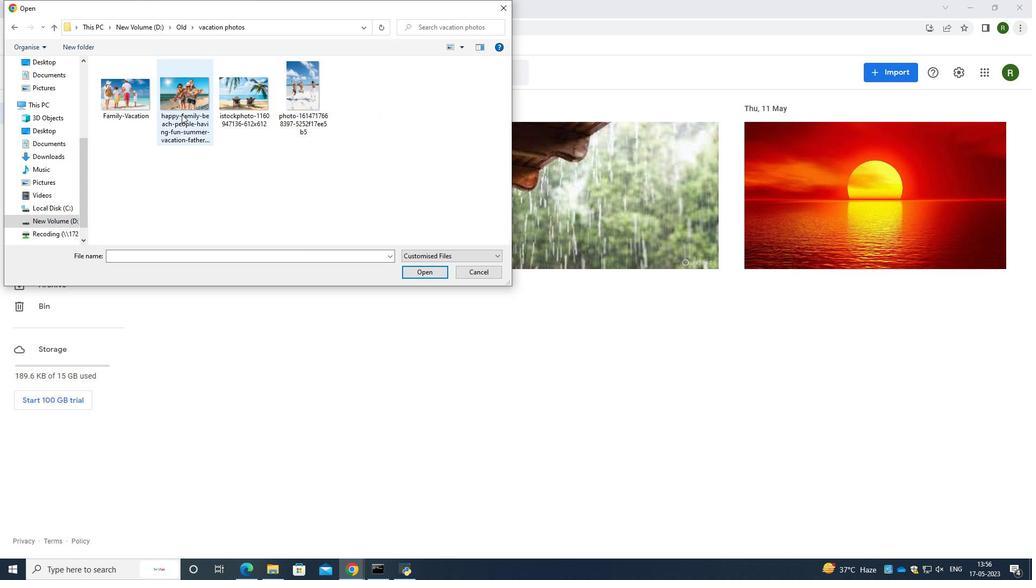 
Action: Mouse pressed left at (139, 112)
Screenshot: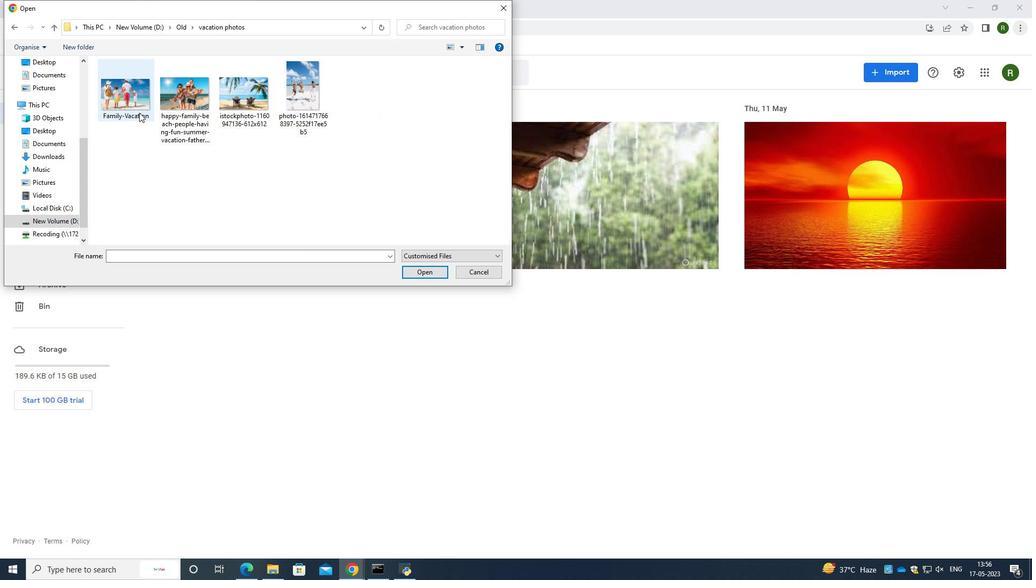 
Action: Mouse moved to (145, 110)
Screenshot: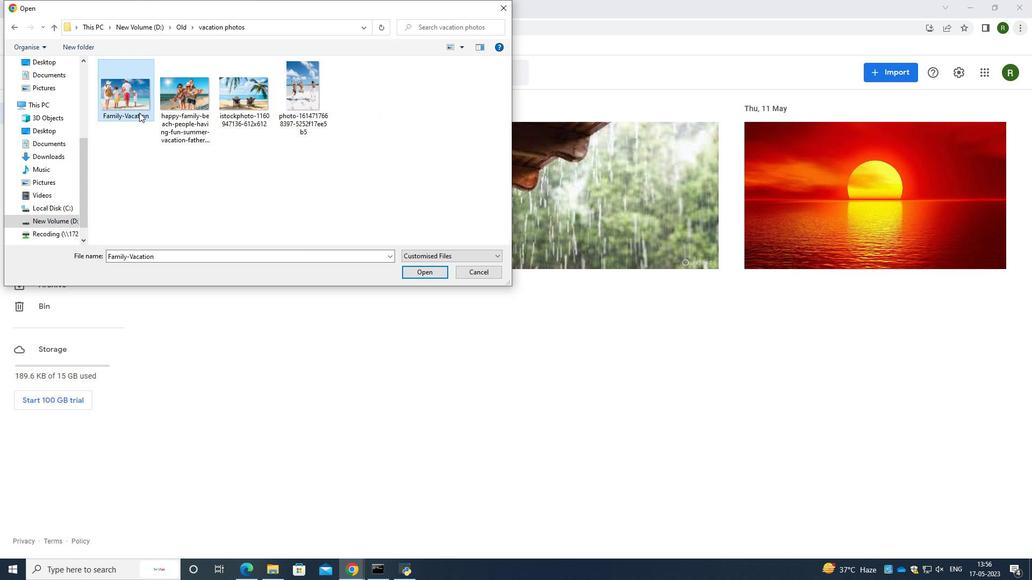 
Action: Key pressed <Key.shift>
Screenshot: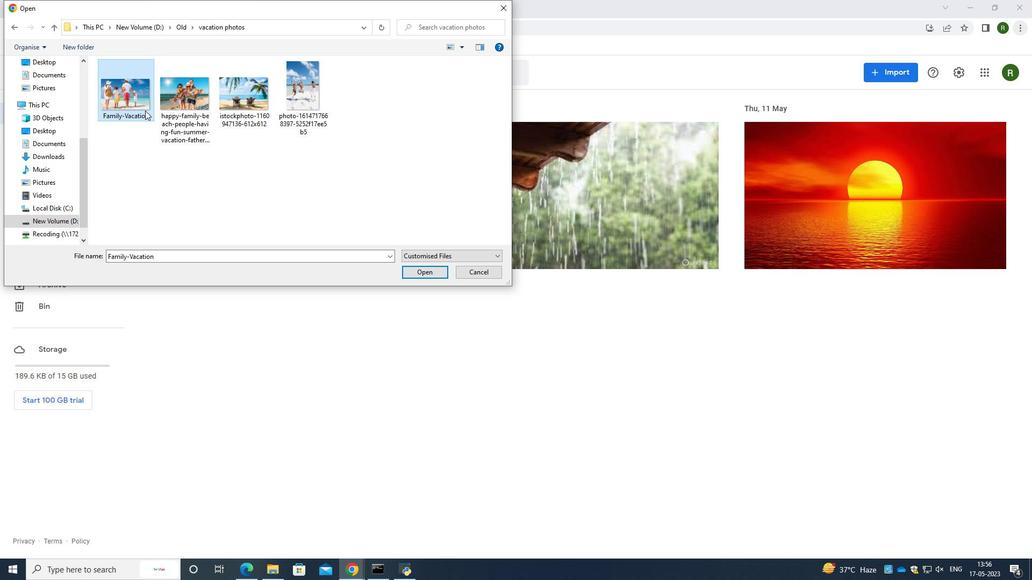 
Action: Mouse moved to (186, 98)
Screenshot: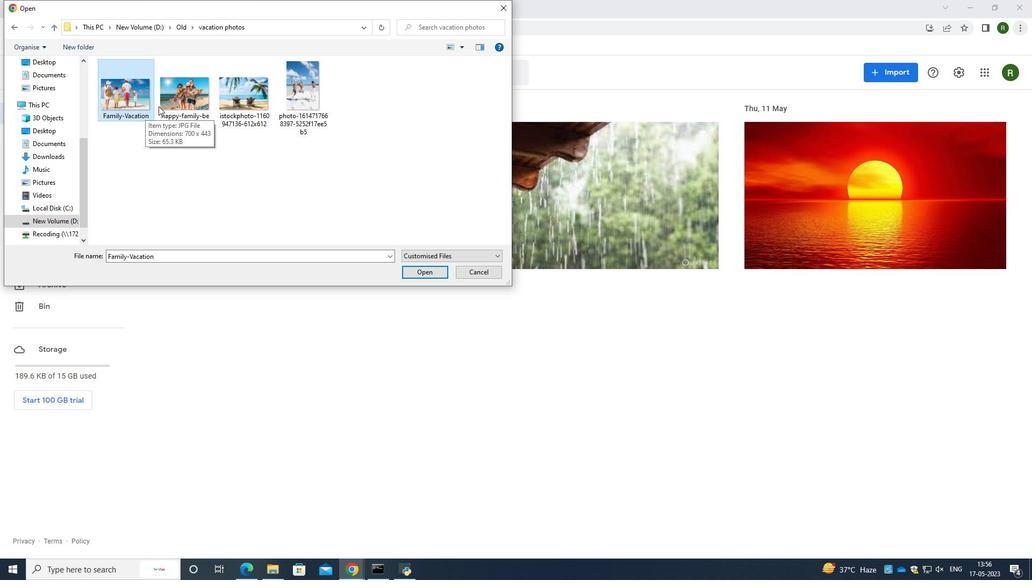 
Action: Key pressed <Key.shift><Key.shift><Key.shift><Key.shift>
Screenshot: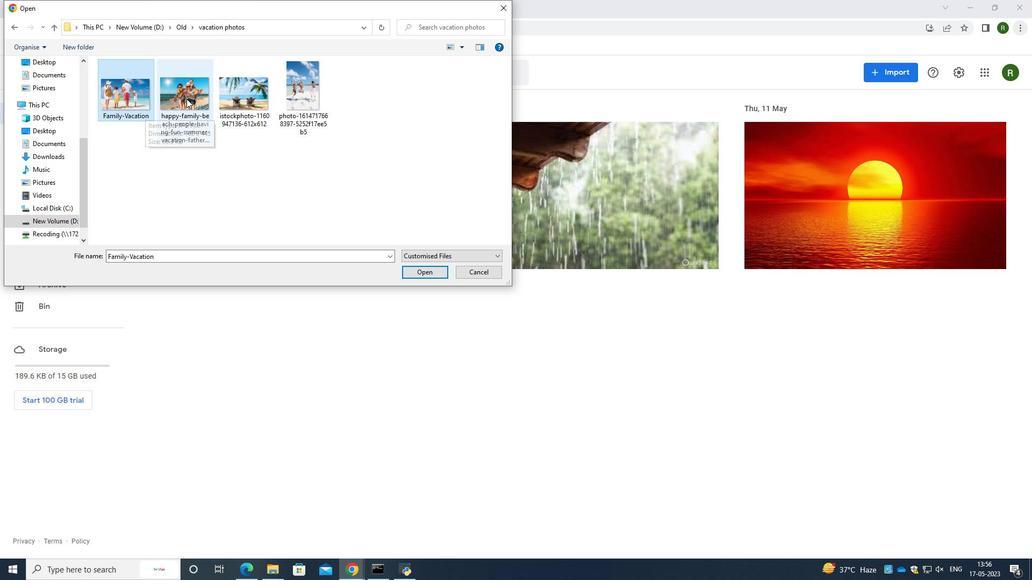 
Action: Mouse pressed left at (186, 98)
Screenshot: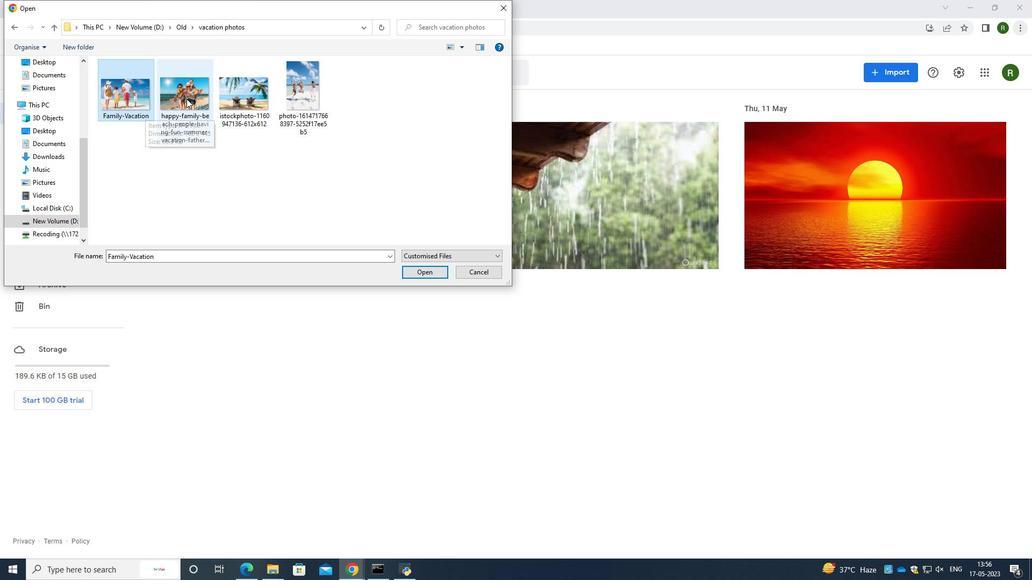 
Action: Key pressed <Key.shift><Key.shift><Key.shift><Key.shift><Key.shift>
Screenshot: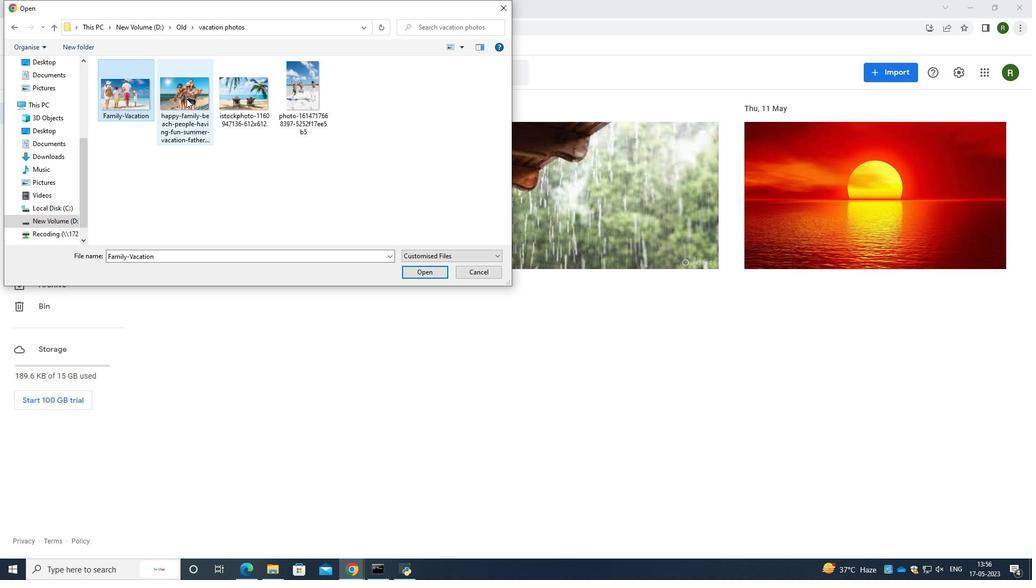 
Action: Mouse moved to (189, 98)
Screenshot: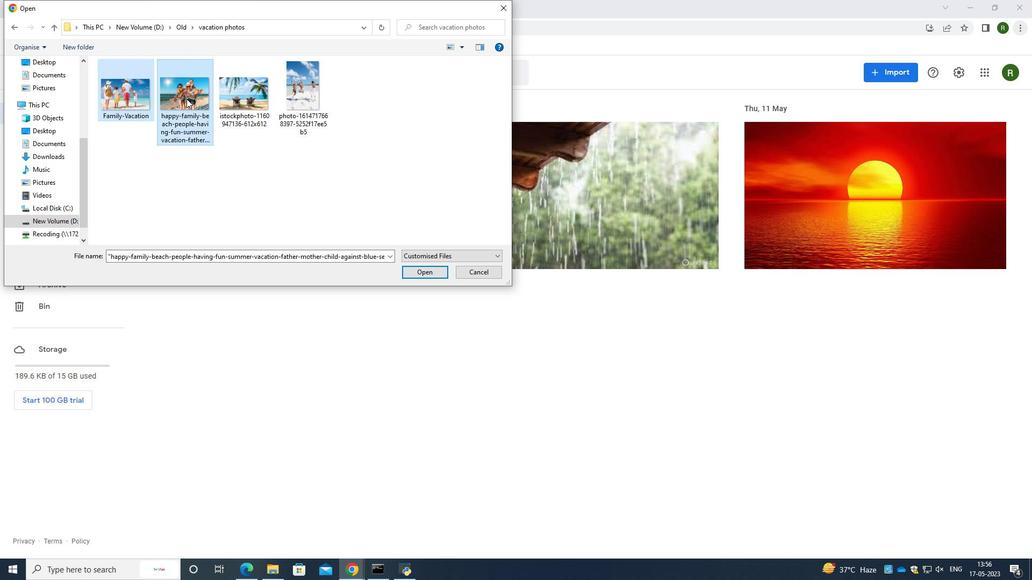 
Action: Key pressed <Key.shift>
Screenshot: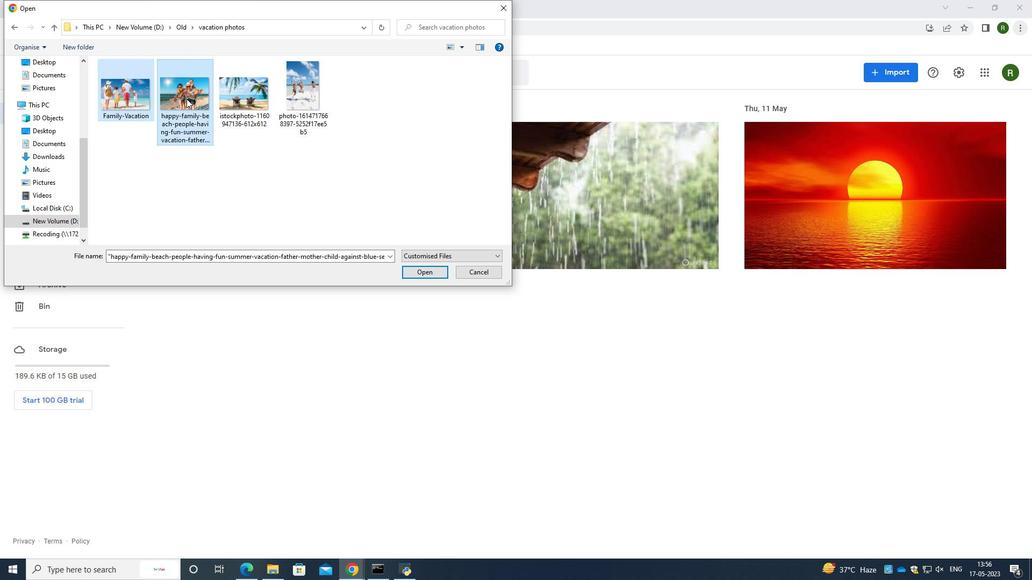 
Action: Mouse moved to (204, 98)
Screenshot: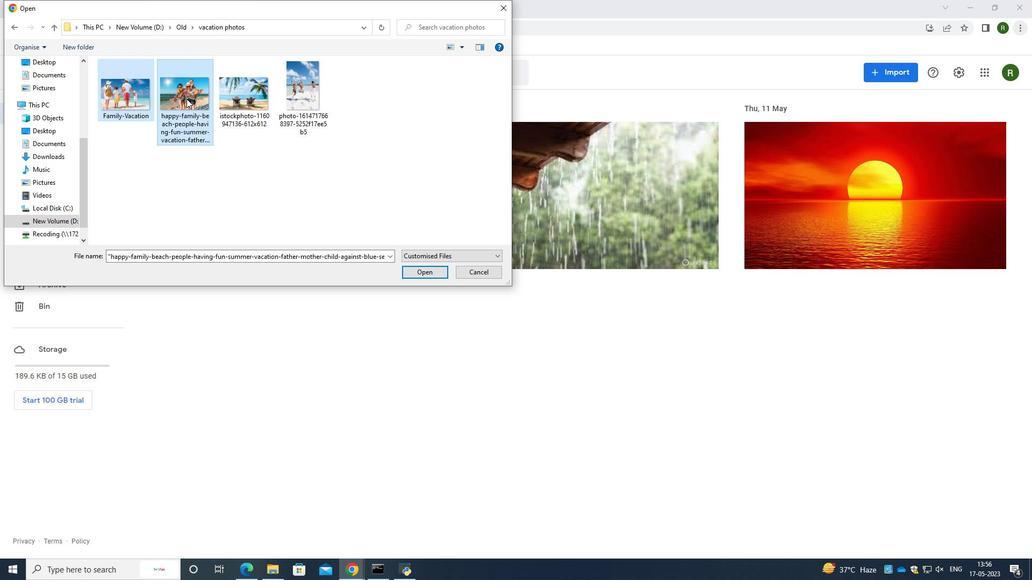 
Action: Key pressed <Key.shift>
Screenshot: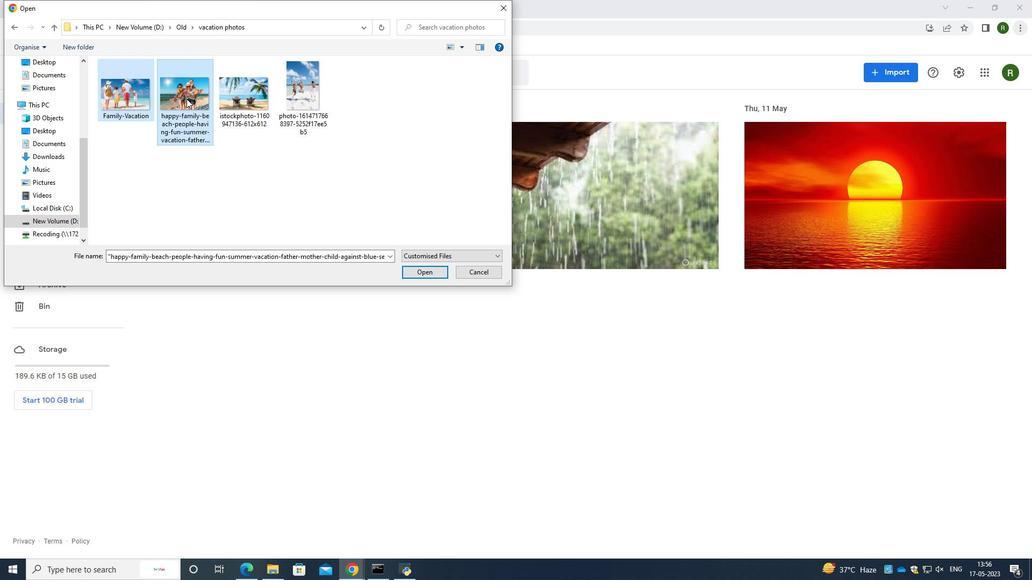 
Action: Mouse moved to (223, 101)
